 Task: Search for Airbnb cabins in Montana with a fireplace.
Action: Mouse pressed left at (449, 65)
Screenshot: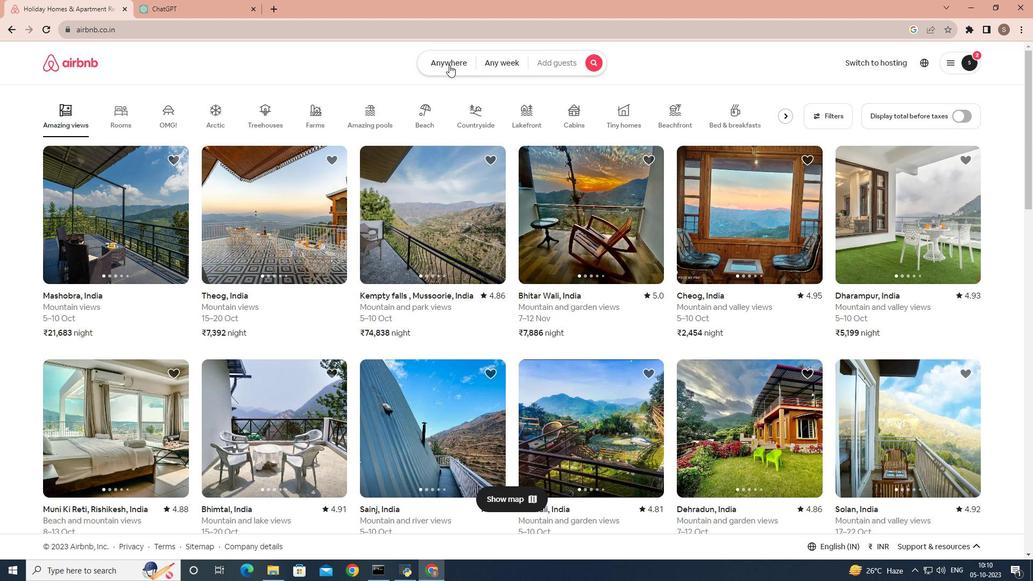 
Action: Key pressed m
Screenshot: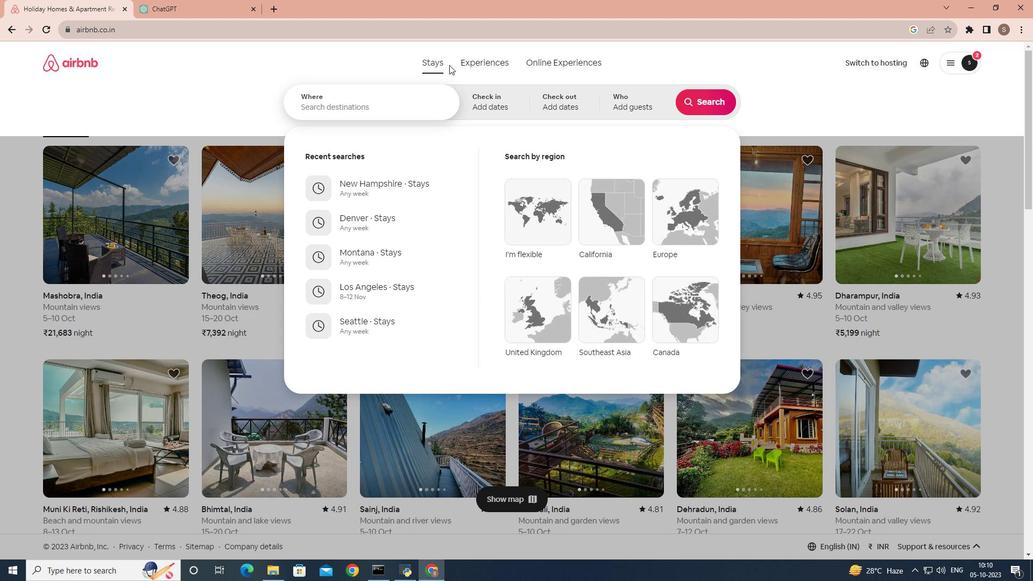 
Action: Mouse moved to (367, 97)
Screenshot: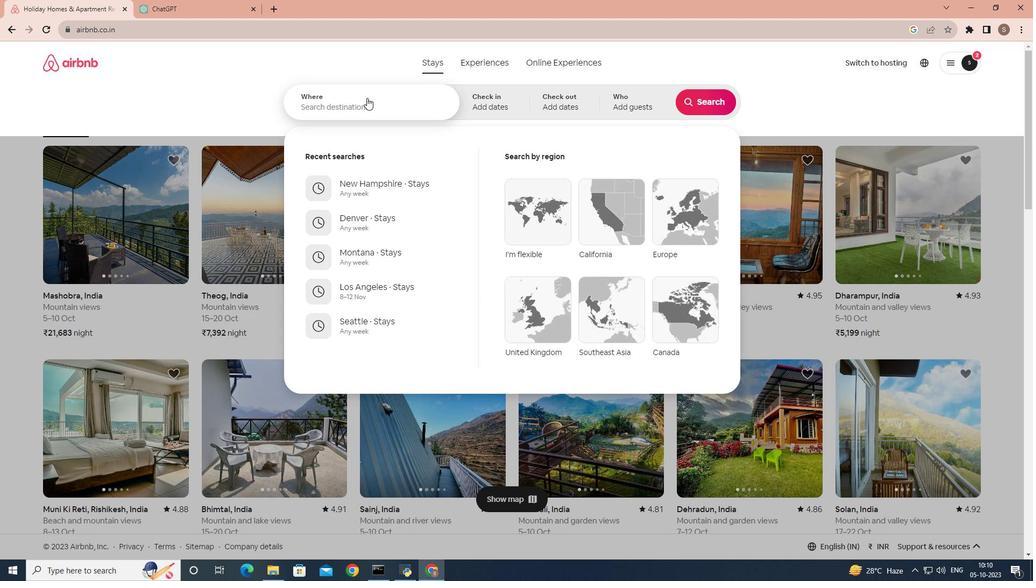 
Action: Mouse pressed left at (367, 97)
Screenshot: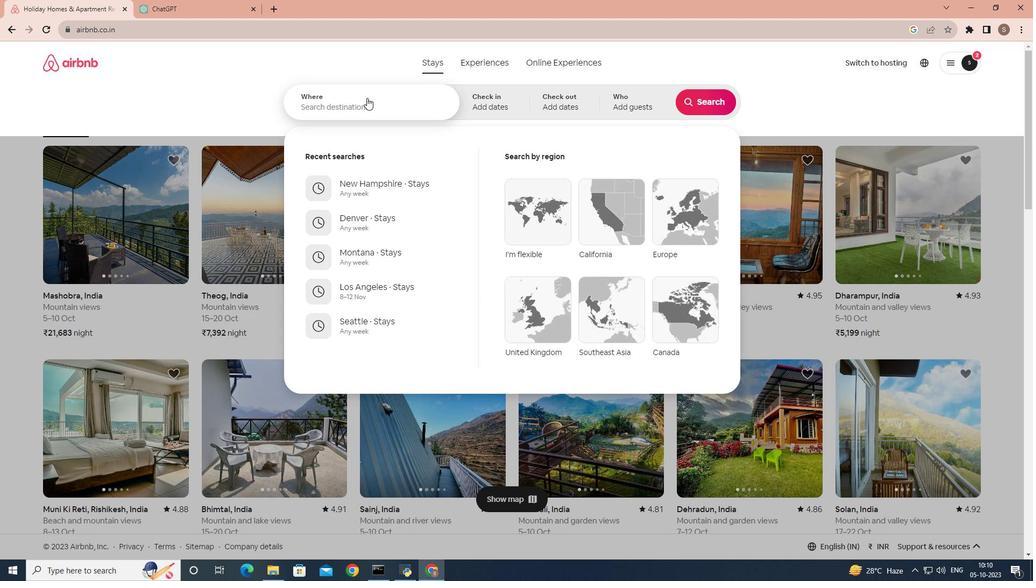 
Action: Key pressed montana
Screenshot: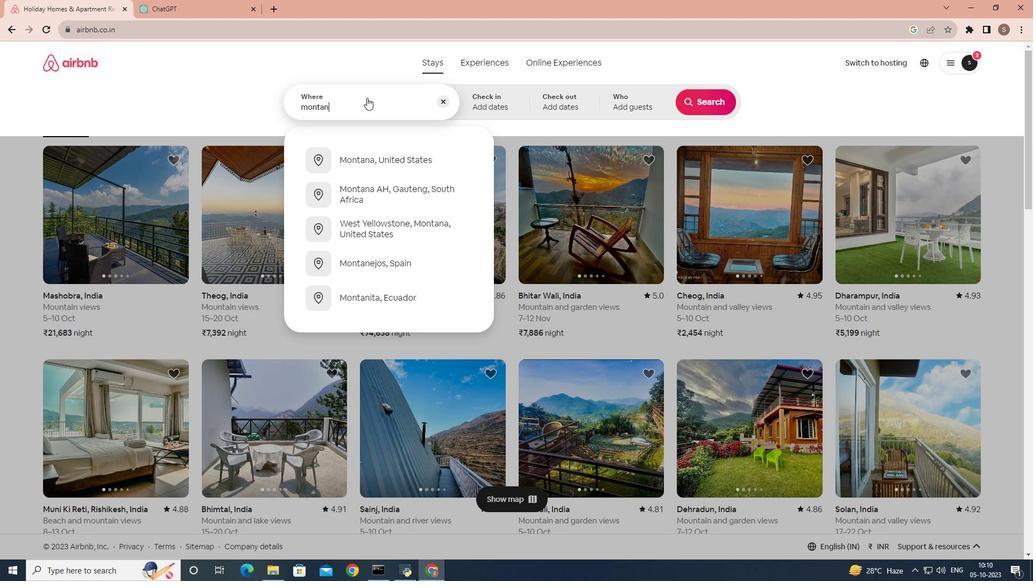 
Action: Mouse moved to (345, 165)
Screenshot: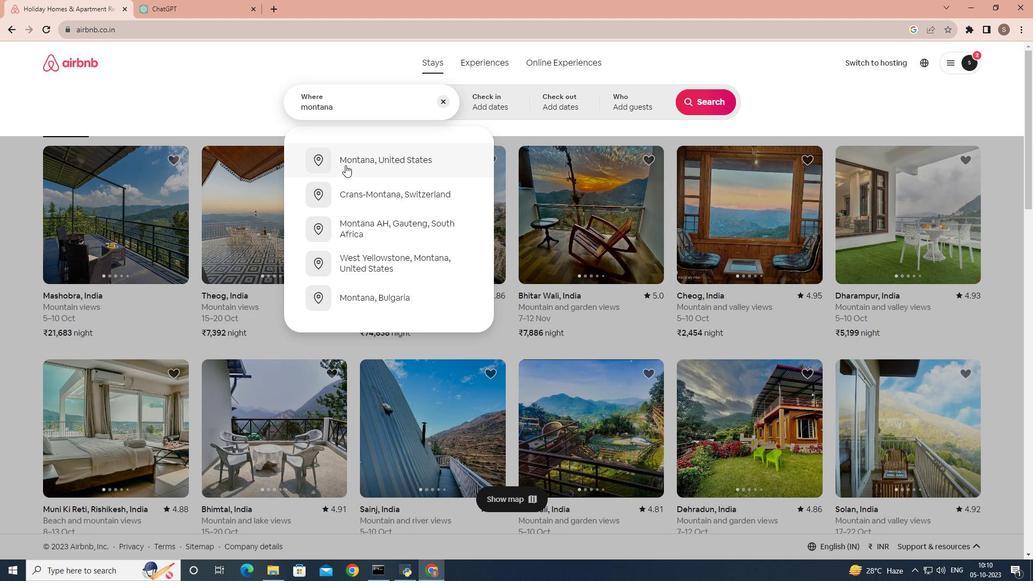 
Action: Mouse pressed left at (345, 165)
Screenshot: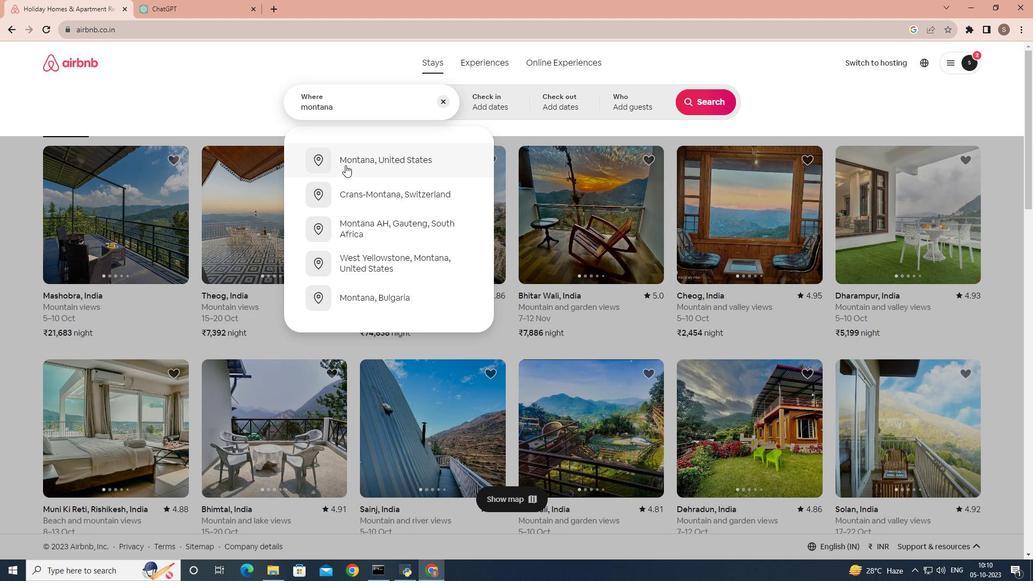 
Action: Mouse moved to (698, 108)
Screenshot: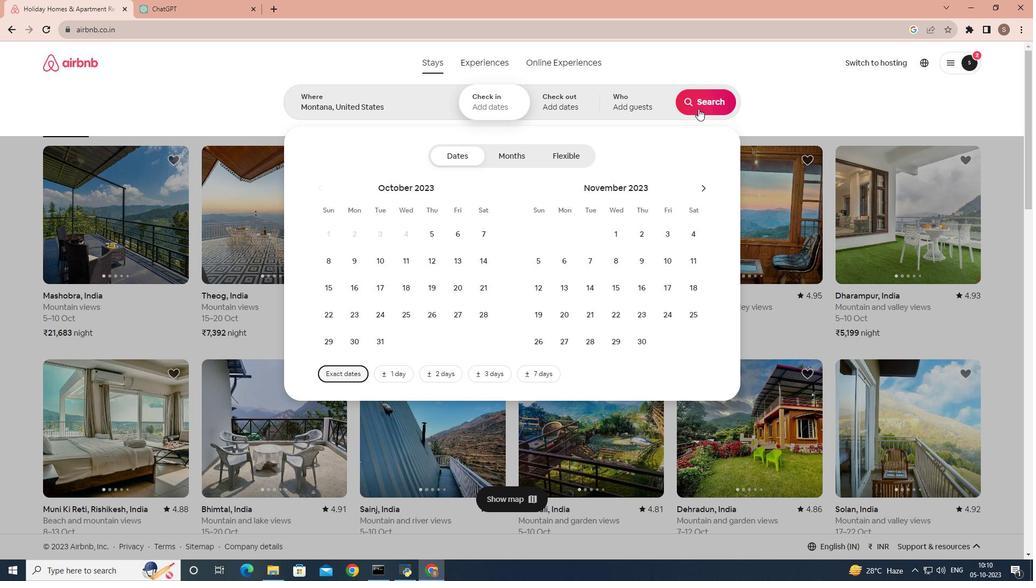 
Action: Mouse pressed left at (698, 108)
Screenshot: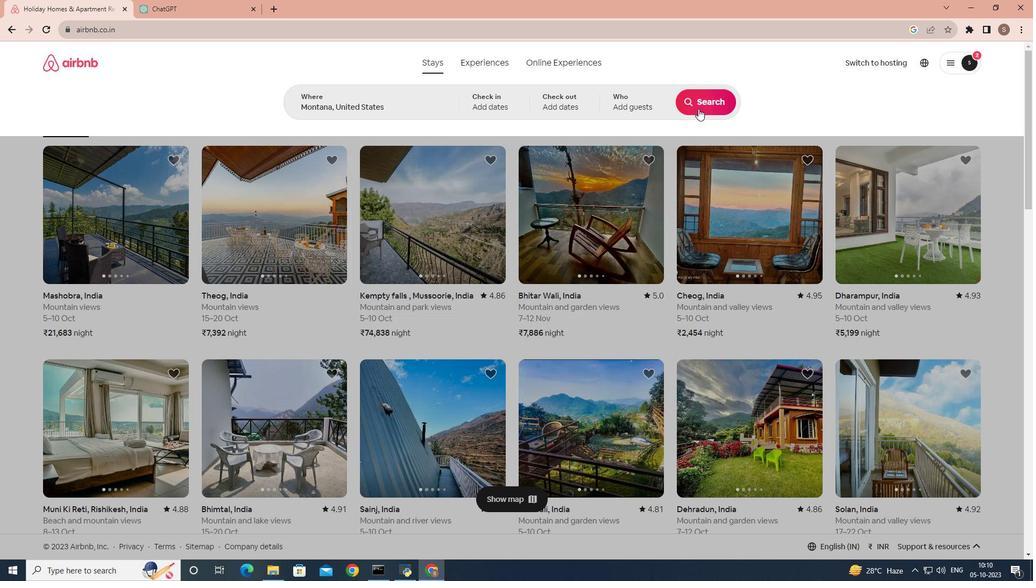 
Action: Mouse moved to (149, 112)
Screenshot: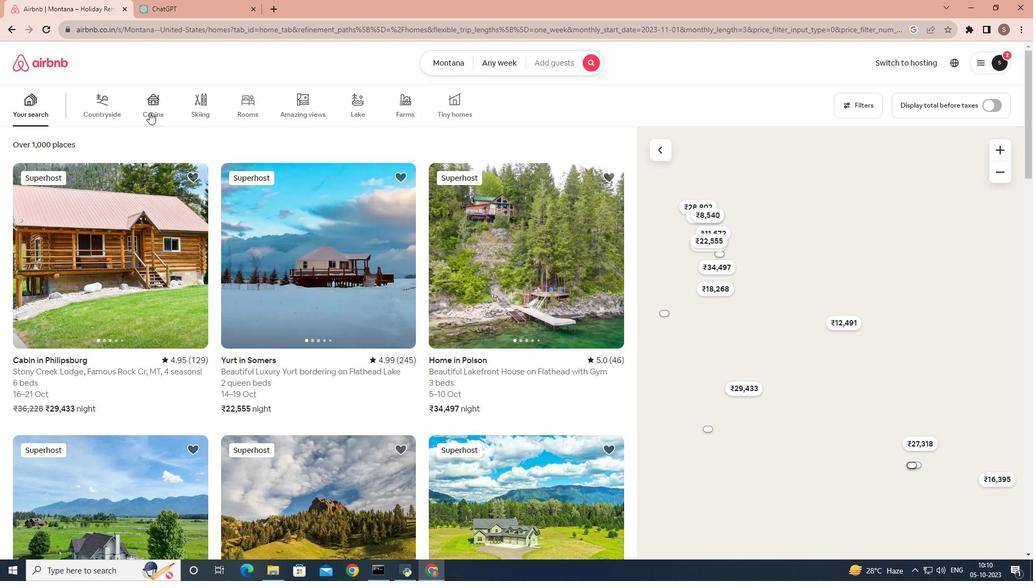 
Action: Mouse pressed left at (149, 112)
Screenshot: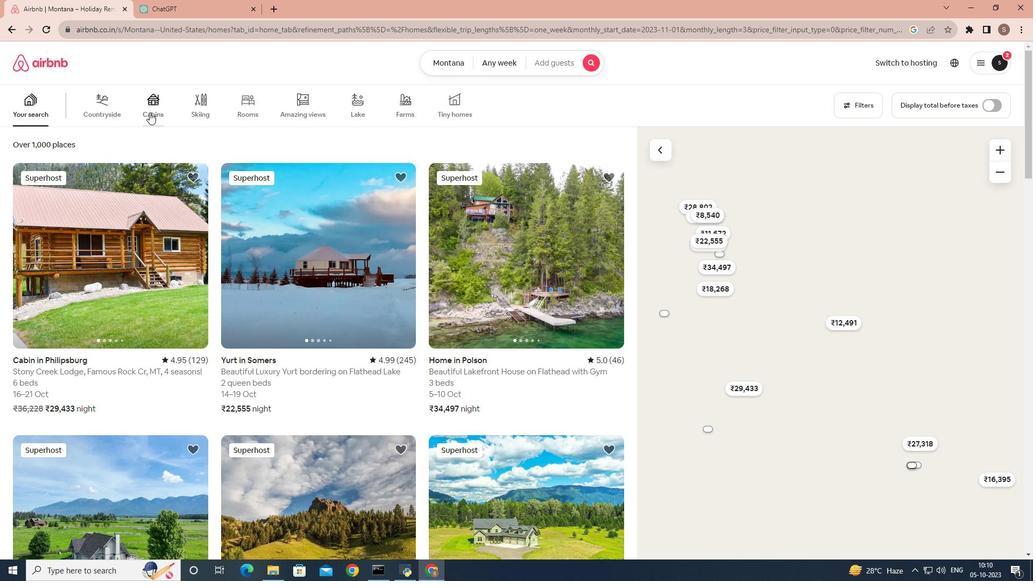 
Action: Mouse moved to (870, 111)
Screenshot: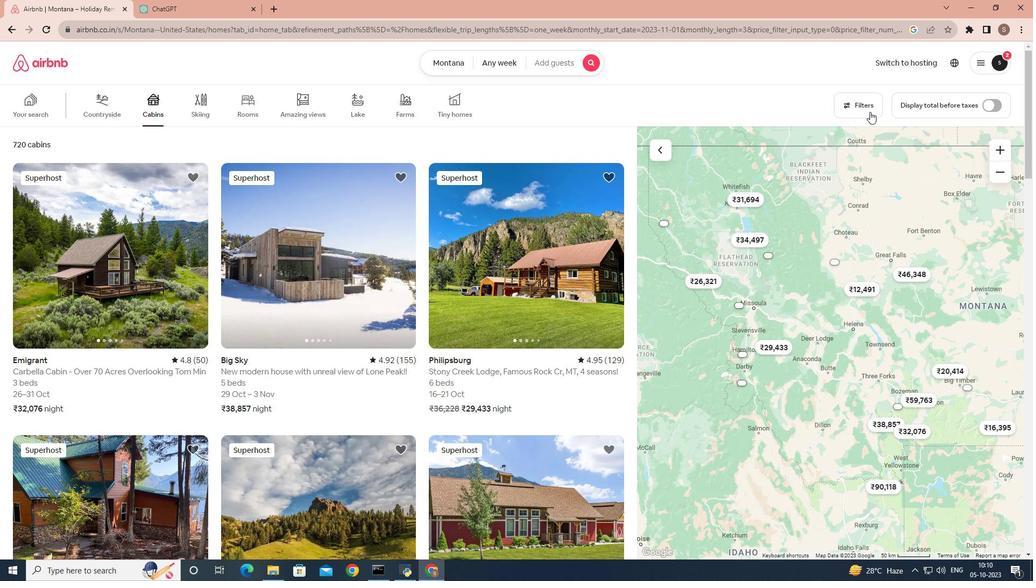 
Action: Mouse pressed left at (870, 111)
Screenshot: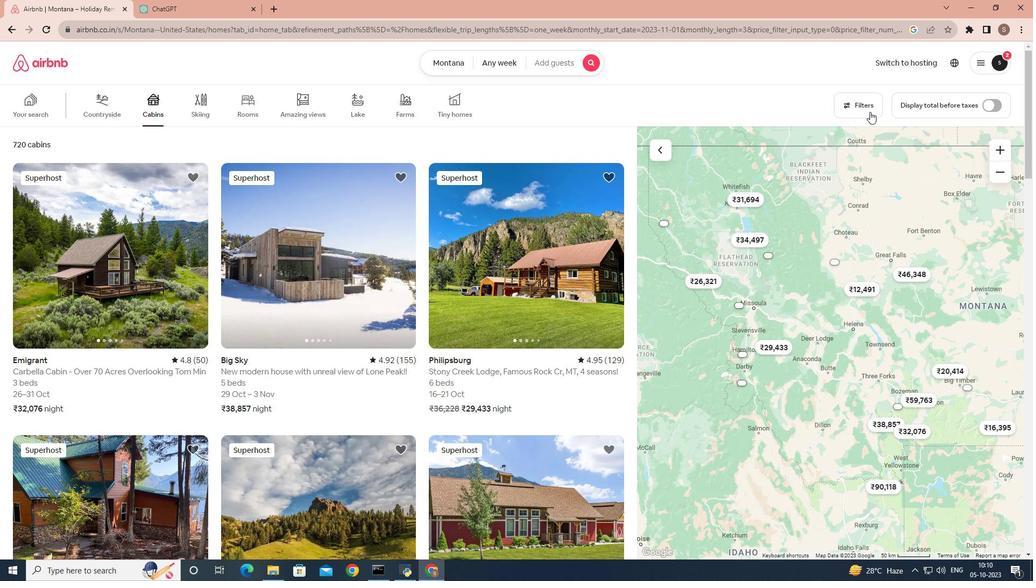 
Action: Mouse moved to (389, 315)
Screenshot: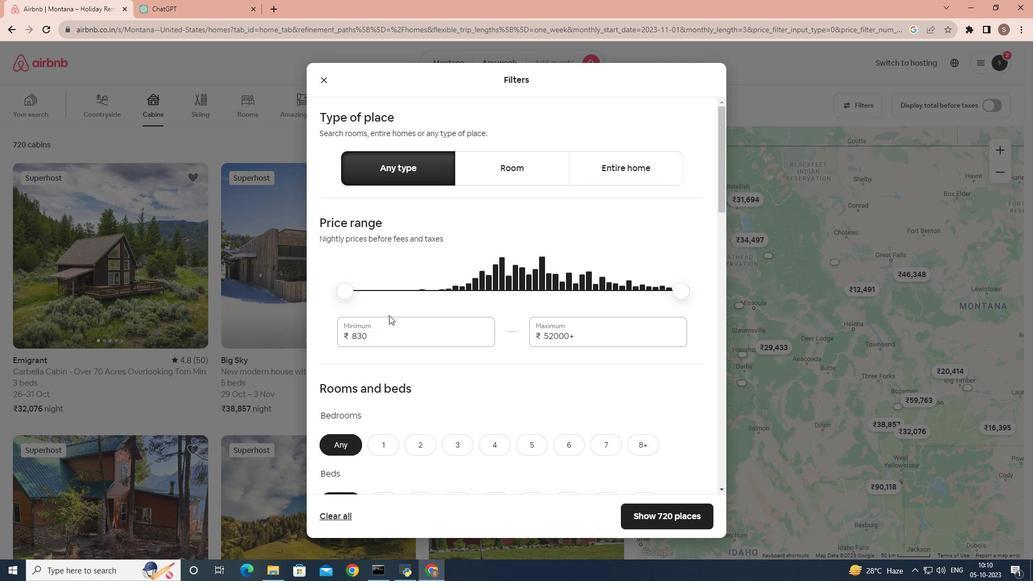 
Action: Mouse scrolled (389, 314) with delta (0, 0)
Screenshot: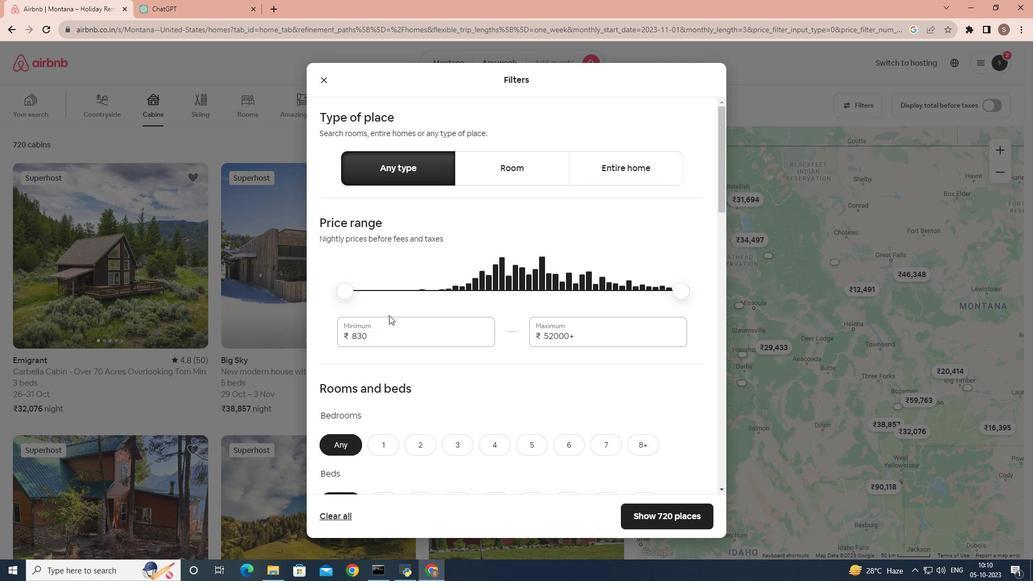 
Action: Mouse scrolled (389, 314) with delta (0, 0)
Screenshot: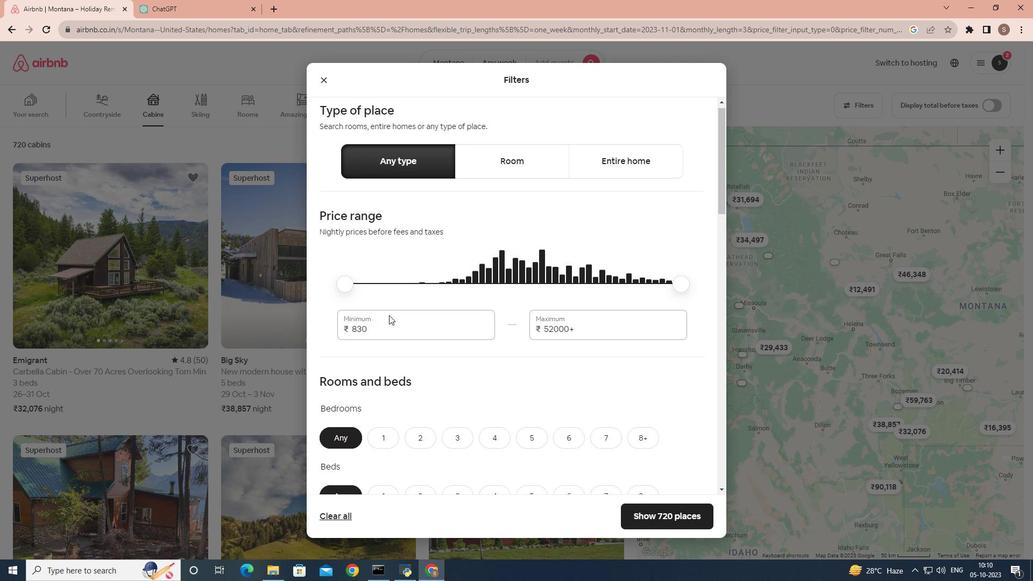 
Action: Mouse scrolled (389, 314) with delta (0, 0)
Screenshot: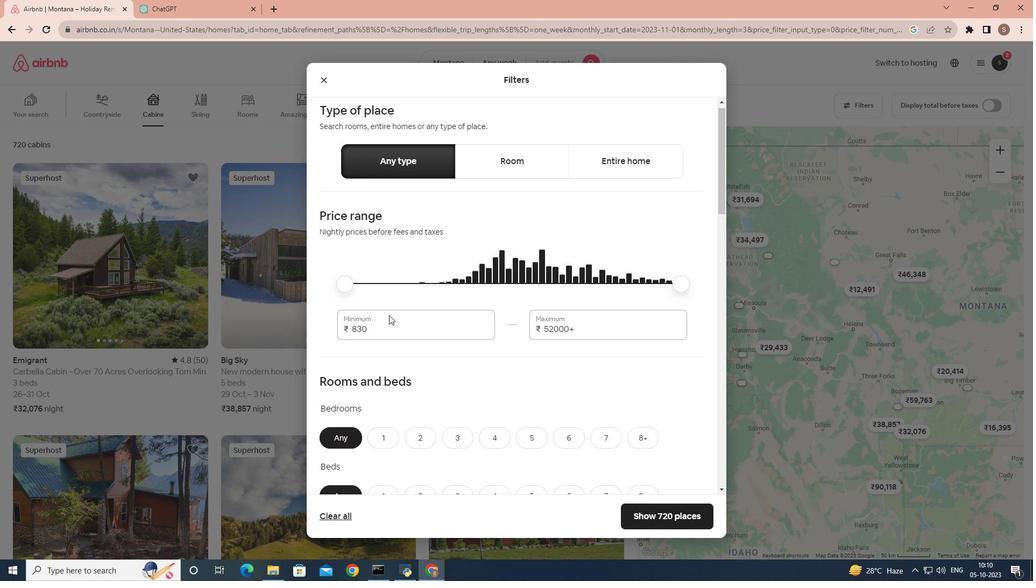 
Action: Mouse scrolled (389, 314) with delta (0, 0)
Screenshot: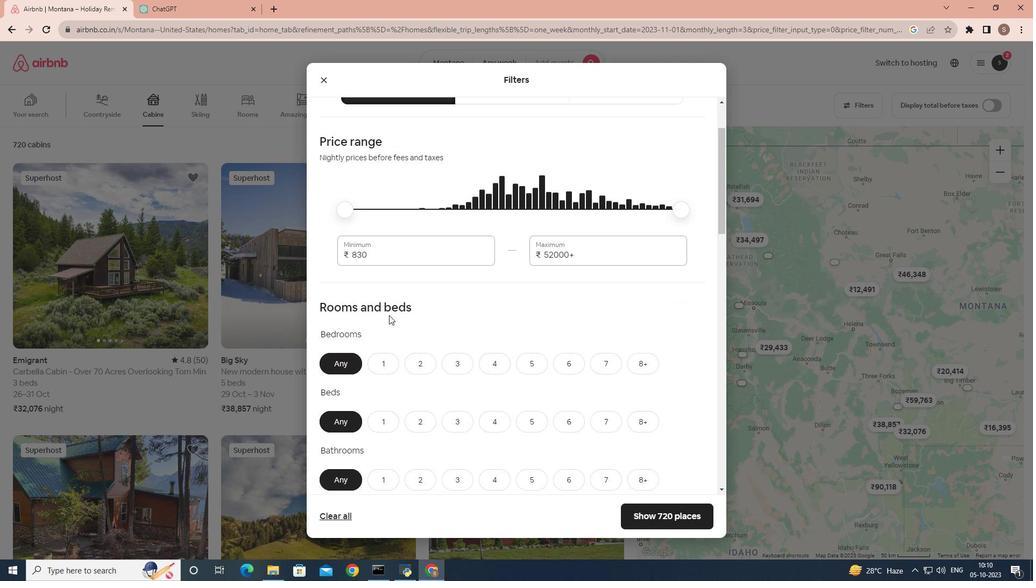 
Action: Mouse scrolled (389, 314) with delta (0, 0)
Screenshot: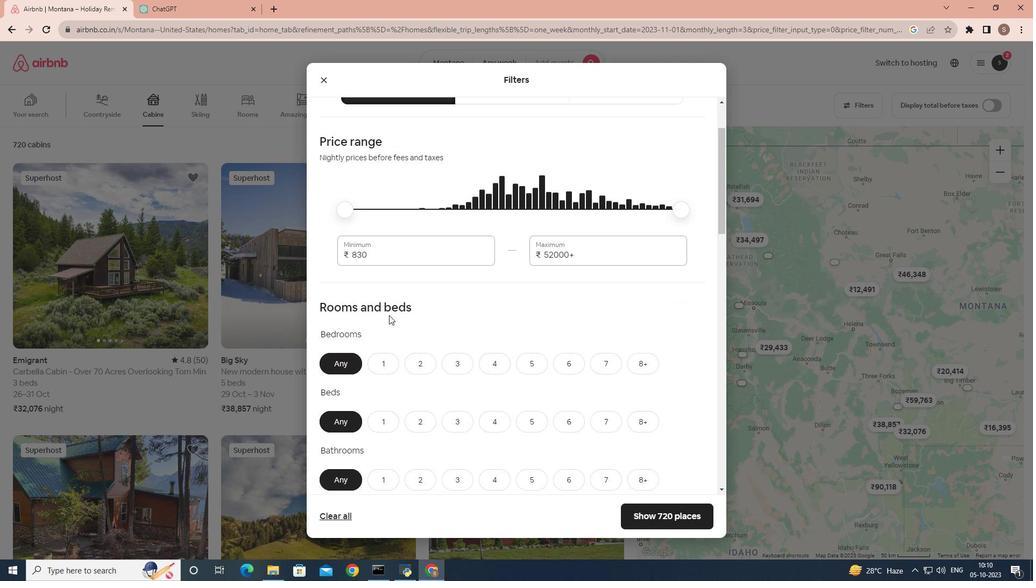 
Action: Mouse scrolled (389, 314) with delta (0, 0)
Screenshot: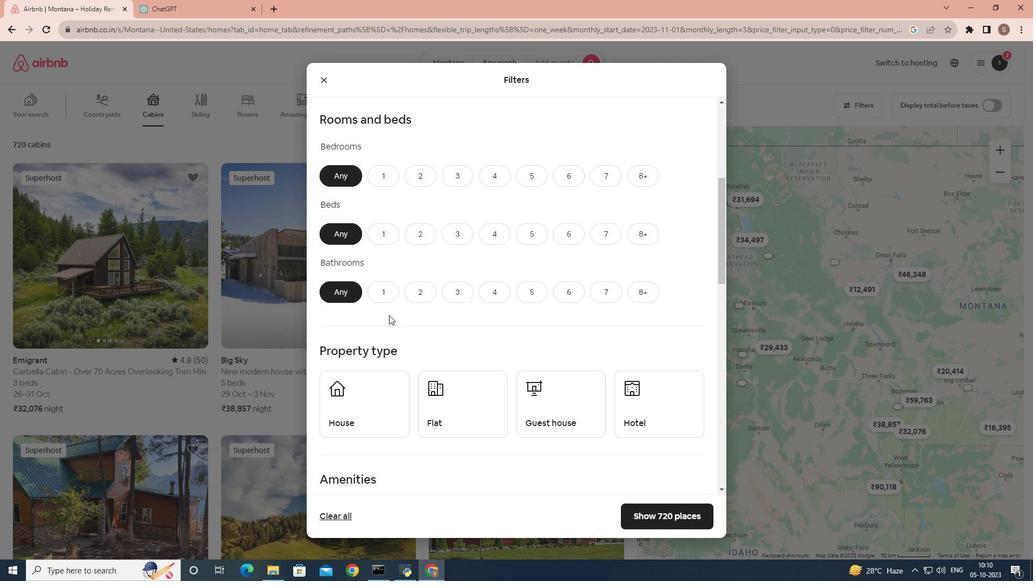 
Action: Mouse scrolled (389, 314) with delta (0, 0)
Screenshot: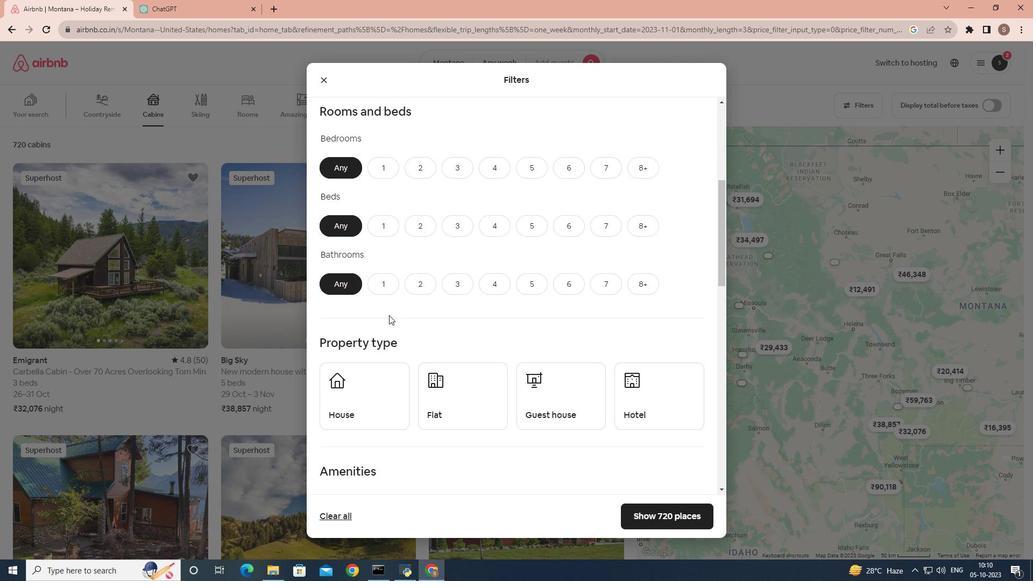 
Action: Mouse scrolled (389, 314) with delta (0, 0)
Screenshot: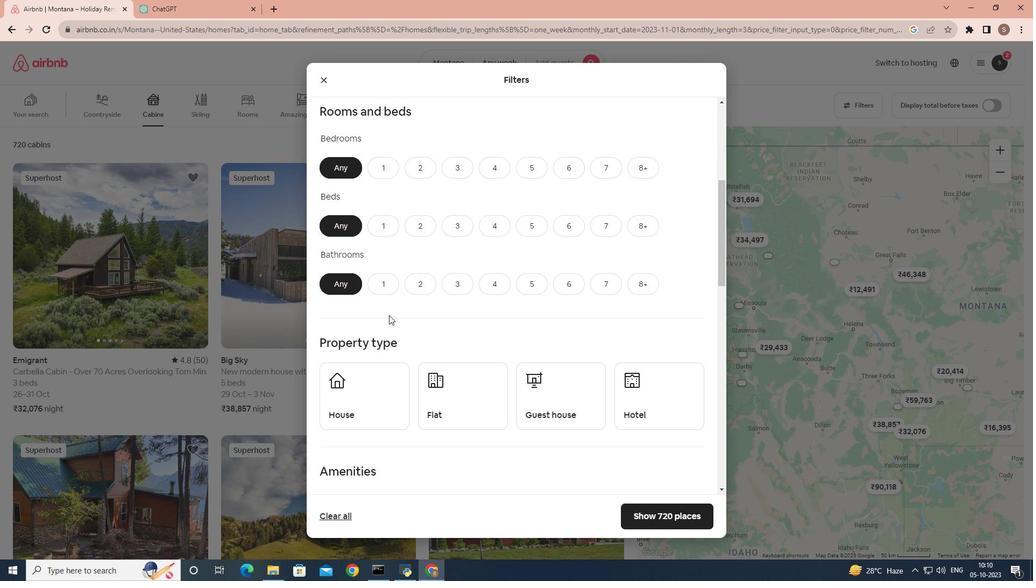 
Action: Mouse scrolled (389, 314) with delta (0, 0)
Screenshot: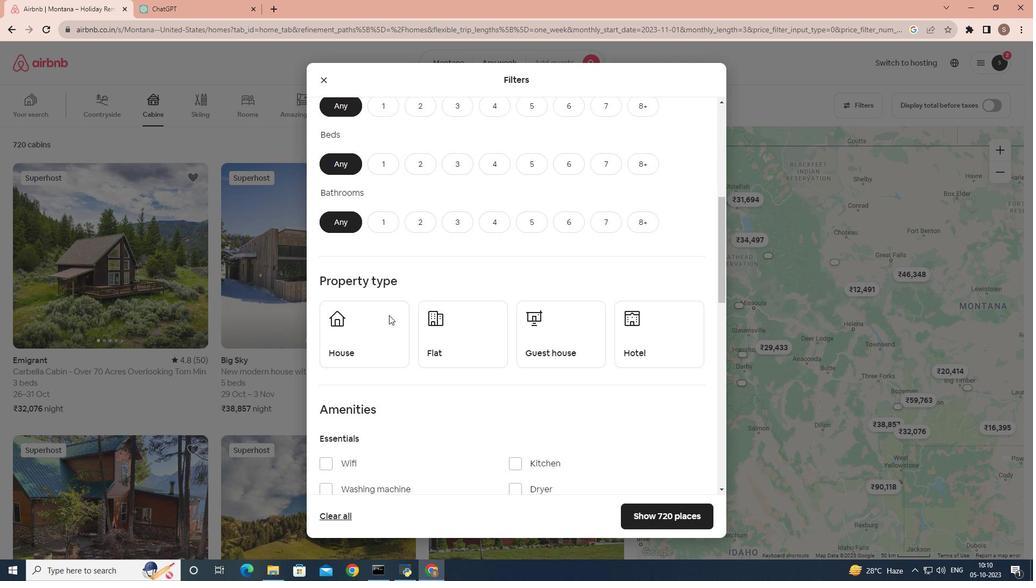 
Action: Mouse scrolled (389, 314) with delta (0, 0)
Screenshot: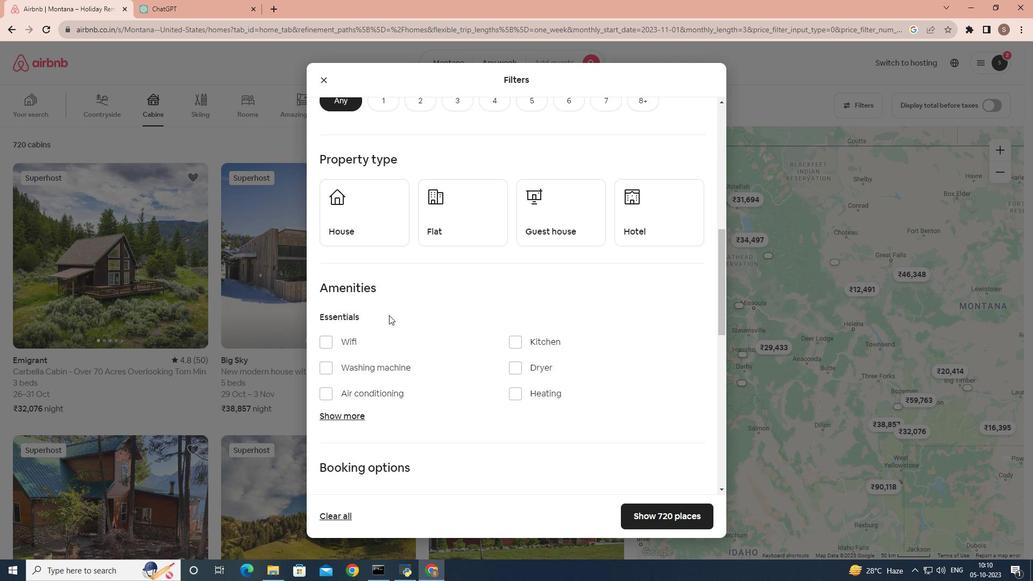 
Action: Mouse moved to (390, 310)
Screenshot: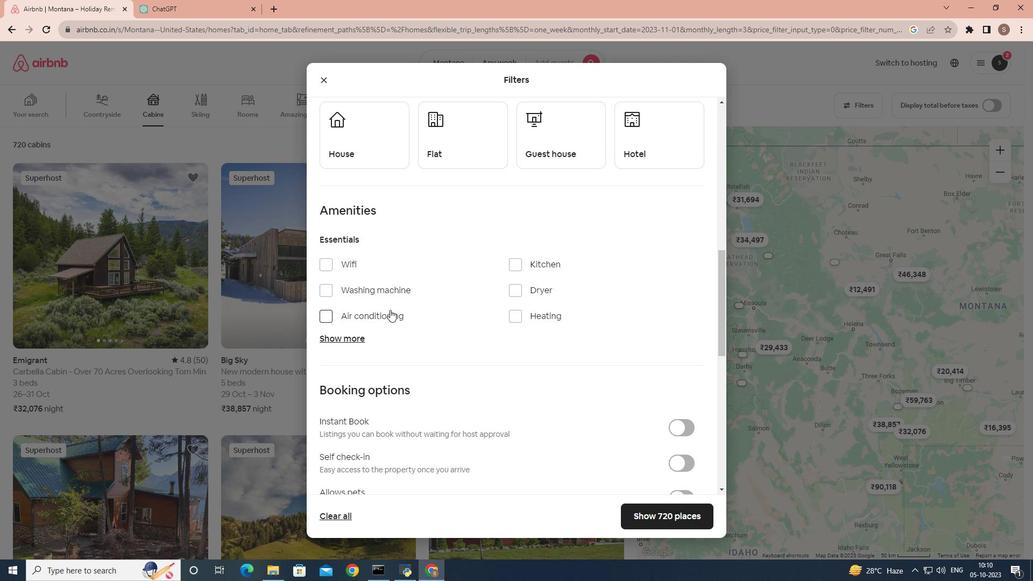 
Action: Mouse scrolled (390, 309) with delta (0, 0)
Screenshot: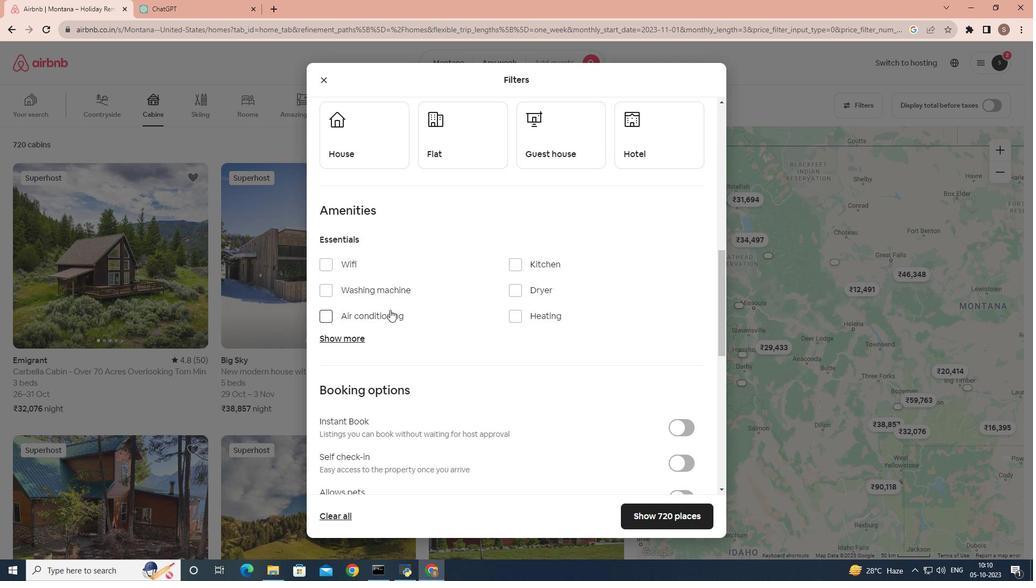 
Action: Mouse scrolled (390, 309) with delta (0, 0)
Screenshot: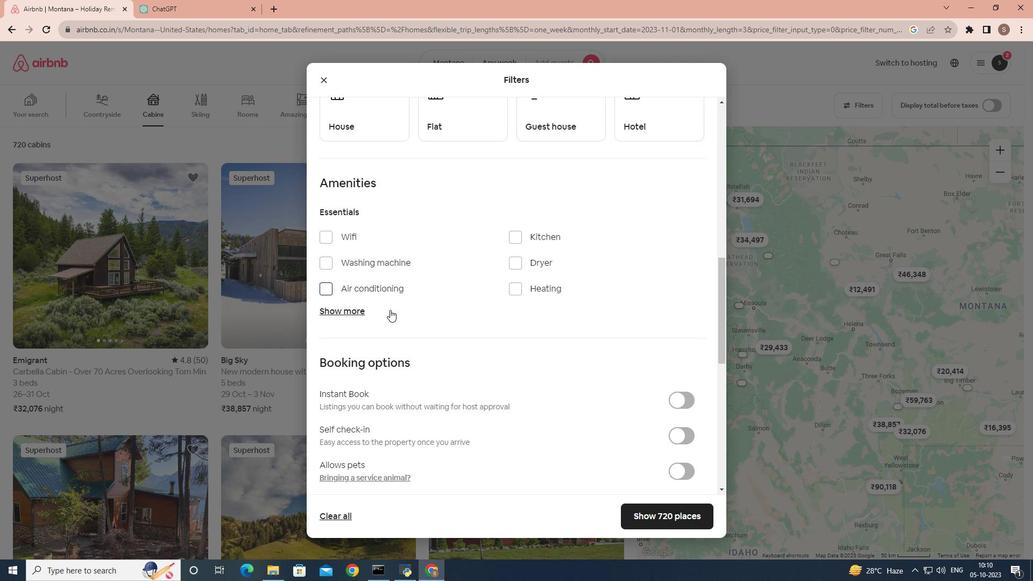 
Action: Mouse moved to (349, 234)
Screenshot: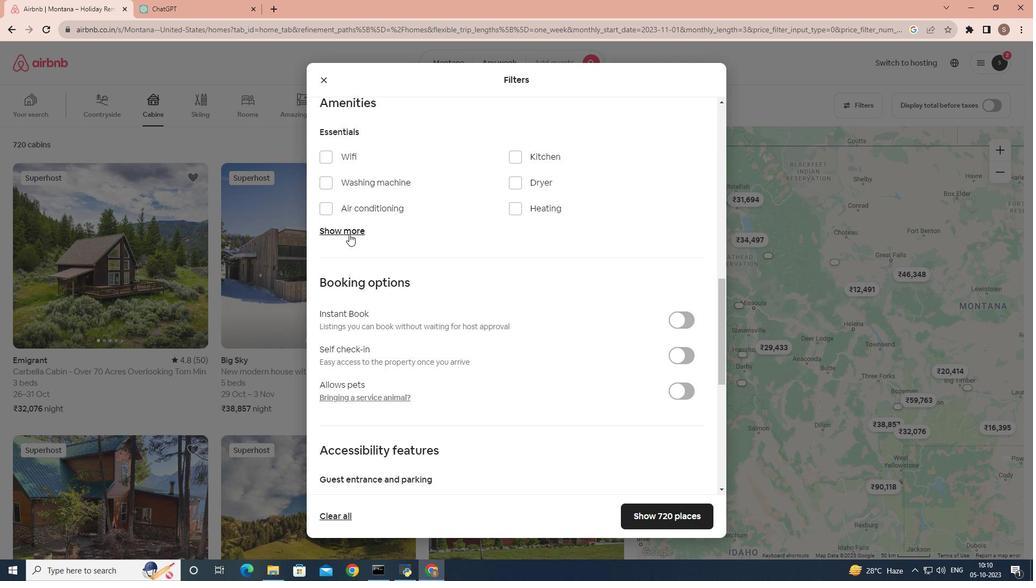 
Action: Mouse pressed left at (349, 234)
Screenshot: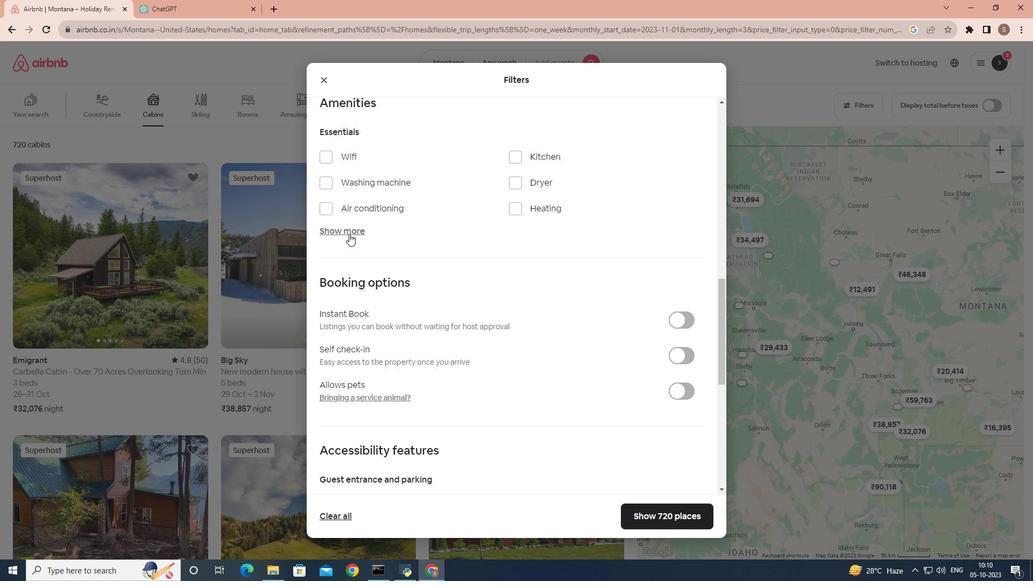 
Action: Mouse moved to (492, 351)
Screenshot: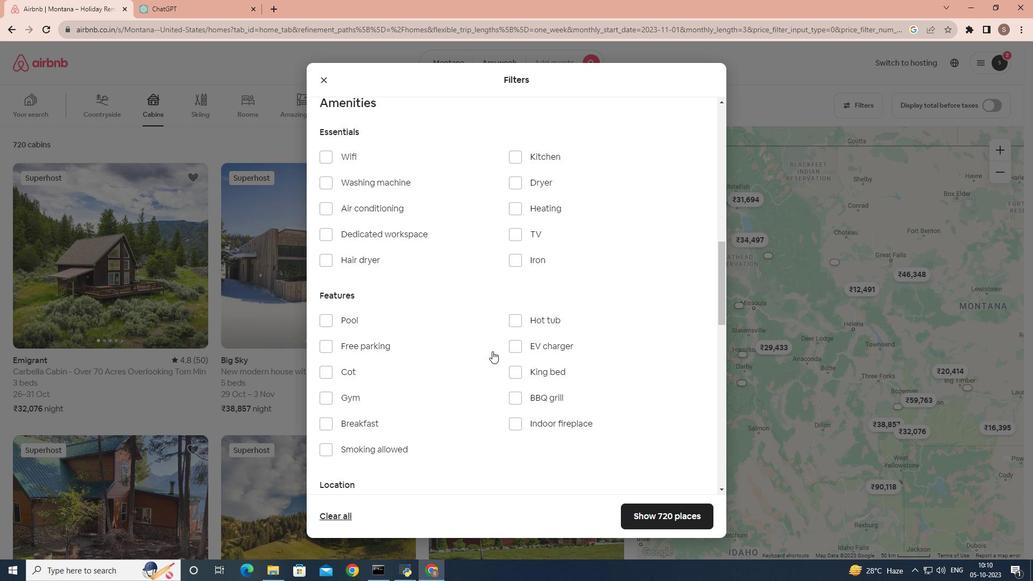 
Action: Mouse scrolled (492, 350) with delta (0, 0)
Screenshot: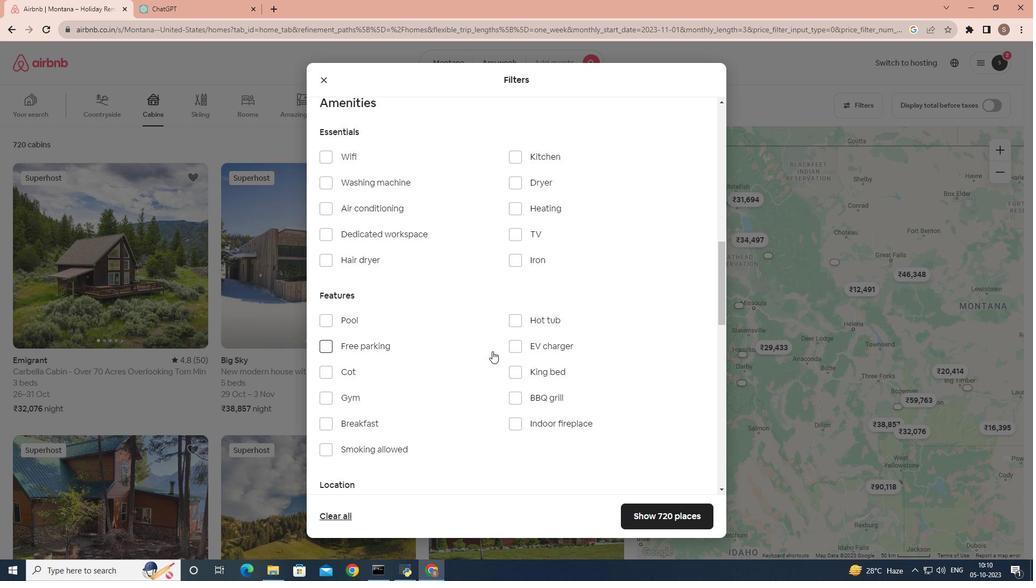 
Action: Mouse scrolled (492, 350) with delta (0, 0)
Screenshot: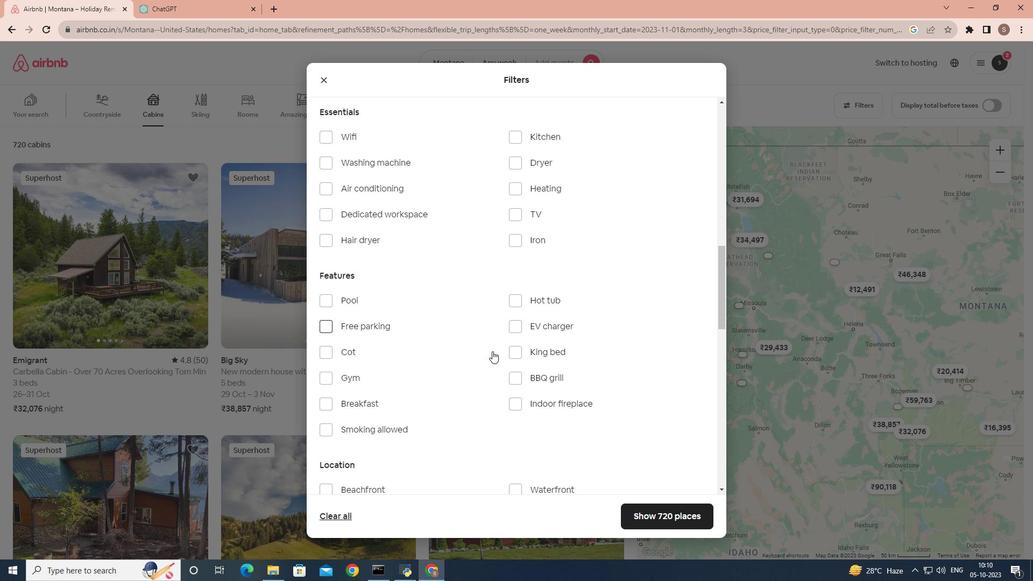
Action: Mouse scrolled (492, 350) with delta (0, 0)
Screenshot: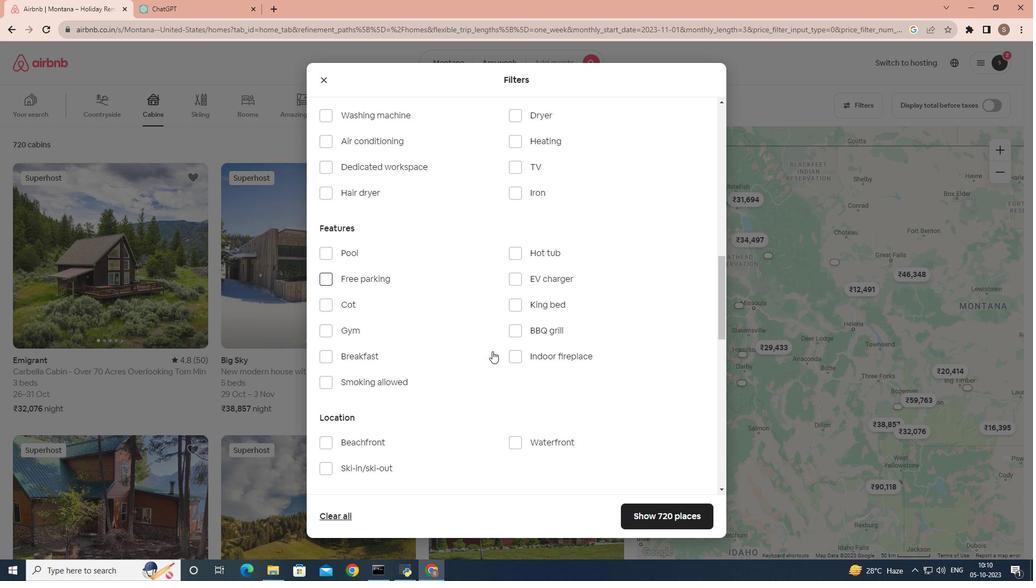 
Action: Mouse moved to (522, 258)
Screenshot: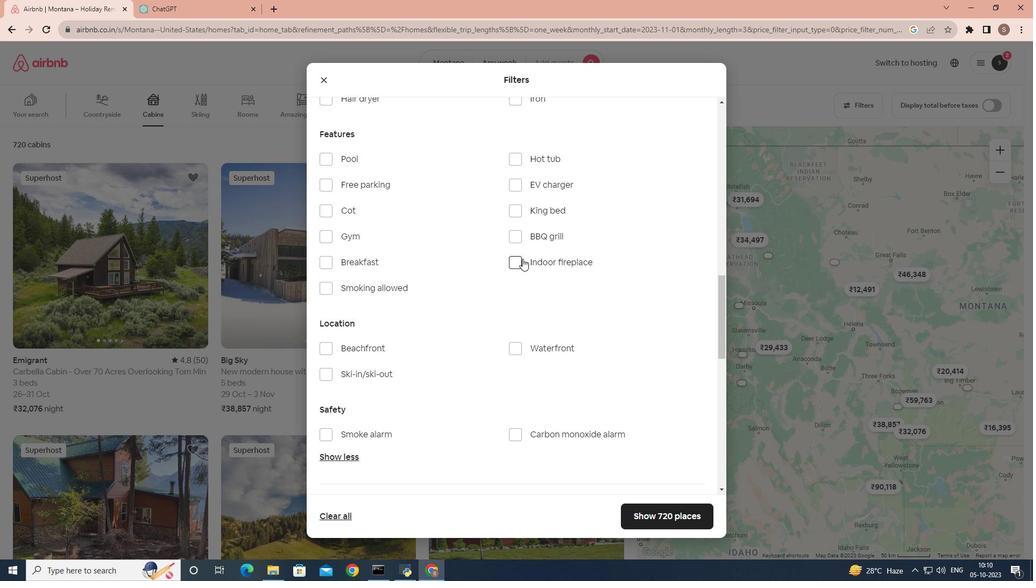 
Action: Mouse pressed left at (522, 258)
Screenshot: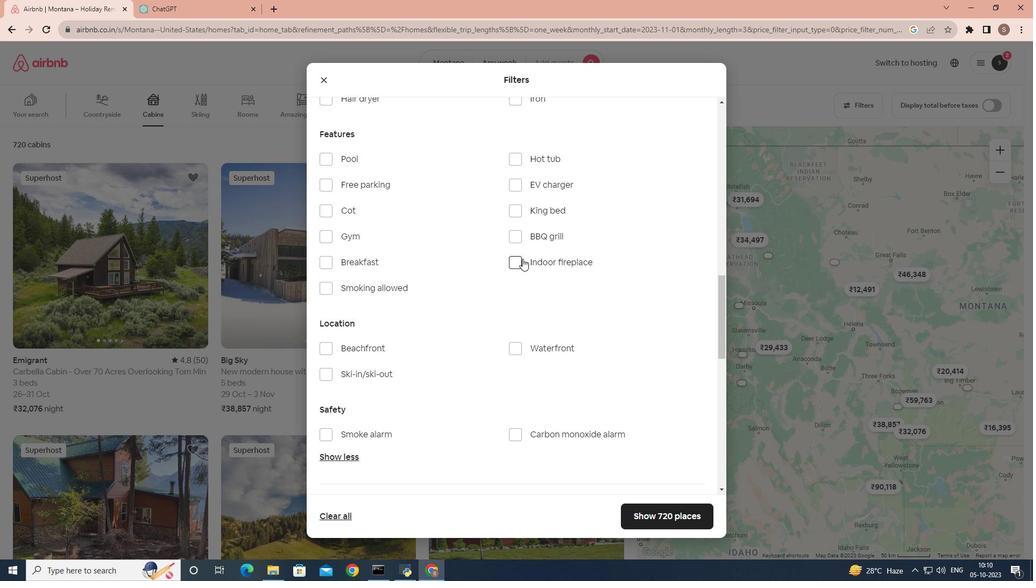 
Action: Mouse moved to (677, 515)
Screenshot: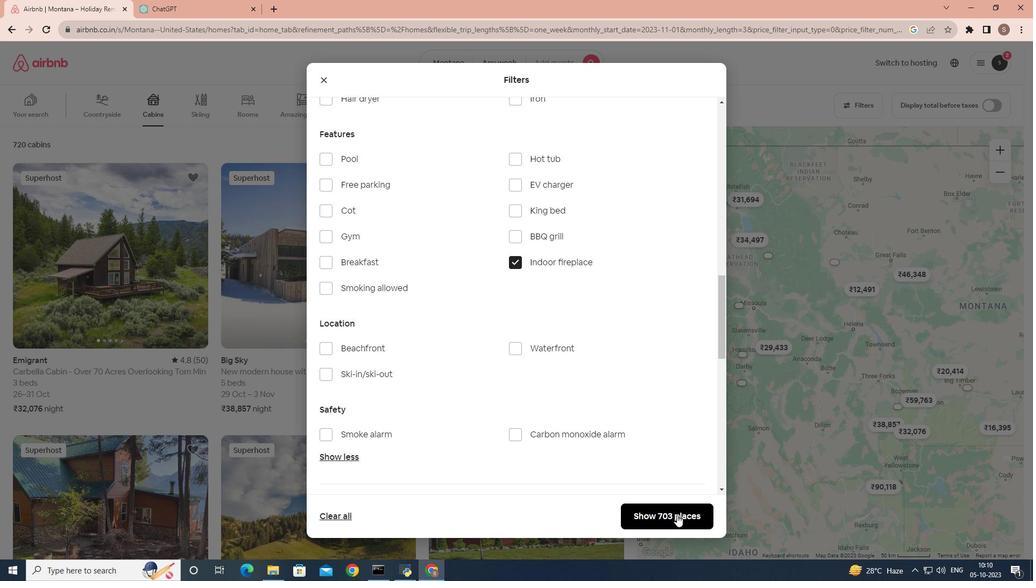 
Action: Mouse pressed left at (677, 515)
Screenshot: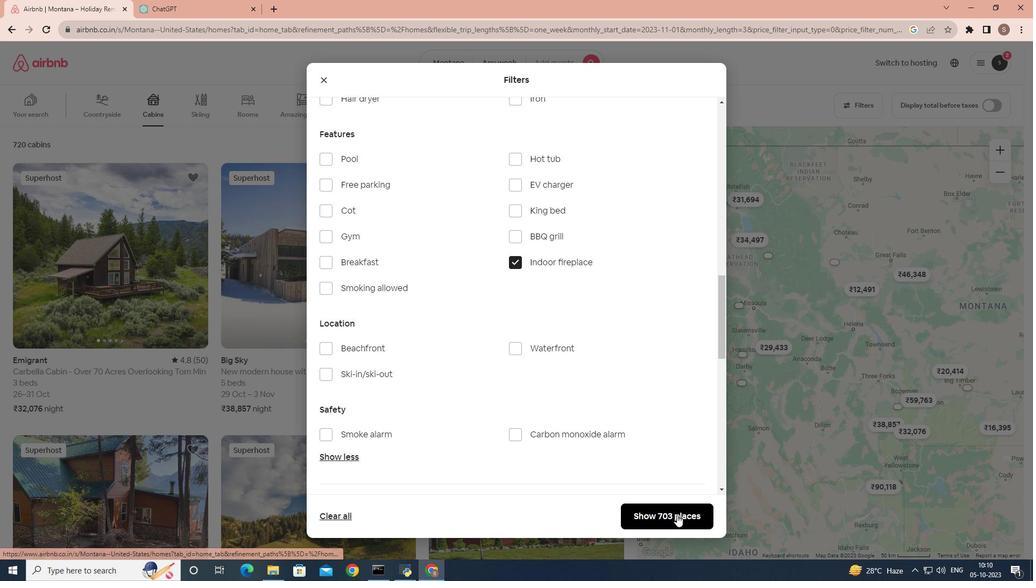 
Action: Mouse moved to (377, 385)
Screenshot: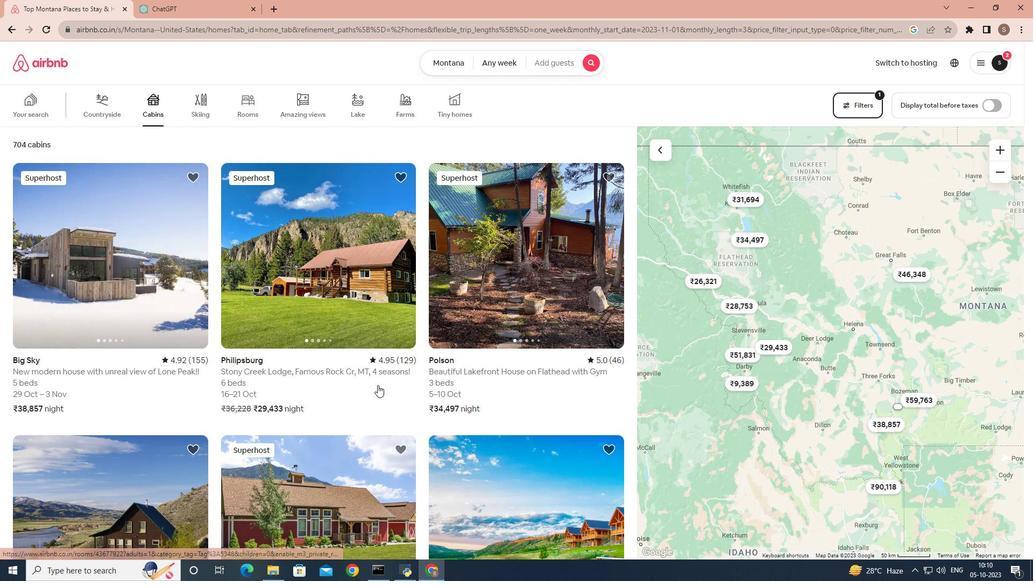 
Action: Mouse scrolled (377, 384) with delta (0, 0)
Screenshot: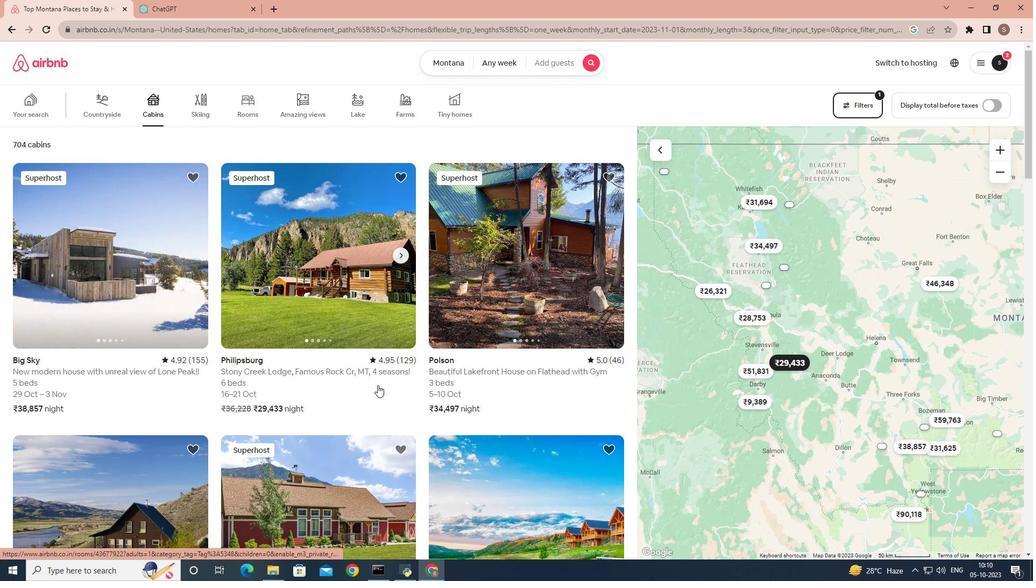 
Action: Mouse scrolled (377, 384) with delta (0, 0)
Screenshot: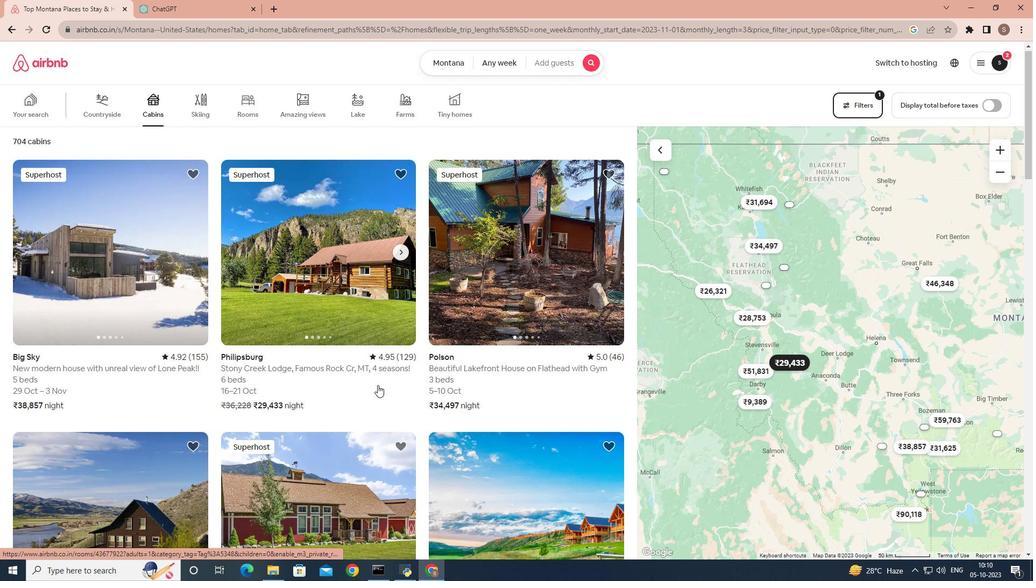 
Action: Mouse scrolled (377, 384) with delta (0, 0)
Screenshot: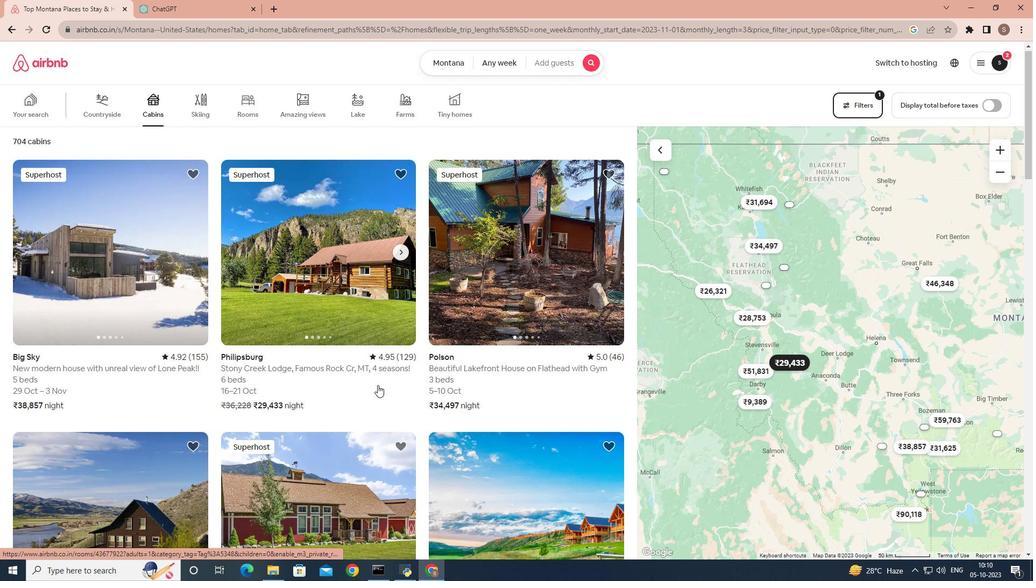 
Action: Mouse scrolled (377, 384) with delta (0, 0)
Screenshot: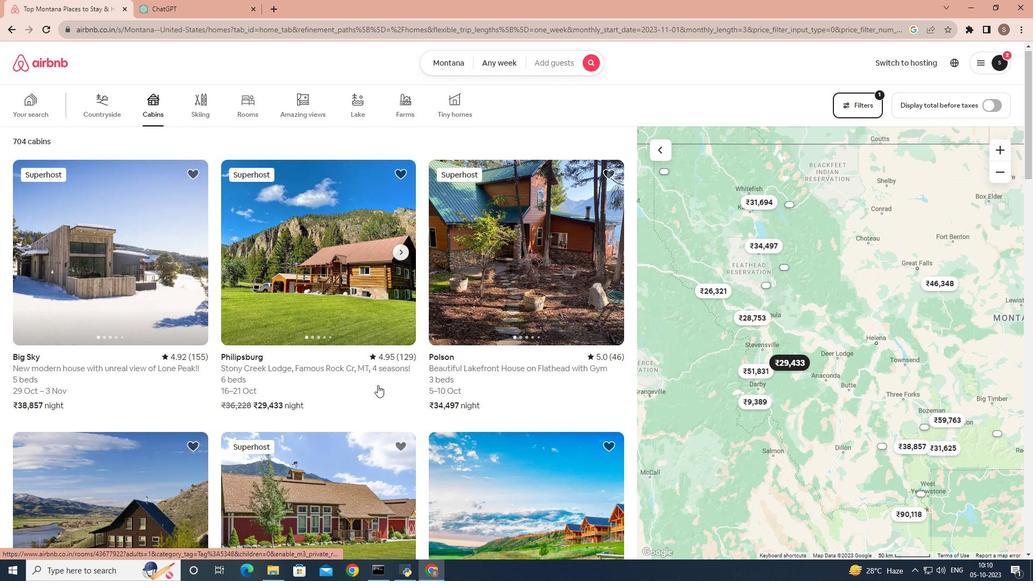 
Action: Mouse moved to (468, 362)
Screenshot: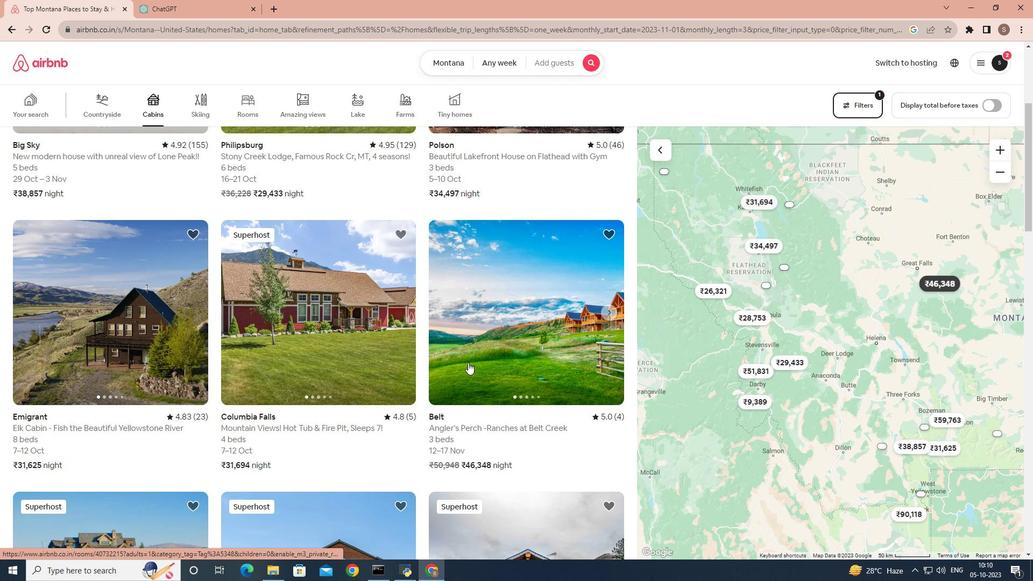 
Action: Mouse pressed left at (468, 362)
Screenshot: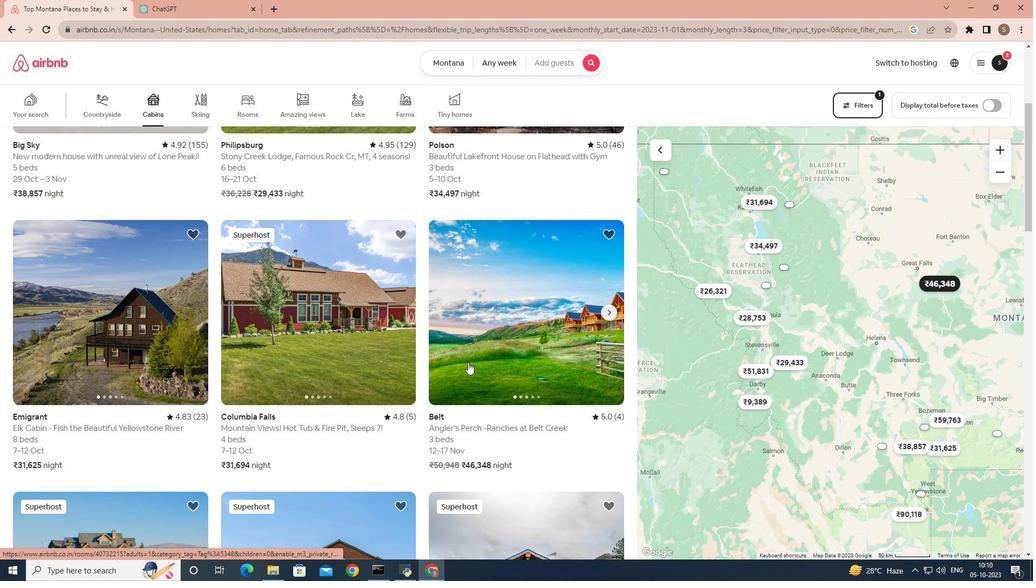 
Action: Mouse scrolled (468, 362) with delta (0, 0)
Screenshot: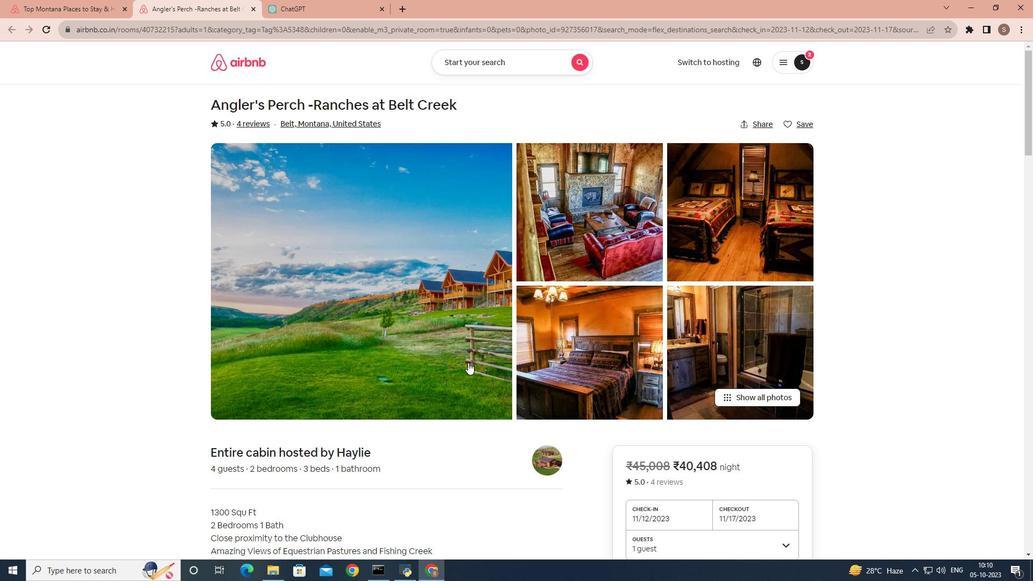 
Action: Mouse scrolled (468, 362) with delta (0, 0)
Screenshot: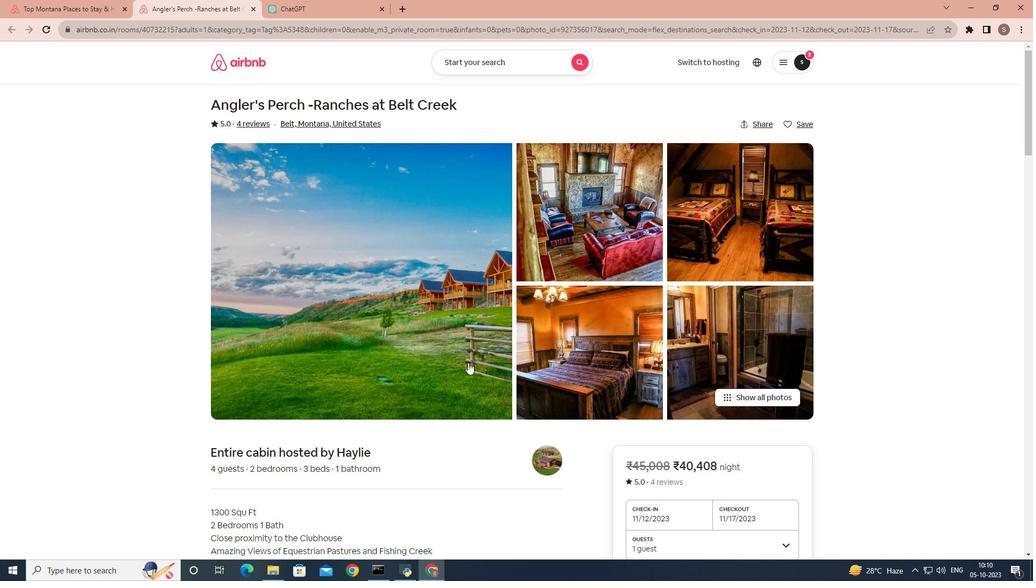 
Action: Mouse scrolled (468, 362) with delta (0, 0)
Screenshot: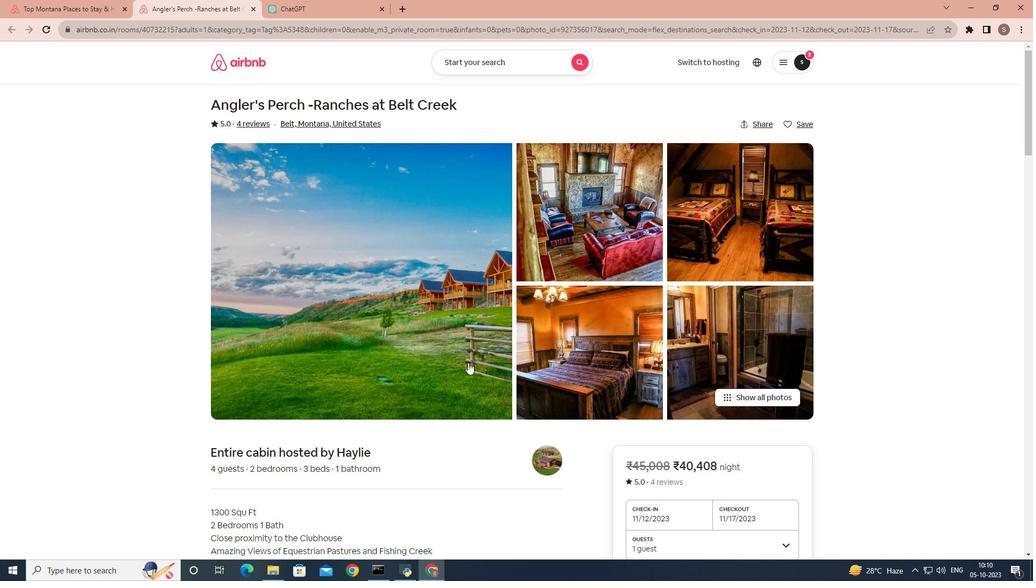 
Action: Mouse scrolled (468, 362) with delta (0, 0)
Screenshot: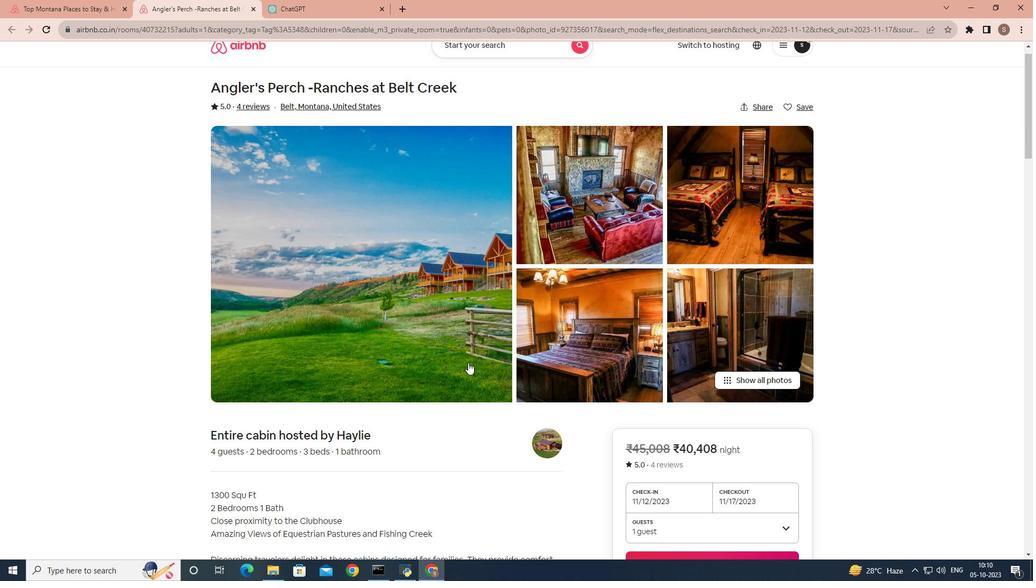 
Action: Mouse scrolled (468, 362) with delta (0, 0)
Screenshot: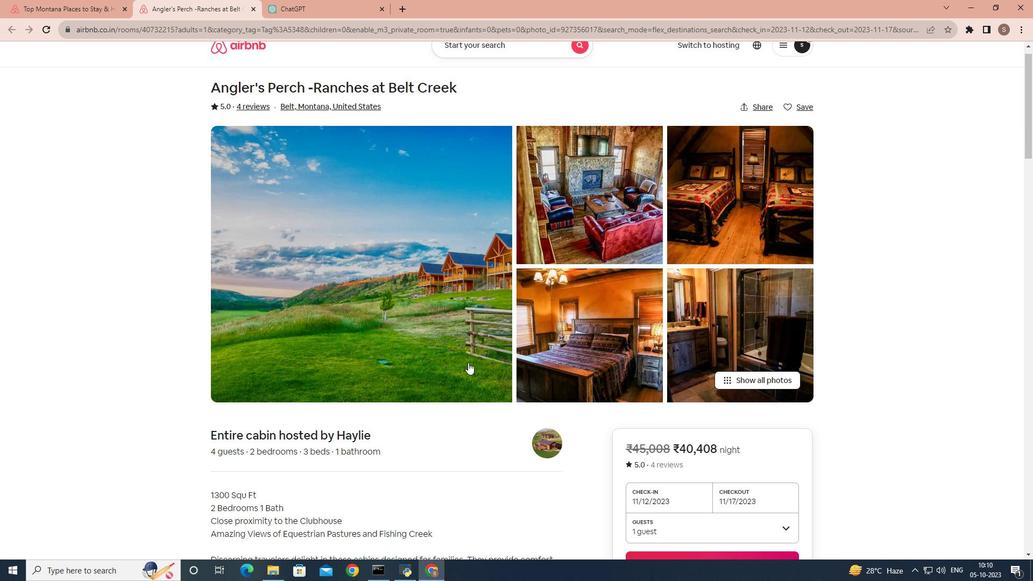 
Action: Mouse moved to (245, 332)
Screenshot: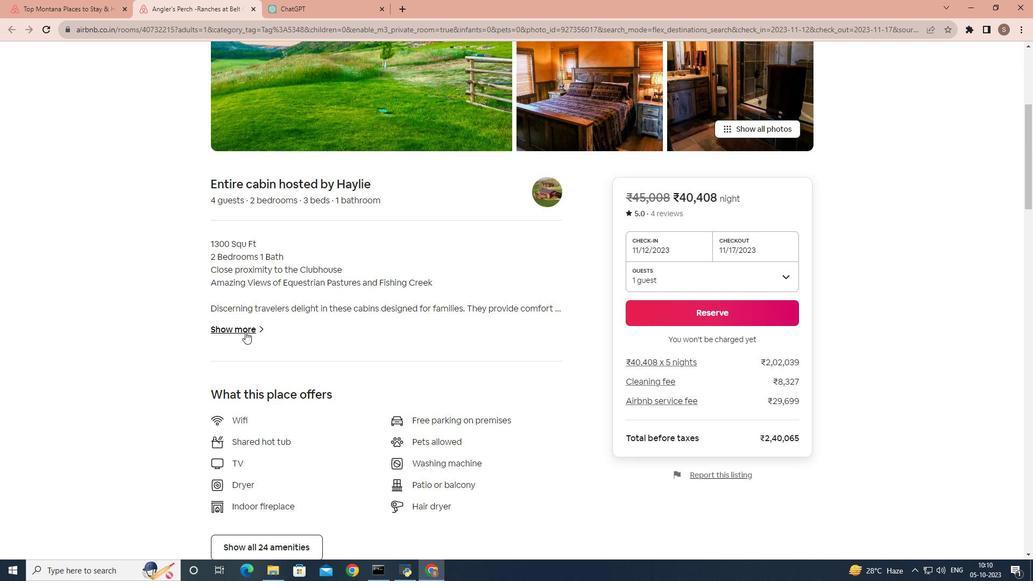 
Action: Mouse pressed left at (245, 332)
Screenshot: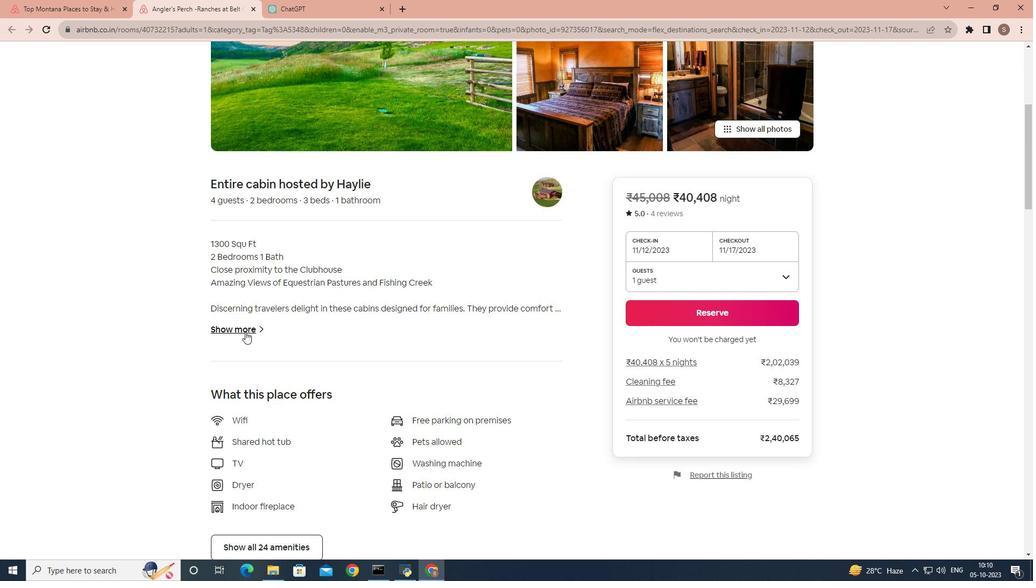 
Action: Mouse moved to (326, 159)
Screenshot: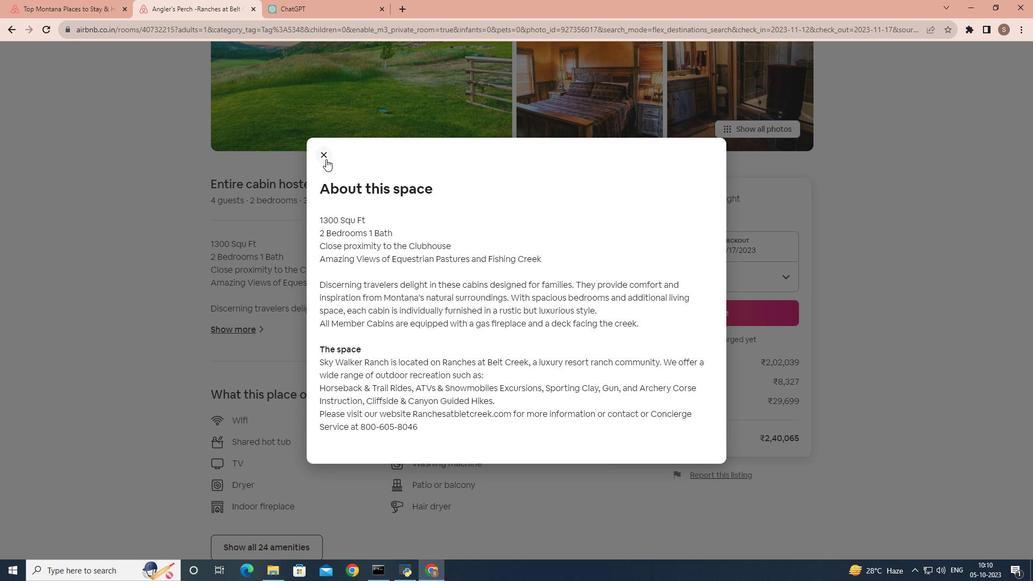 
Action: Mouse pressed left at (326, 159)
Screenshot: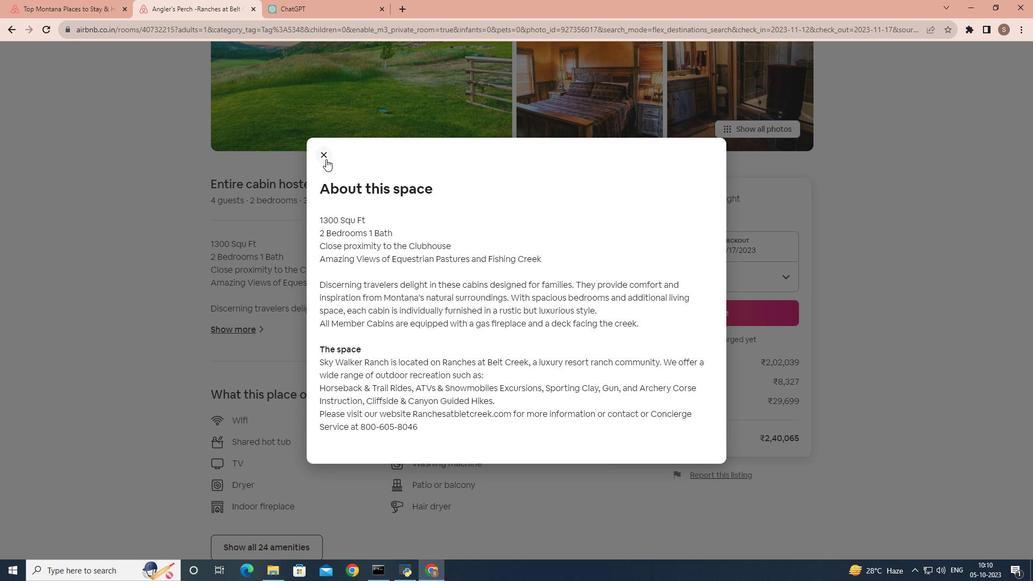 
Action: Mouse moved to (350, 333)
Screenshot: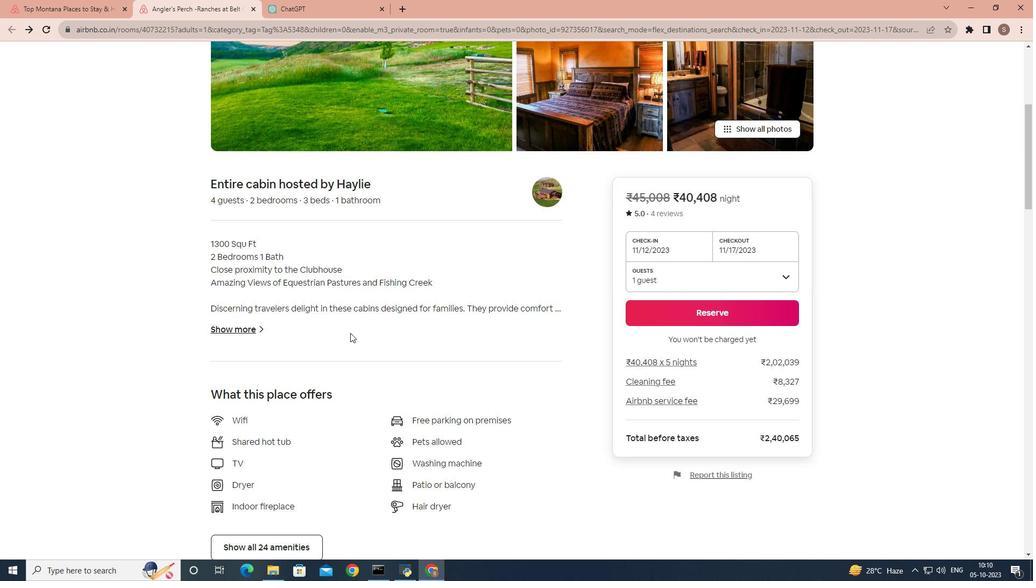 
Action: Mouse scrolled (350, 332) with delta (0, 0)
Screenshot: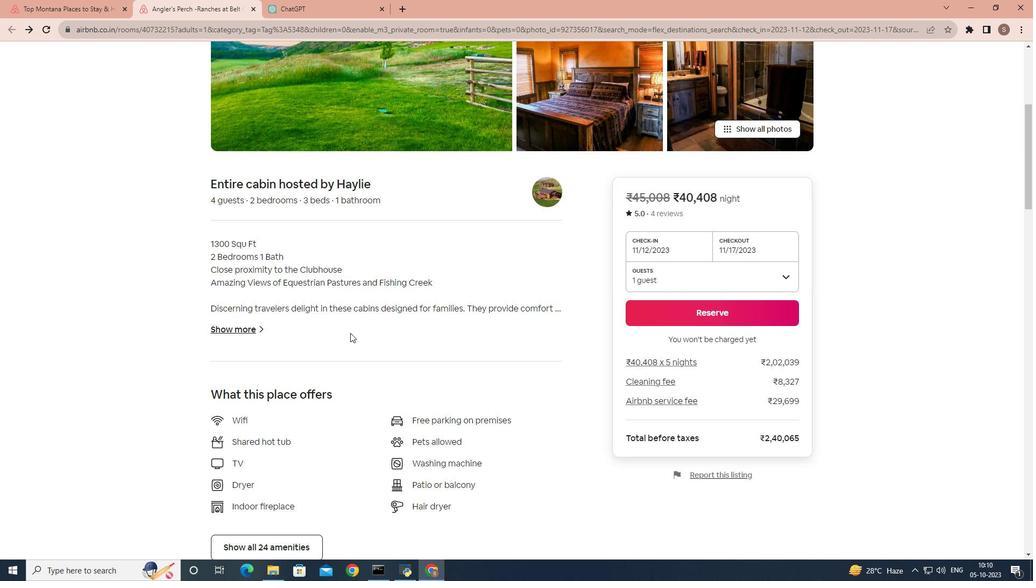 
Action: Mouse scrolled (350, 332) with delta (0, 0)
Screenshot: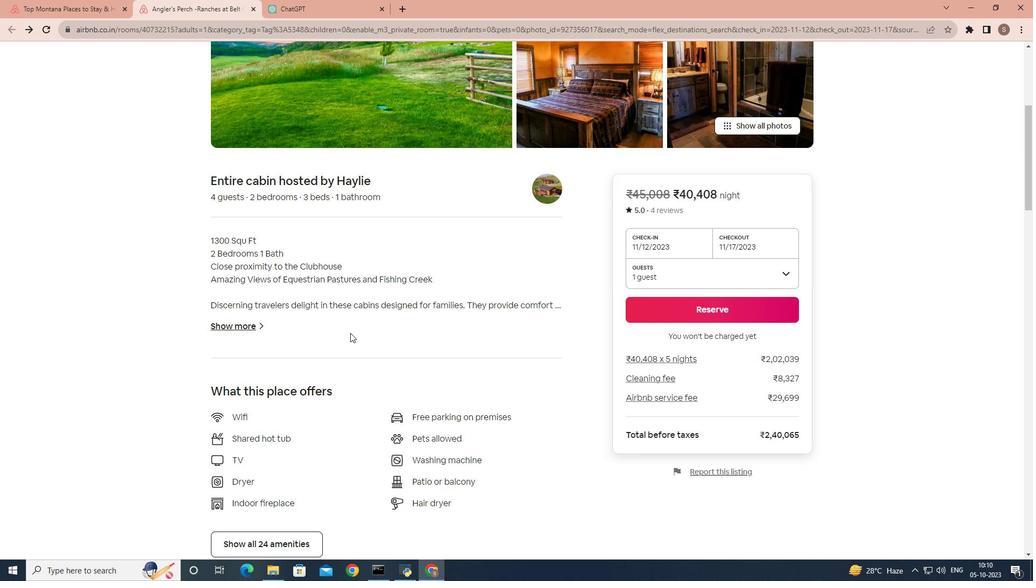 
Action: Mouse scrolled (350, 332) with delta (0, 0)
Screenshot: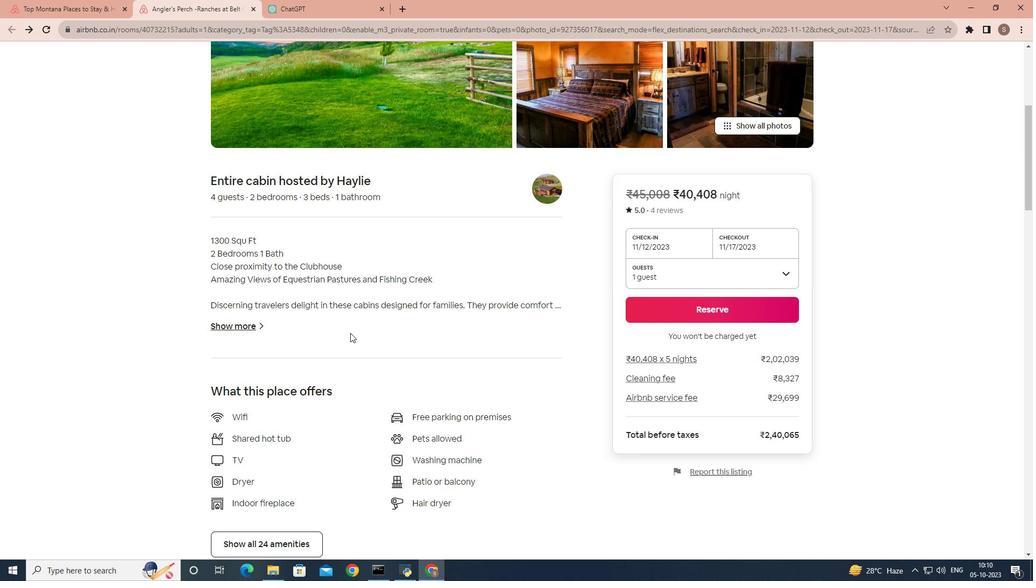 
Action: Mouse moved to (350, 333)
Screenshot: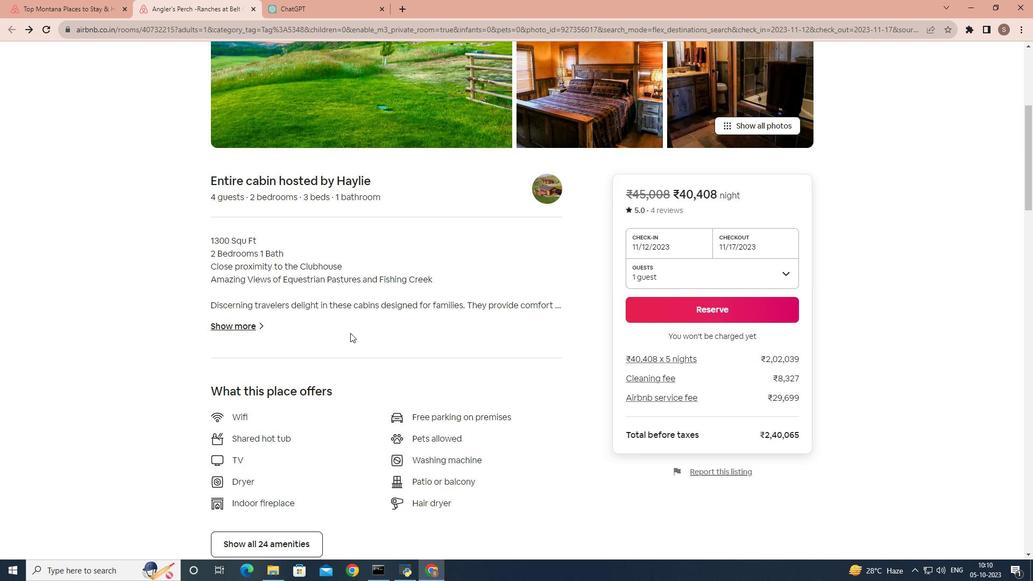 
Action: Mouse scrolled (350, 332) with delta (0, 0)
Screenshot: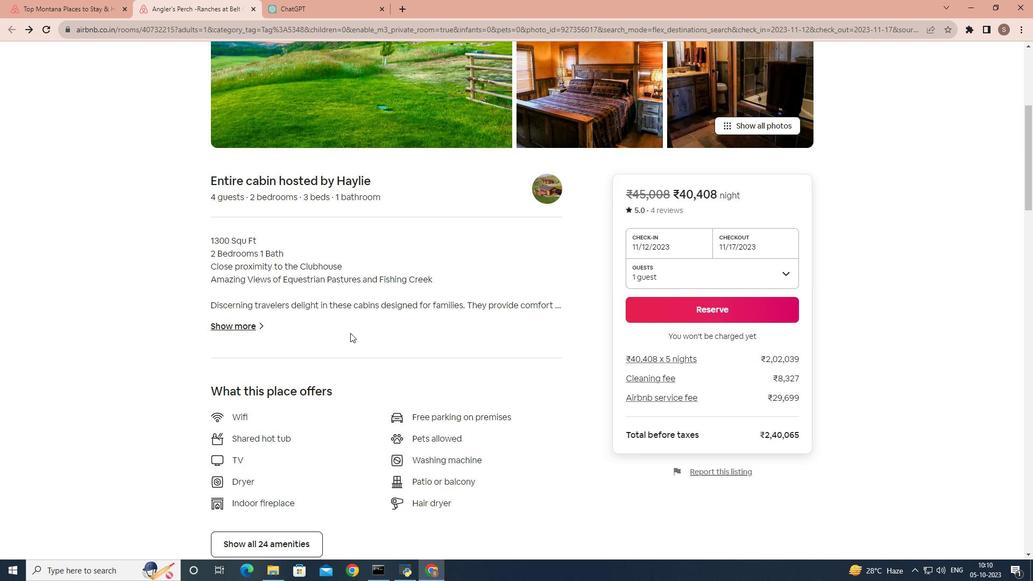 
Action: Mouse scrolled (350, 332) with delta (0, 0)
Screenshot: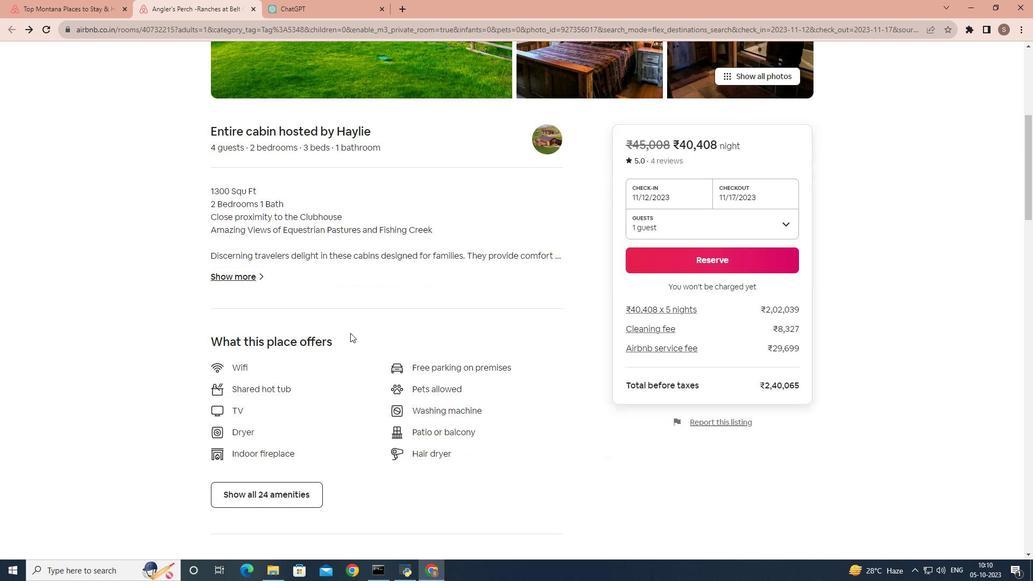 
Action: Mouse scrolled (350, 332) with delta (0, 0)
Screenshot: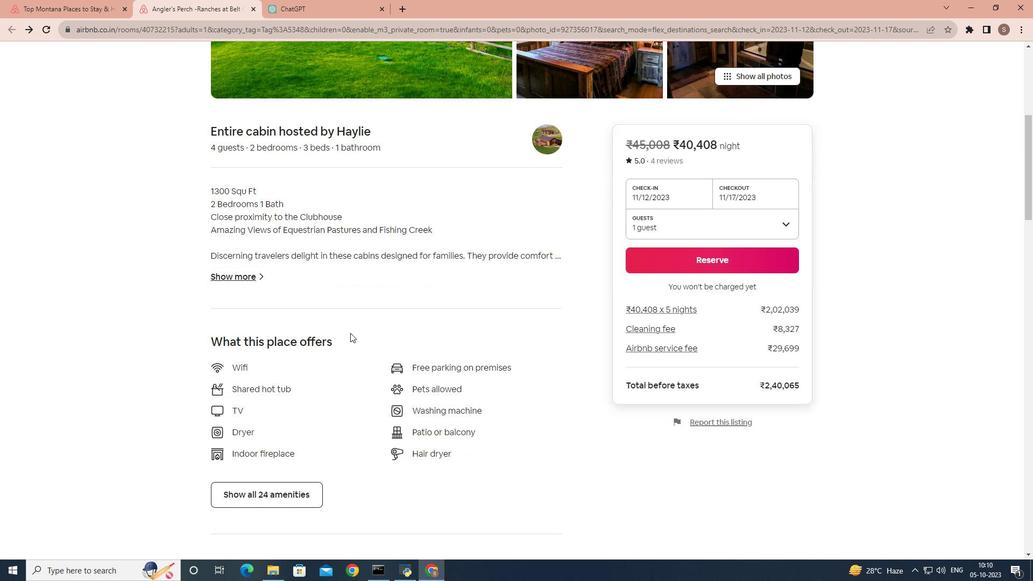 
Action: Mouse moved to (305, 230)
Screenshot: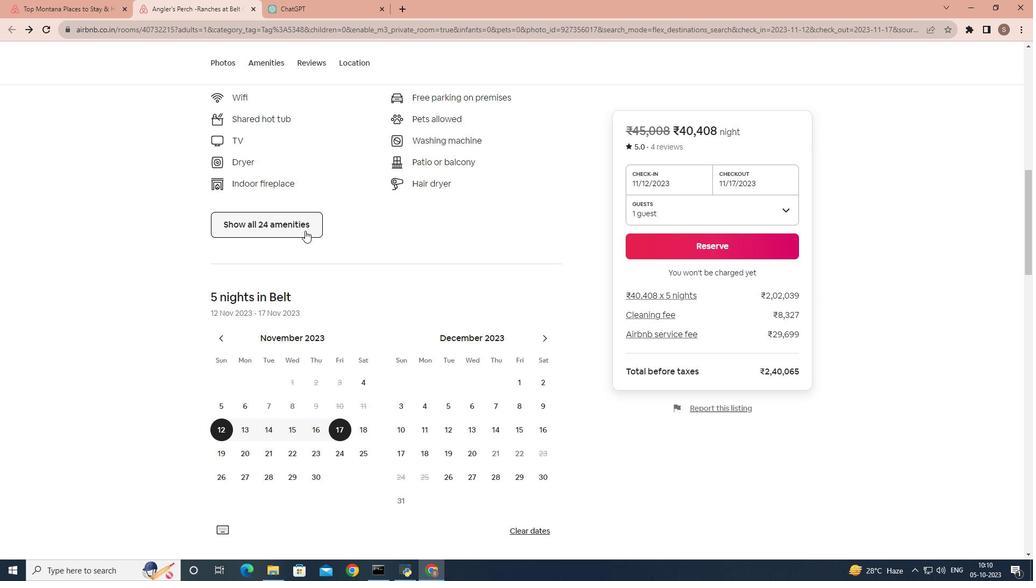 
Action: Mouse pressed left at (305, 230)
Screenshot: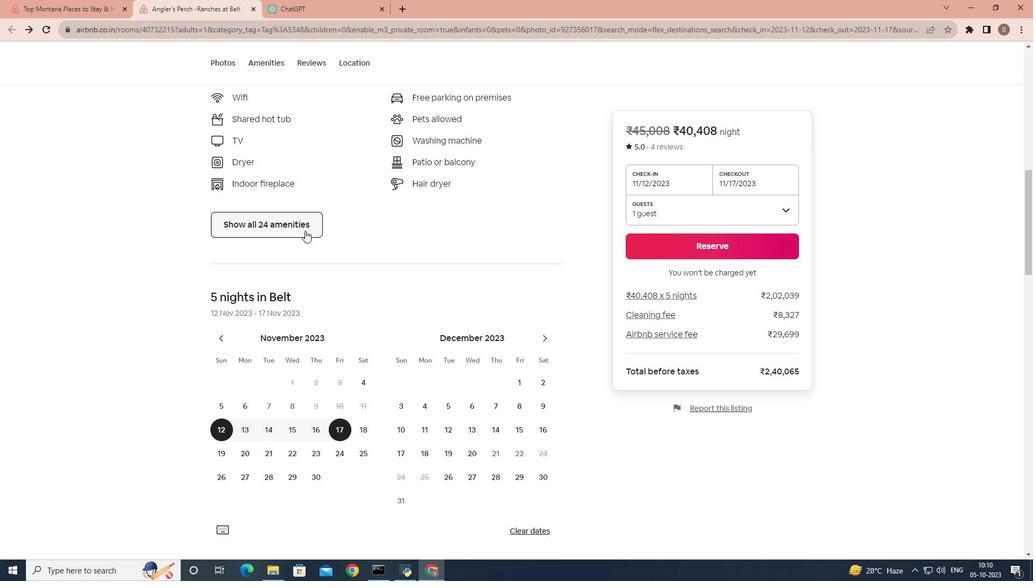 
Action: Mouse moved to (482, 285)
Screenshot: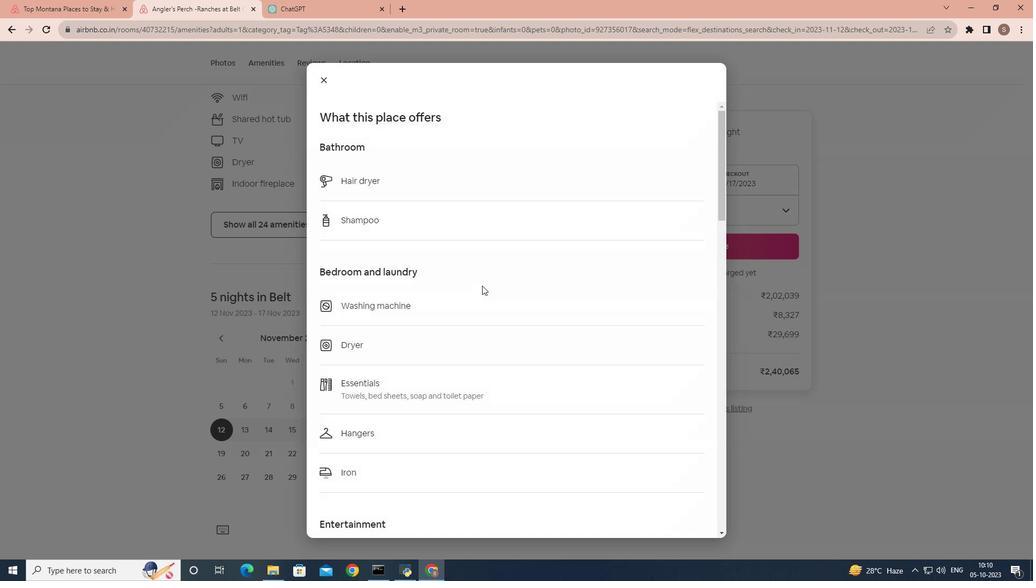 
Action: Mouse scrolled (482, 285) with delta (0, 0)
Screenshot: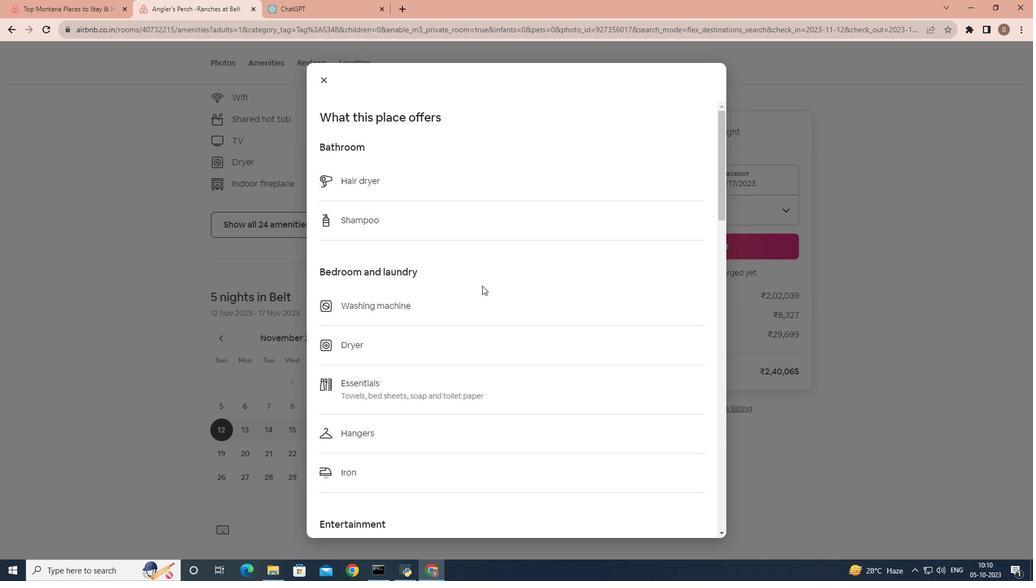 
Action: Mouse scrolled (482, 285) with delta (0, 0)
Screenshot: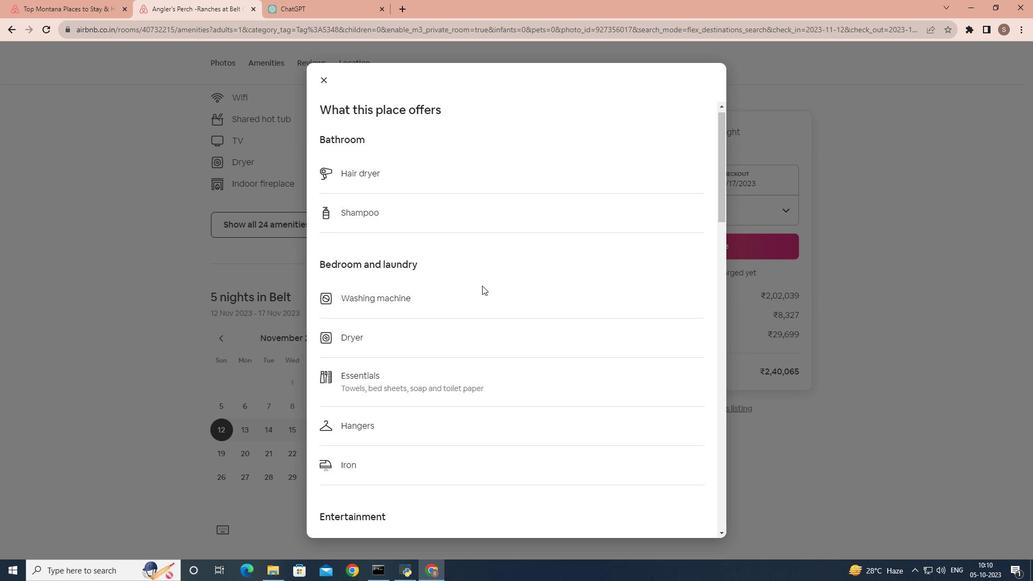
Action: Mouse scrolled (482, 285) with delta (0, 0)
Screenshot: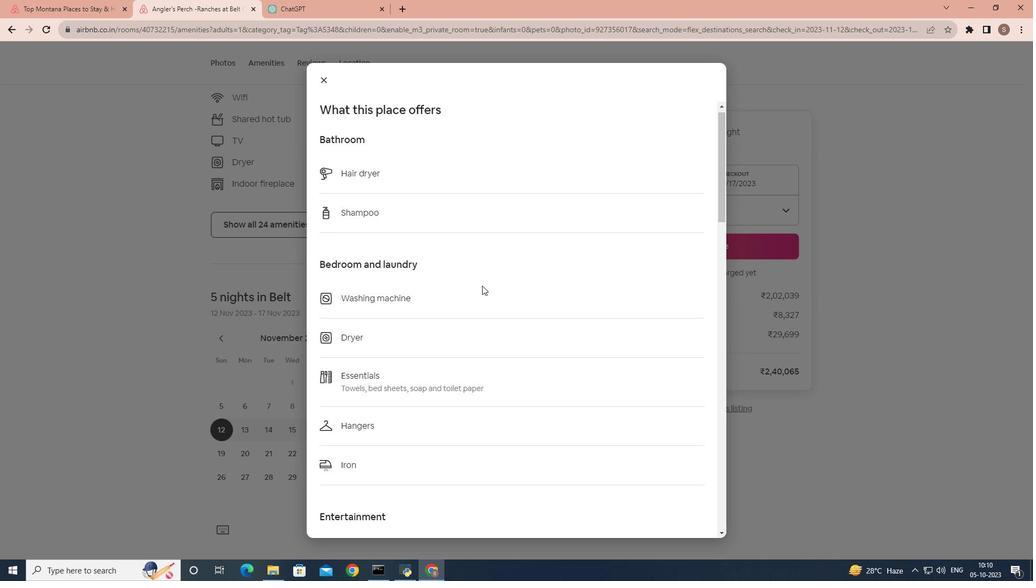 
Action: Mouse scrolled (482, 285) with delta (0, 0)
Screenshot: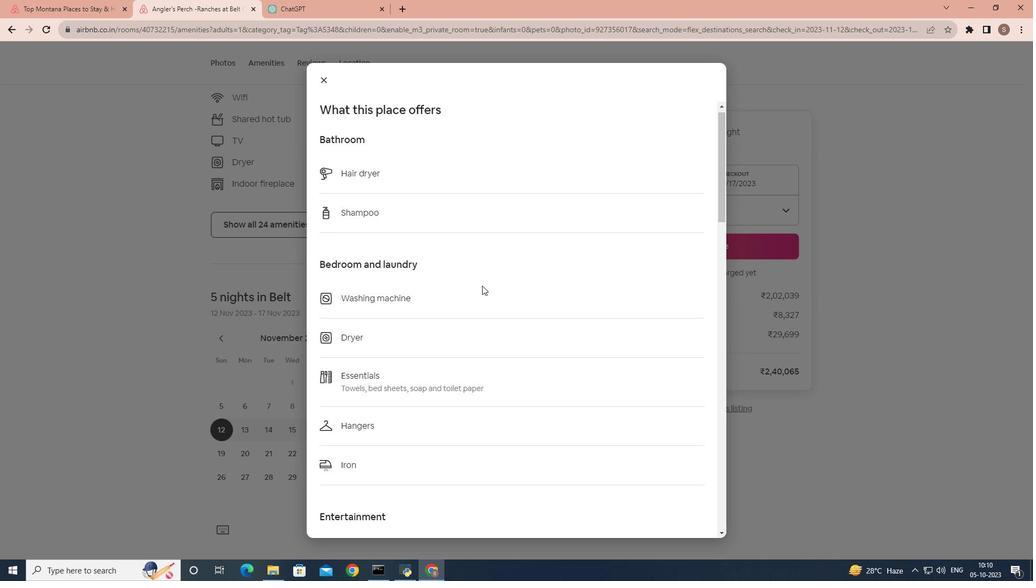 
Action: Mouse scrolled (482, 285) with delta (0, 0)
Screenshot: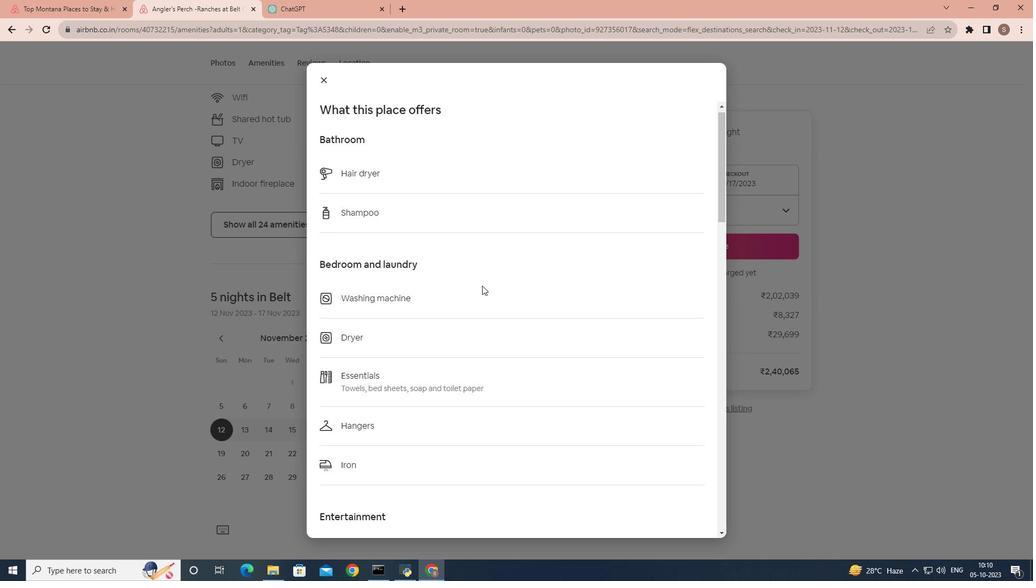 
Action: Mouse scrolled (482, 285) with delta (0, 0)
Screenshot: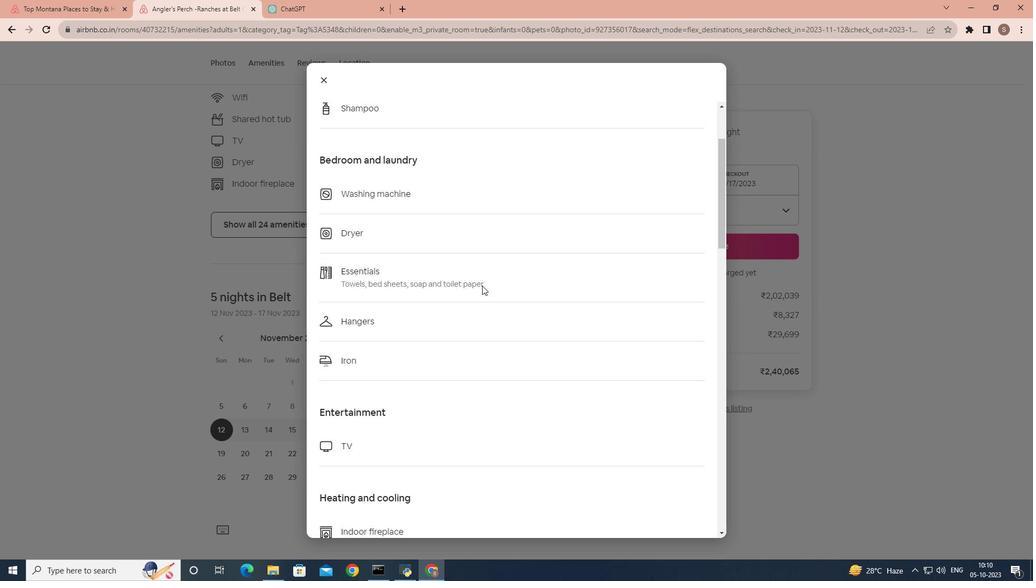 
Action: Mouse scrolled (482, 285) with delta (0, 0)
Screenshot: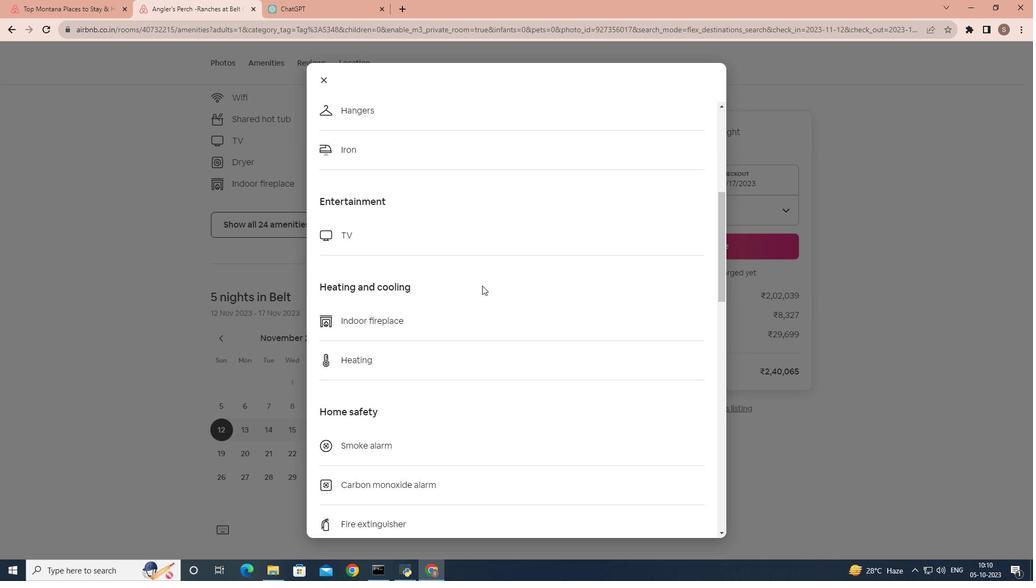 
Action: Mouse scrolled (482, 285) with delta (0, 0)
Screenshot: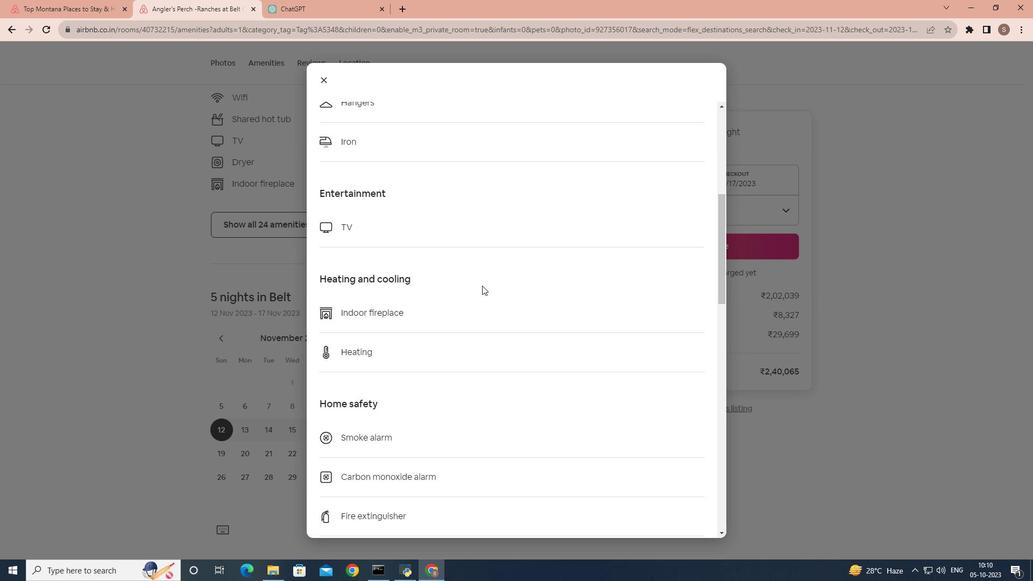 
Action: Mouse scrolled (482, 285) with delta (0, 0)
Screenshot: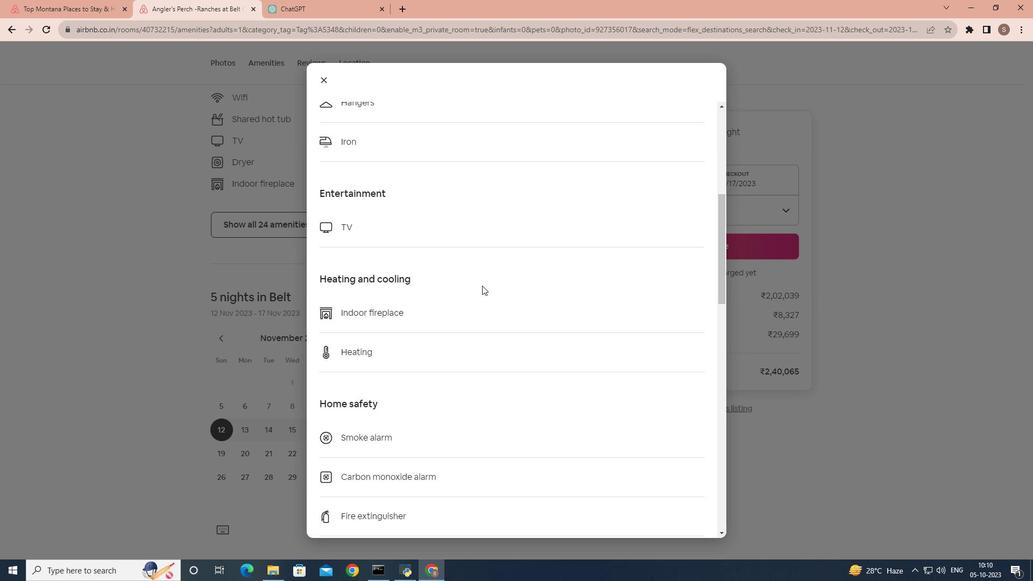 
Action: Mouse scrolled (482, 285) with delta (0, 0)
Screenshot: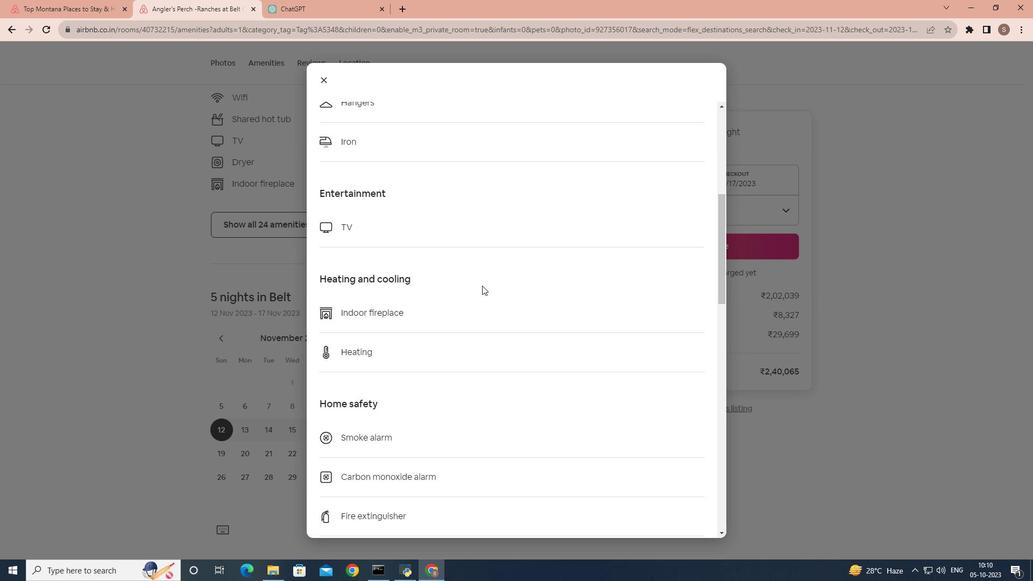 
Action: Mouse scrolled (482, 285) with delta (0, 0)
Screenshot: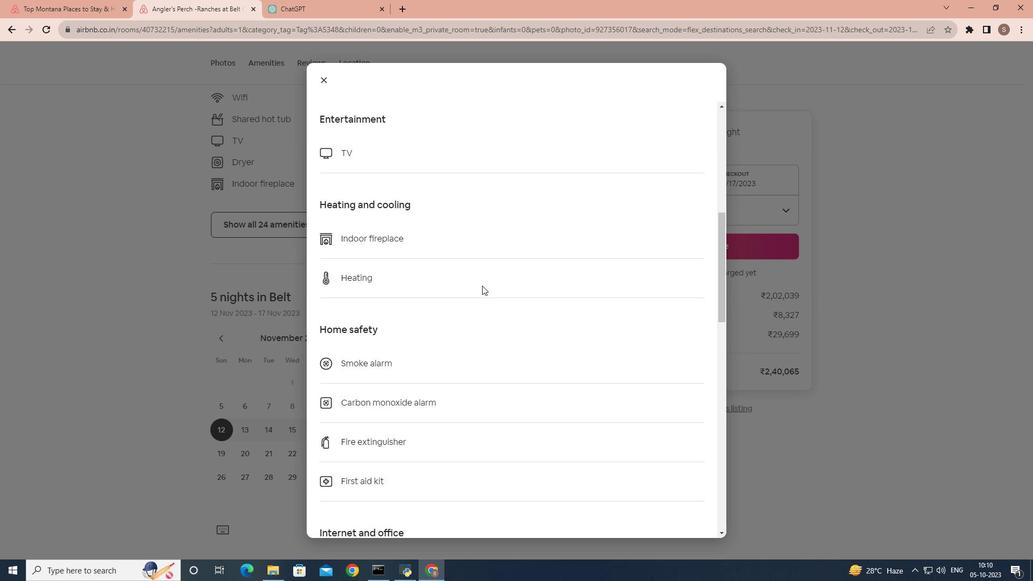 
Action: Mouse scrolled (482, 285) with delta (0, 0)
Screenshot: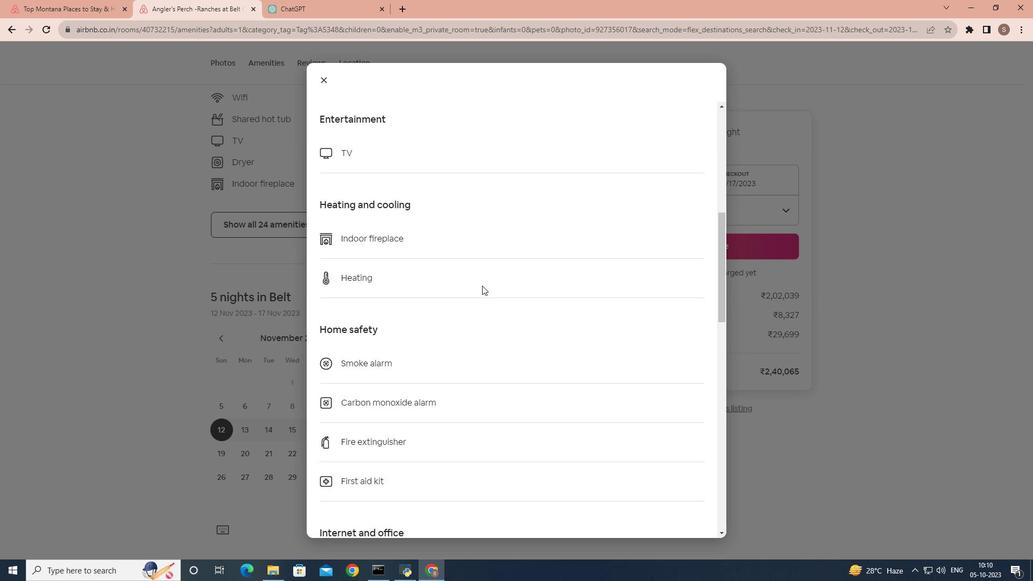 
Action: Mouse scrolled (482, 285) with delta (0, 0)
Screenshot: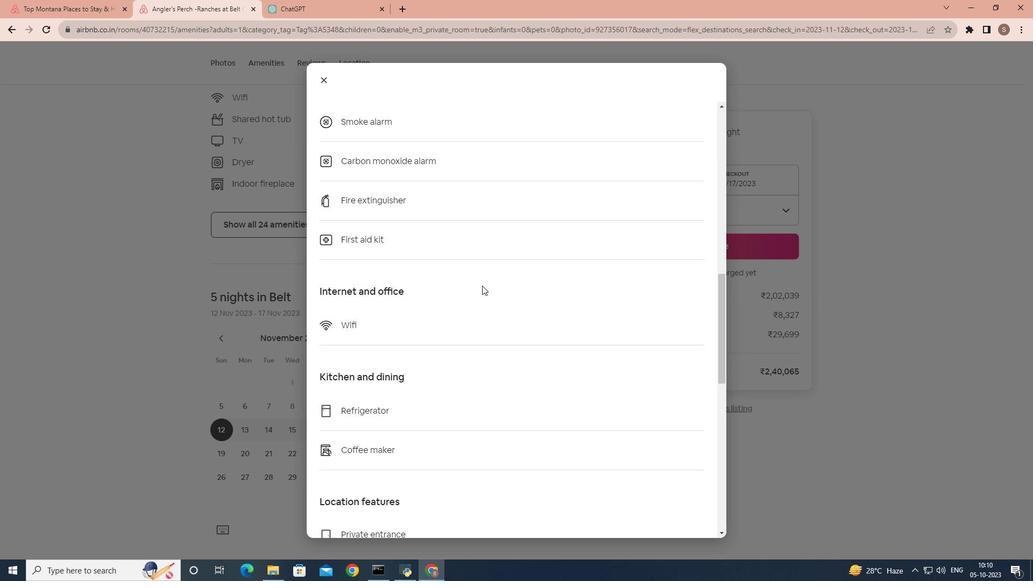 
Action: Mouse scrolled (482, 285) with delta (0, 0)
Screenshot: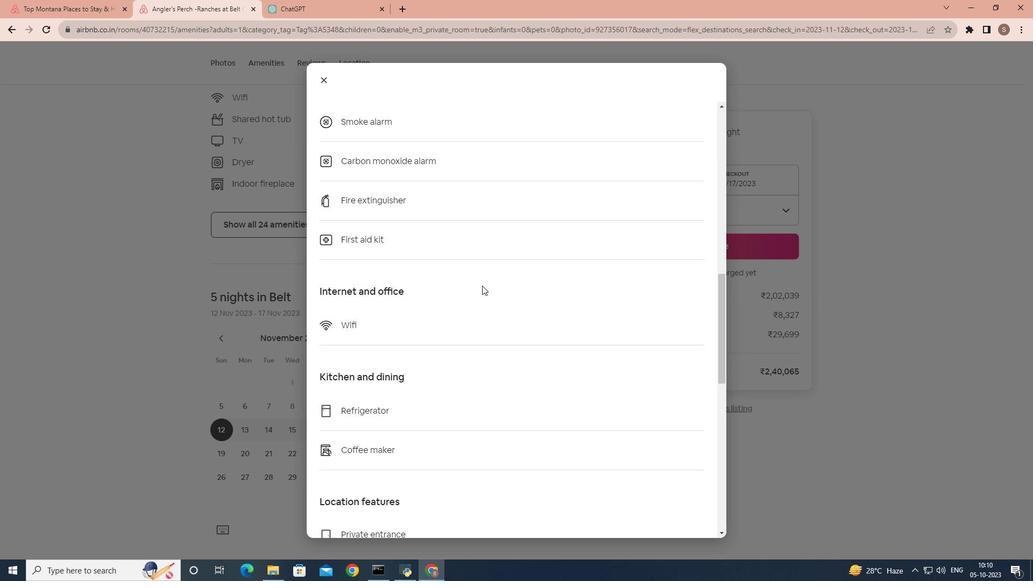 
Action: Mouse scrolled (482, 285) with delta (0, 0)
Screenshot: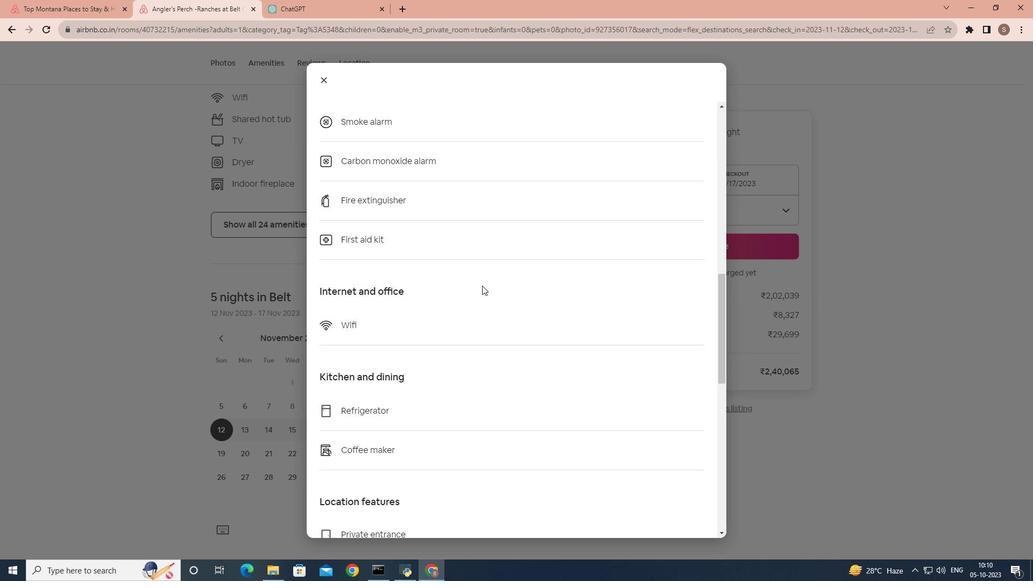 
Action: Mouse scrolled (482, 285) with delta (0, 0)
Screenshot: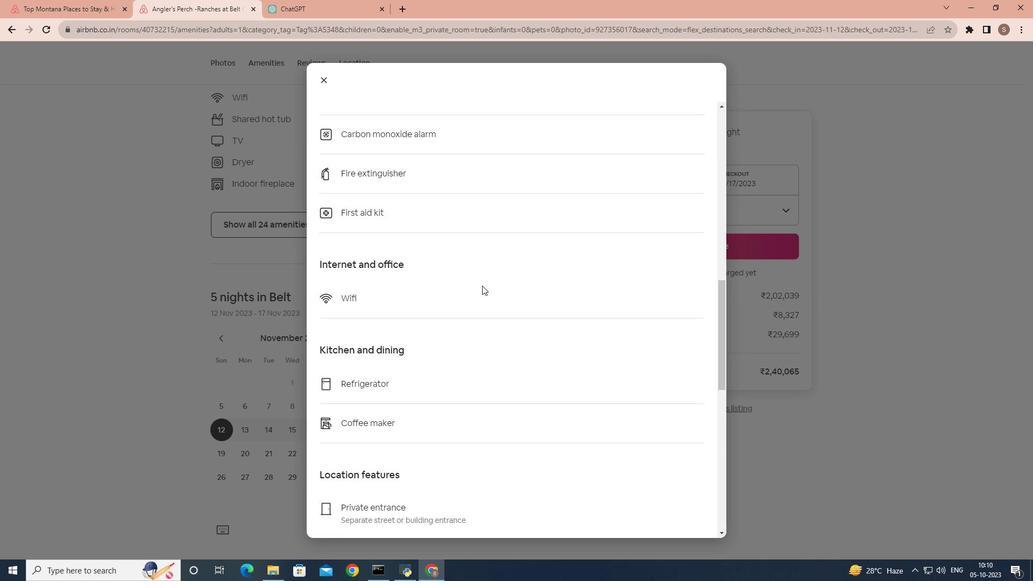 
Action: Mouse scrolled (482, 285) with delta (0, 0)
Screenshot: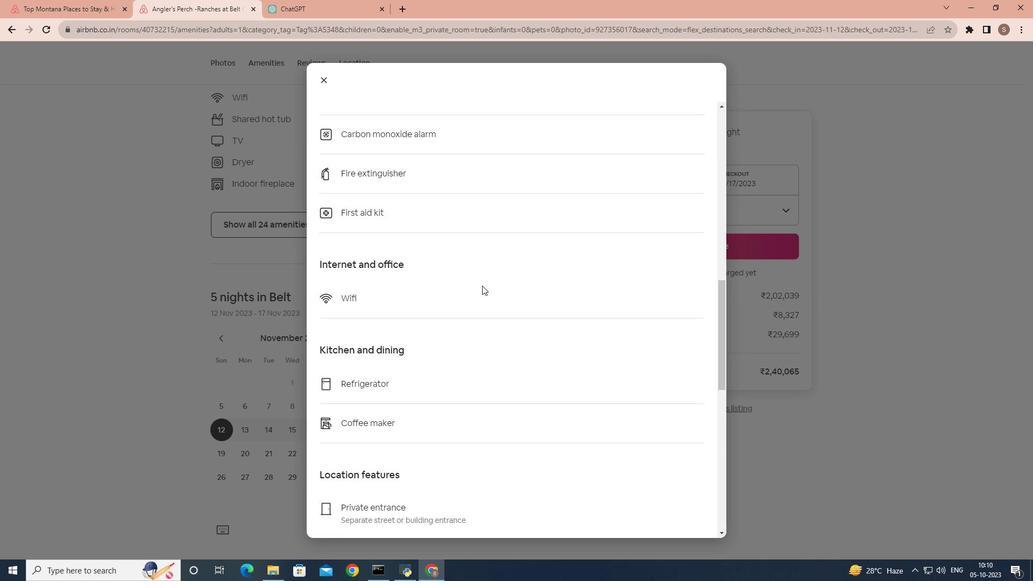 
Action: Mouse scrolled (482, 285) with delta (0, 0)
Screenshot: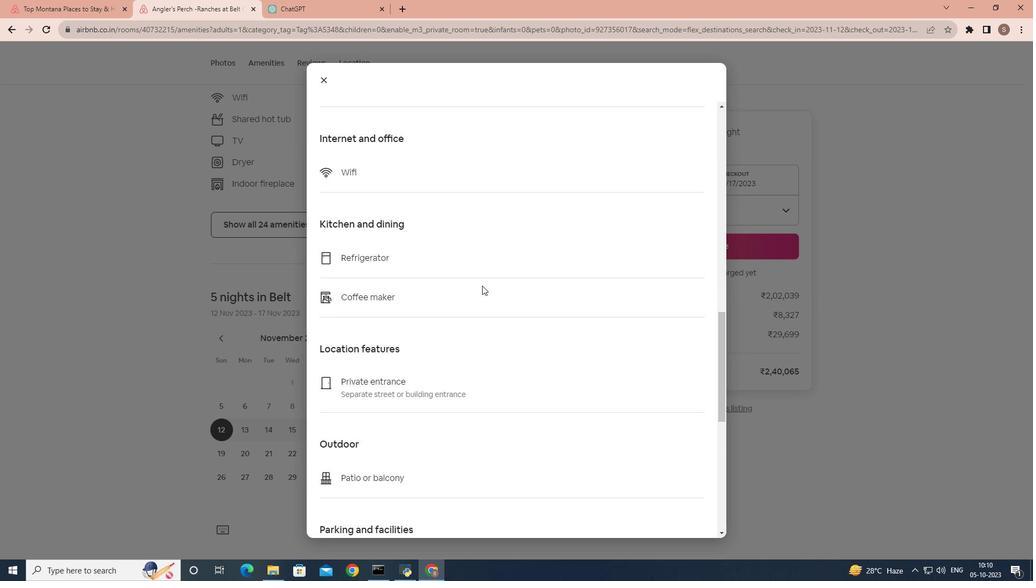 
Action: Mouse scrolled (482, 285) with delta (0, 0)
Screenshot: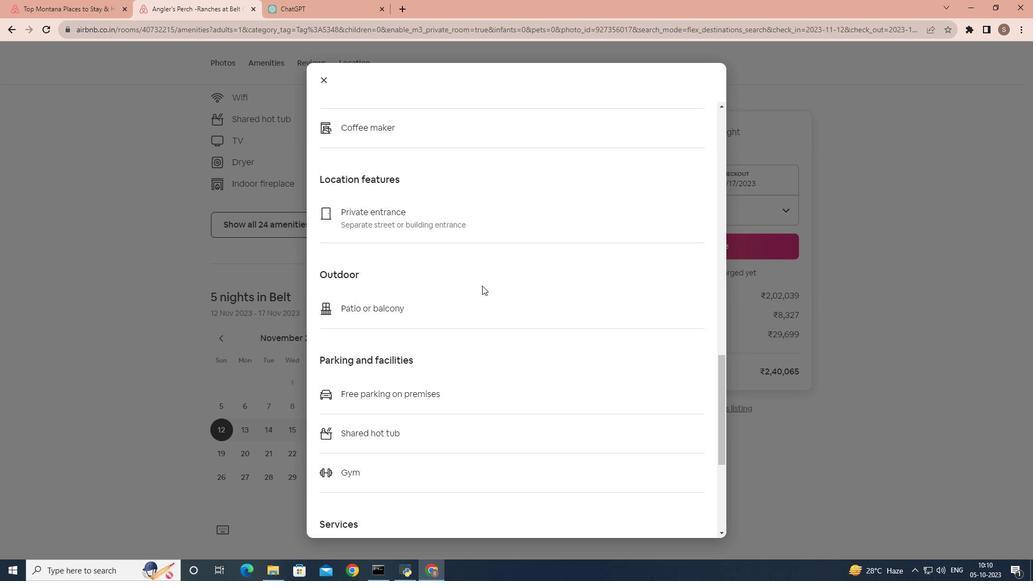 
Action: Mouse scrolled (482, 285) with delta (0, 0)
Screenshot: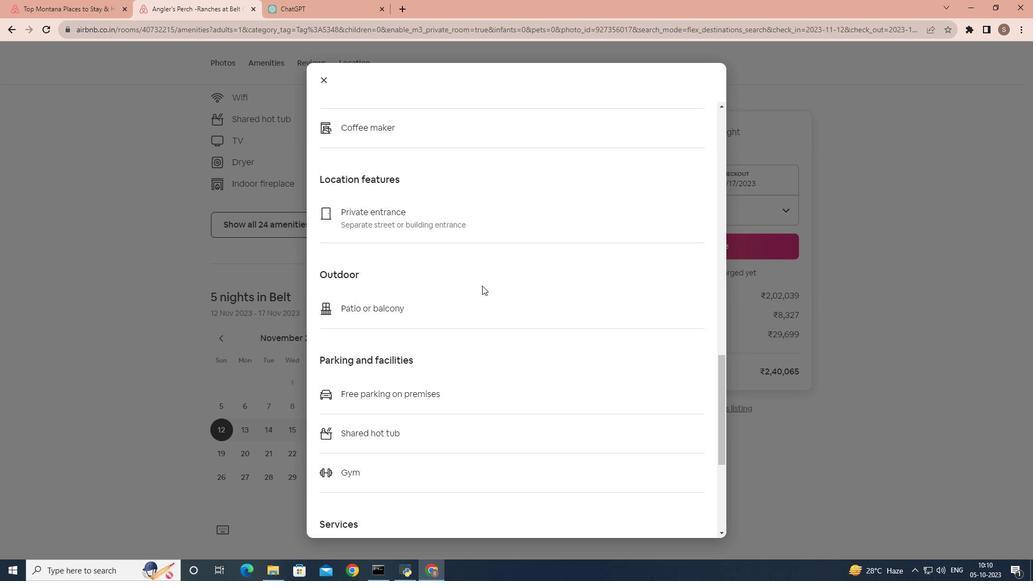
Action: Mouse scrolled (482, 285) with delta (0, 0)
Screenshot: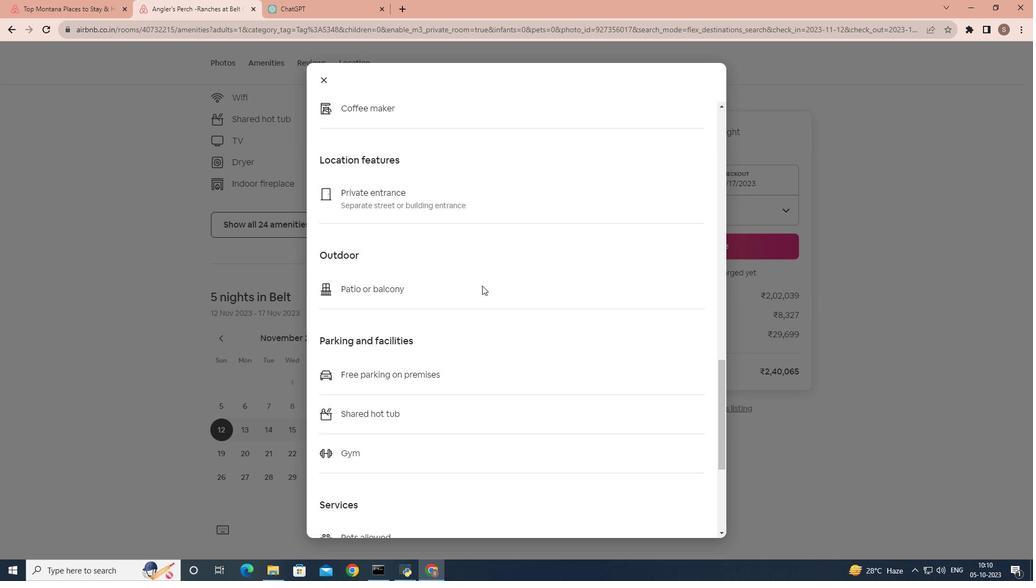 
Action: Mouse scrolled (482, 285) with delta (0, 0)
Screenshot: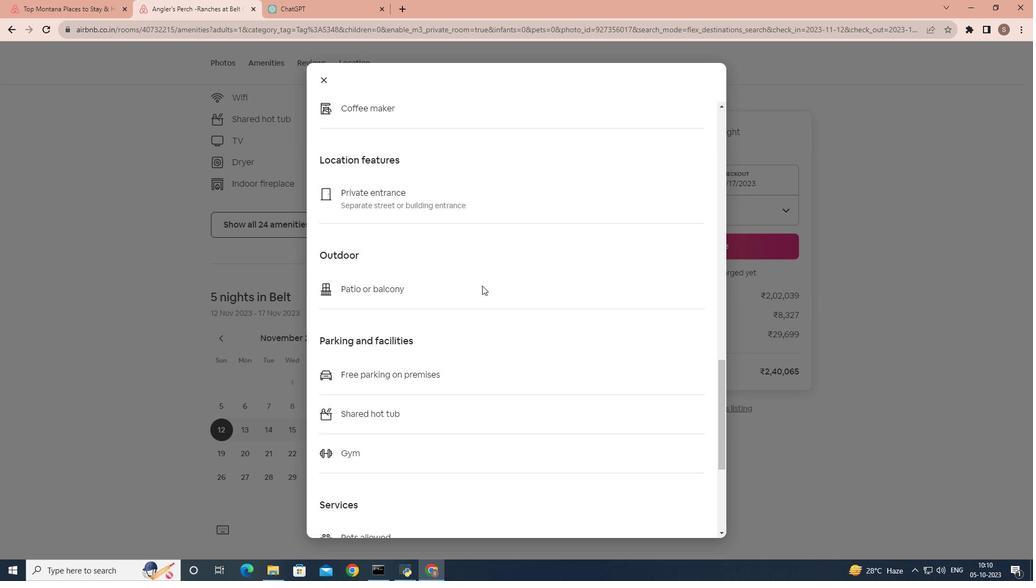 
Action: Mouse scrolled (482, 285) with delta (0, 0)
Screenshot: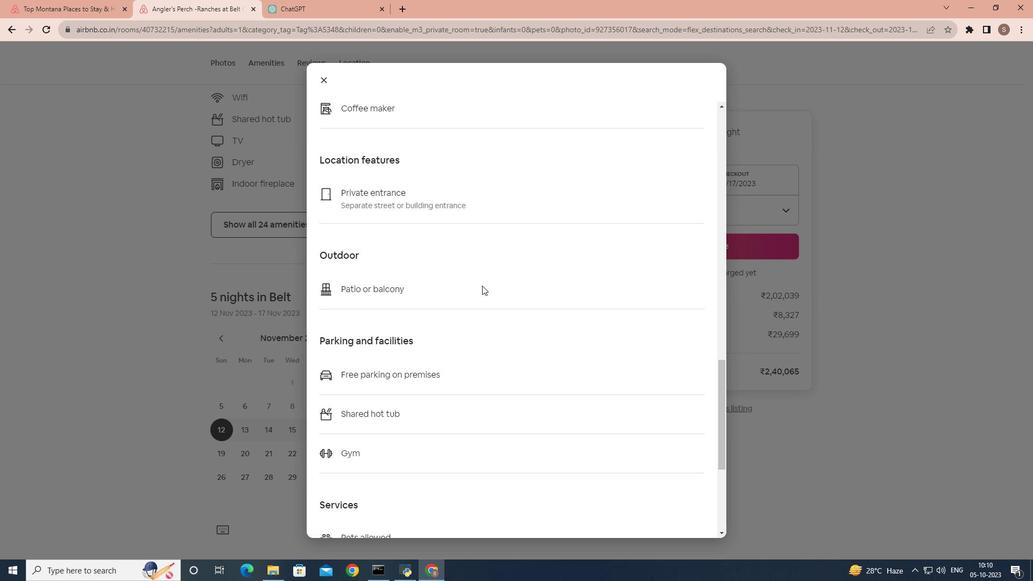 
Action: Mouse moved to (321, 82)
Screenshot: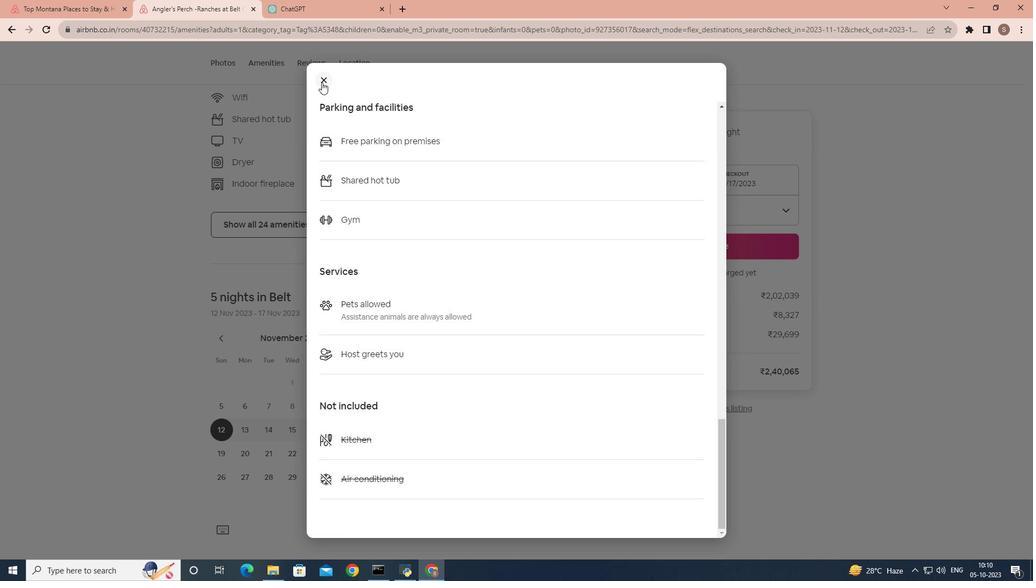 
Action: Mouse pressed left at (321, 82)
Screenshot: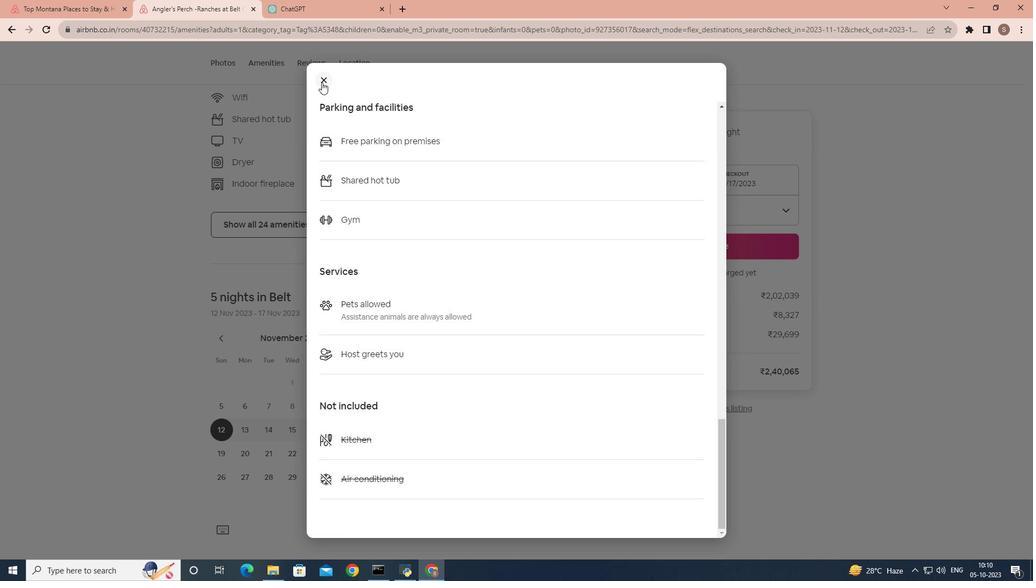 
Action: Mouse moved to (348, 325)
Screenshot: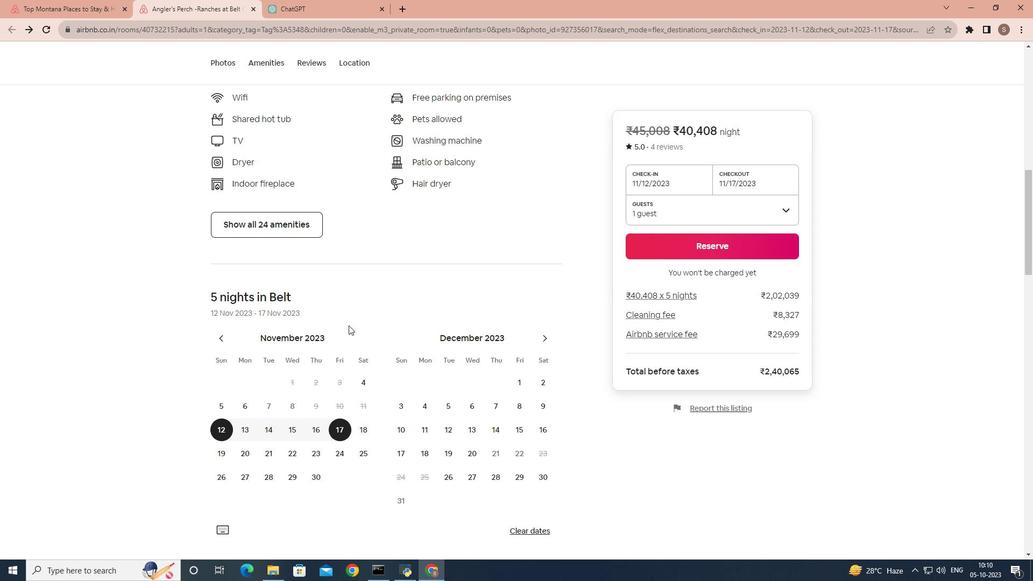 
Action: Mouse scrolled (348, 325) with delta (0, 0)
Screenshot: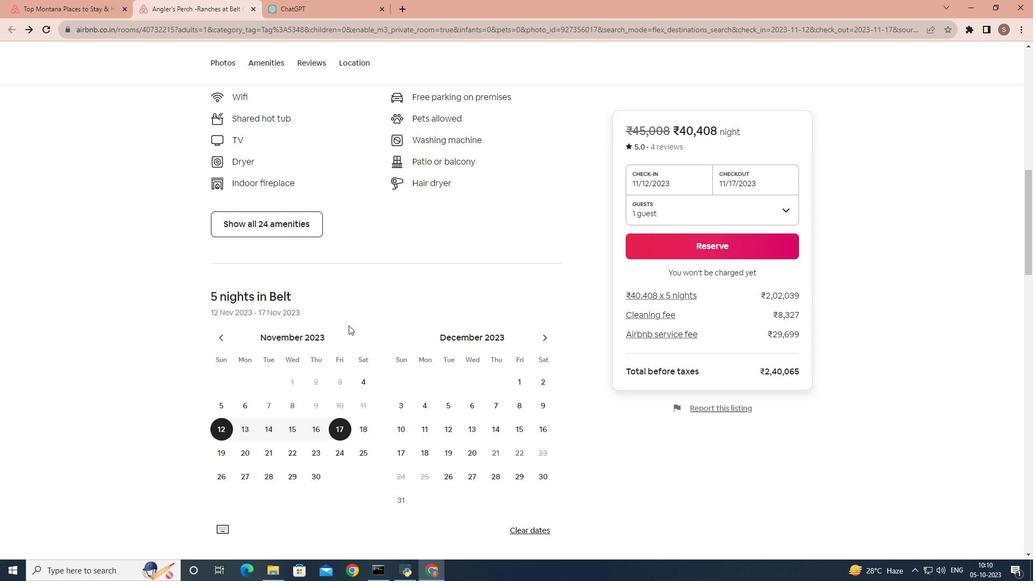 
Action: Mouse scrolled (348, 325) with delta (0, 0)
Screenshot: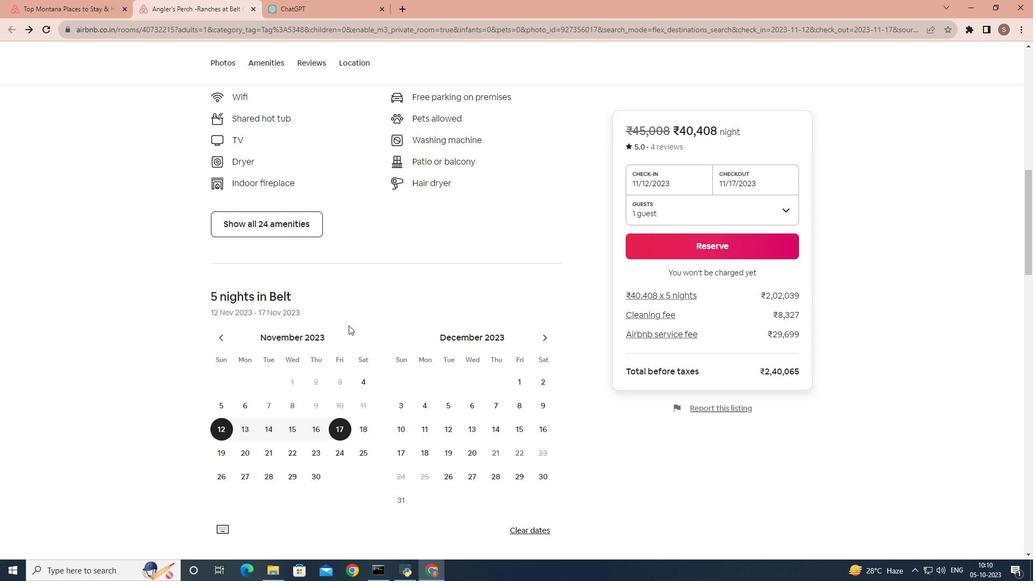
Action: Mouse scrolled (348, 325) with delta (0, 0)
Screenshot: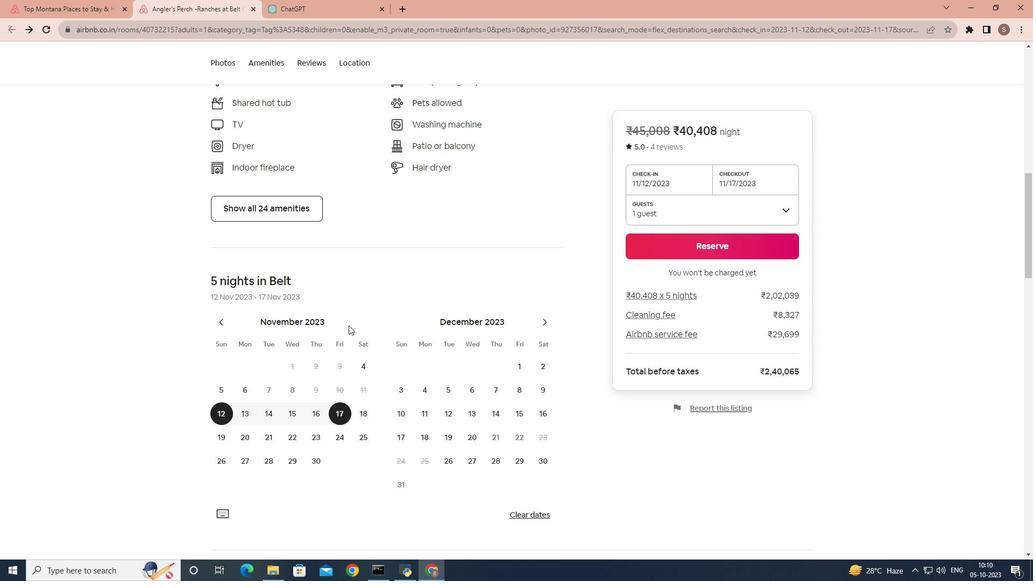 
Action: Mouse scrolled (348, 325) with delta (0, 0)
Screenshot: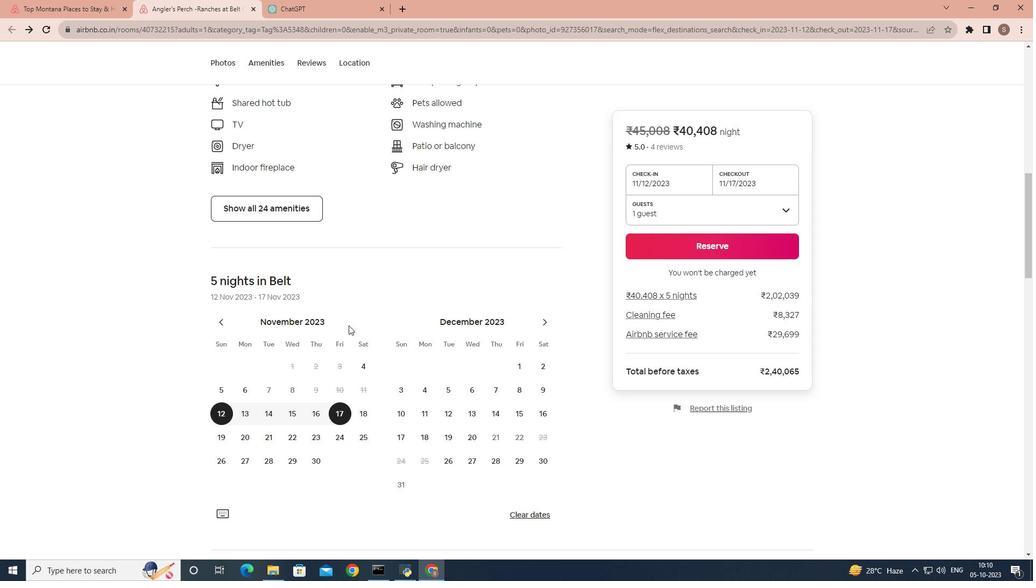 
Action: Mouse scrolled (348, 325) with delta (0, 0)
Screenshot: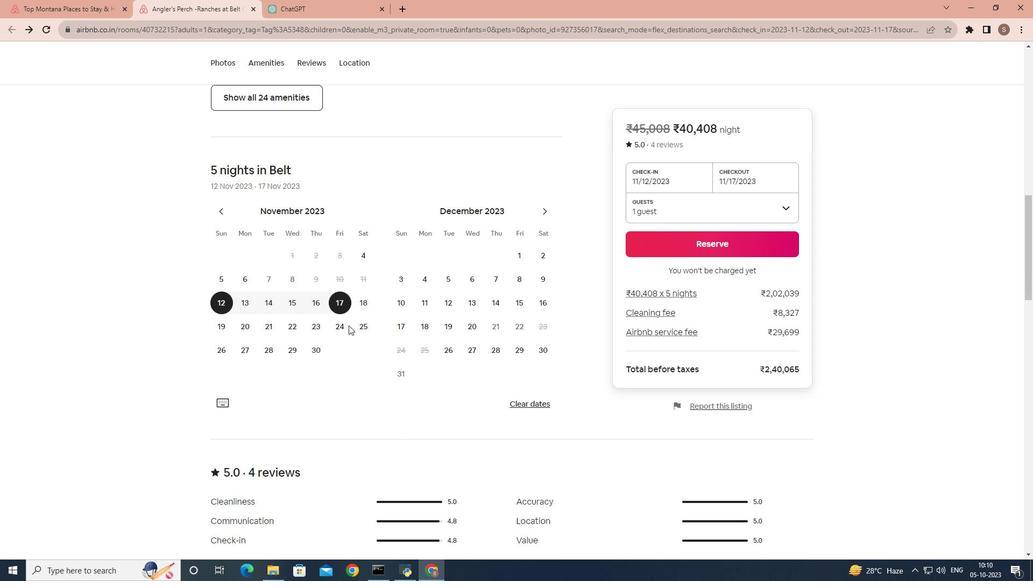 
Action: Mouse scrolled (348, 325) with delta (0, 0)
Screenshot: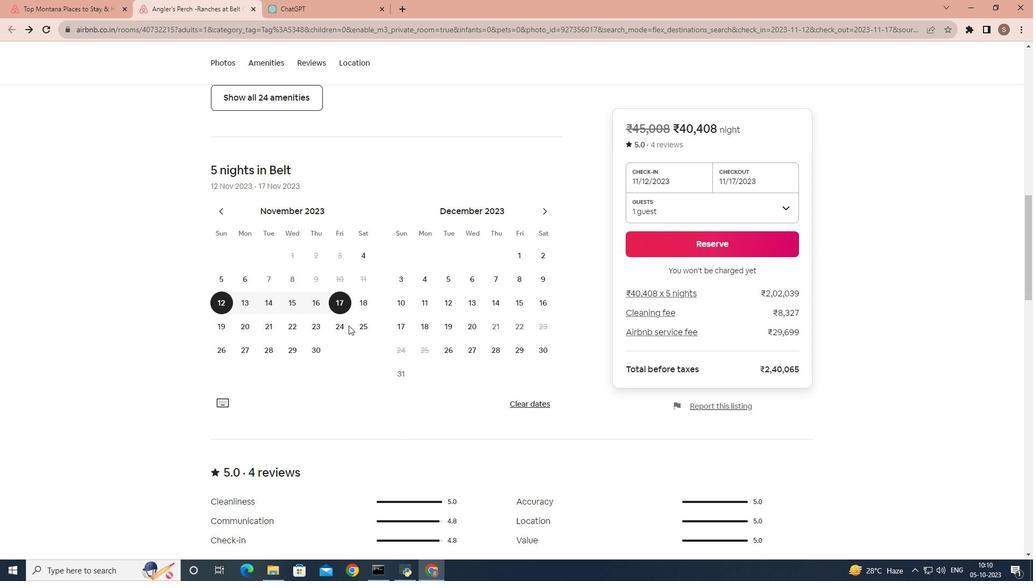 
Action: Mouse scrolled (348, 325) with delta (0, 0)
Screenshot: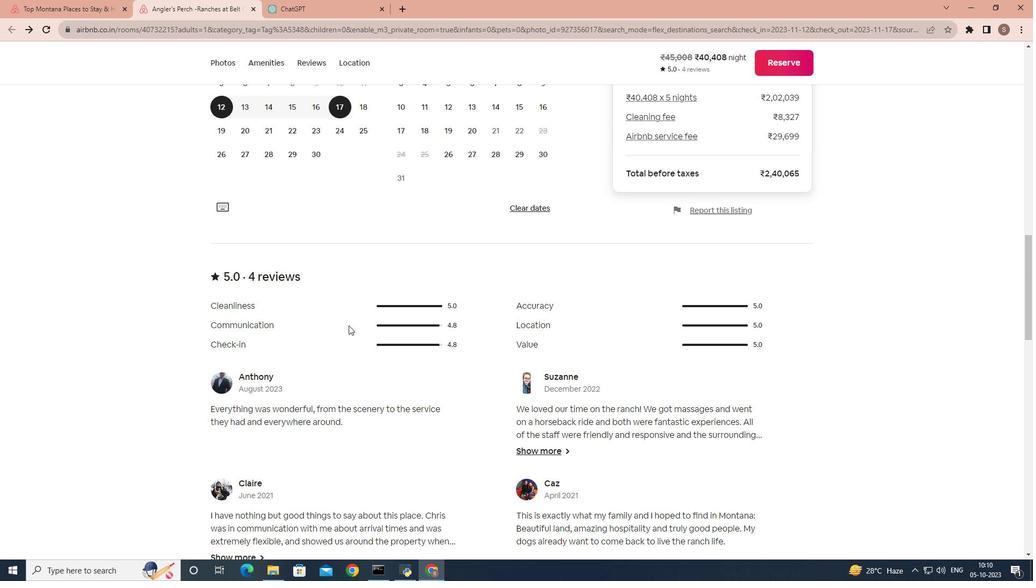 
Action: Mouse scrolled (348, 325) with delta (0, 0)
Screenshot: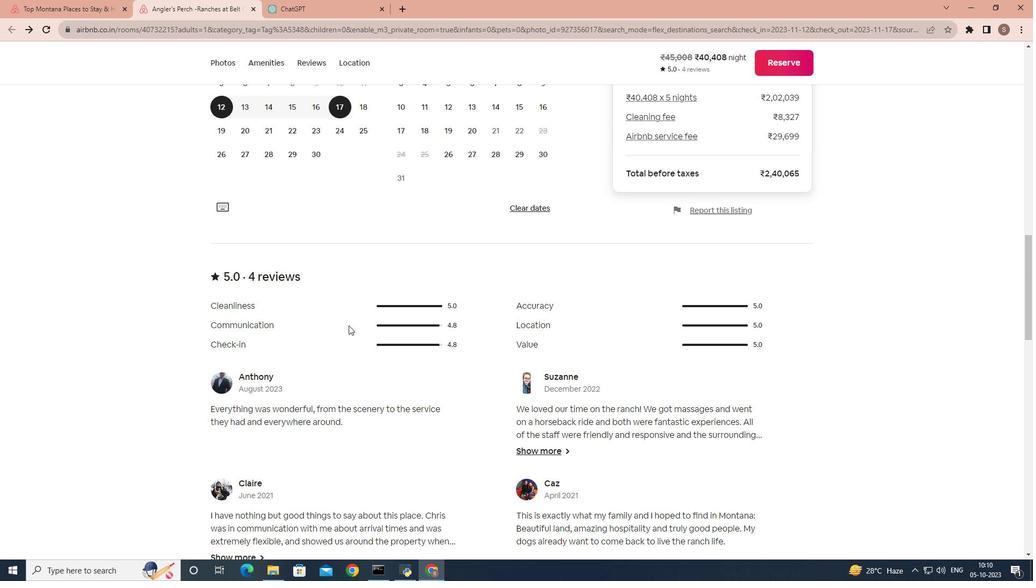 
Action: Mouse scrolled (348, 325) with delta (0, 0)
Screenshot: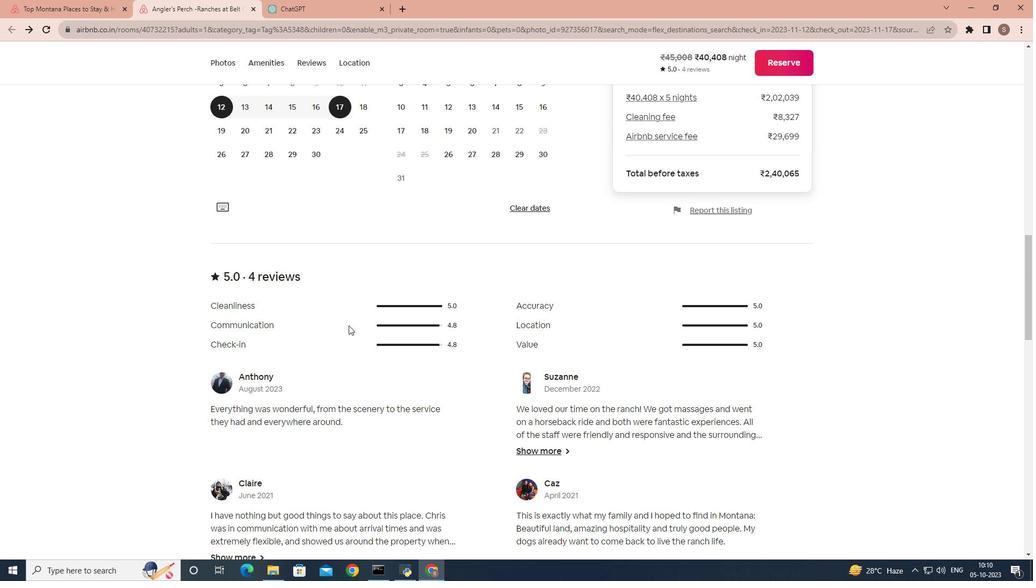 
Action: Mouse scrolled (348, 325) with delta (0, 0)
Screenshot: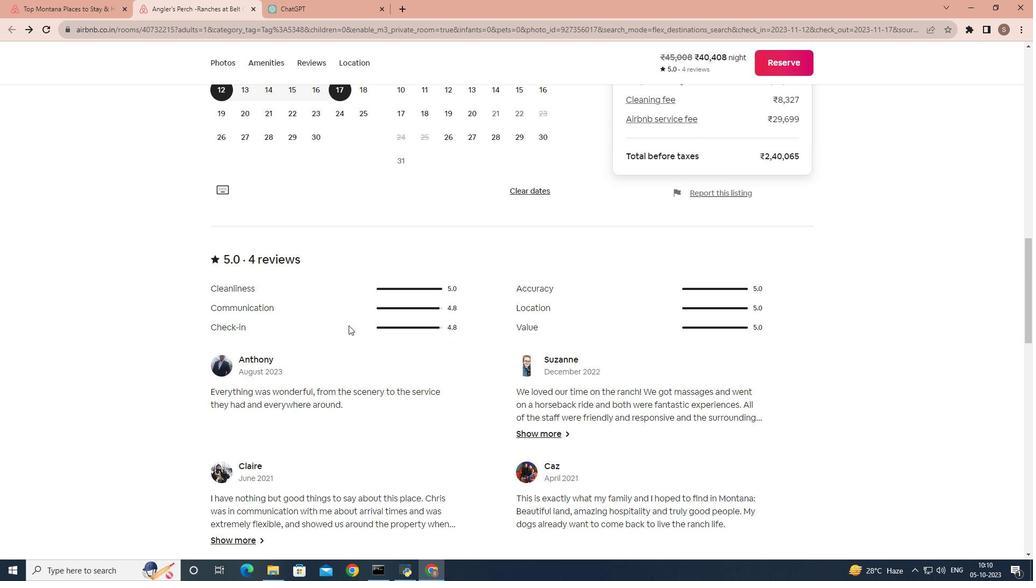 
Action: Mouse scrolled (348, 325) with delta (0, 0)
Screenshot: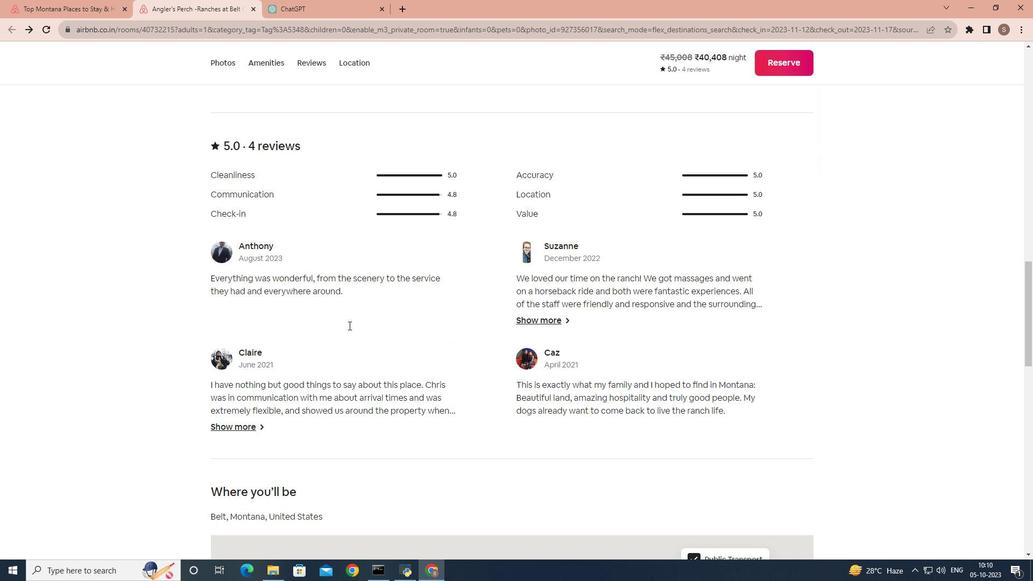
Action: Mouse moved to (261, 289)
Screenshot: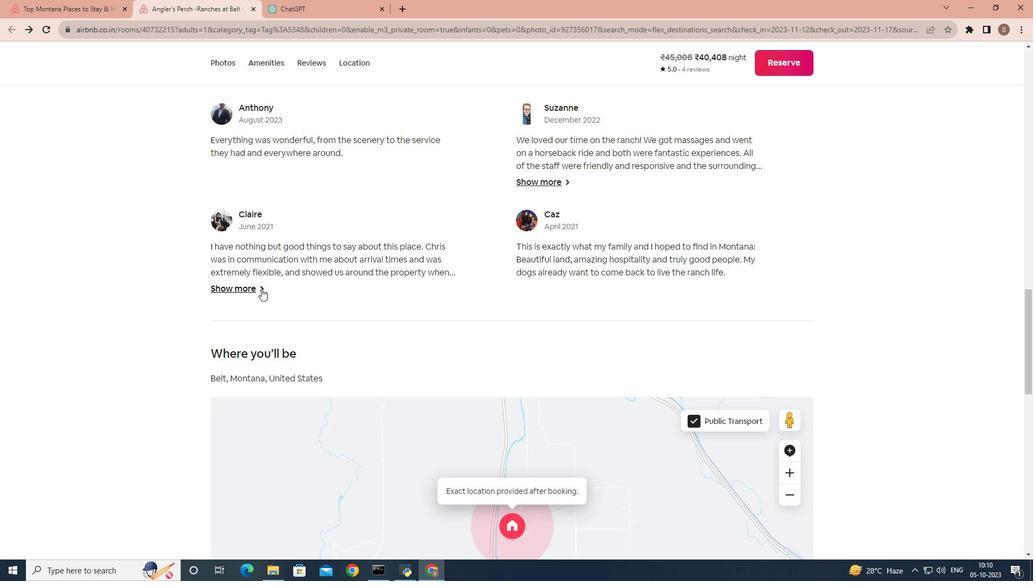 
Action: Mouse scrolled (261, 289) with delta (0, 0)
Screenshot: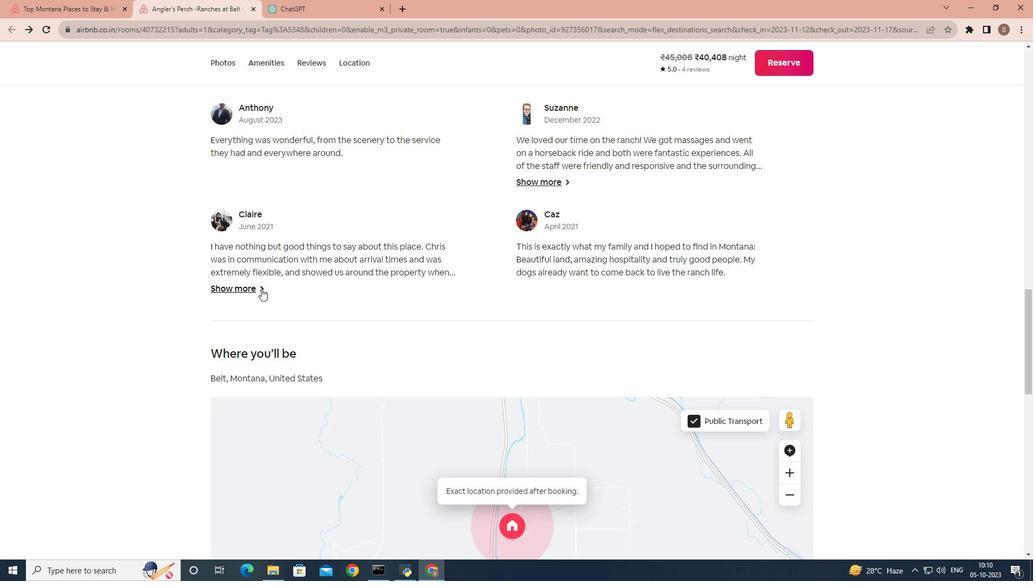 
Action: Mouse scrolled (261, 289) with delta (0, 0)
Screenshot: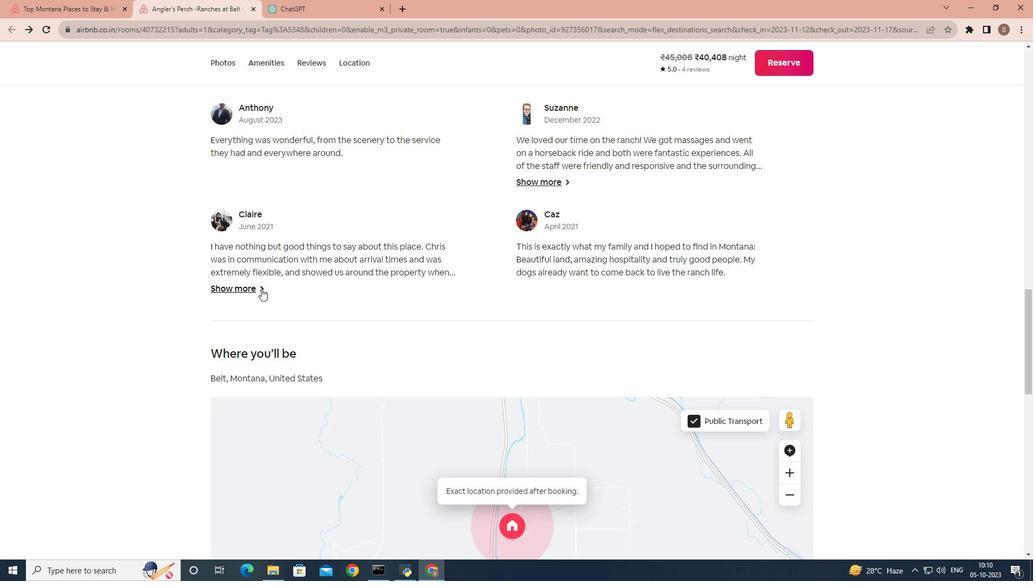 
Action: Mouse scrolled (261, 289) with delta (0, 0)
Screenshot: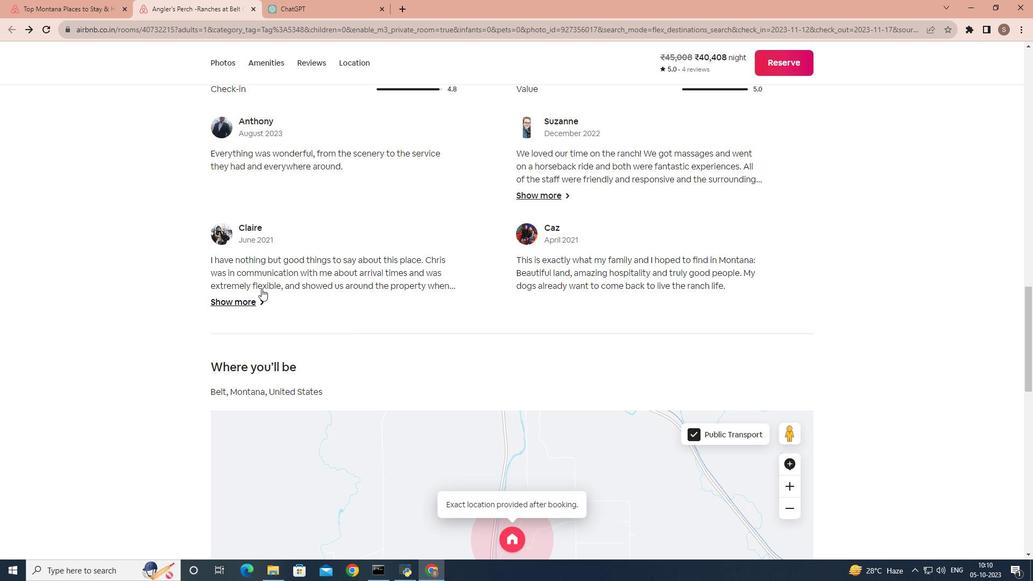 
Action: Mouse scrolled (261, 289) with delta (0, 0)
Screenshot: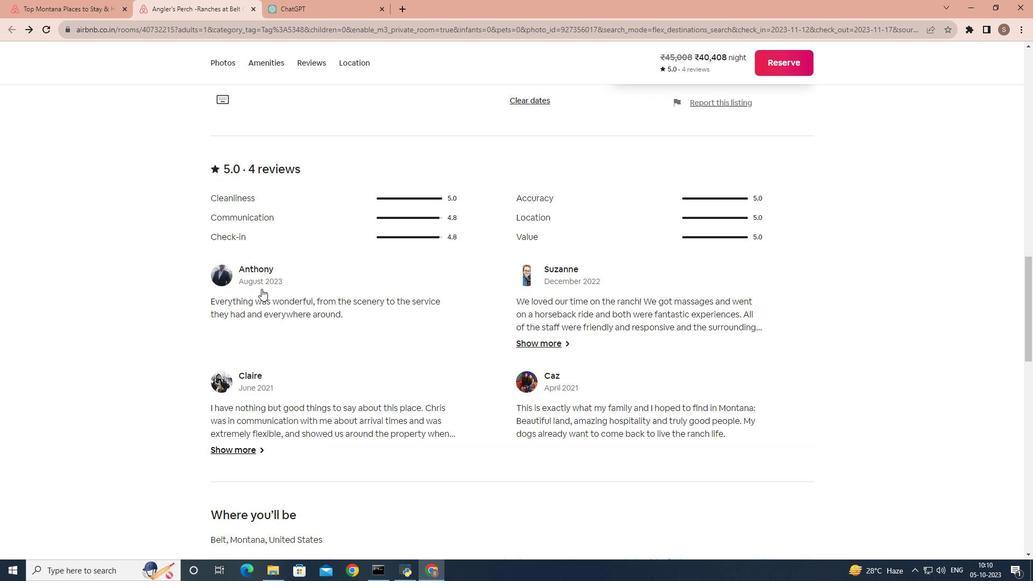 
Action: Mouse scrolled (261, 288) with delta (0, 0)
Screenshot: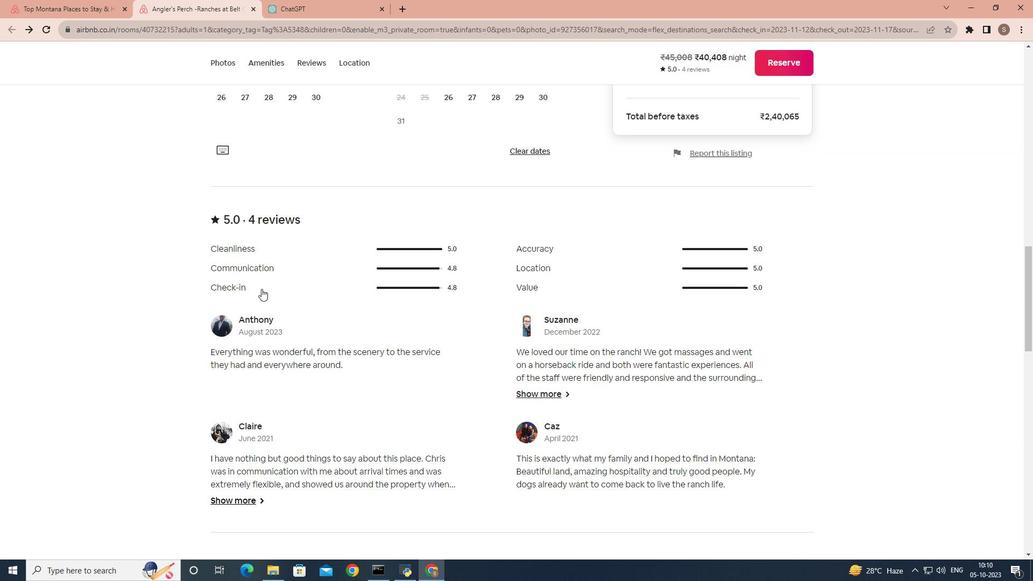 
Action: Mouse scrolled (261, 288) with delta (0, 0)
Screenshot: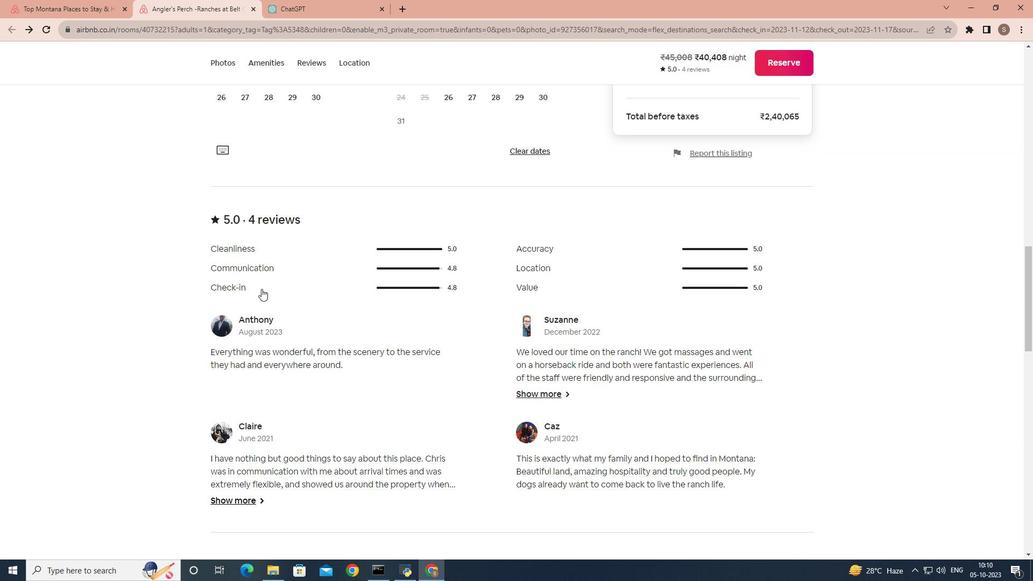 
Action: Mouse scrolled (261, 288) with delta (0, 0)
Screenshot: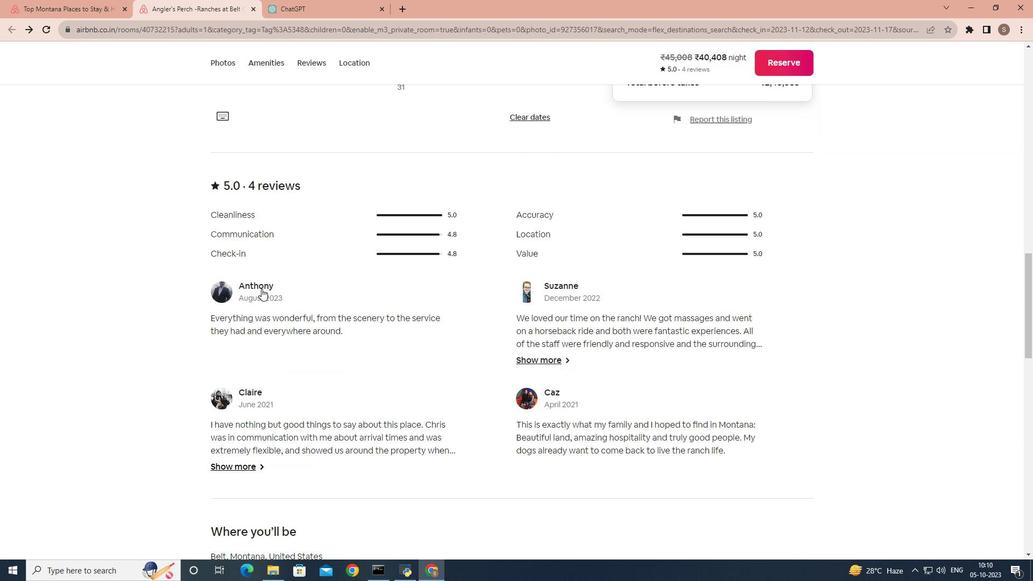 
Action: Mouse scrolled (261, 288) with delta (0, 0)
Screenshot: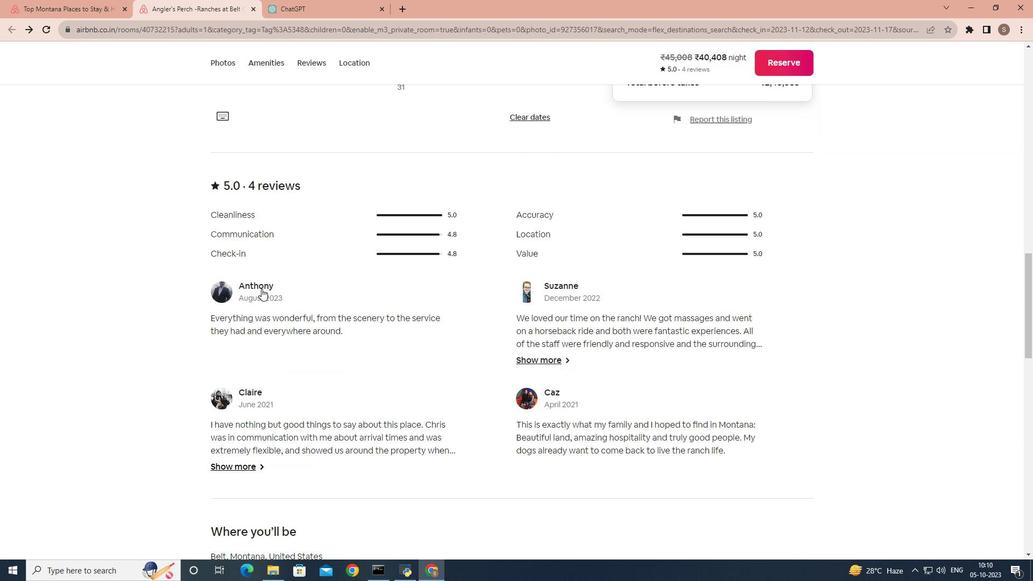 
Action: Mouse scrolled (261, 288) with delta (0, 0)
Screenshot: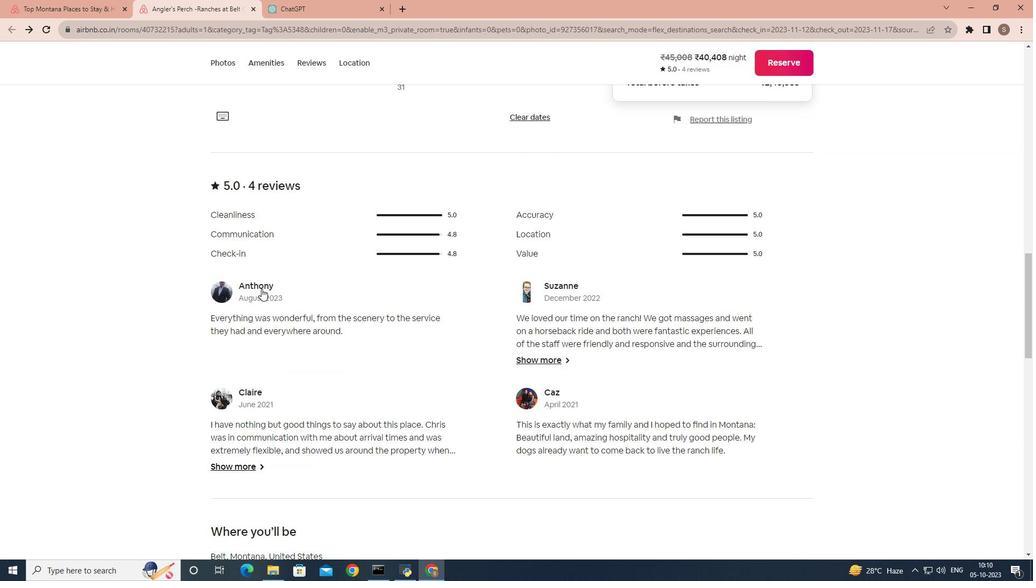 
Action: Mouse scrolled (261, 288) with delta (0, 0)
Screenshot: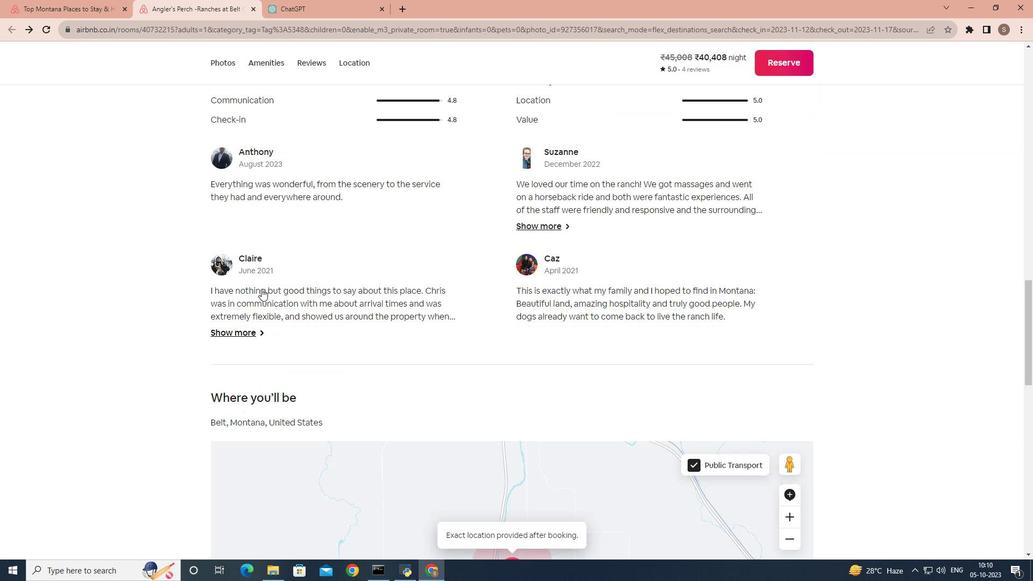 
Action: Mouse scrolled (261, 288) with delta (0, 0)
Screenshot: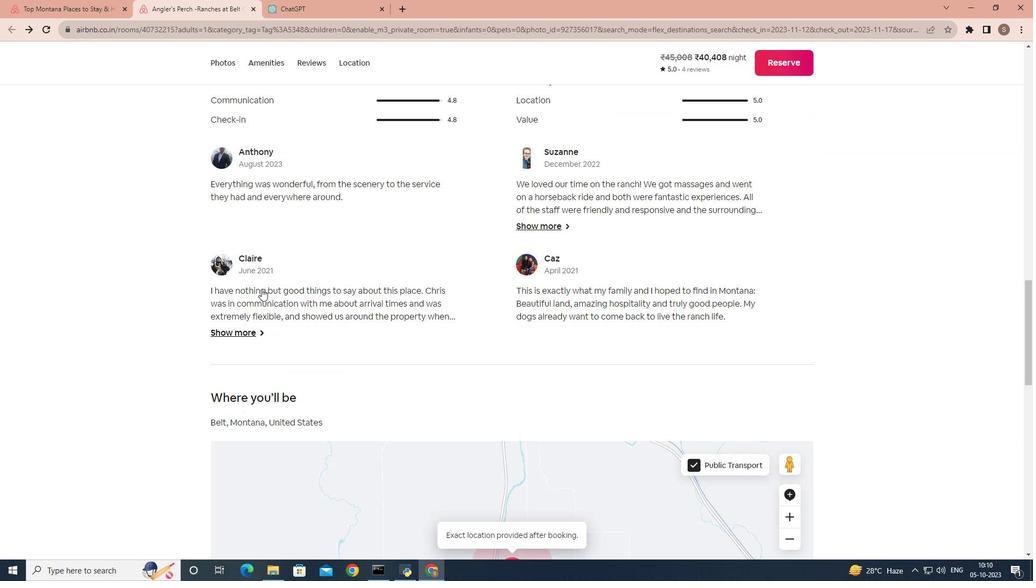 
Action: Mouse scrolled (261, 288) with delta (0, 0)
Screenshot: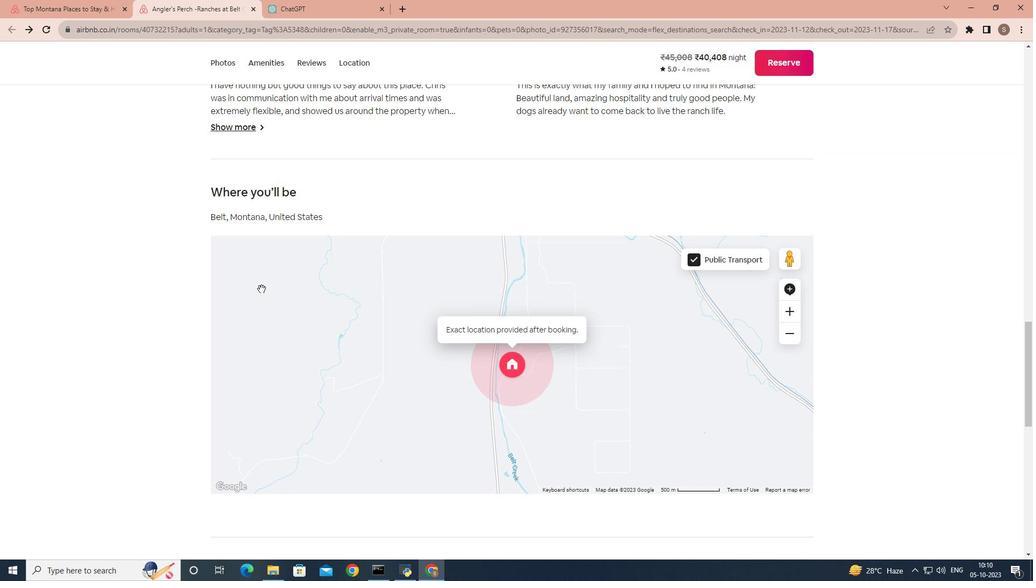 
Action: Mouse scrolled (261, 288) with delta (0, 0)
Screenshot: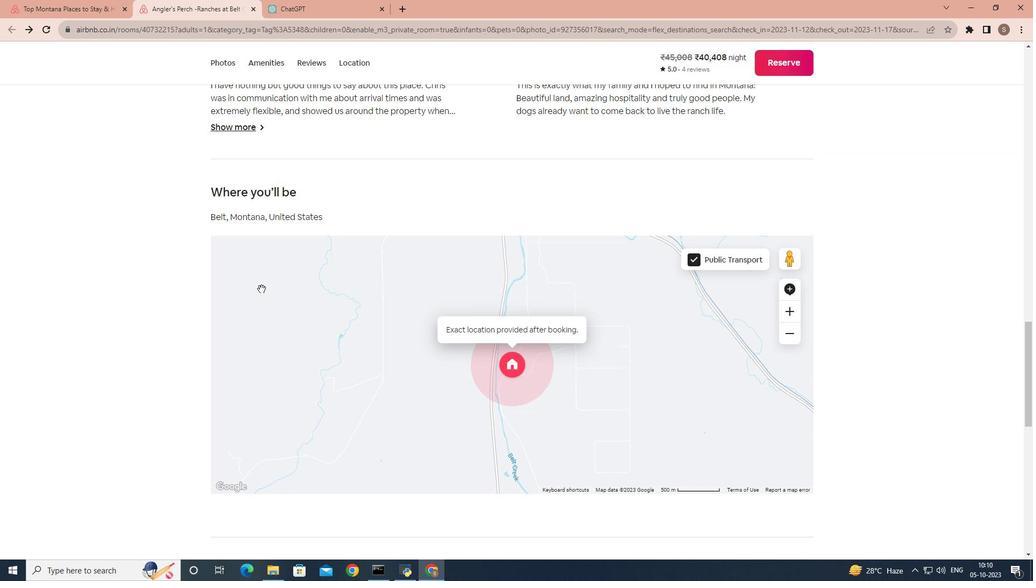 
Action: Mouse scrolled (261, 288) with delta (0, 0)
Screenshot: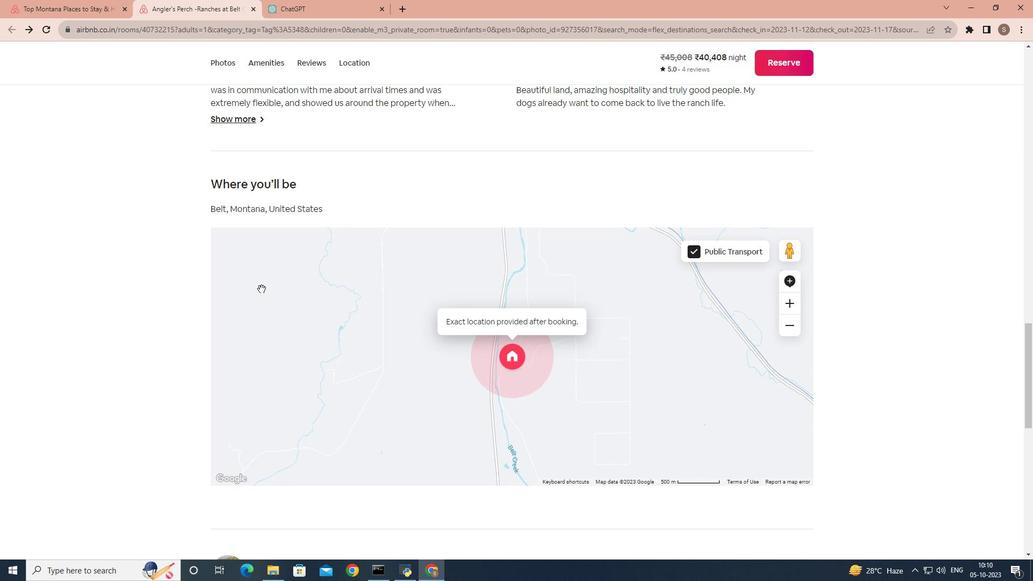 
Action: Mouse scrolled (261, 288) with delta (0, 0)
Screenshot: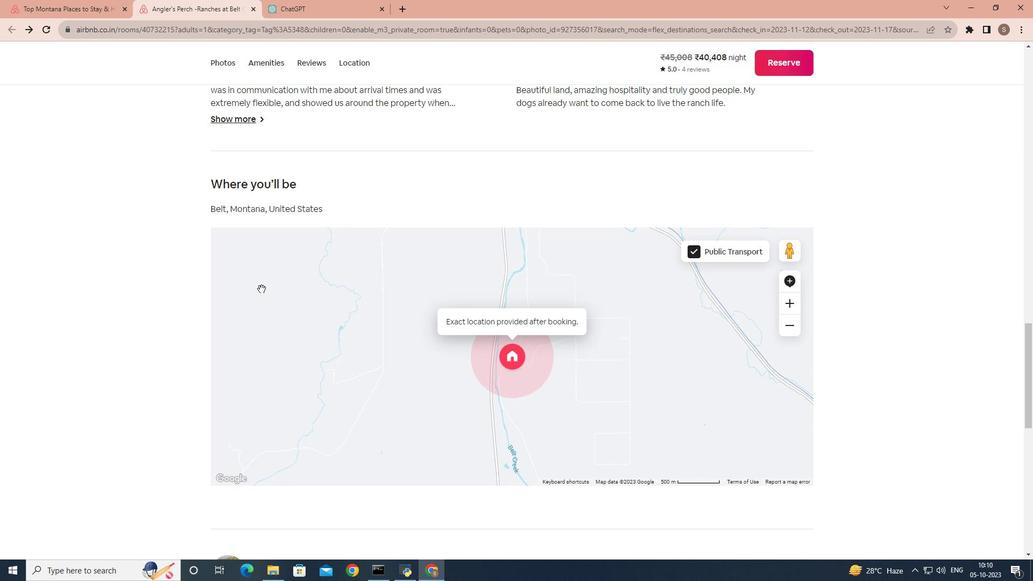 
Action: Mouse scrolled (261, 288) with delta (0, 0)
Screenshot: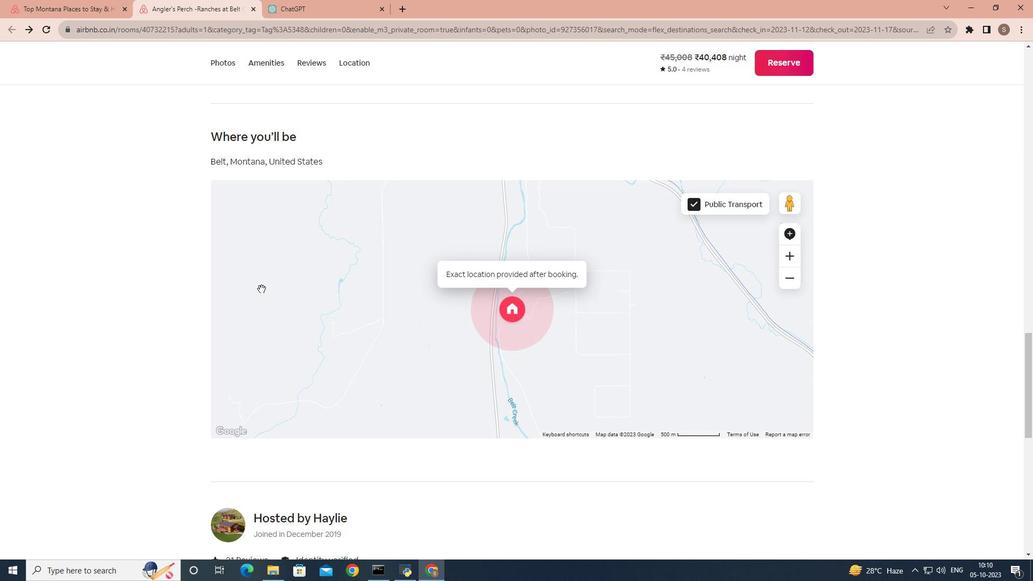 
Action: Mouse scrolled (261, 288) with delta (0, 0)
Screenshot: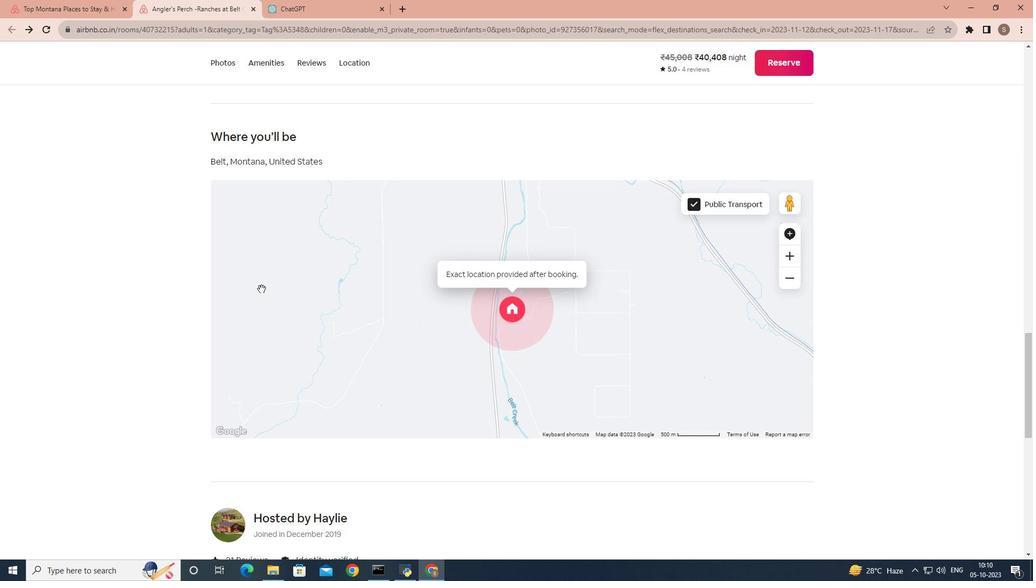 
Action: Mouse moved to (259, 278)
Screenshot: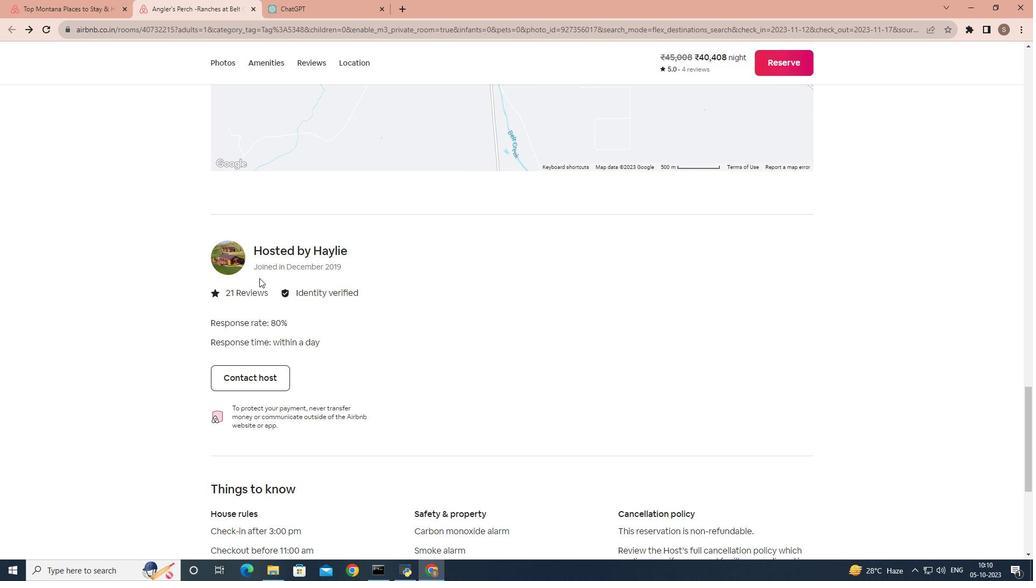
Action: Mouse scrolled (259, 278) with delta (0, 0)
Screenshot: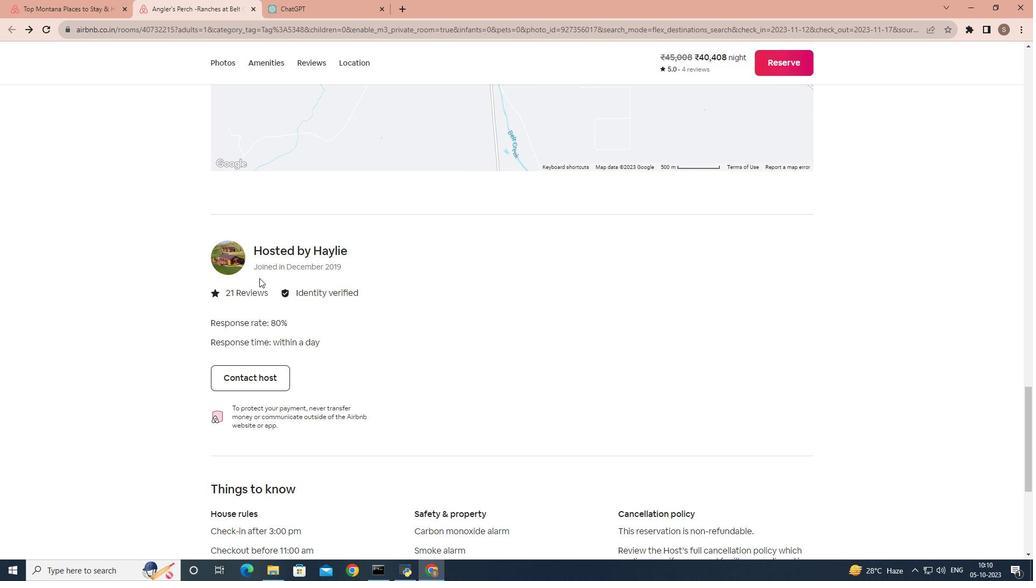
Action: Mouse scrolled (259, 278) with delta (0, 0)
Screenshot: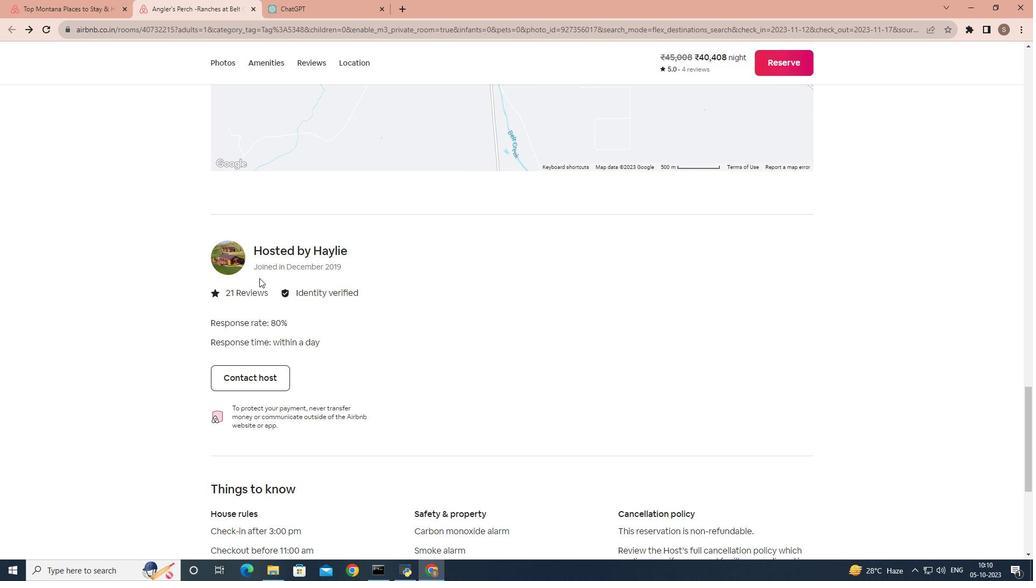 
Action: Mouse scrolled (259, 278) with delta (0, 0)
Screenshot: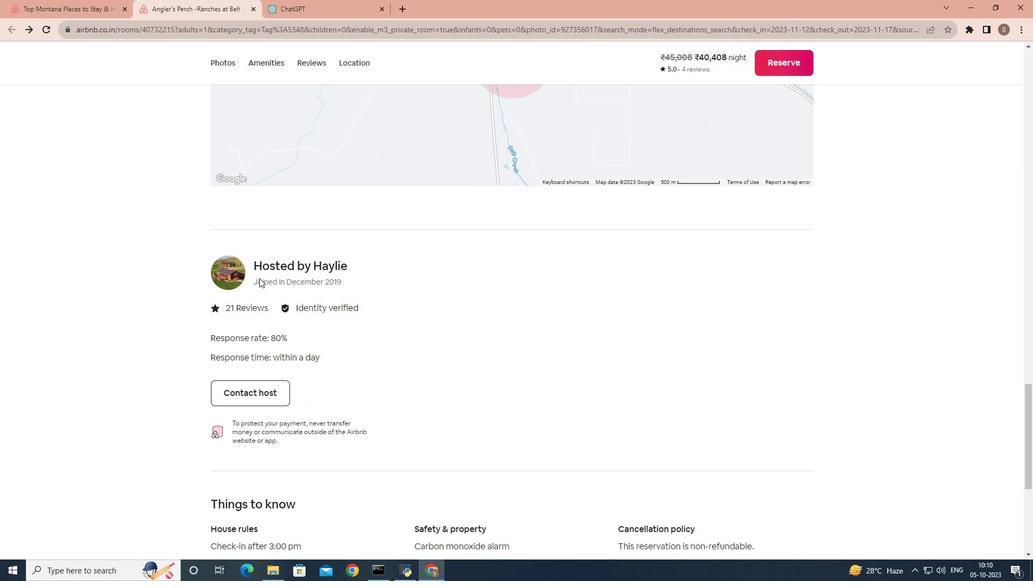 
Action: Mouse scrolled (259, 278) with delta (0, 0)
Screenshot: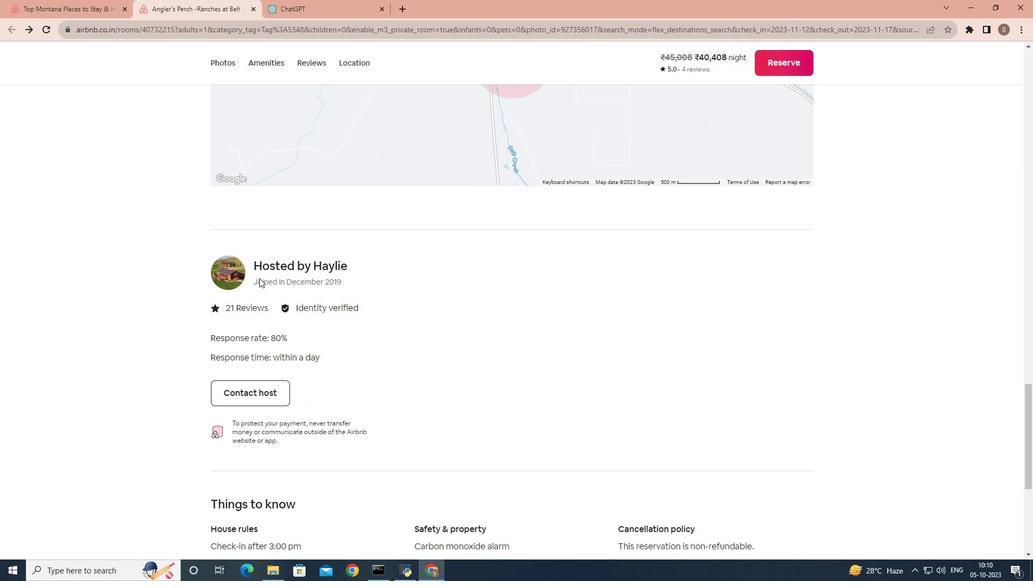 
Action: Mouse scrolled (259, 278) with delta (0, 0)
Screenshot: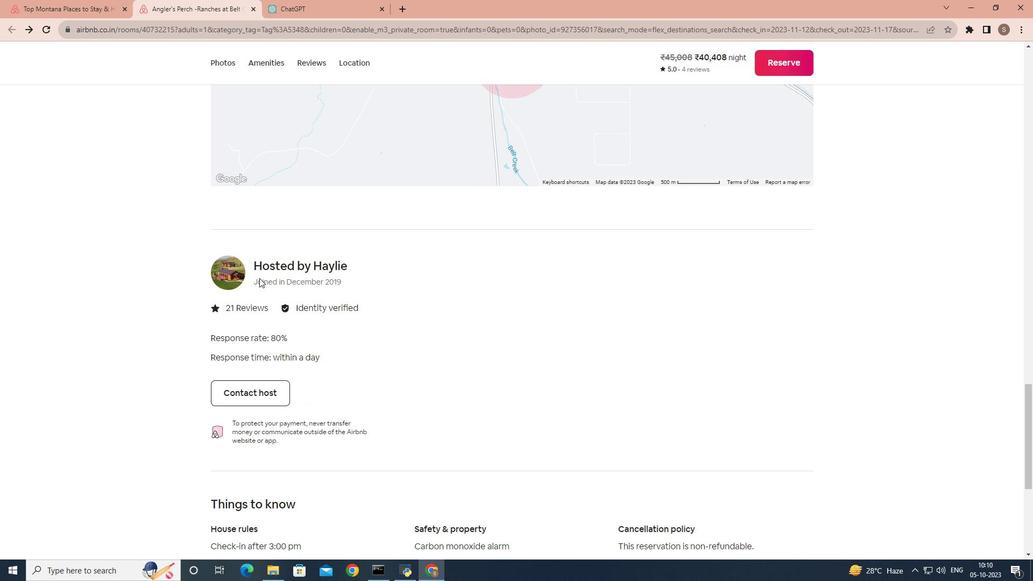 
Action: Mouse scrolled (259, 278) with delta (0, 0)
Screenshot: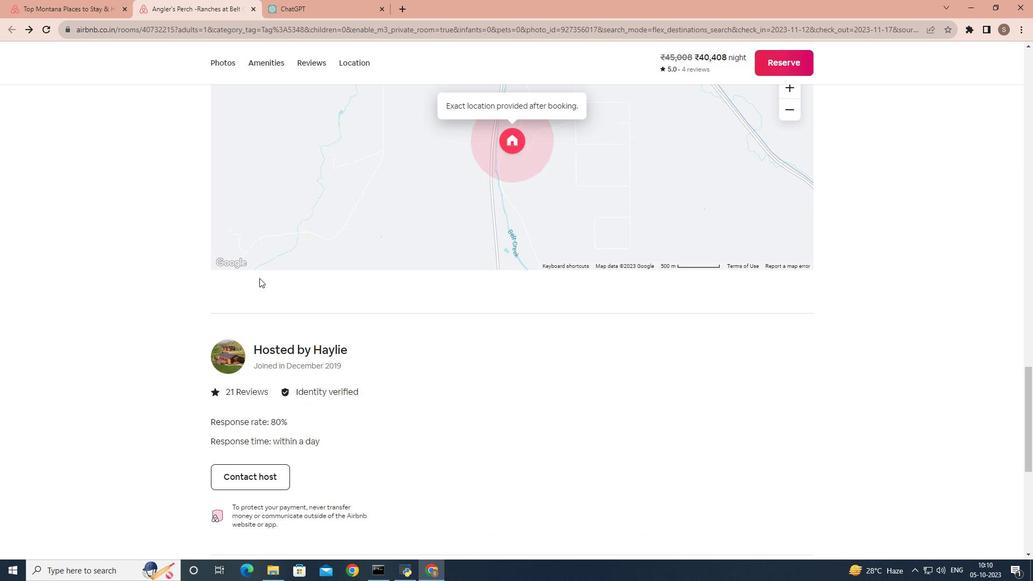 
Action: Mouse scrolled (259, 278) with delta (0, 0)
Screenshot: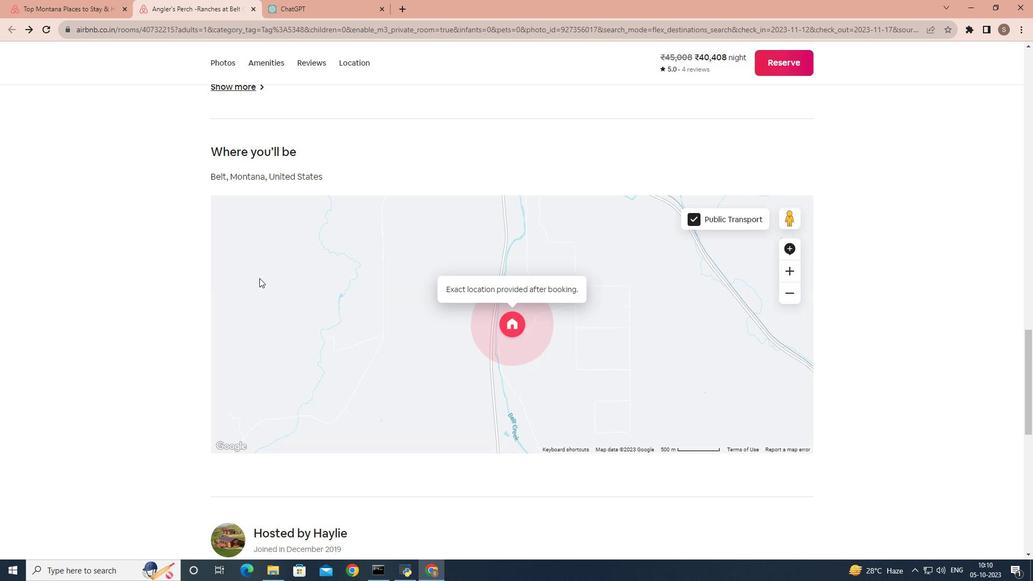
Action: Mouse moved to (258, 275)
Screenshot: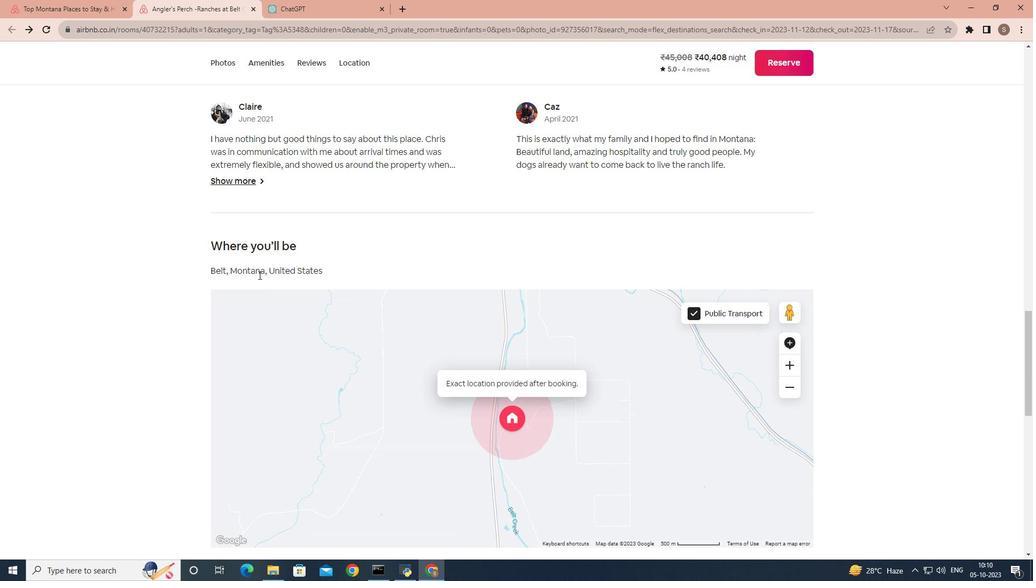 
Action: Mouse scrolled (258, 275) with delta (0, 0)
Screenshot: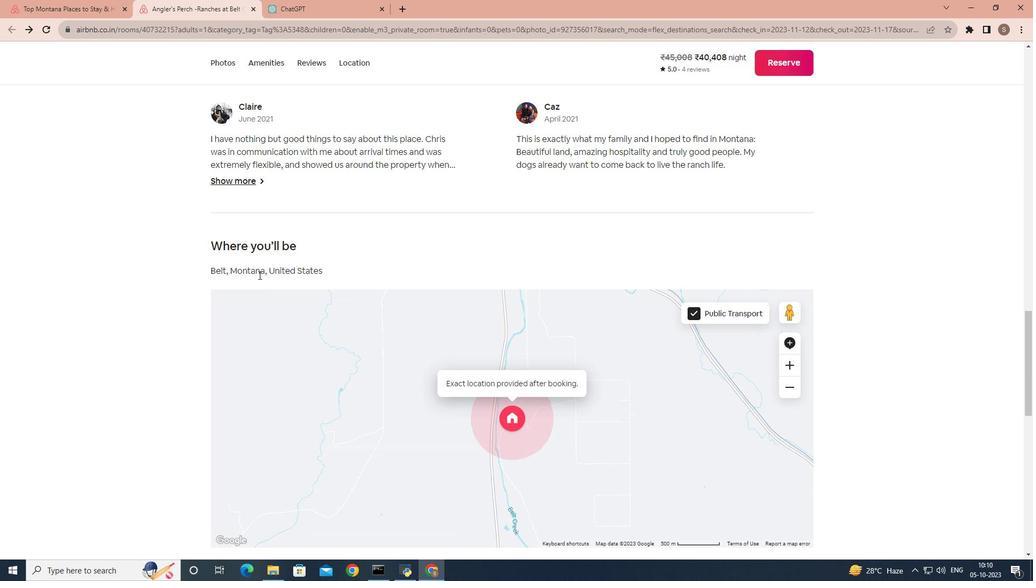 
Action: Mouse scrolled (258, 275) with delta (0, 0)
Screenshot: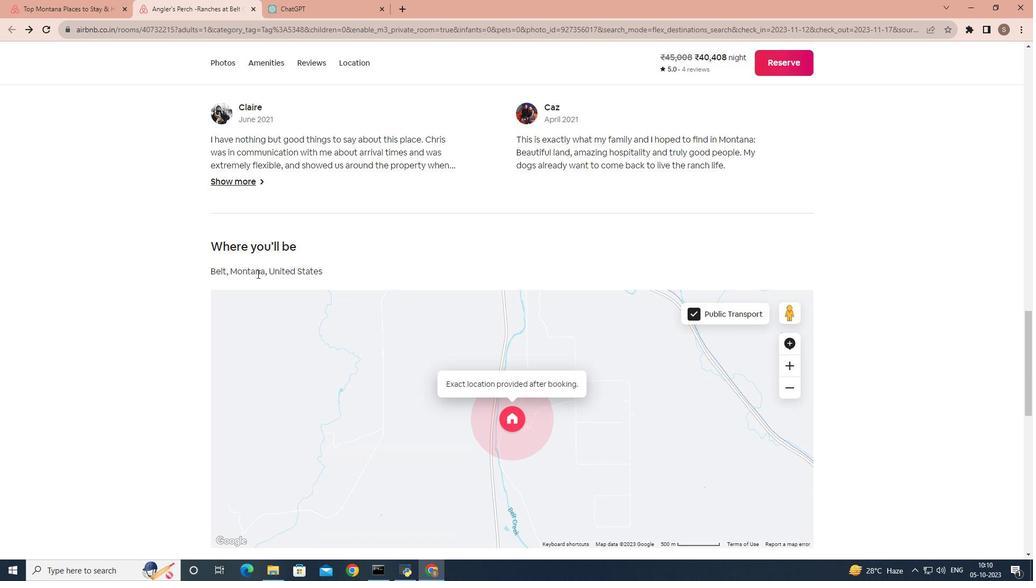 
Action: Mouse moved to (257, 274)
Screenshot: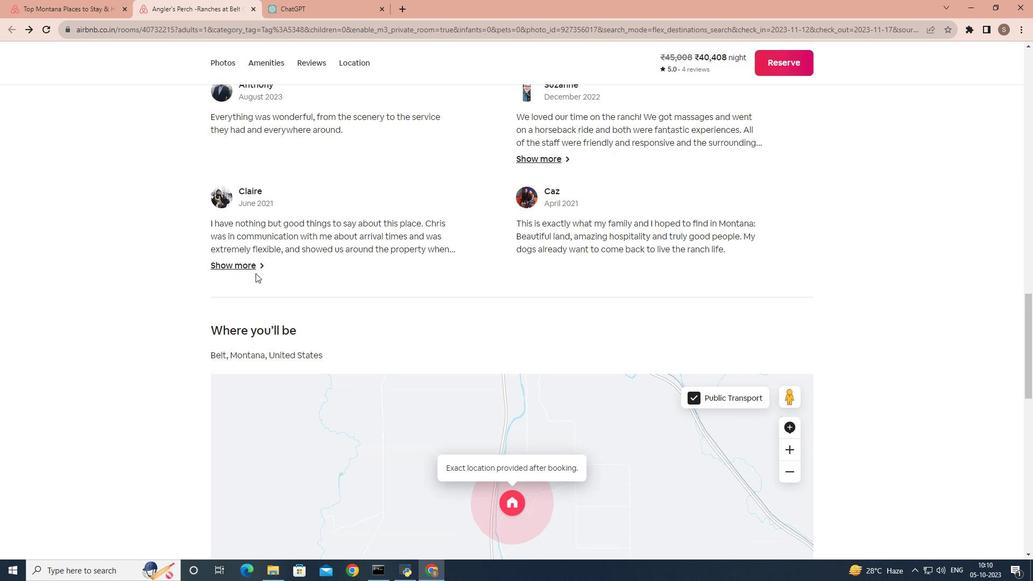 
Action: Mouse scrolled (257, 275) with delta (0, 0)
Screenshot: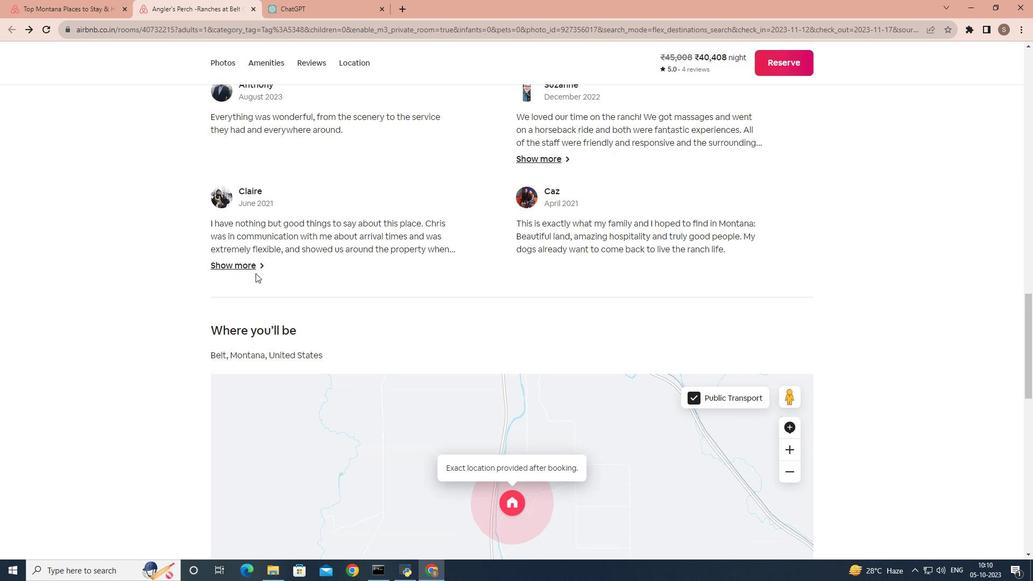
Action: Mouse moved to (256, 274)
Screenshot: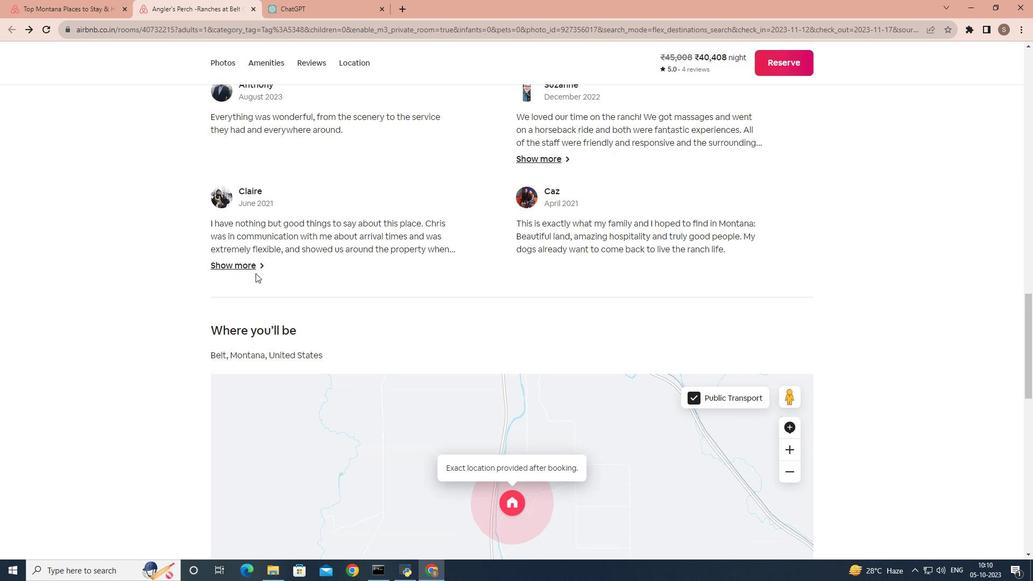 
Action: Mouse scrolled (256, 274) with delta (0, 0)
Screenshot: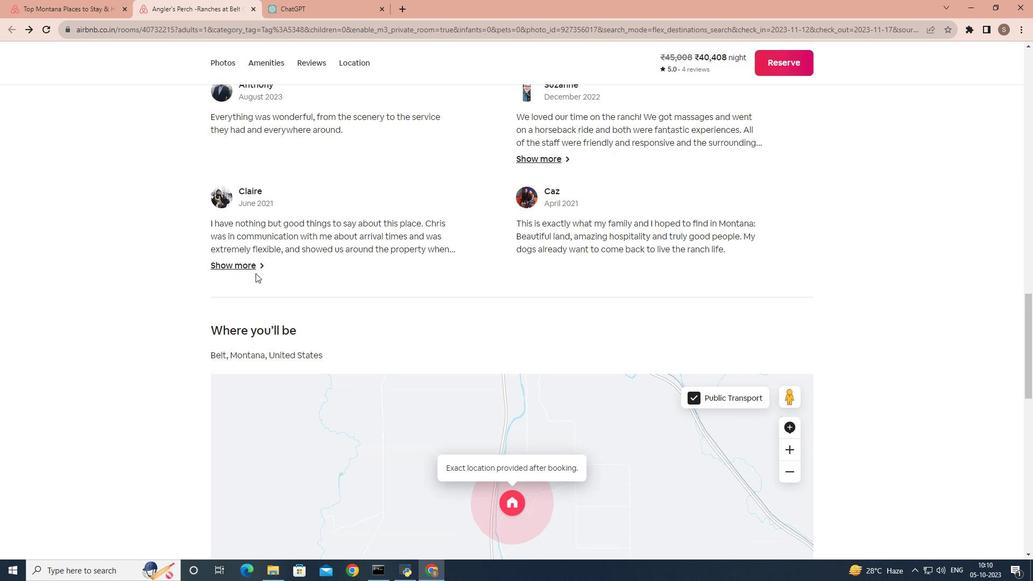 
Action: Mouse moved to (255, 273)
Screenshot: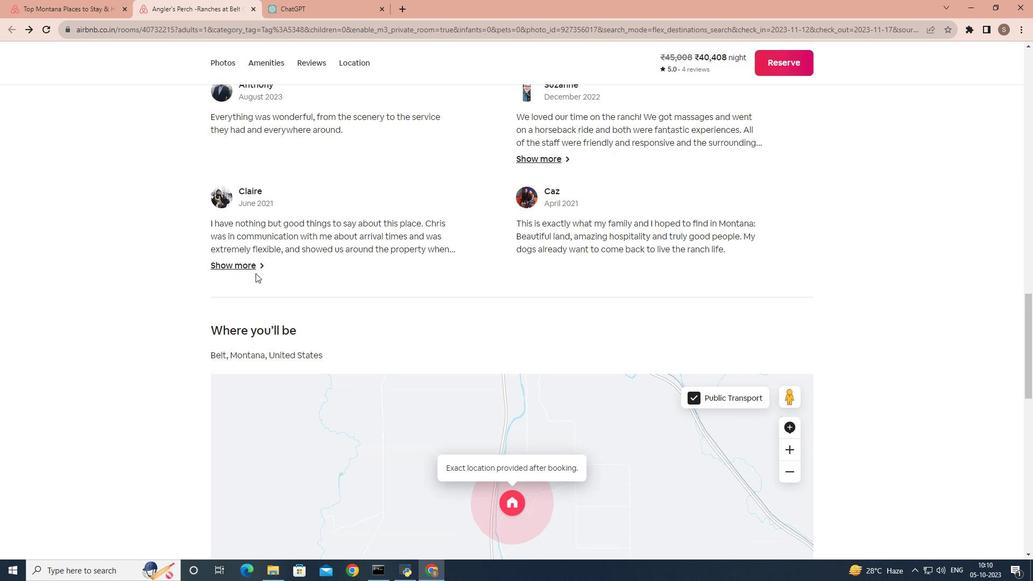 
Action: Mouse scrolled (255, 274) with delta (0, 0)
Screenshot: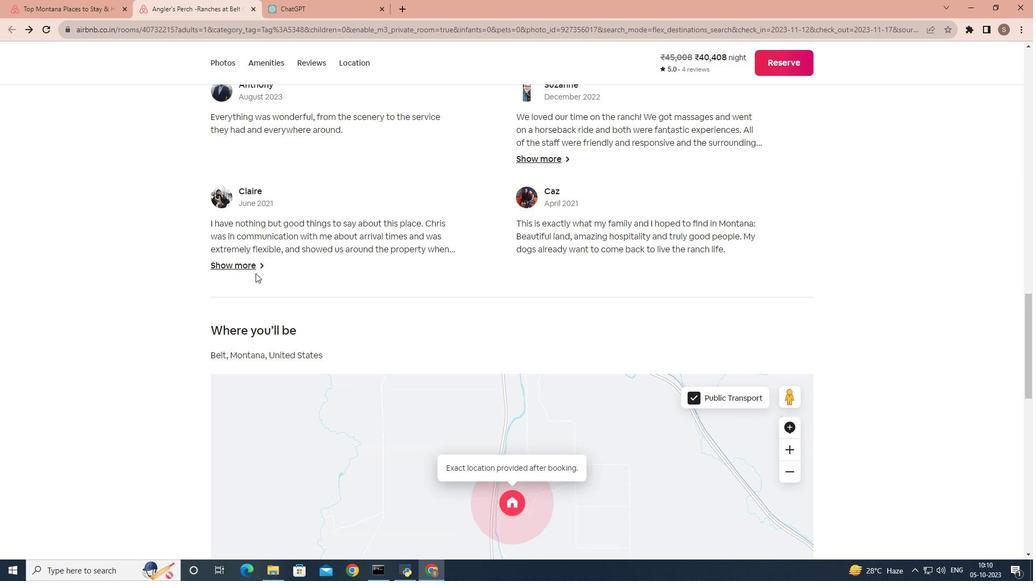 
Action: Mouse scrolled (255, 274) with delta (0, 0)
Screenshot: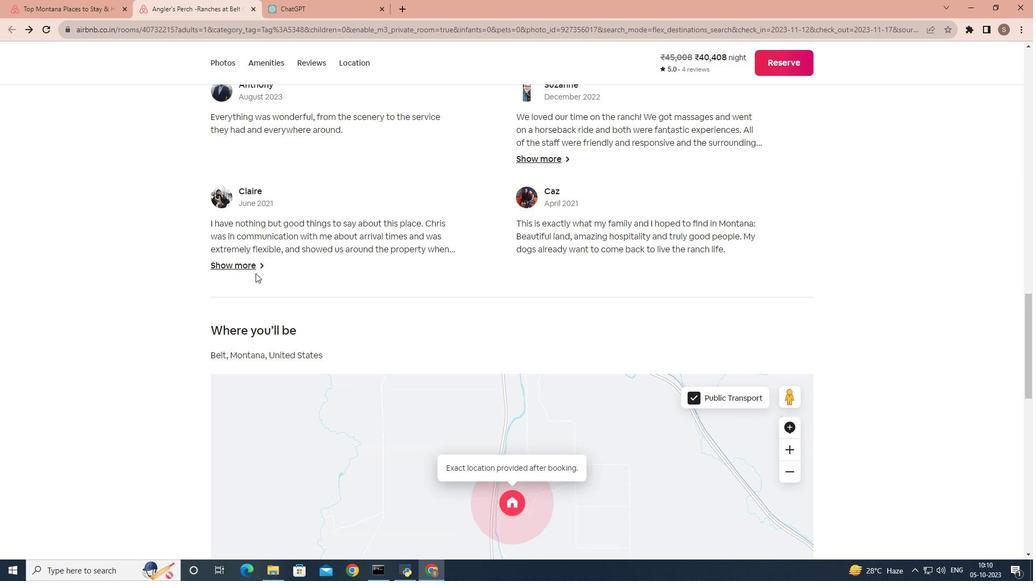 
Action: Mouse scrolled (255, 274) with delta (0, 0)
Screenshot: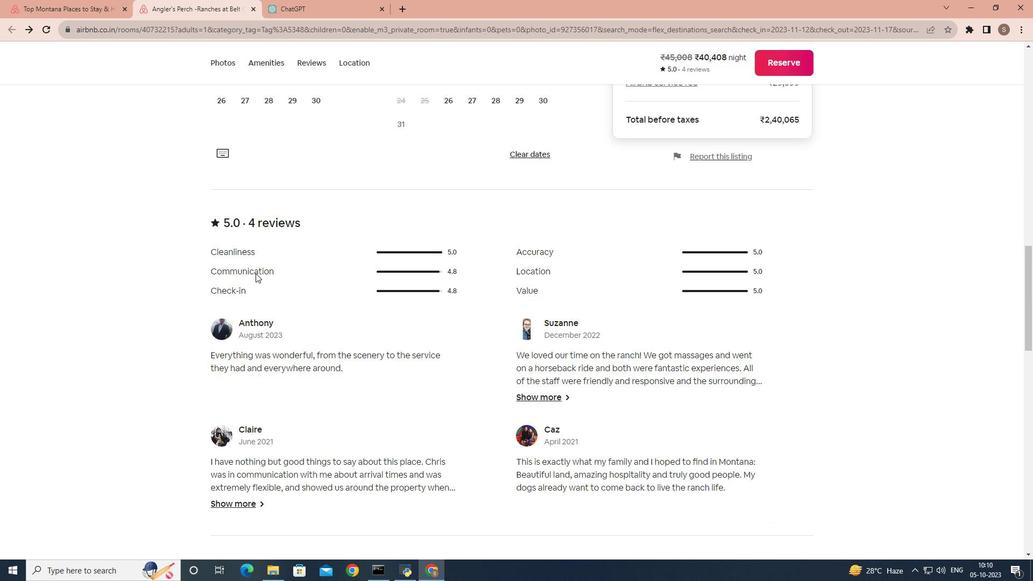
Action: Mouse scrolled (255, 274) with delta (0, 0)
Screenshot: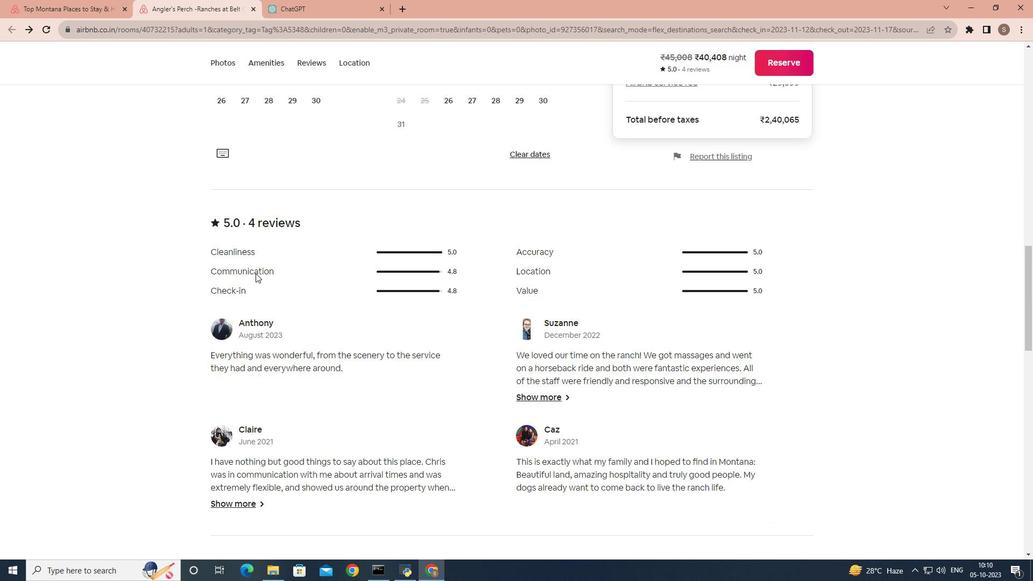 
Action: Mouse scrolled (255, 274) with delta (0, 0)
Screenshot: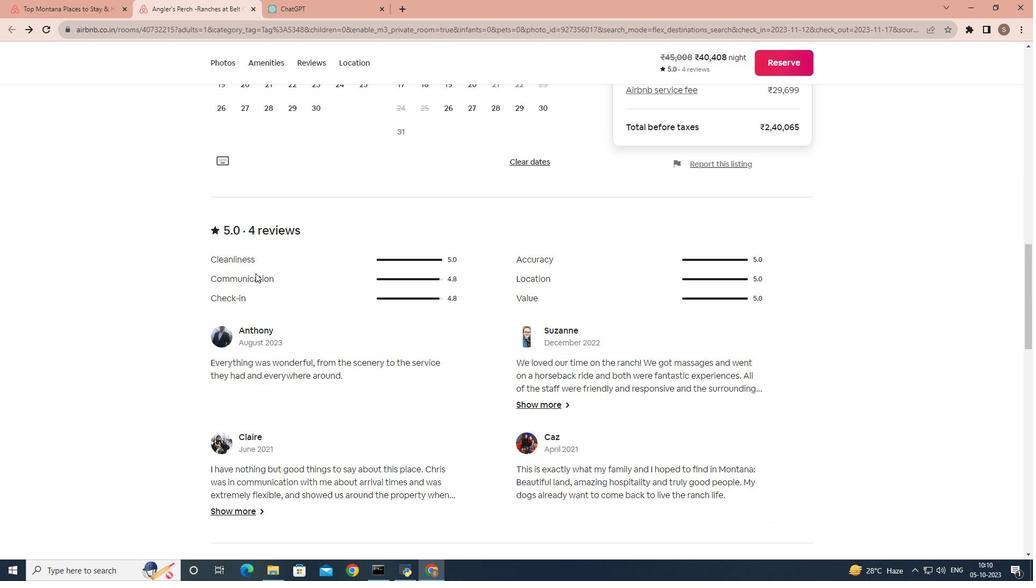
Action: Mouse scrolled (255, 274) with delta (0, 0)
Screenshot: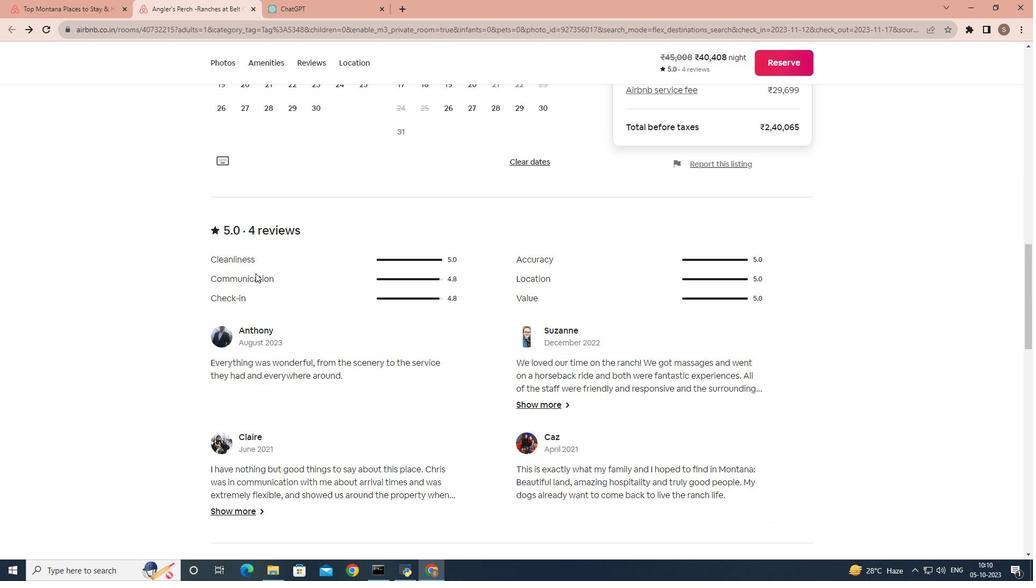 
Action: Mouse scrolled (255, 274) with delta (0, 0)
Screenshot: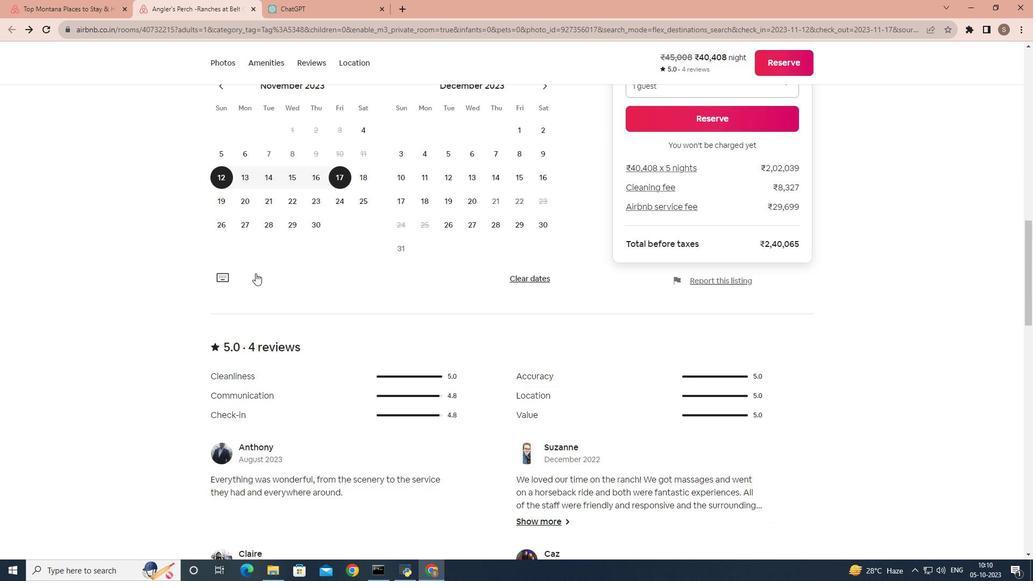 
Action: Mouse moved to (255, 273)
Screenshot: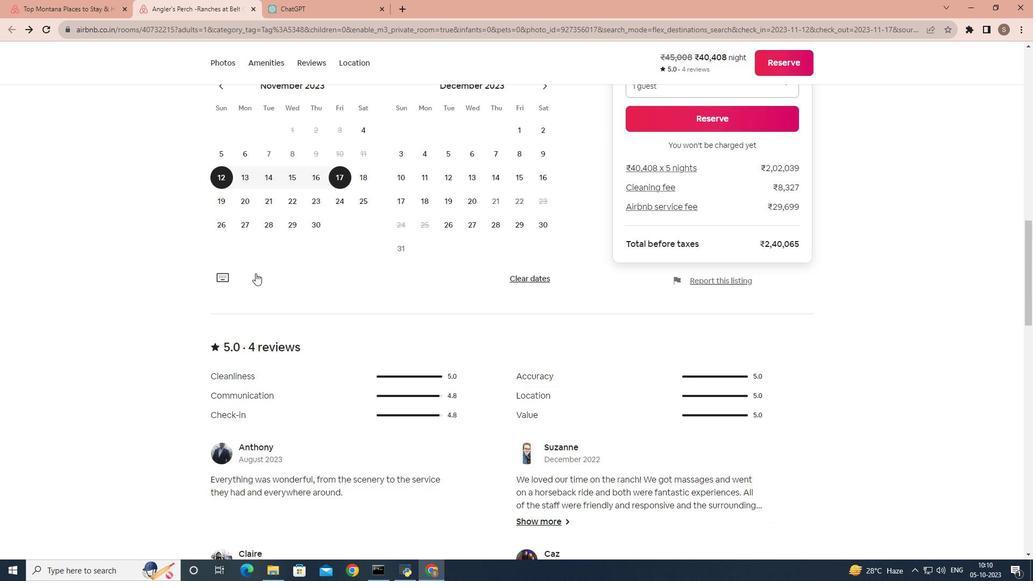 
Action: Mouse scrolled (255, 274) with delta (0, 0)
Screenshot: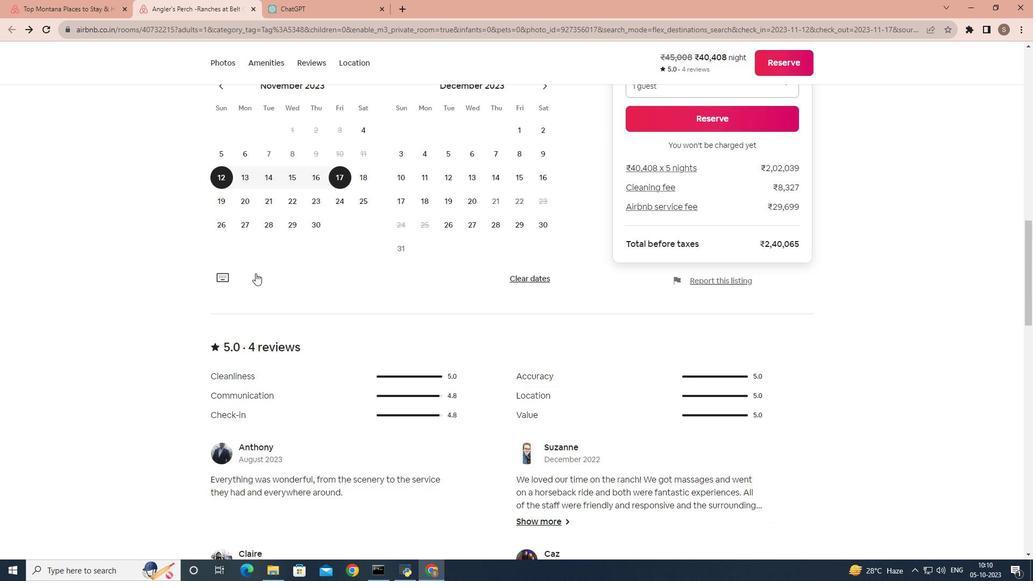 
Action: Mouse scrolled (255, 274) with delta (0, 0)
Screenshot: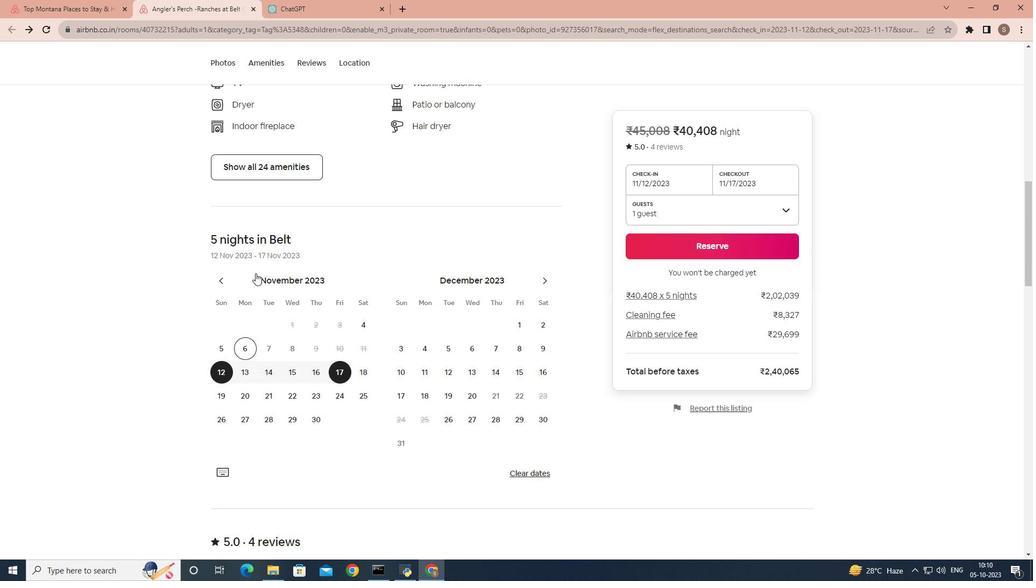 
Action: Mouse scrolled (255, 274) with delta (0, 0)
Screenshot: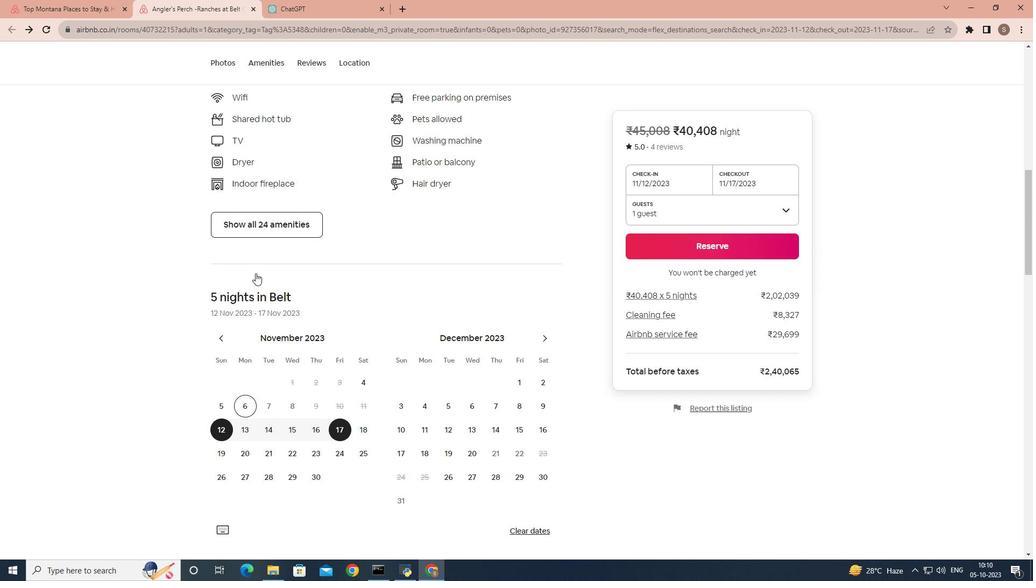 
Action: Mouse scrolled (255, 274) with delta (0, 0)
Screenshot: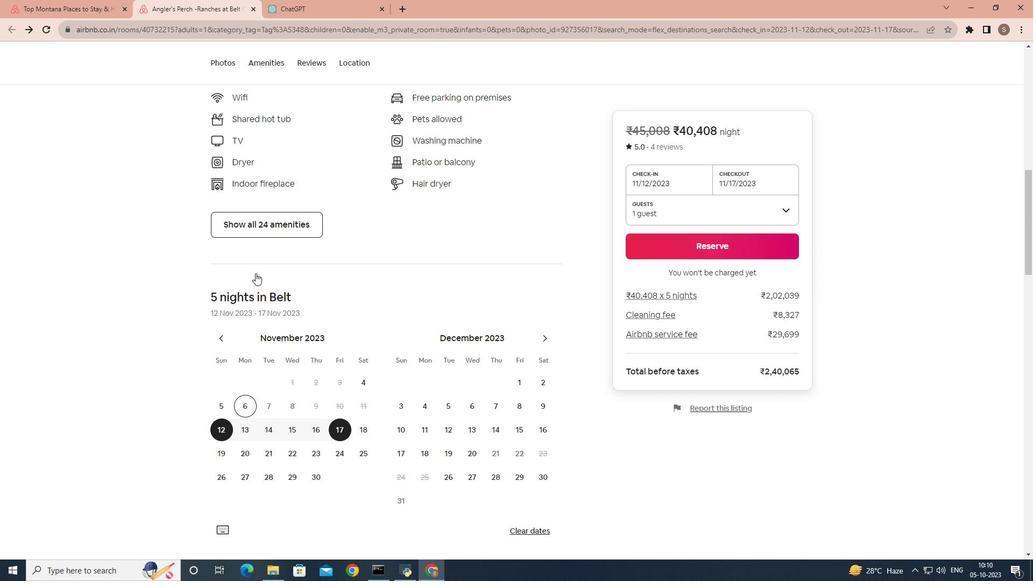 
Action: Mouse scrolled (255, 274) with delta (0, 0)
Screenshot: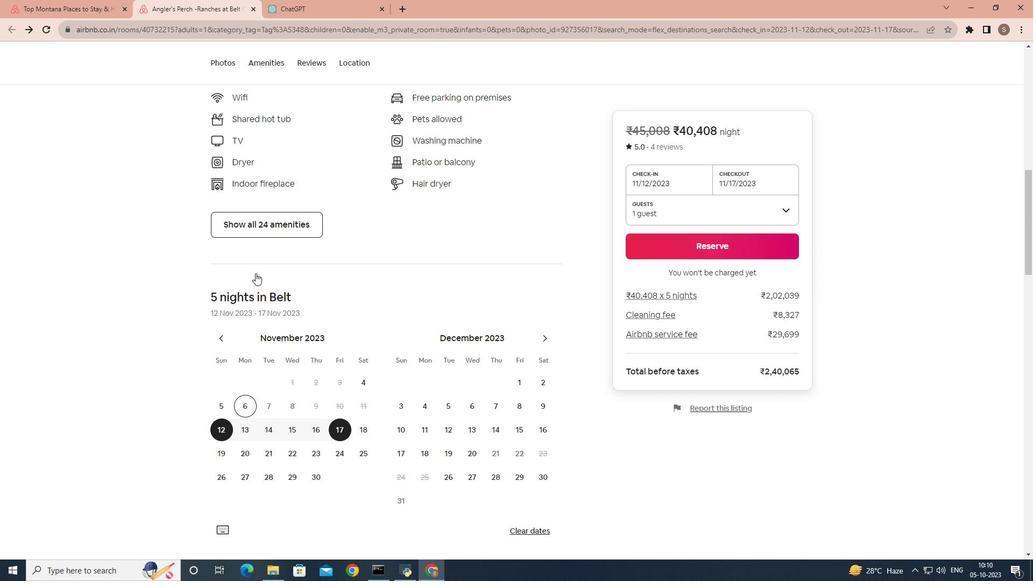 
Action: Mouse scrolled (255, 274) with delta (0, 0)
Screenshot: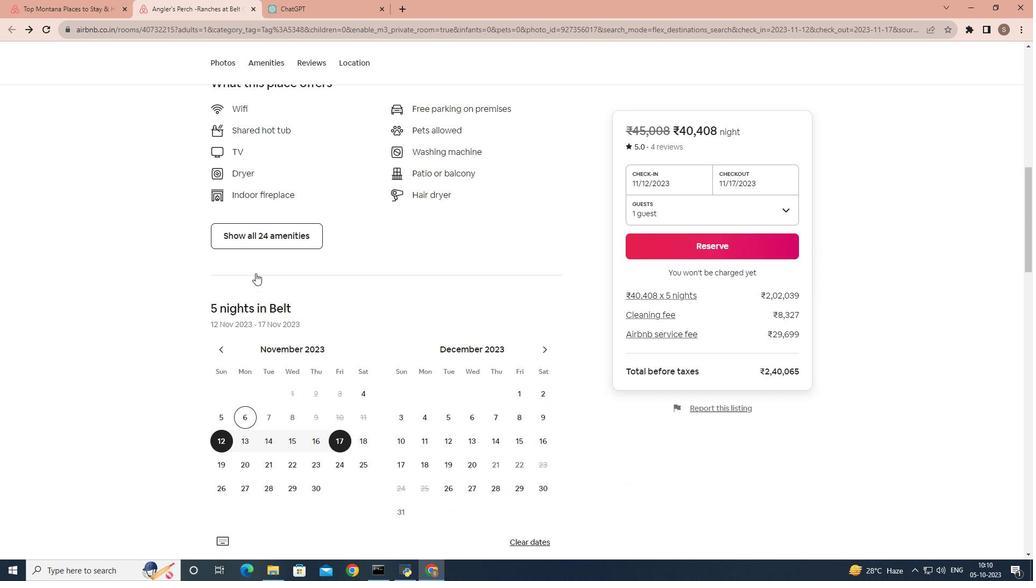 
Action: Mouse scrolled (255, 274) with delta (0, 0)
Screenshot: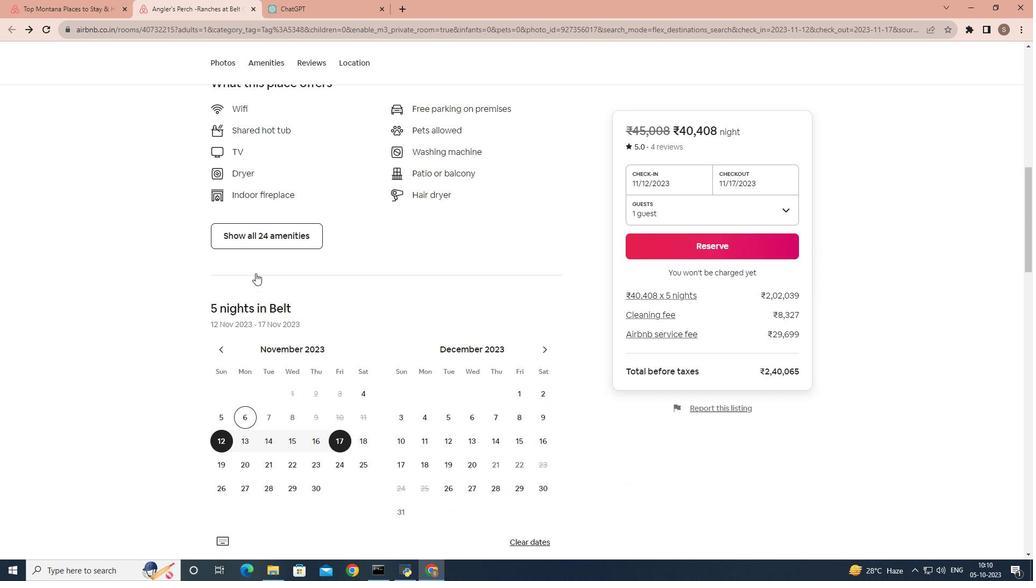 
Action: Mouse scrolled (255, 274) with delta (0, 0)
Screenshot: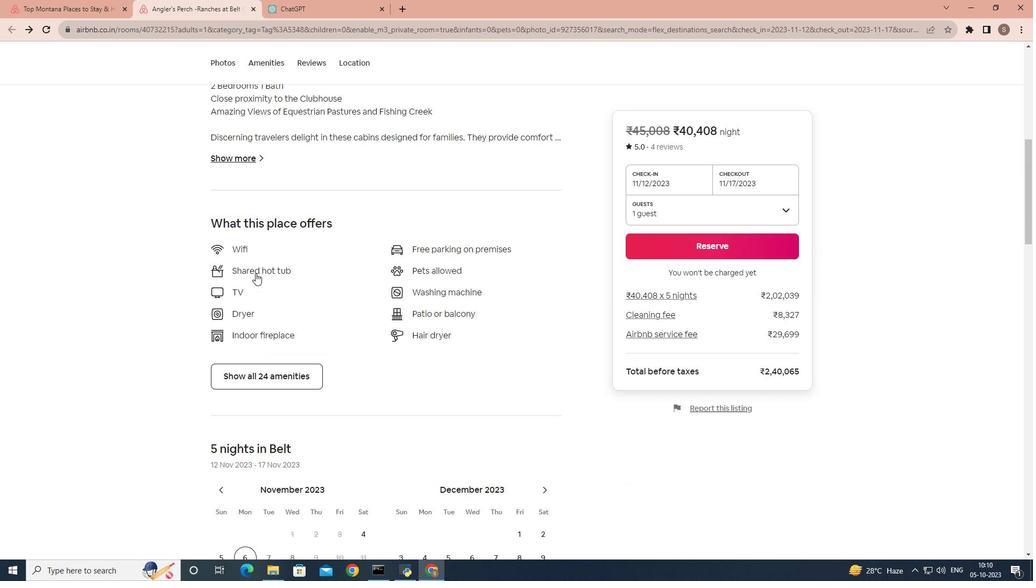 
Action: Mouse scrolled (255, 274) with delta (0, 0)
Screenshot: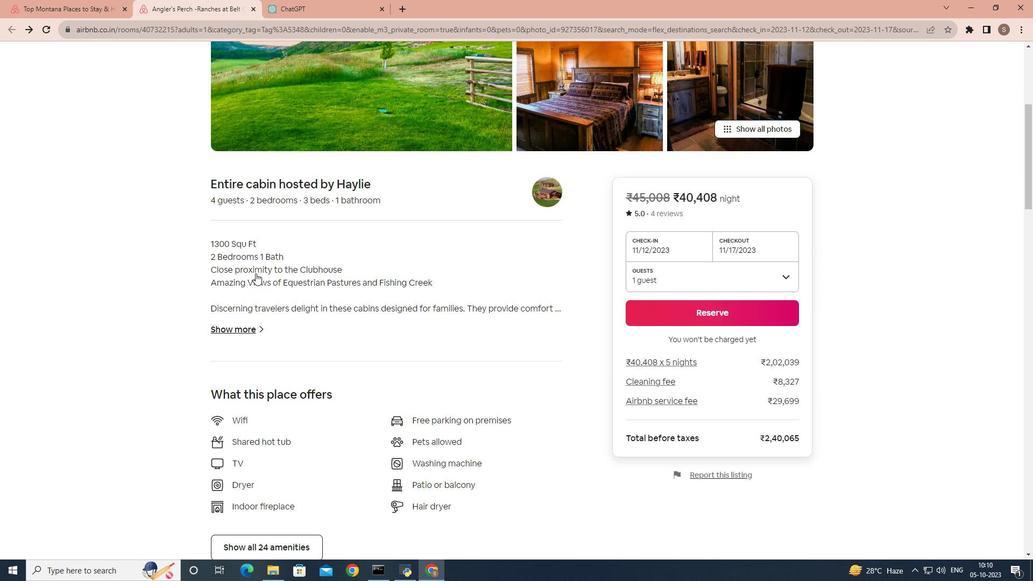 
Action: Mouse scrolled (255, 274) with delta (0, 0)
Screenshot: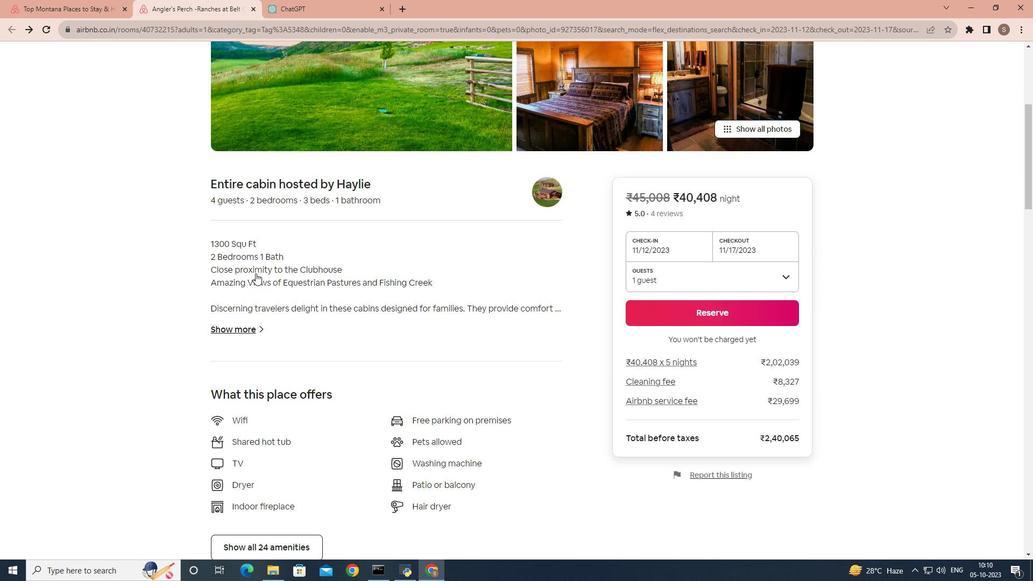 
Action: Mouse scrolled (255, 274) with delta (0, 0)
Screenshot: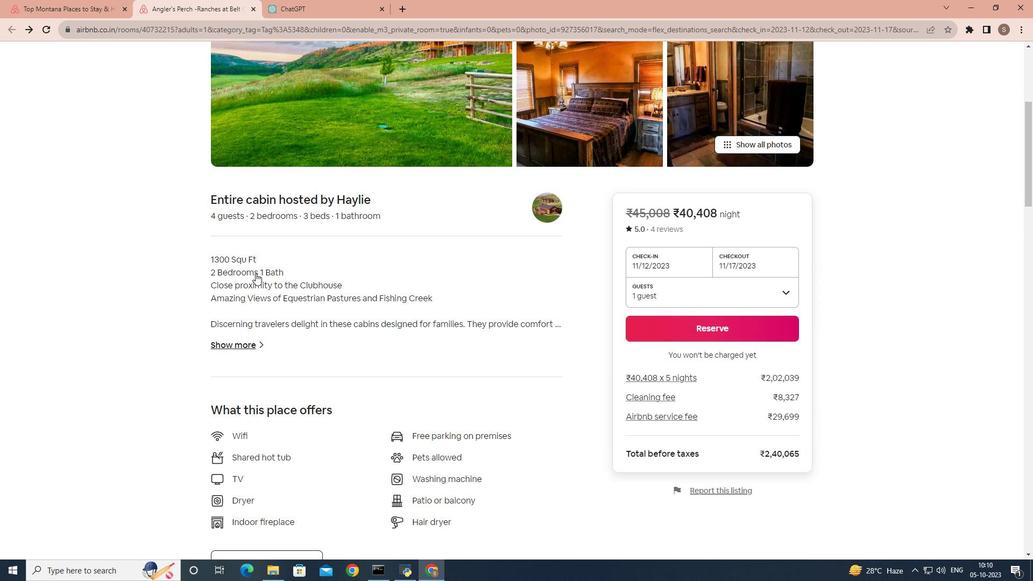 
Action: Mouse scrolled (255, 274) with delta (0, 0)
Screenshot: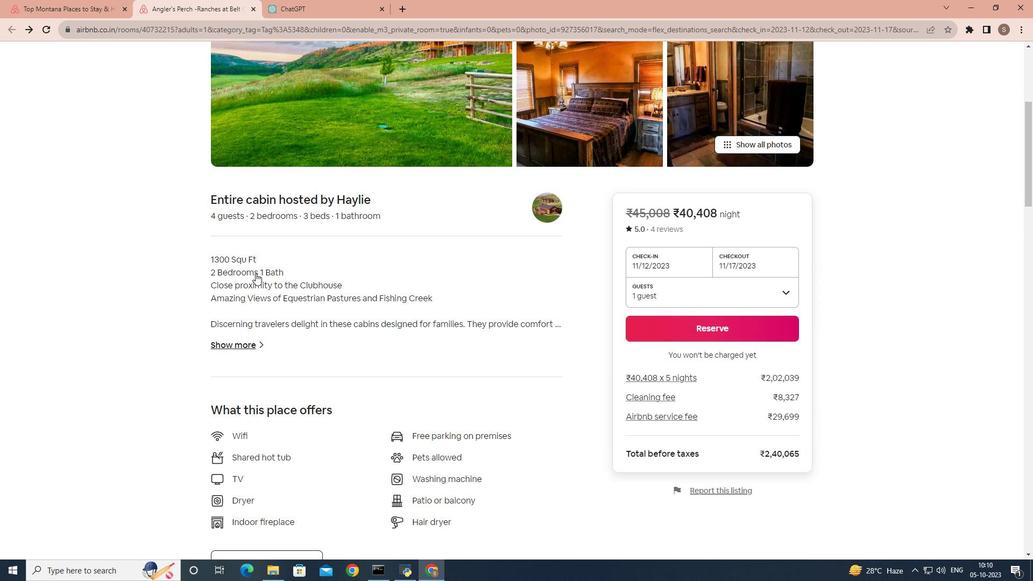 
Action: Mouse scrolled (255, 274) with delta (0, 0)
Screenshot: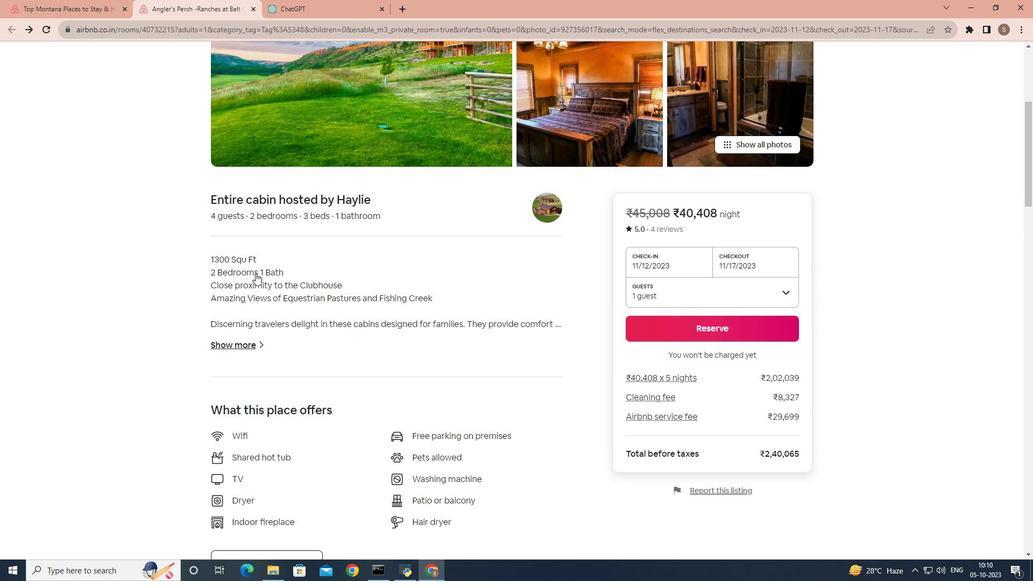 
Action: Mouse scrolled (255, 274) with delta (0, 0)
Screenshot: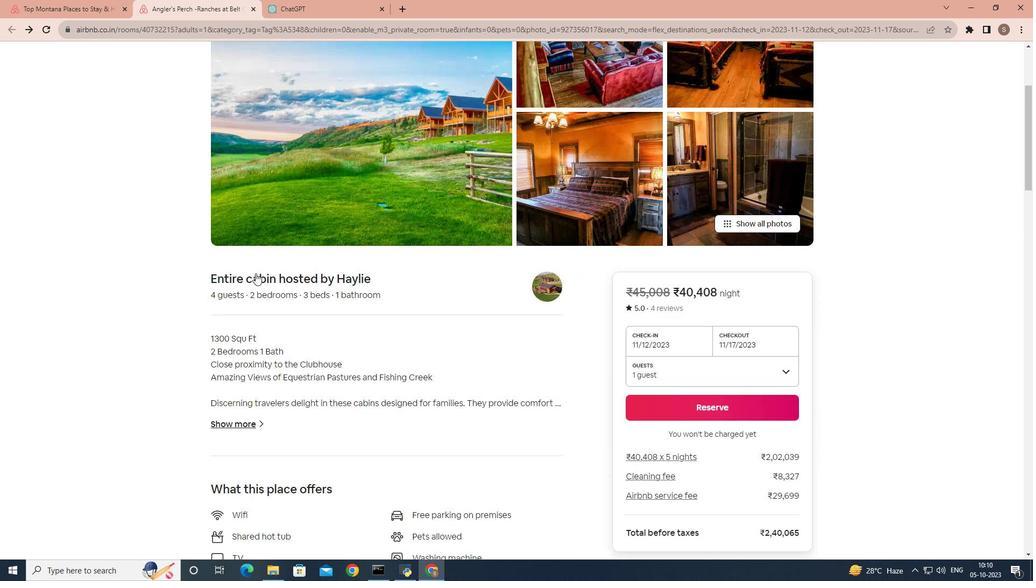 
Action: Mouse scrolled (255, 274) with delta (0, 0)
Screenshot: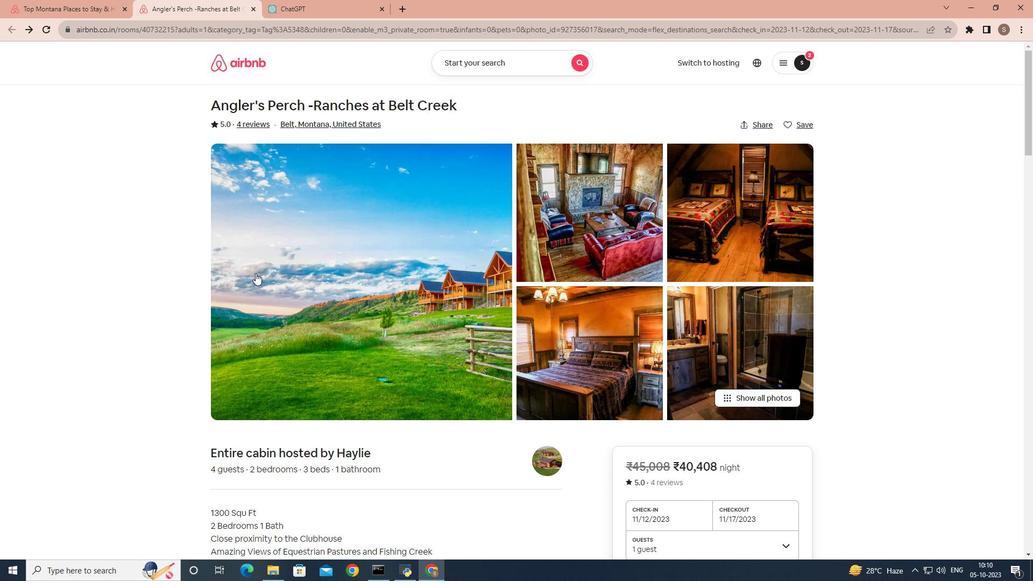 
Action: Mouse scrolled (255, 274) with delta (0, 0)
Screenshot: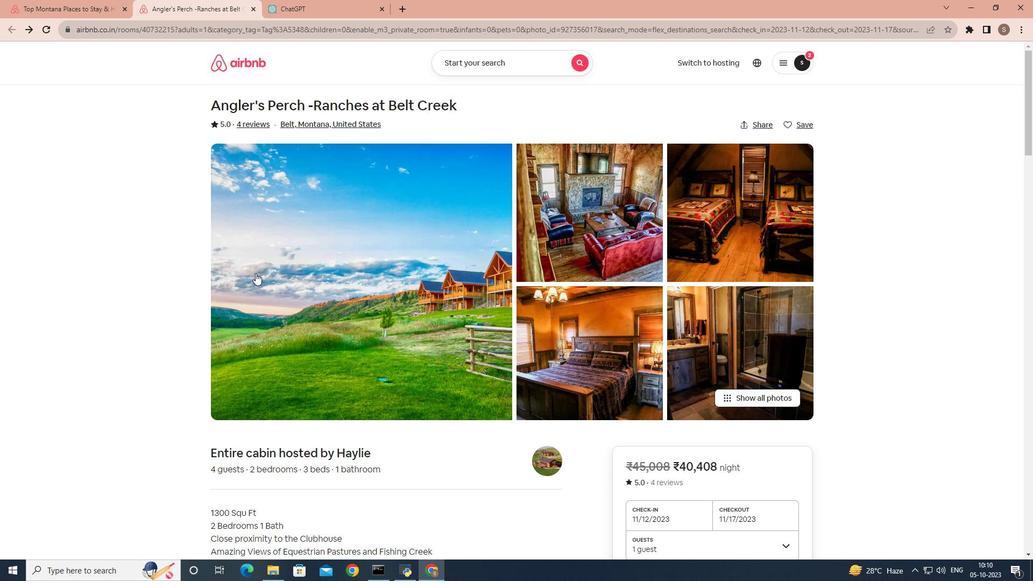 
Action: Mouse scrolled (255, 274) with delta (0, 0)
Screenshot: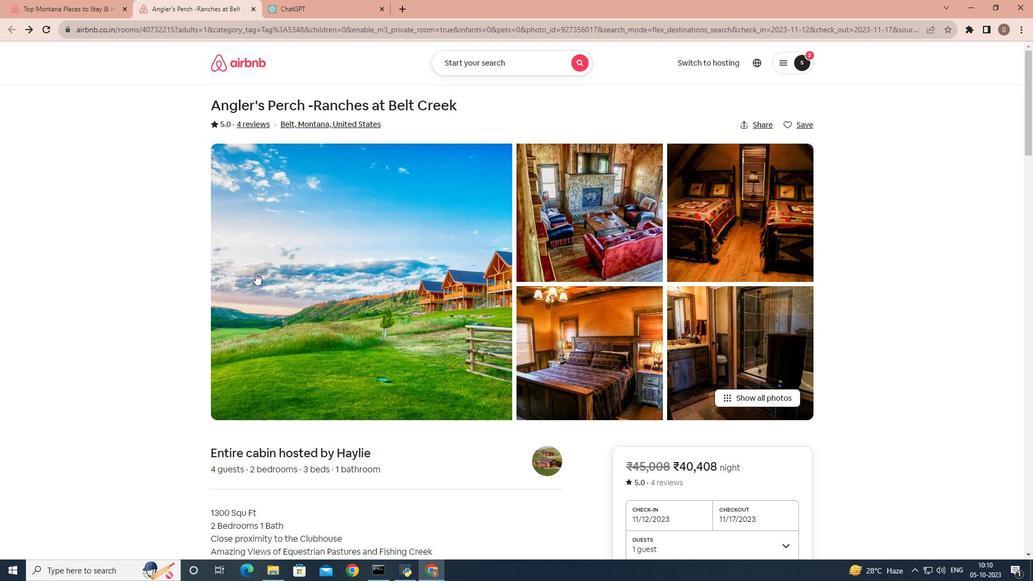 
Action: Mouse scrolled (255, 274) with delta (0, 0)
Screenshot: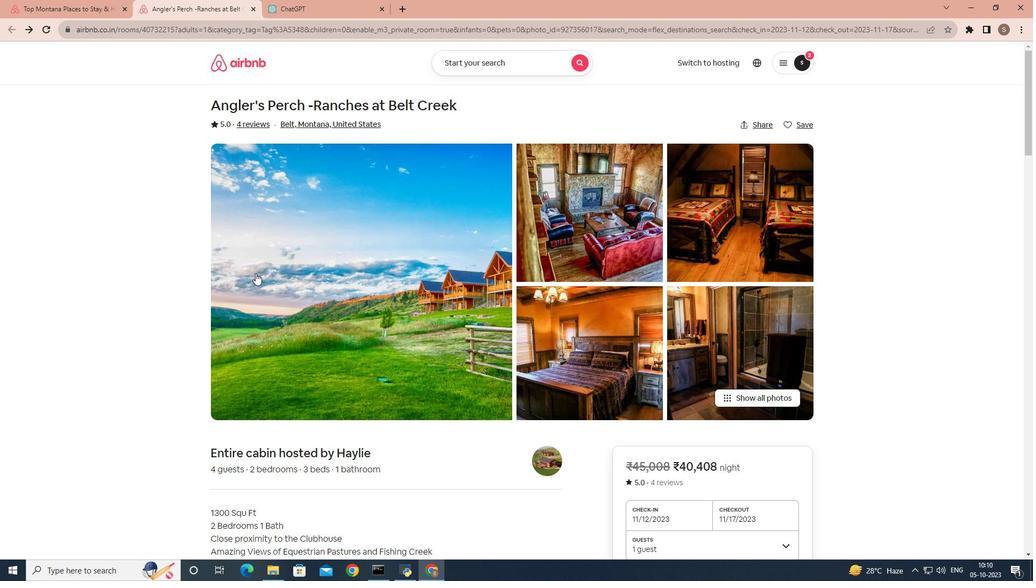 
Action: Mouse moved to (287, 215)
Screenshot: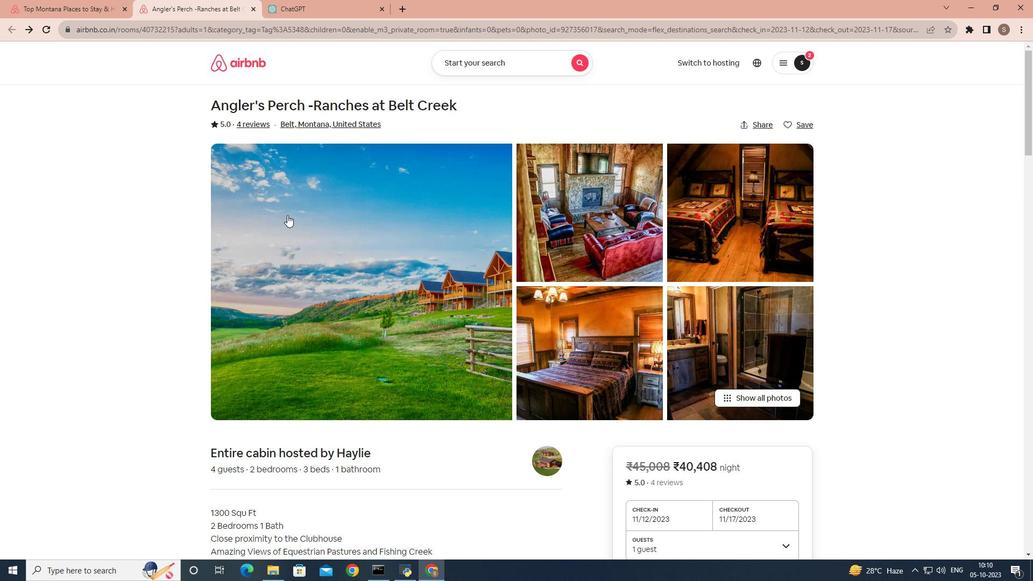 
Action: Mouse pressed left at (287, 215)
Screenshot: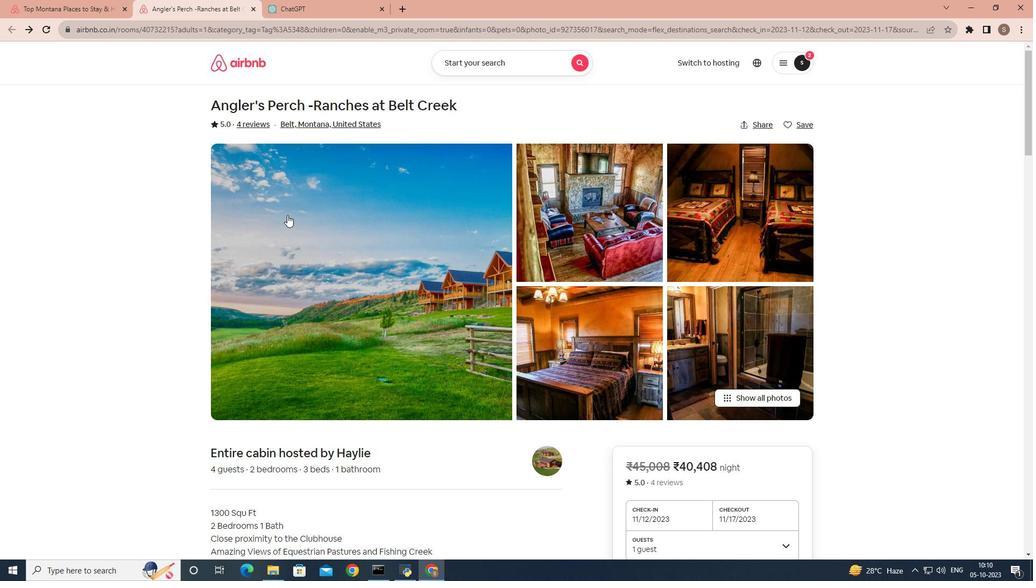 
Action: Mouse moved to (419, 279)
Screenshot: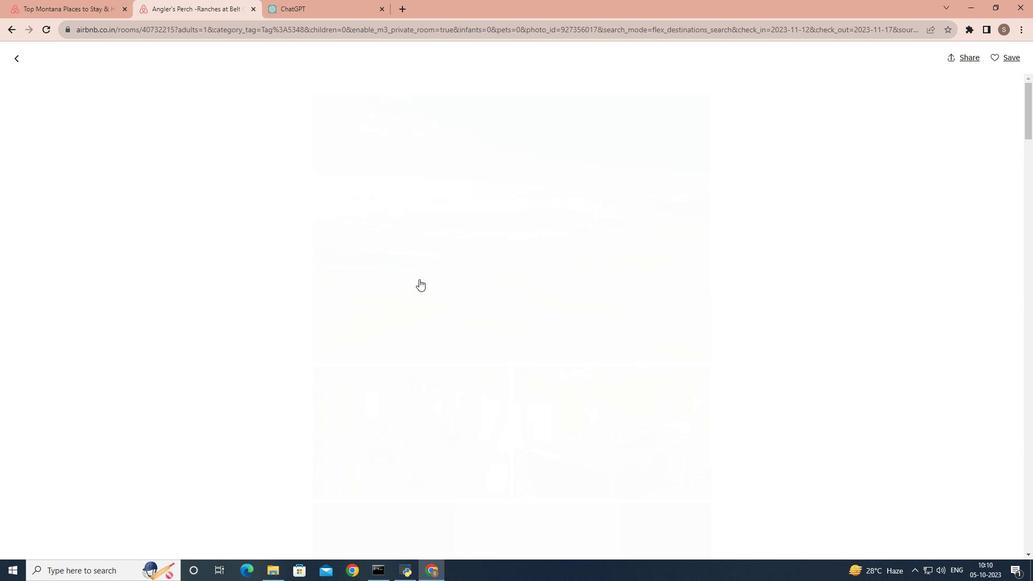 
Action: Mouse scrolled (419, 278) with delta (0, 0)
Screenshot: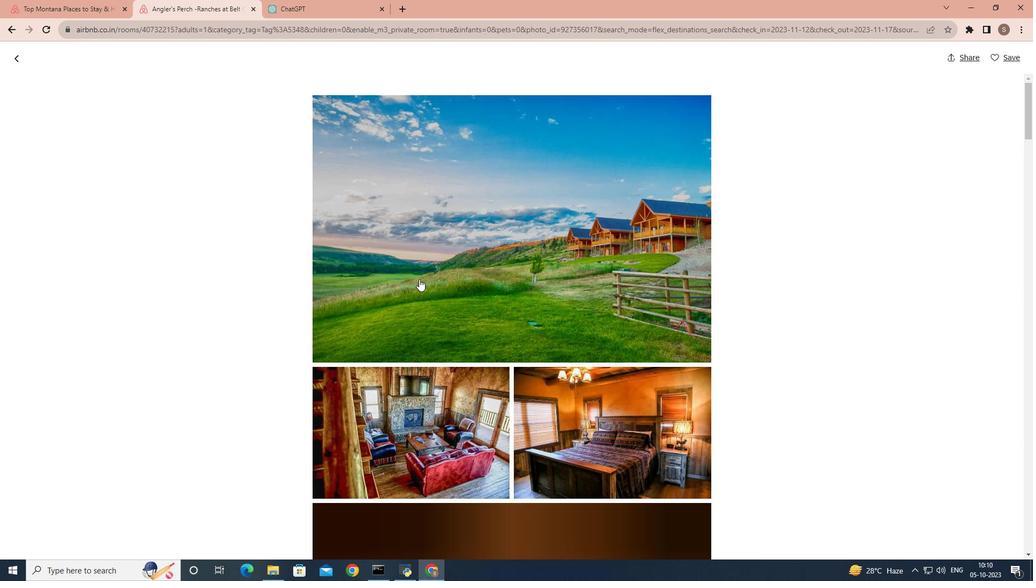 
Action: Mouse scrolled (419, 278) with delta (0, 0)
Screenshot: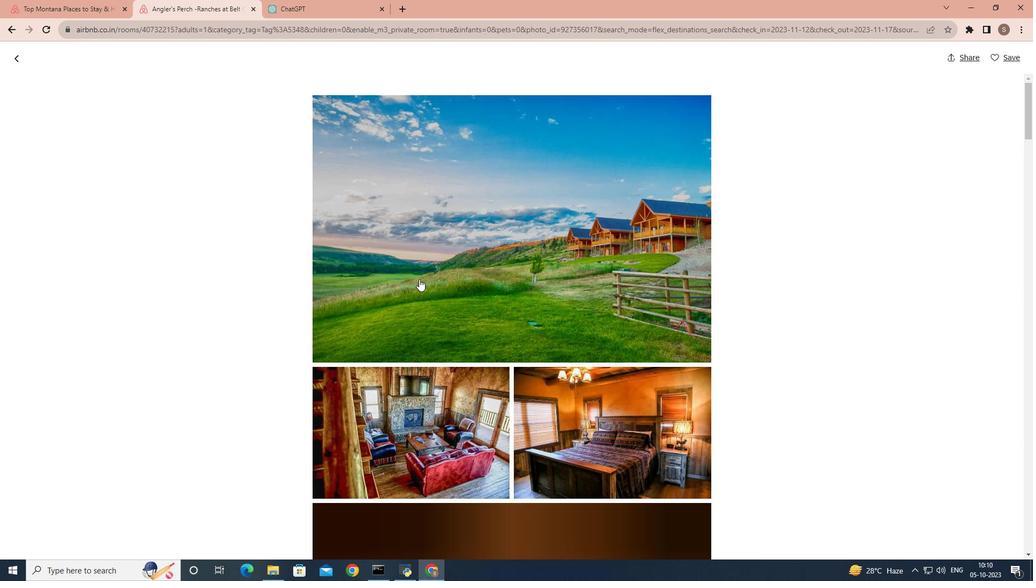 
Action: Mouse scrolled (419, 278) with delta (0, 0)
Screenshot: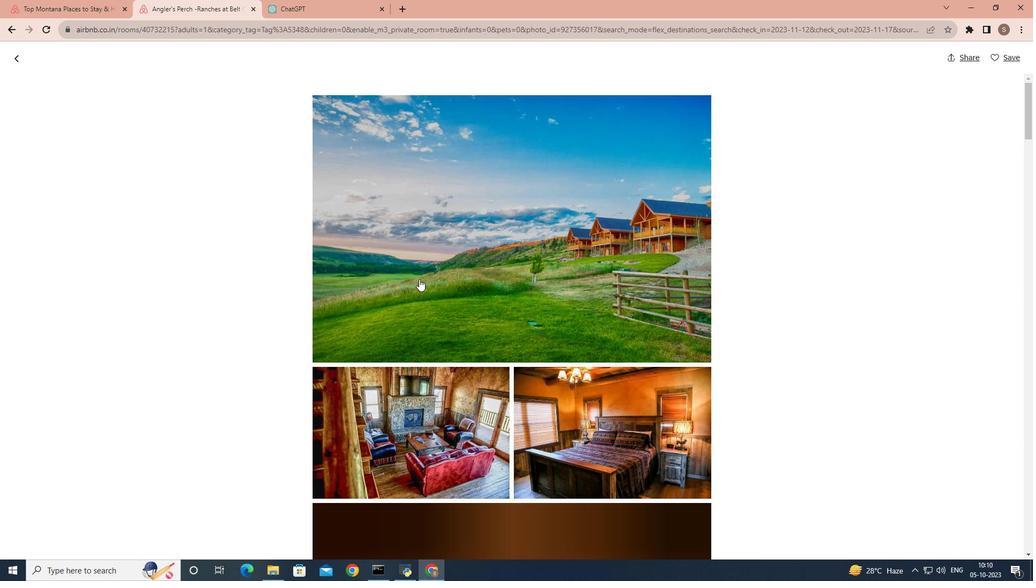 
Action: Mouse scrolled (419, 278) with delta (0, 0)
Screenshot: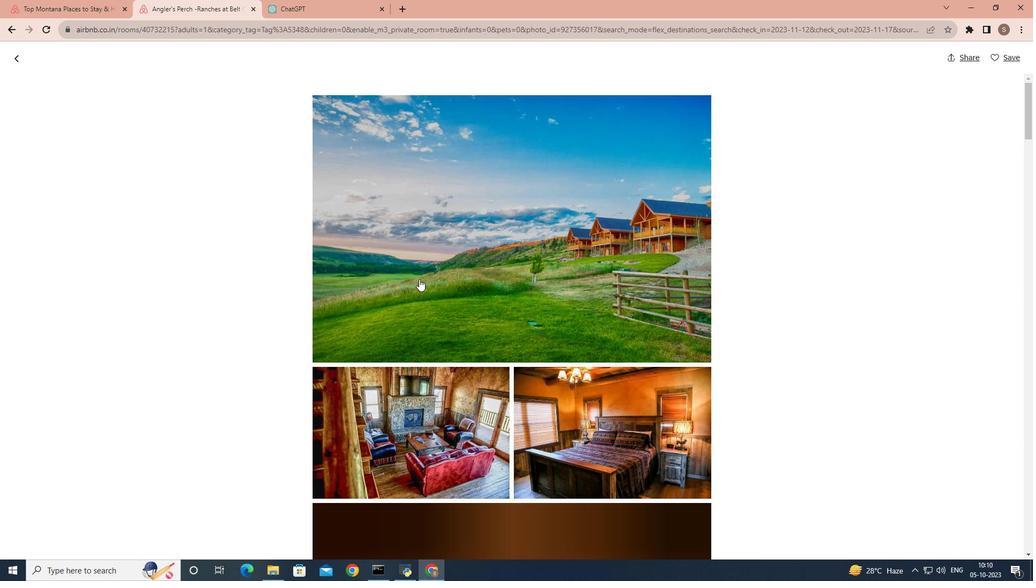 
Action: Mouse scrolled (419, 278) with delta (0, 0)
Screenshot: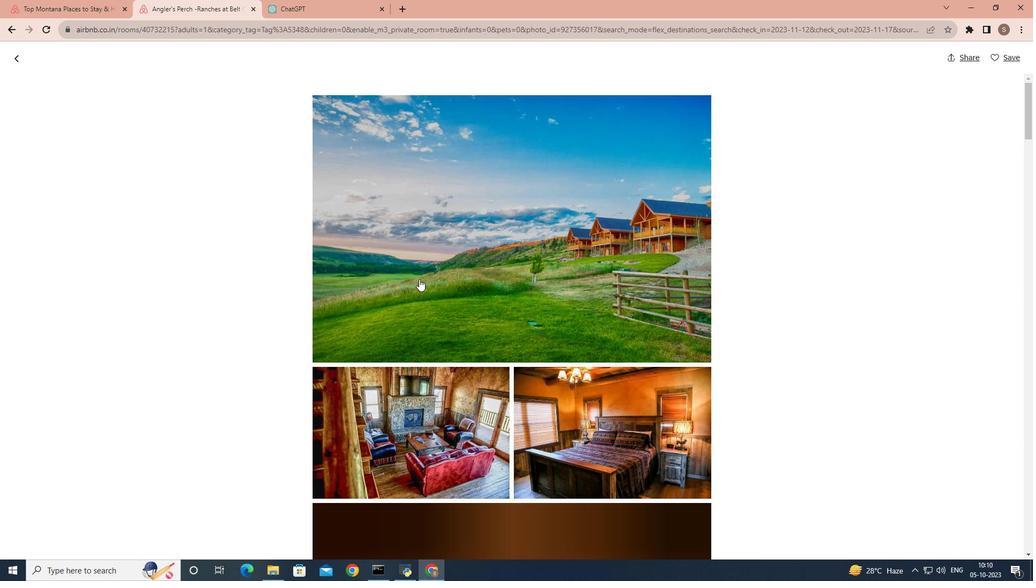 
Action: Mouse scrolled (419, 278) with delta (0, 0)
Screenshot: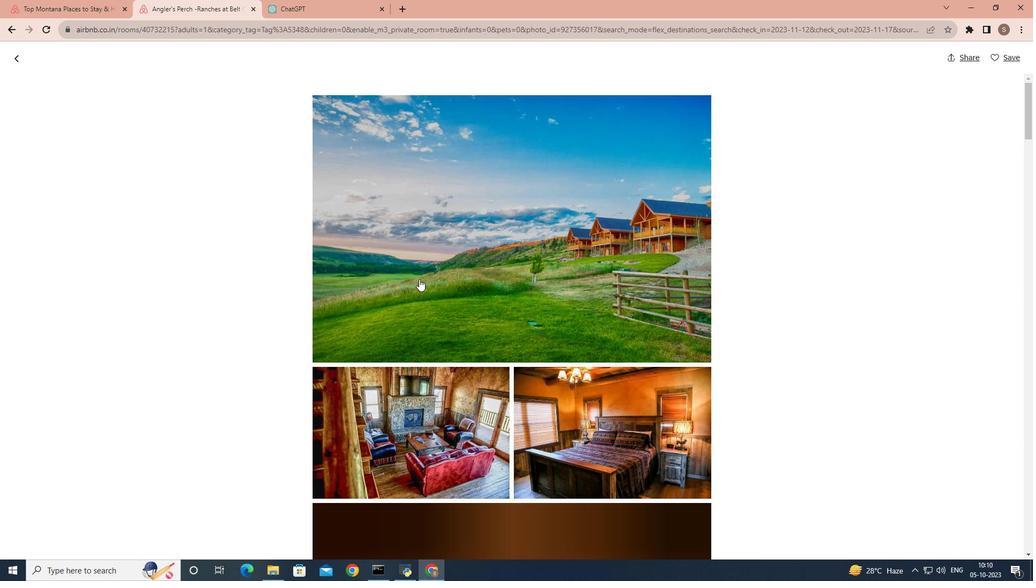 
Action: Mouse scrolled (419, 278) with delta (0, 0)
Screenshot: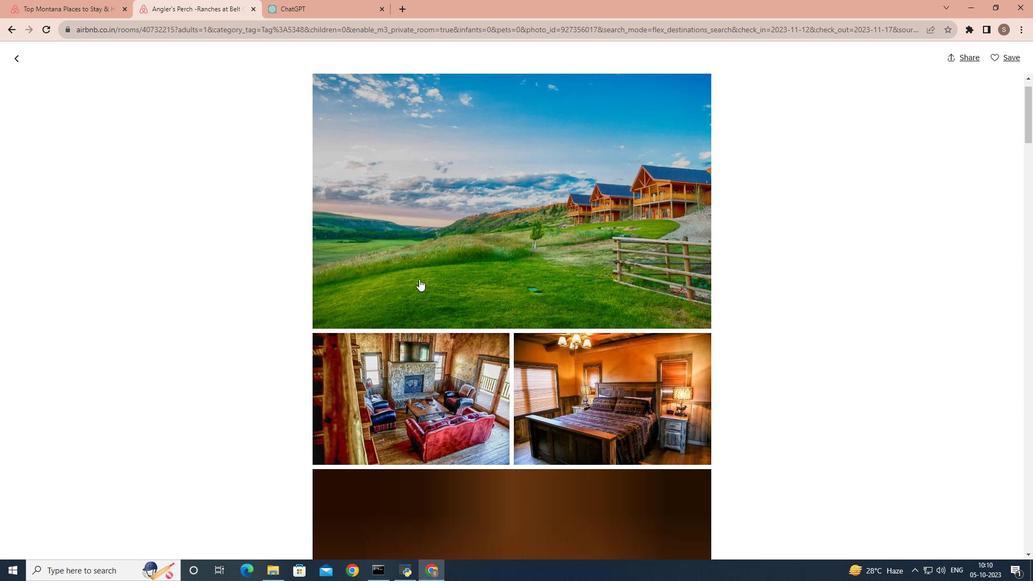 
Action: Mouse scrolled (419, 278) with delta (0, 0)
Screenshot: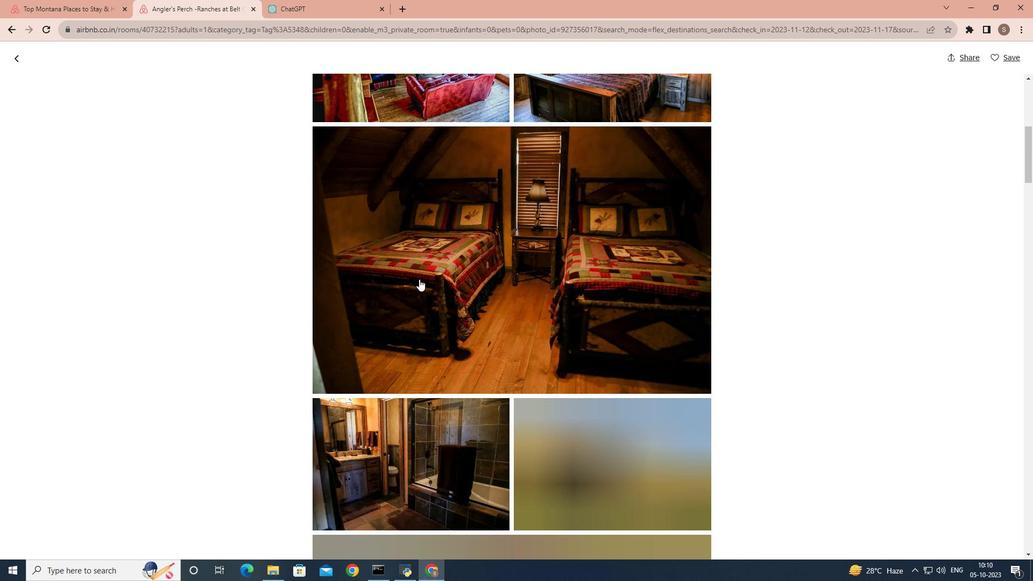 
Action: Mouse scrolled (419, 278) with delta (0, 0)
Screenshot: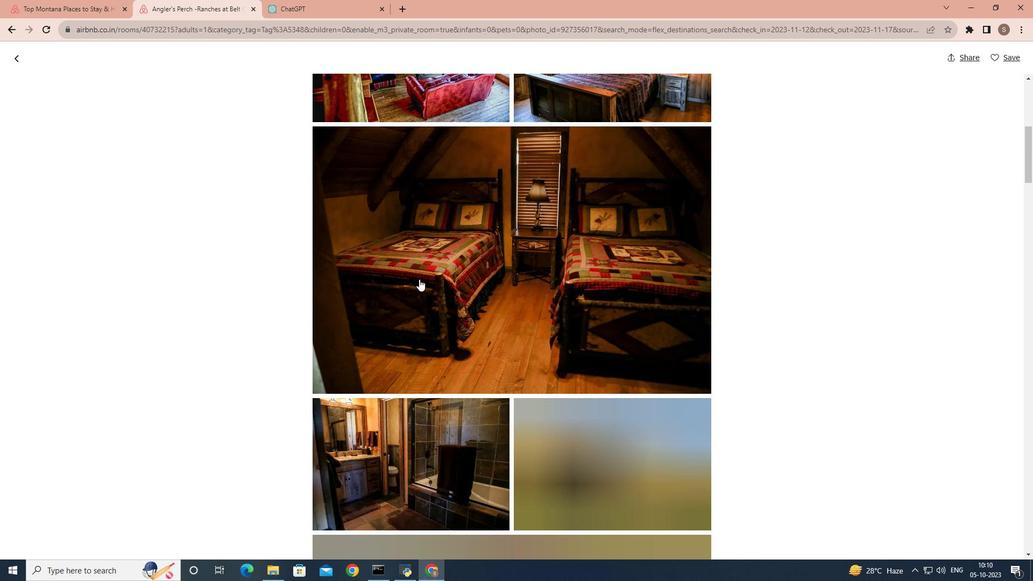 
Action: Mouse scrolled (419, 278) with delta (0, 0)
Screenshot: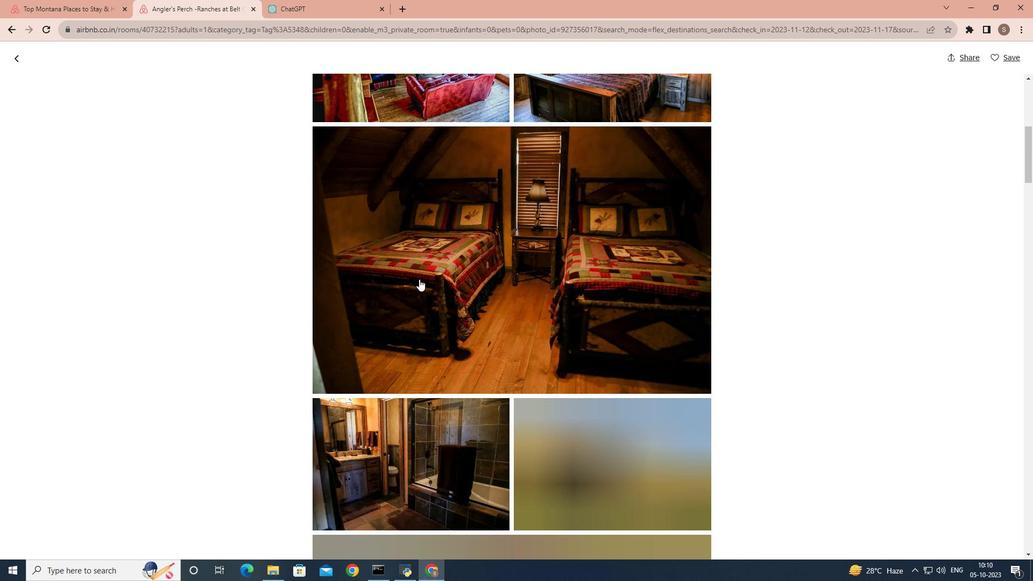 
Action: Mouse scrolled (419, 278) with delta (0, 0)
Screenshot: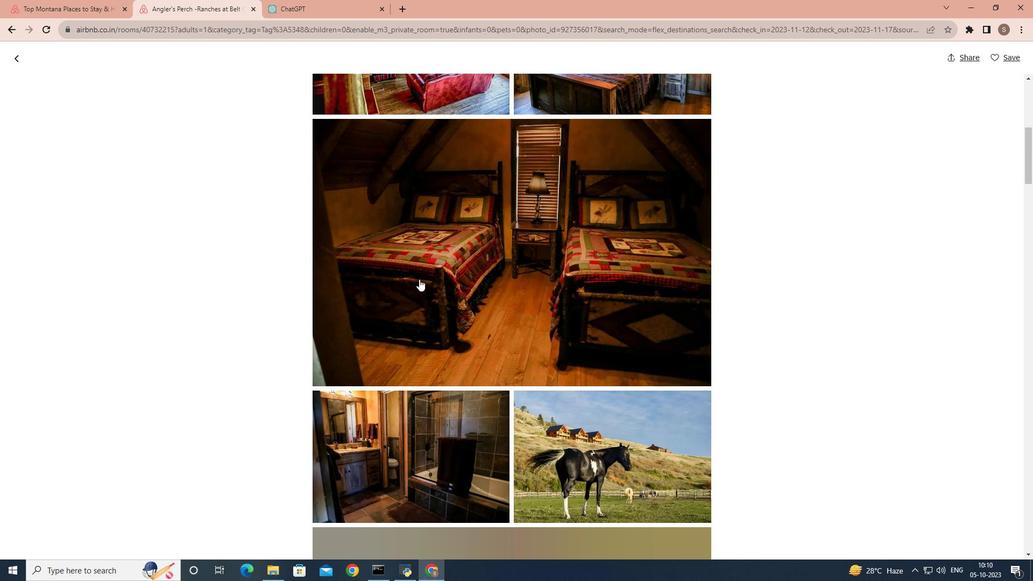 
Action: Mouse scrolled (419, 278) with delta (0, 0)
Screenshot: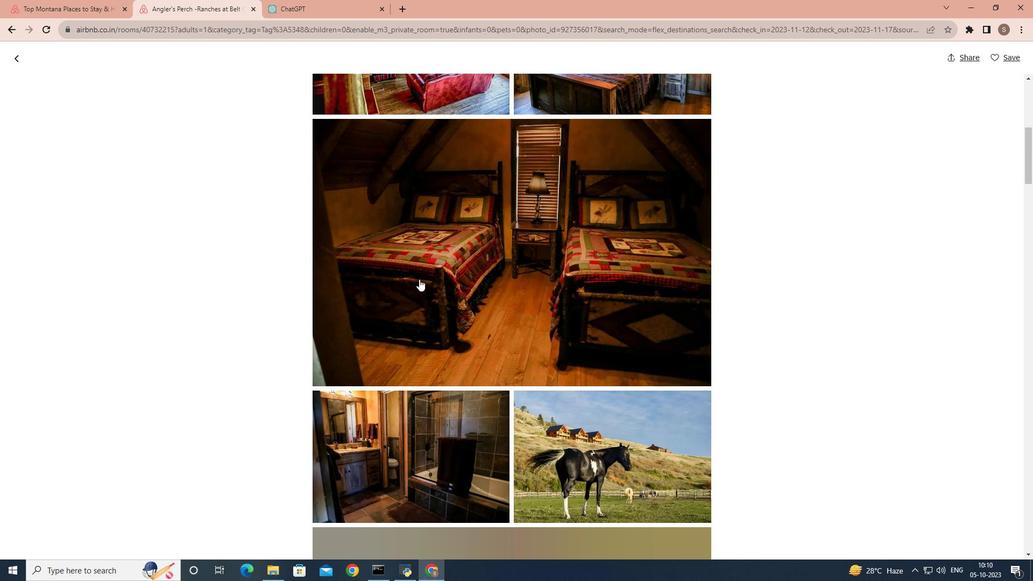 
Action: Mouse scrolled (419, 278) with delta (0, 0)
Screenshot: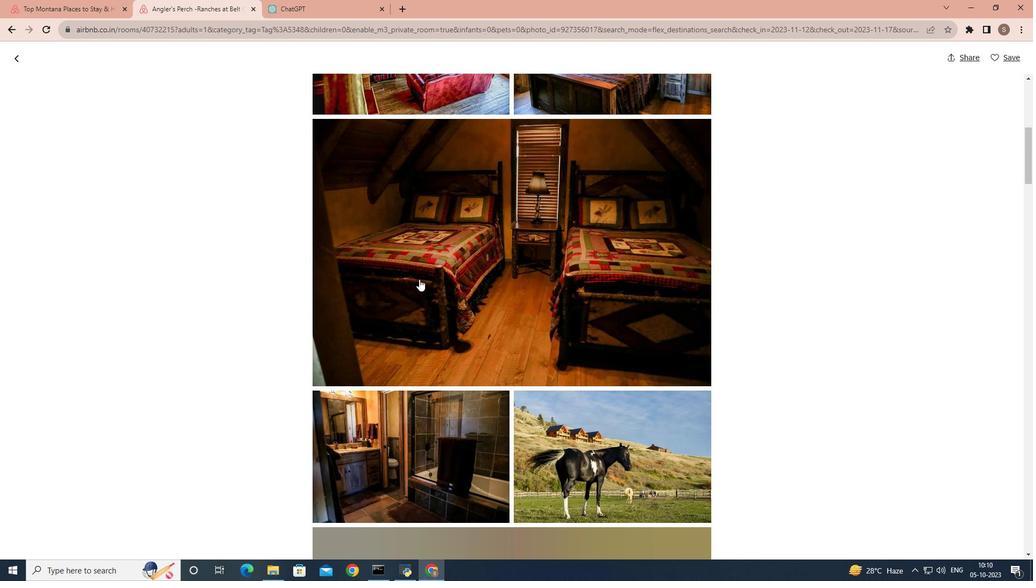 
Action: Mouse scrolled (419, 278) with delta (0, 0)
Screenshot: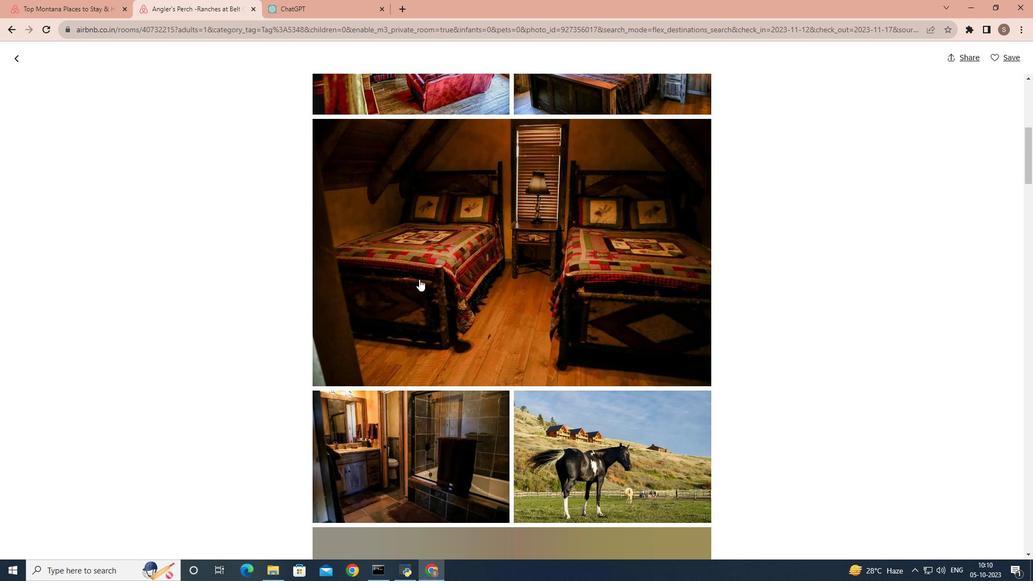 
Action: Mouse scrolled (419, 278) with delta (0, 0)
Screenshot: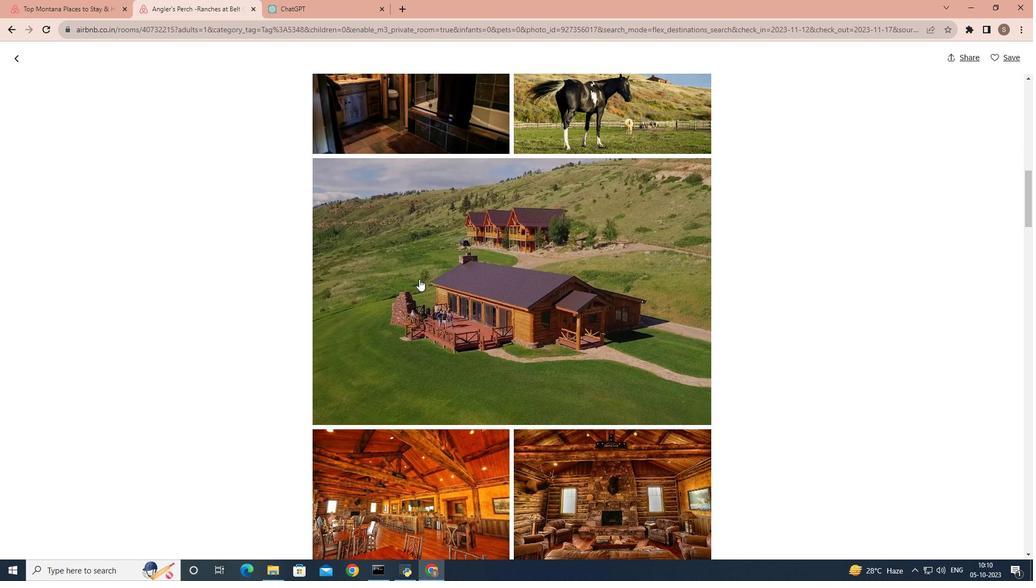 
Action: Mouse scrolled (419, 278) with delta (0, 0)
Screenshot: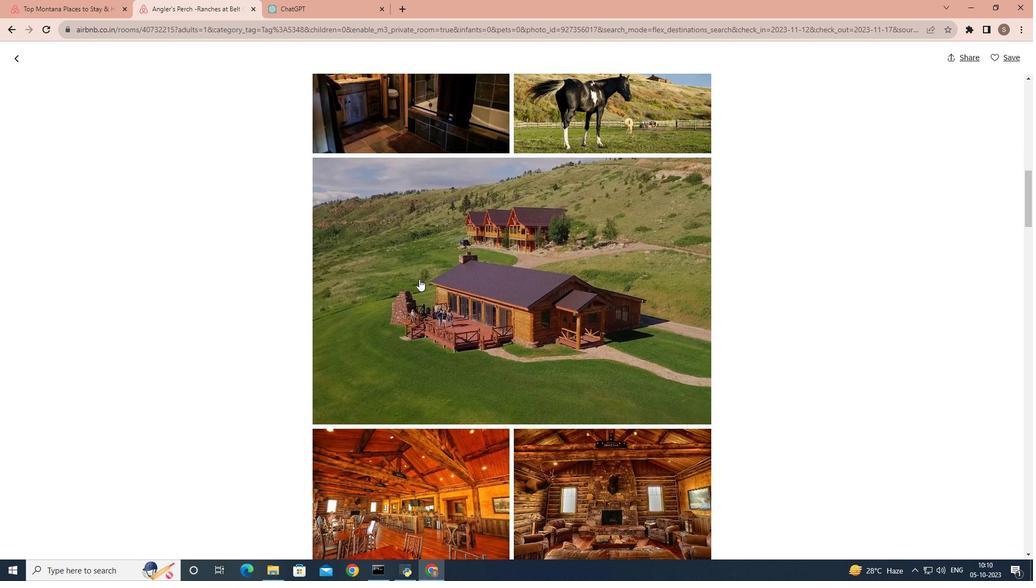 
Action: Mouse scrolled (419, 278) with delta (0, 0)
Screenshot: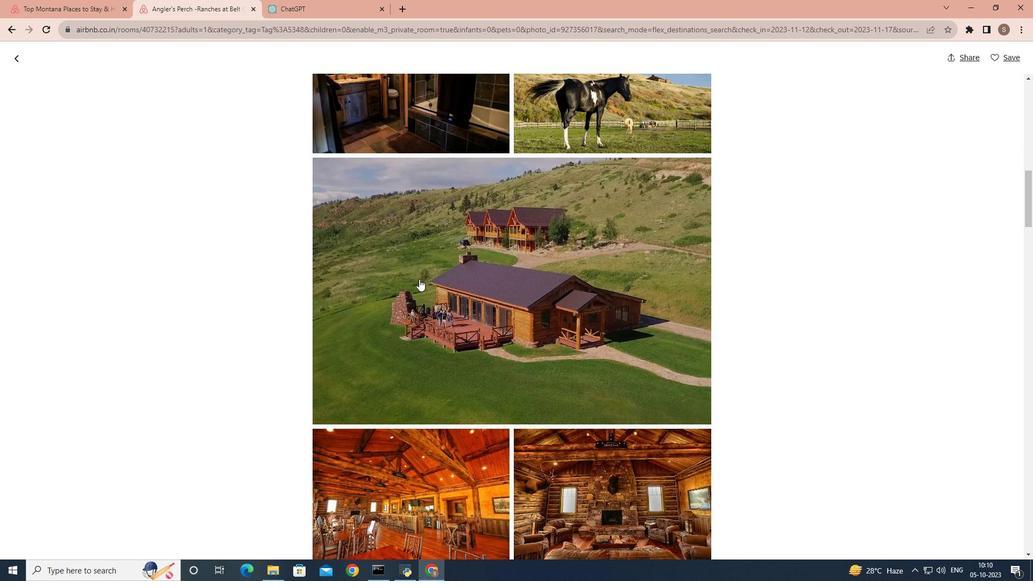 
Action: Mouse scrolled (419, 278) with delta (0, 0)
Screenshot: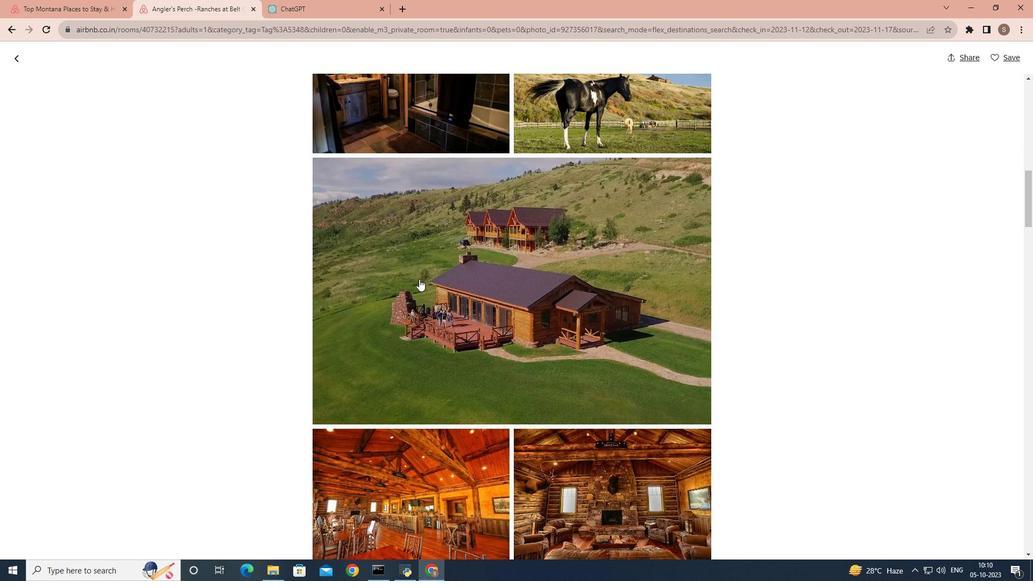 
Action: Mouse scrolled (419, 278) with delta (0, 0)
Screenshot: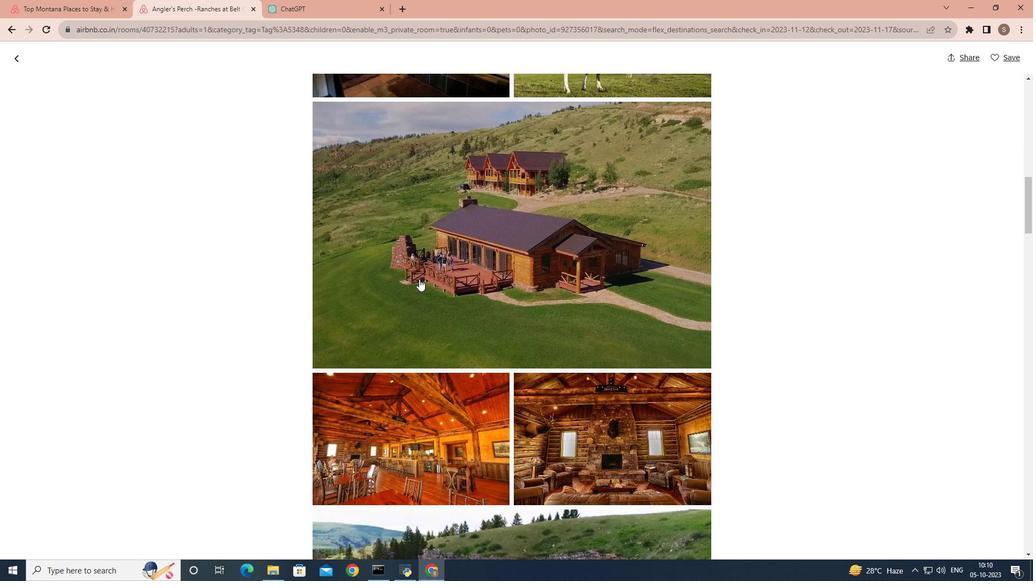 
Action: Mouse scrolled (419, 278) with delta (0, 0)
Screenshot: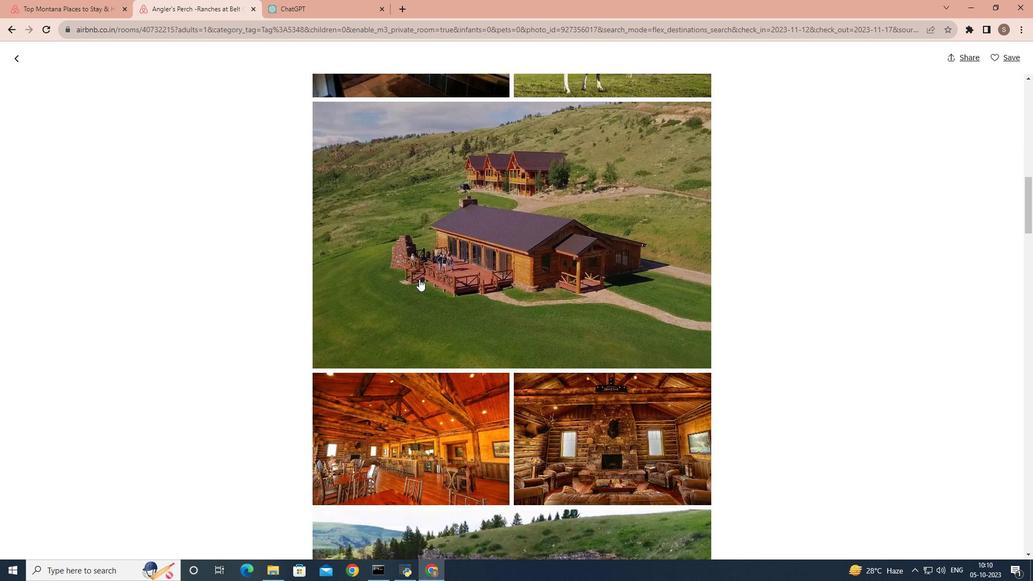 
Action: Mouse scrolled (419, 278) with delta (0, 0)
Screenshot: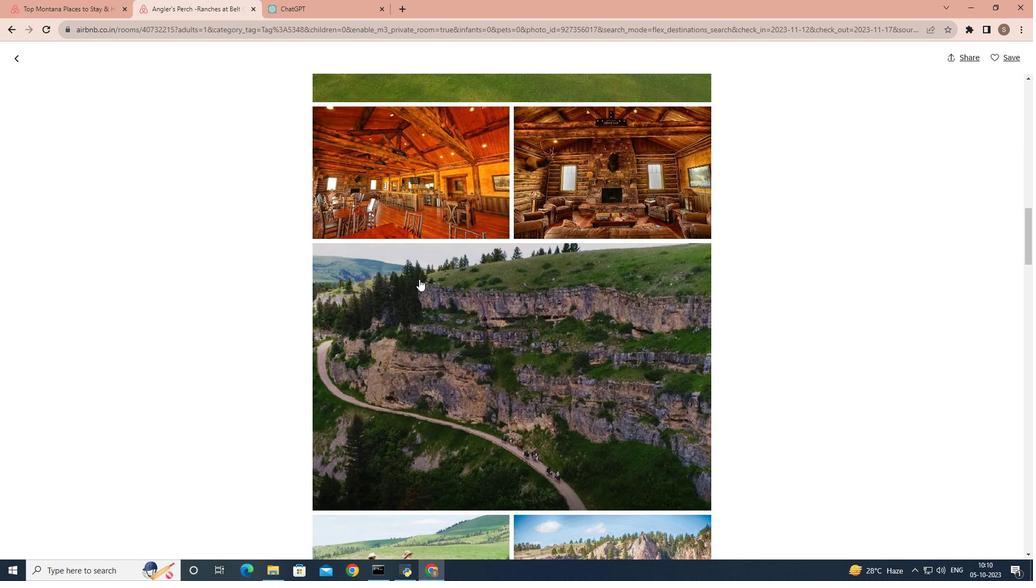 
Action: Mouse scrolled (419, 278) with delta (0, 0)
Screenshot: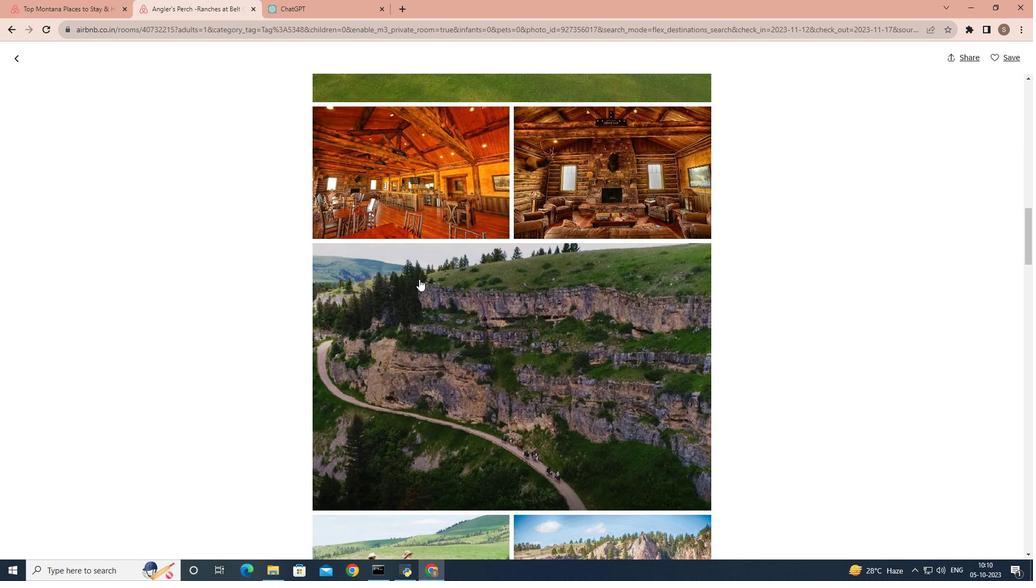 
Action: Mouse scrolled (419, 278) with delta (0, 0)
Screenshot: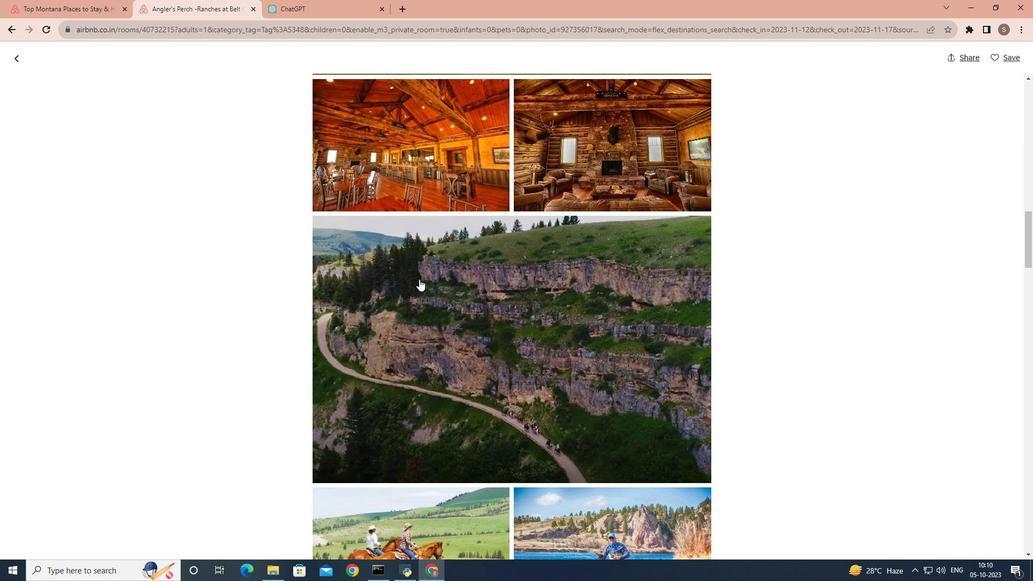 
Action: Mouse scrolled (419, 278) with delta (0, 0)
Screenshot: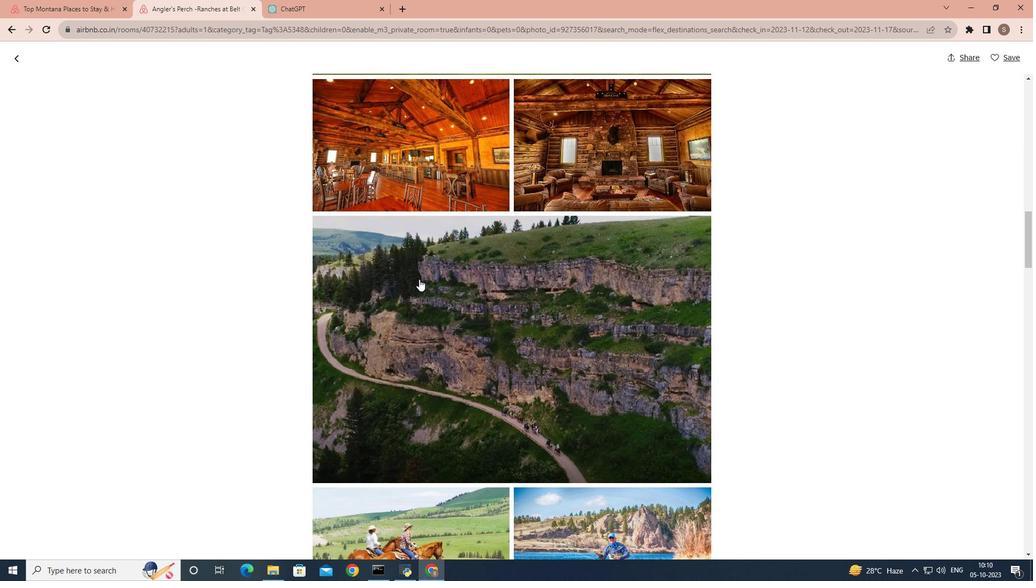 
Action: Mouse scrolled (419, 278) with delta (0, 0)
Screenshot: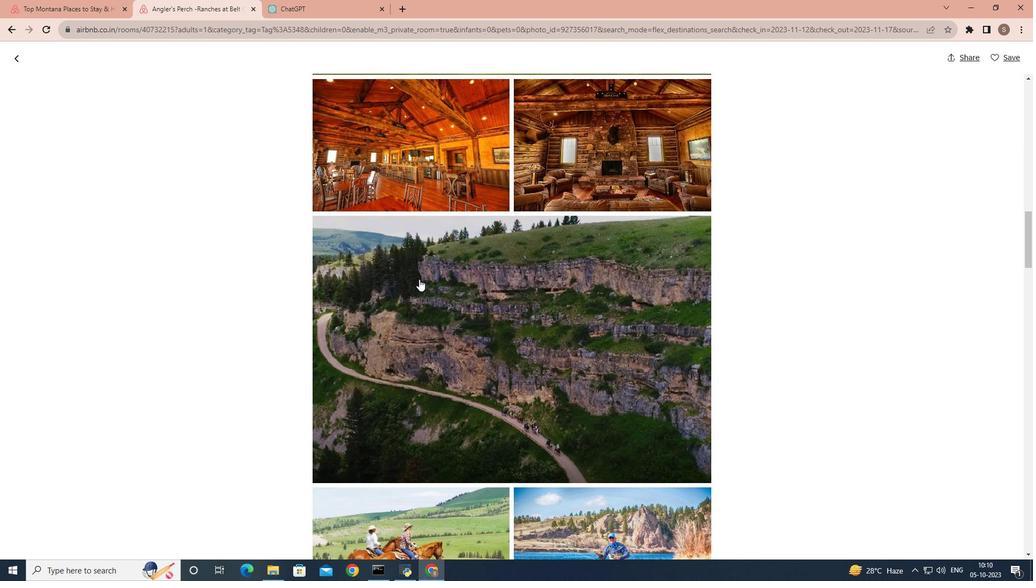 
Action: Mouse scrolled (419, 278) with delta (0, 0)
Screenshot: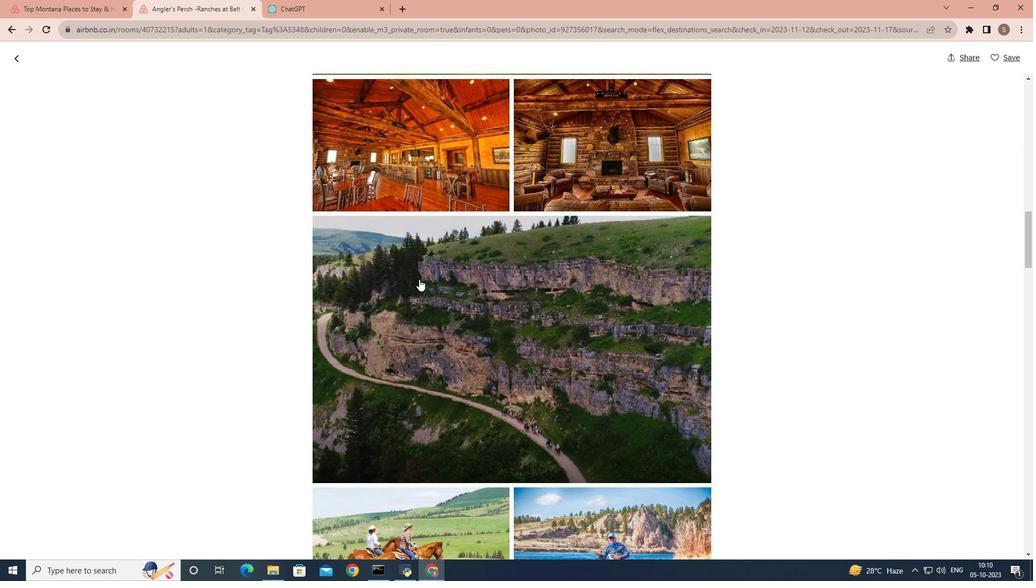 
Action: Mouse scrolled (419, 278) with delta (0, 0)
Screenshot: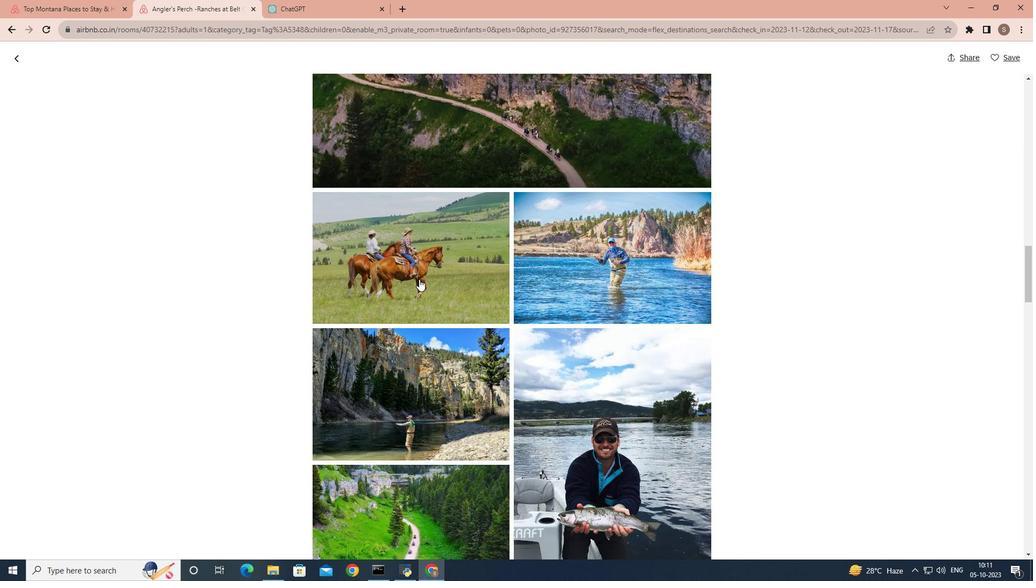 
Action: Mouse scrolled (419, 278) with delta (0, 0)
Screenshot: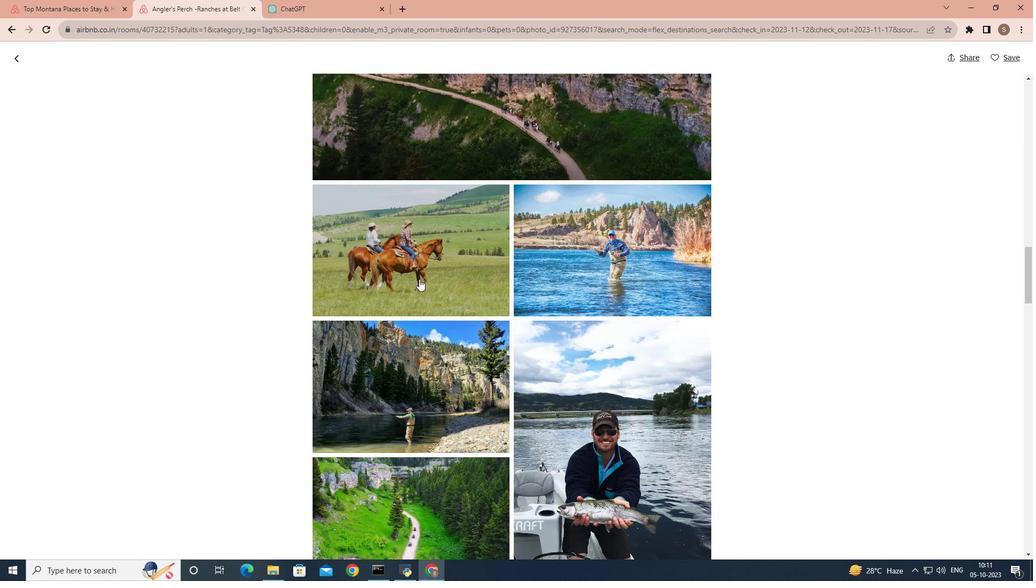 
Action: Mouse scrolled (419, 278) with delta (0, 0)
Screenshot: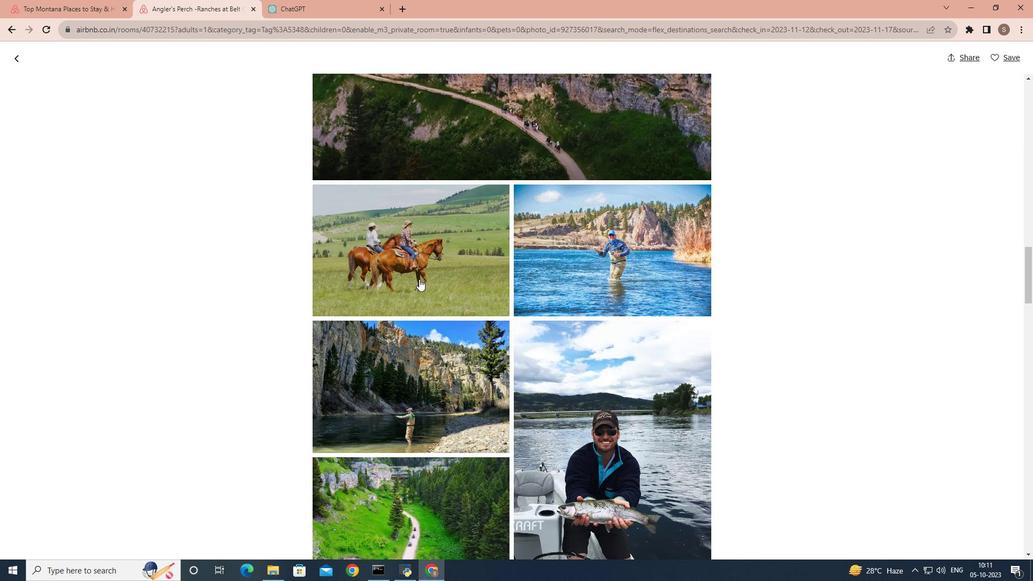 
Action: Mouse scrolled (419, 278) with delta (0, 0)
Screenshot: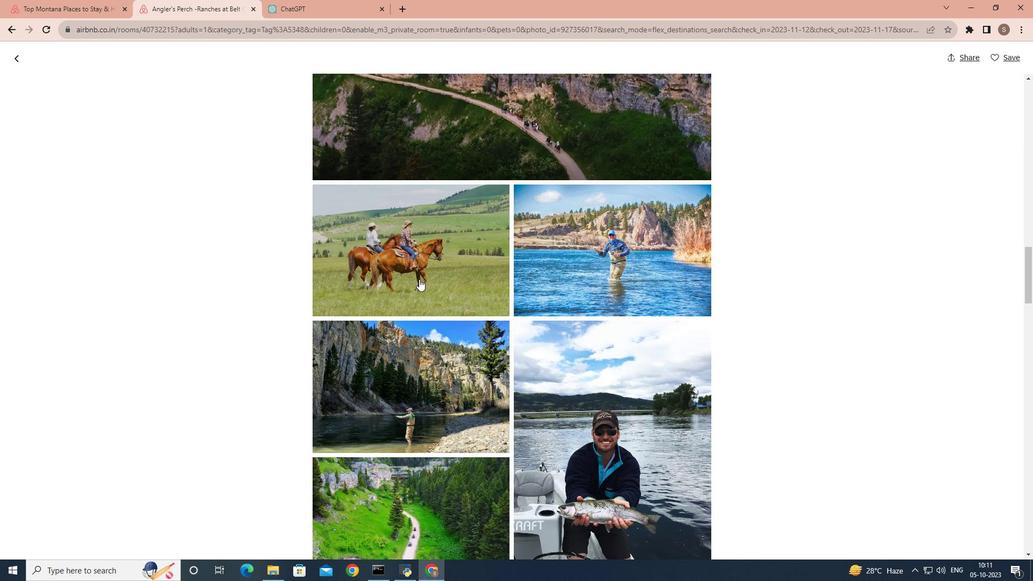 
Action: Mouse scrolled (419, 278) with delta (0, 0)
Screenshot: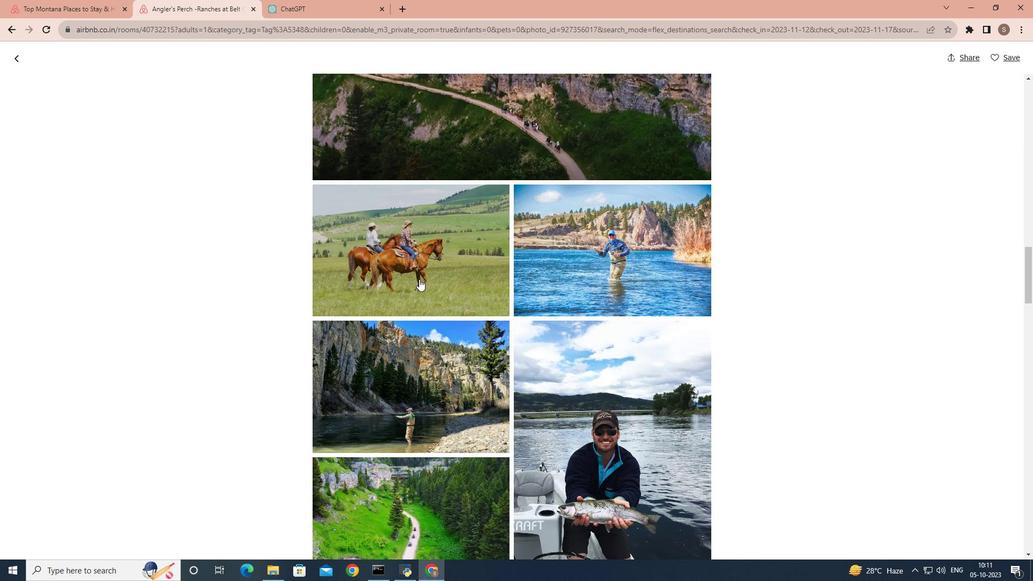 
Action: Mouse scrolled (419, 278) with delta (0, 0)
Screenshot: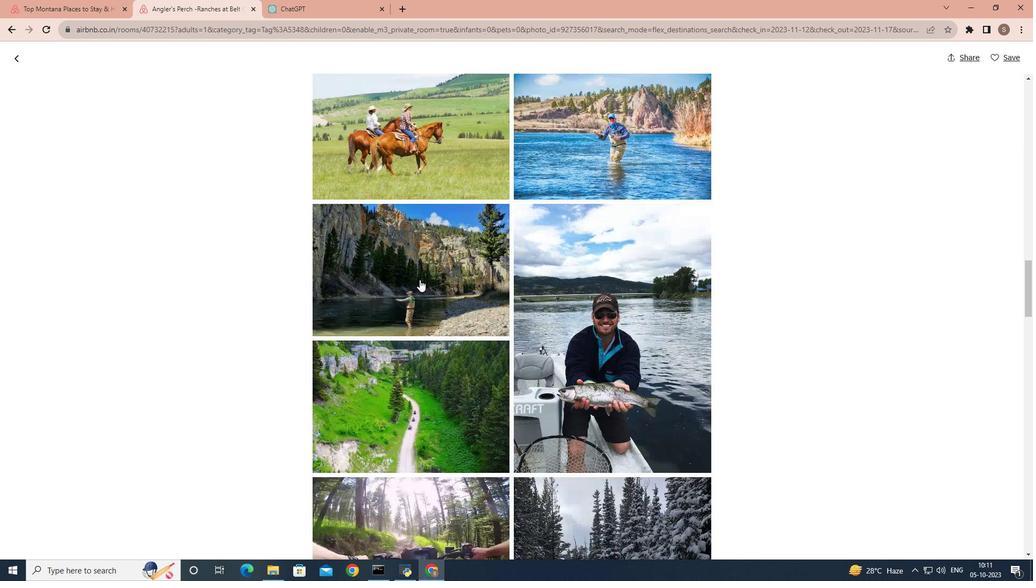 
Action: Mouse moved to (419, 279)
Screenshot: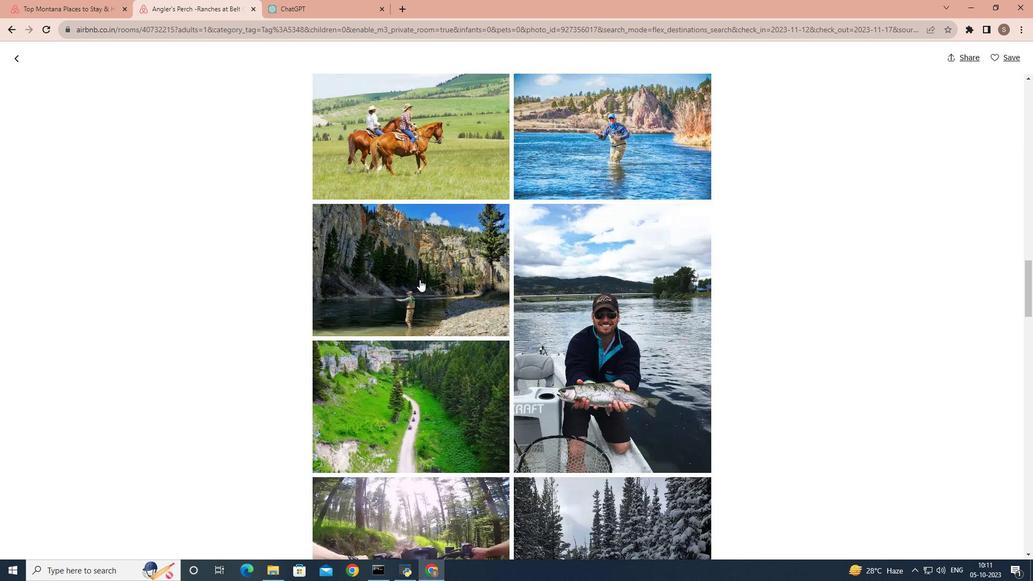 
Action: Mouse scrolled (419, 279) with delta (0, 0)
Screenshot: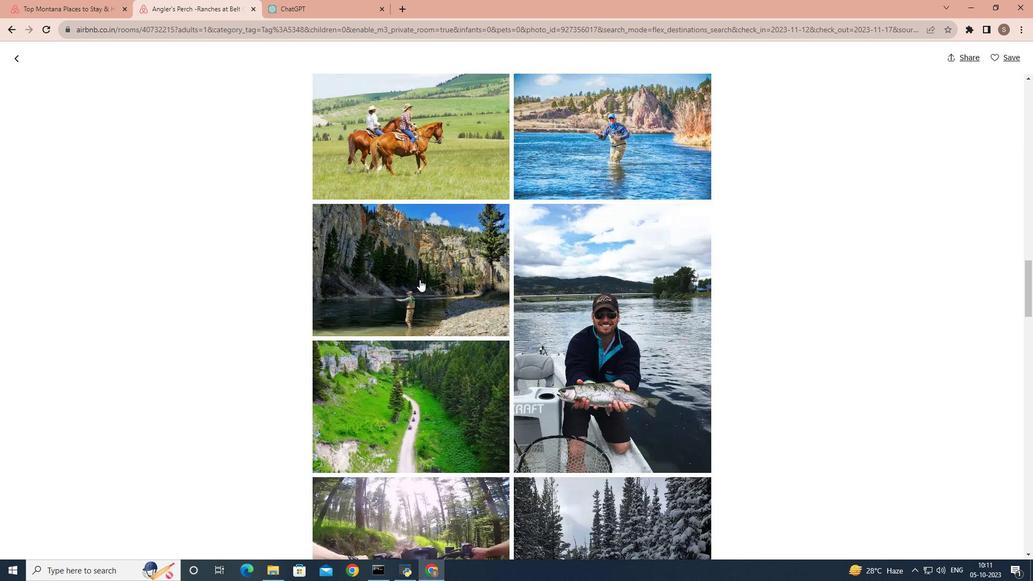 
Action: Mouse scrolled (419, 279) with delta (0, 0)
Screenshot: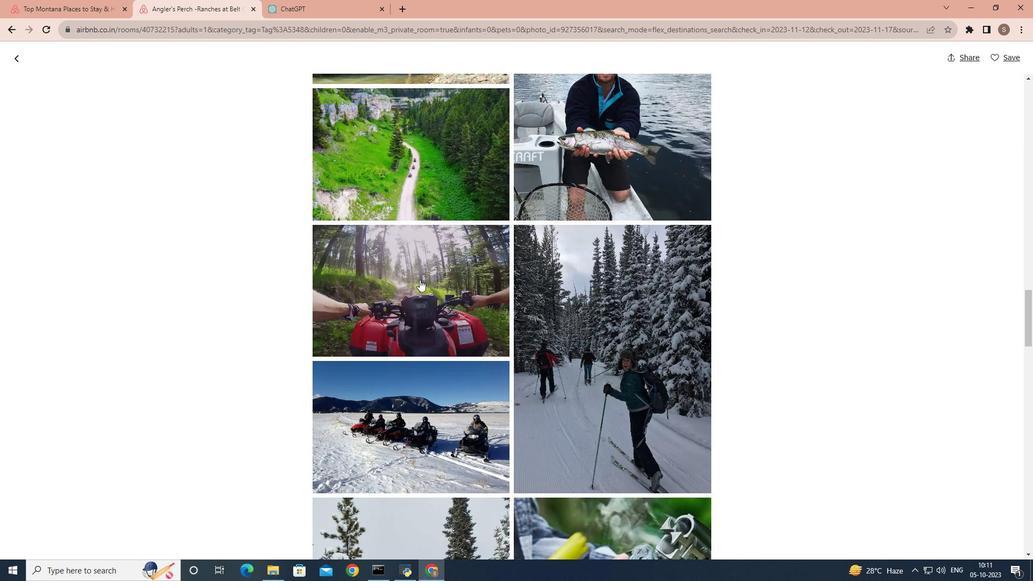 
Action: Mouse scrolled (419, 279) with delta (0, 0)
Screenshot: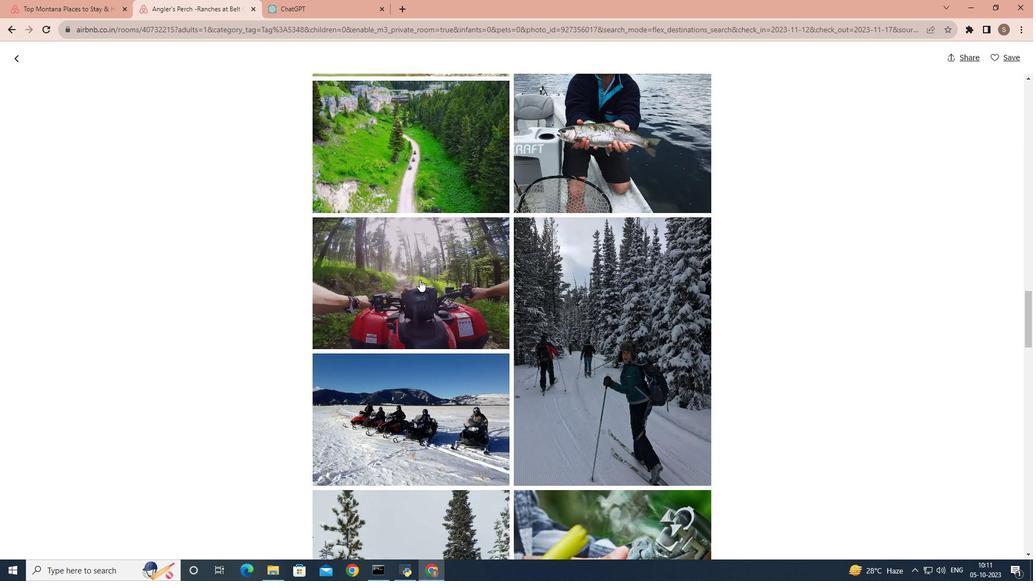 
Action: Mouse scrolled (419, 279) with delta (0, 0)
Screenshot: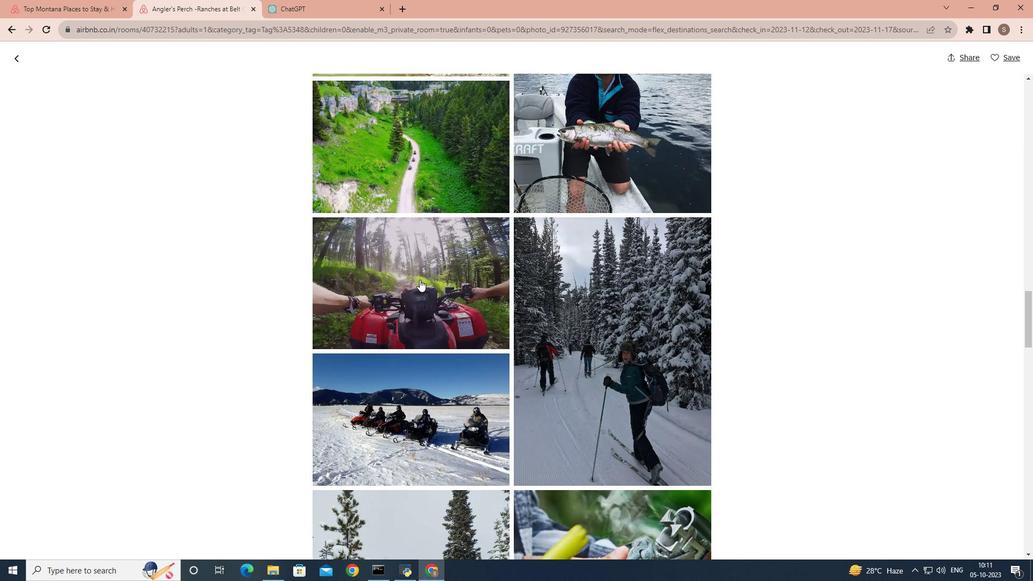 
Action: Mouse scrolled (419, 279) with delta (0, 0)
Screenshot: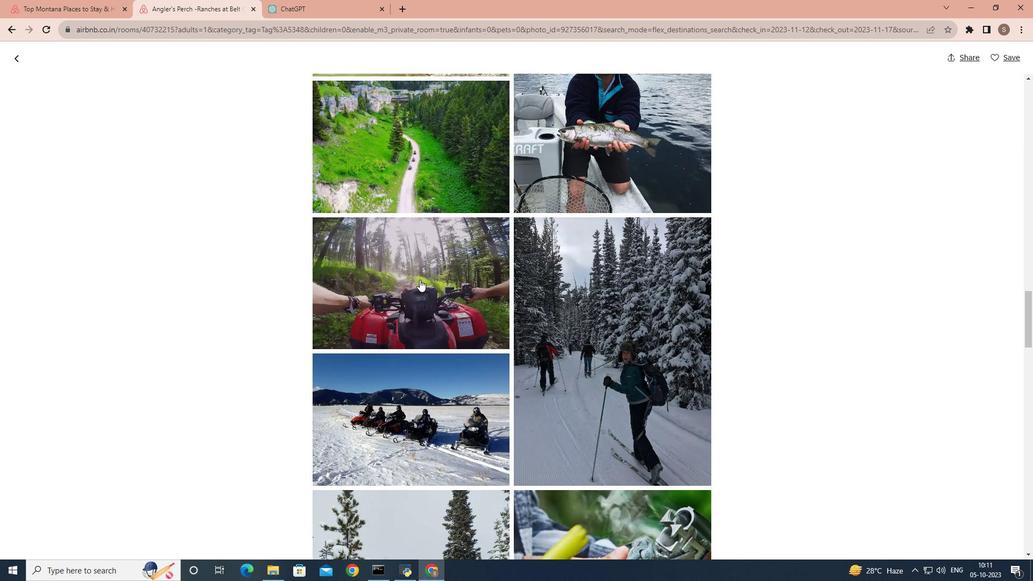 
Action: Mouse scrolled (419, 279) with delta (0, 0)
Screenshot: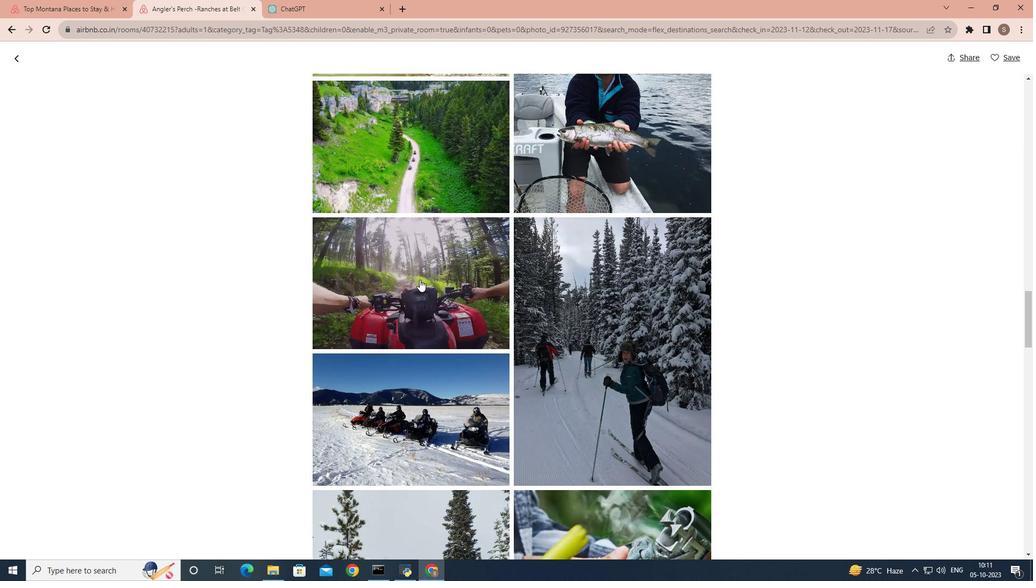 
Action: Mouse scrolled (419, 279) with delta (0, 0)
Screenshot: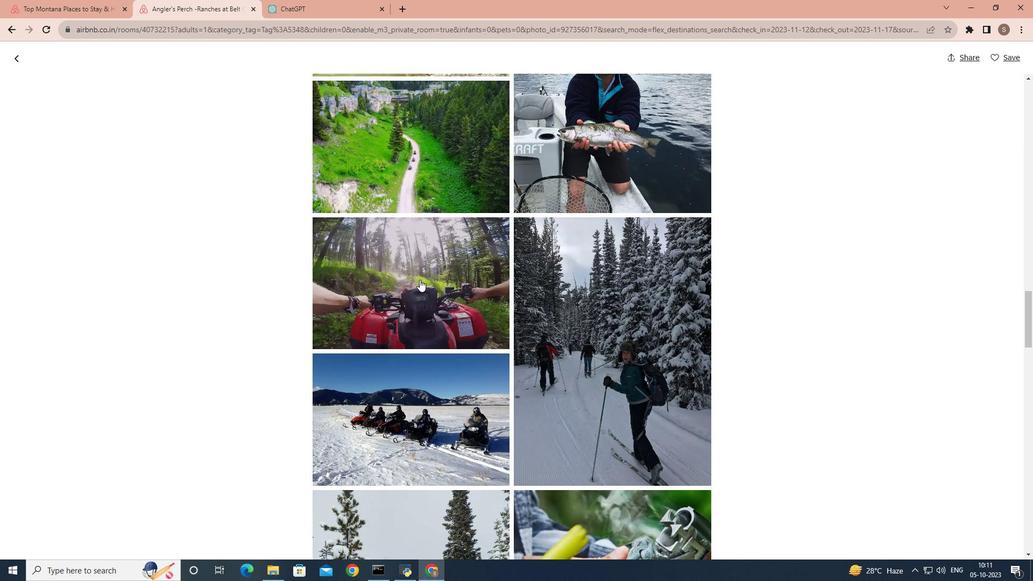 
Action: Mouse scrolled (419, 279) with delta (0, 0)
Screenshot: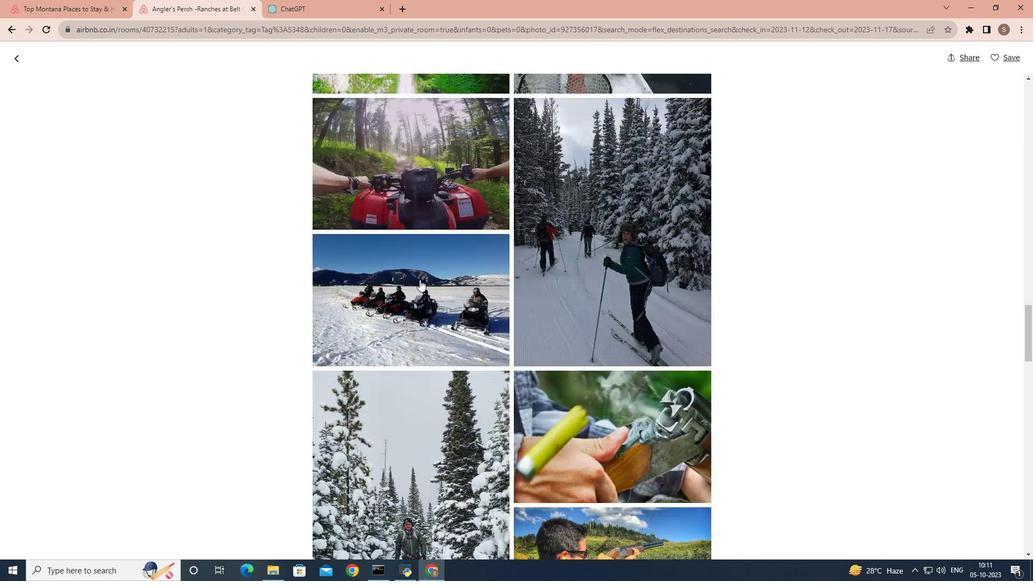 
Action: Mouse scrolled (419, 279) with delta (0, 0)
Screenshot: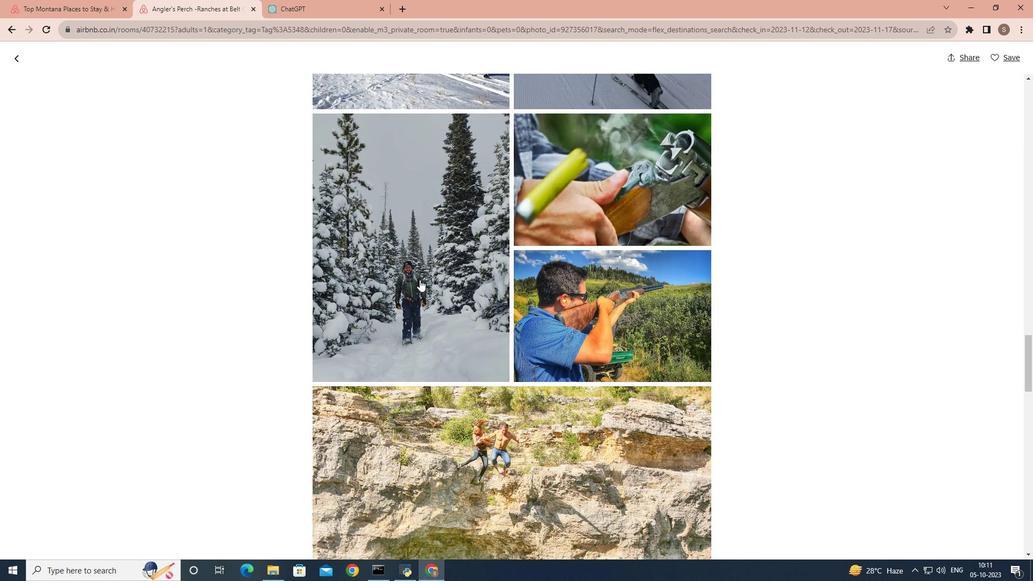 
Action: Mouse scrolled (419, 279) with delta (0, 0)
Screenshot: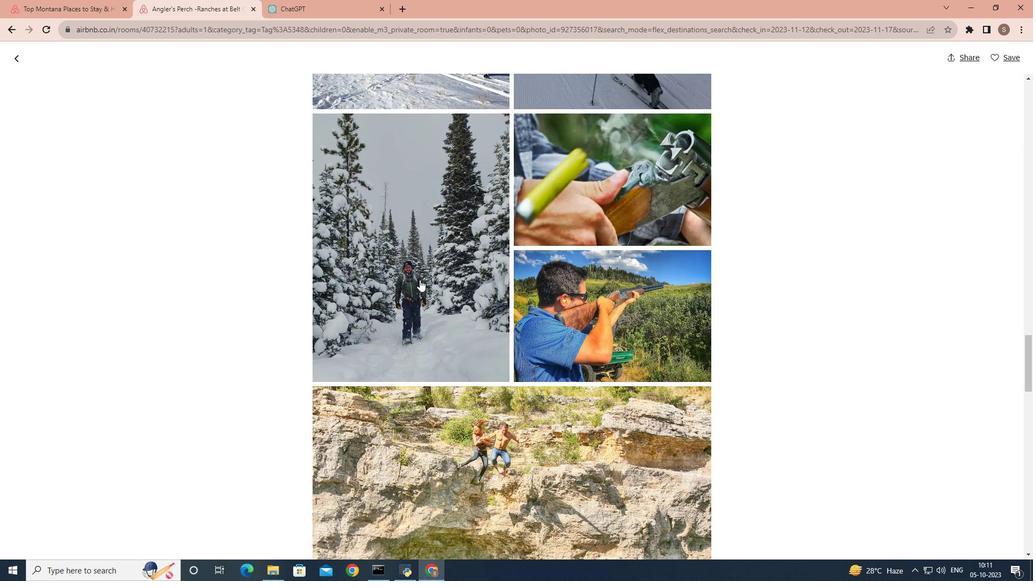 
Action: Mouse scrolled (419, 279) with delta (0, 0)
Screenshot: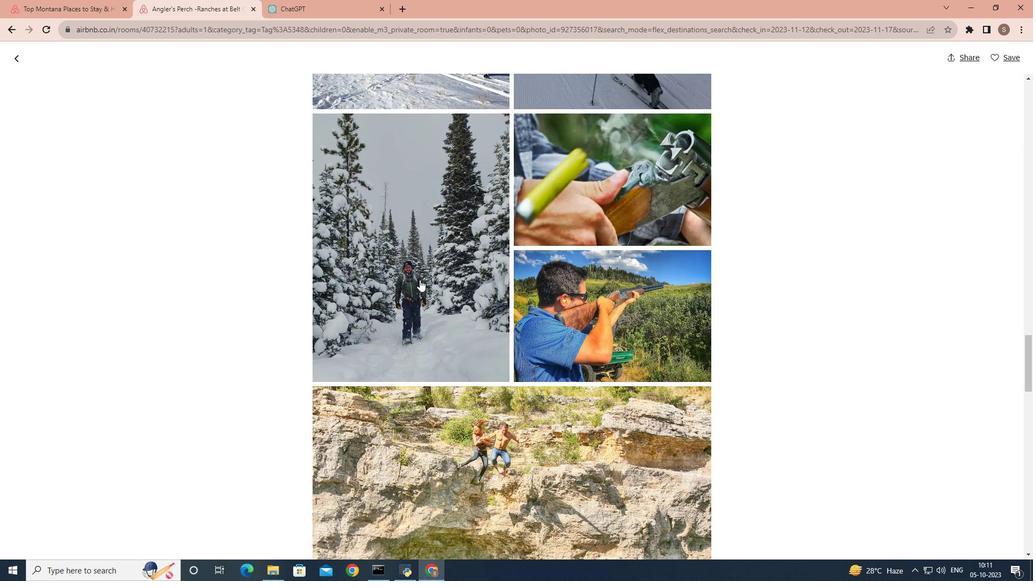 
Action: Mouse scrolled (419, 279) with delta (0, 0)
Screenshot: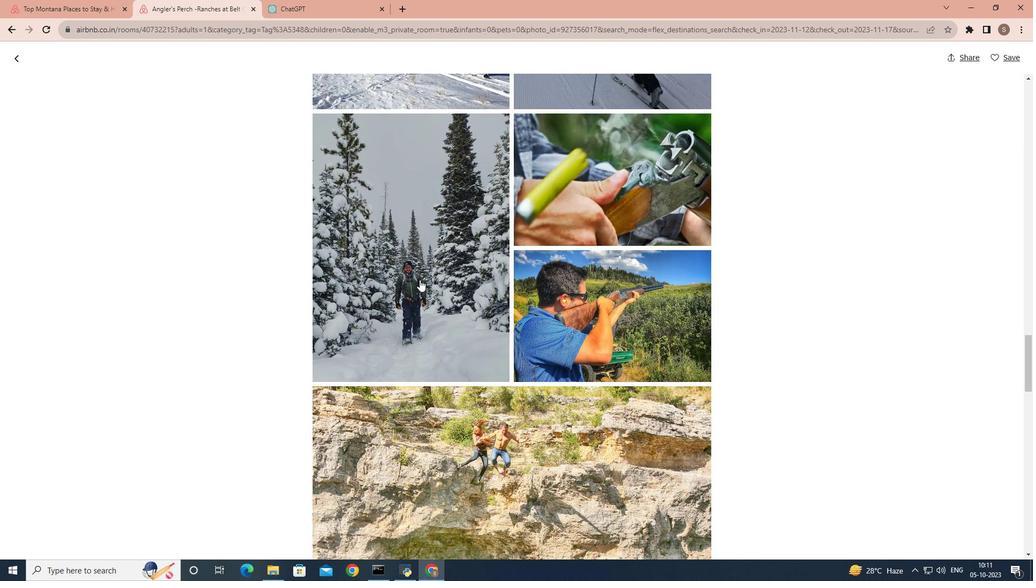 
Action: Mouse scrolled (419, 279) with delta (0, 0)
Screenshot: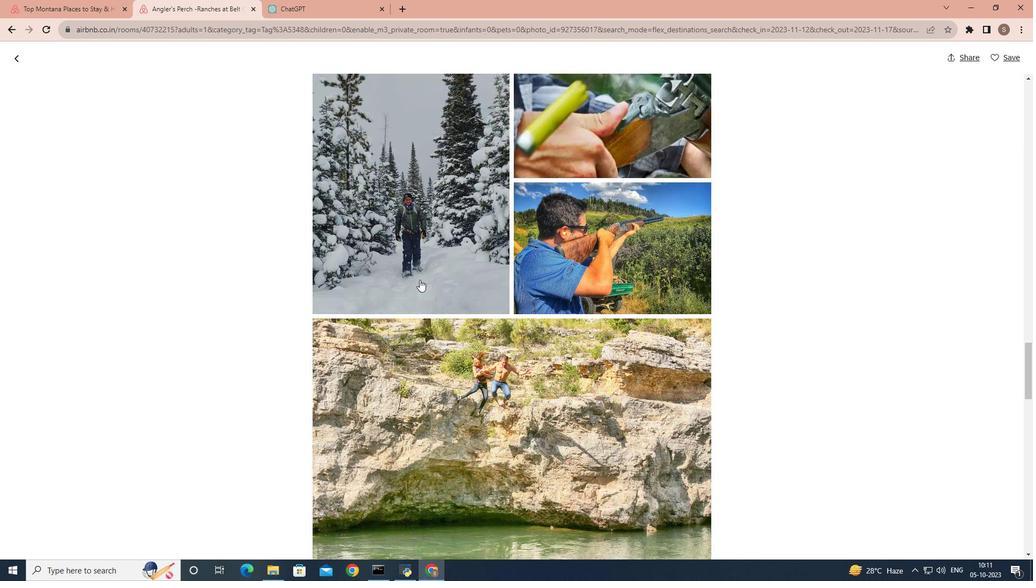 
Action: Mouse scrolled (419, 279) with delta (0, 0)
Screenshot: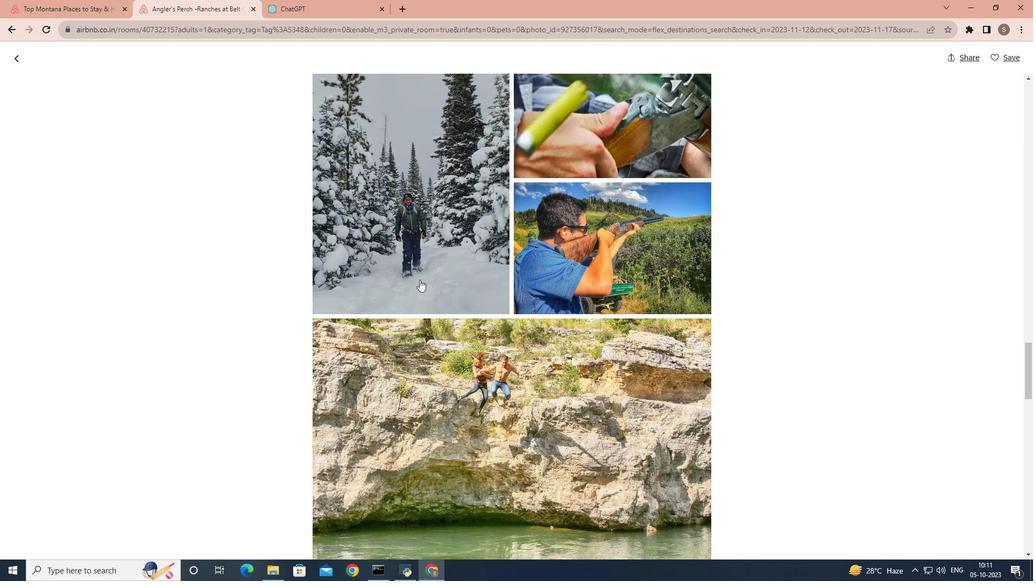 
Action: Mouse scrolled (419, 279) with delta (0, 0)
Screenshot: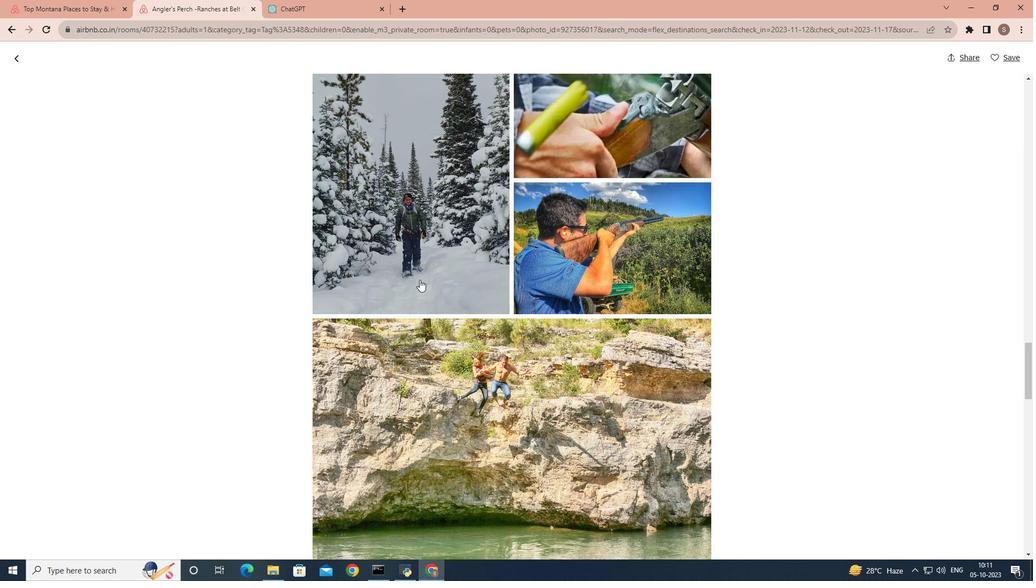 
Action: Mouse scrolled (419, 279) with delta (0, 0)
Screenshot: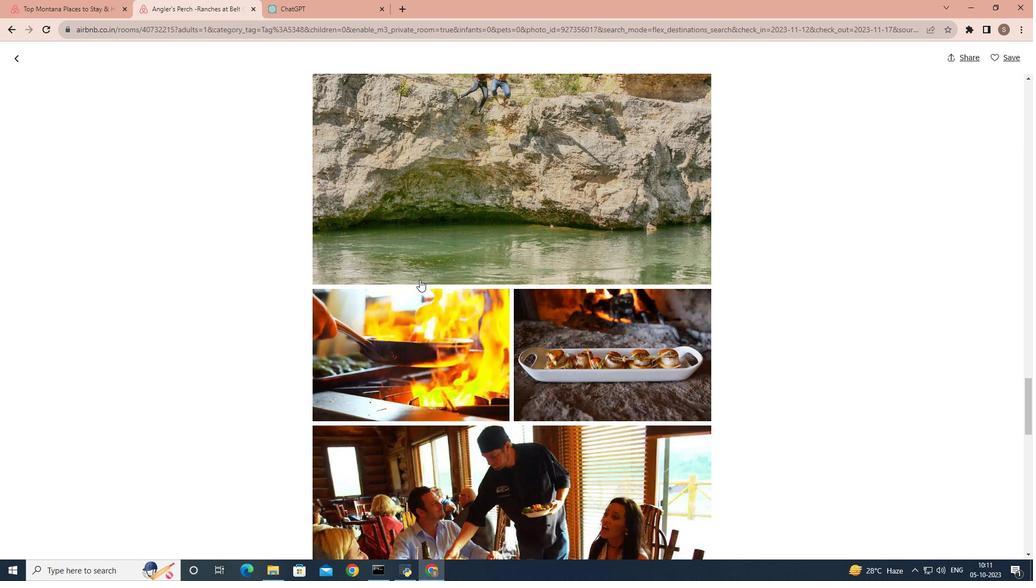 
Action: Mouse scrolled (419, 279) with delta (0, 0)
Screenshot: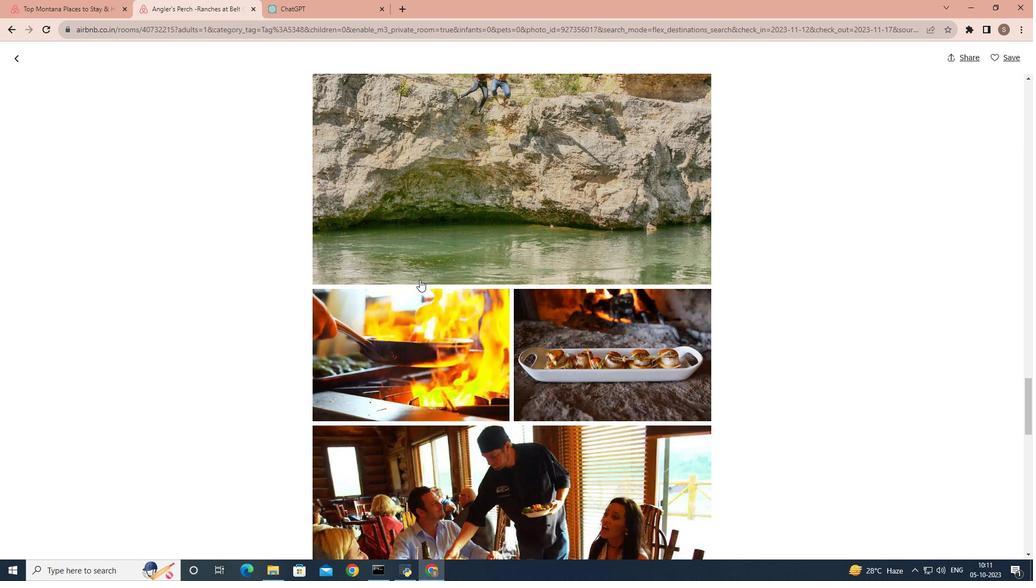 
Action: Mouse scrolled (419, 279) with delta (0, 0)
Screenshot: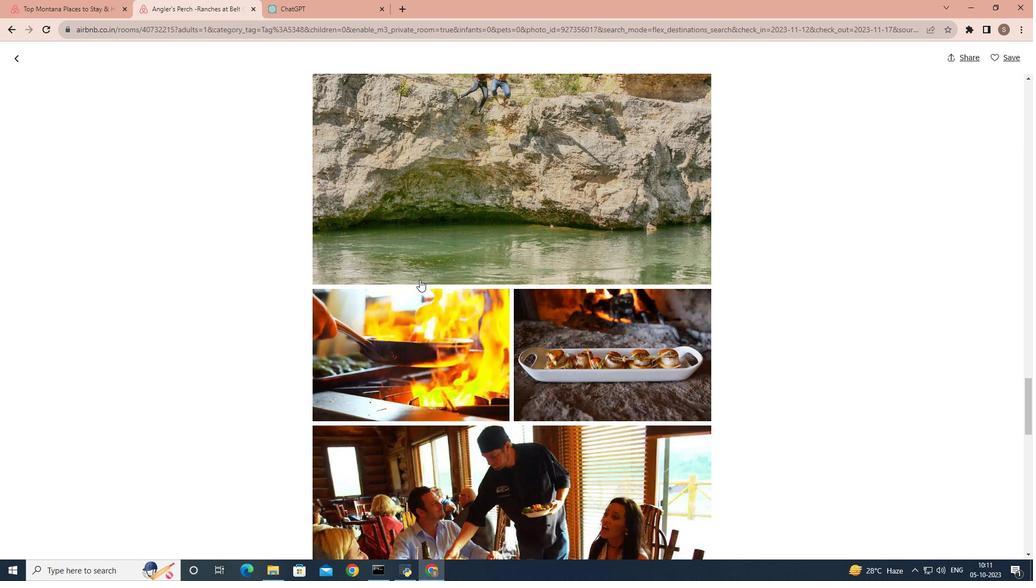 
Action: Mouse scrolled (419, 279) with delta (0, 0)
Screenshot: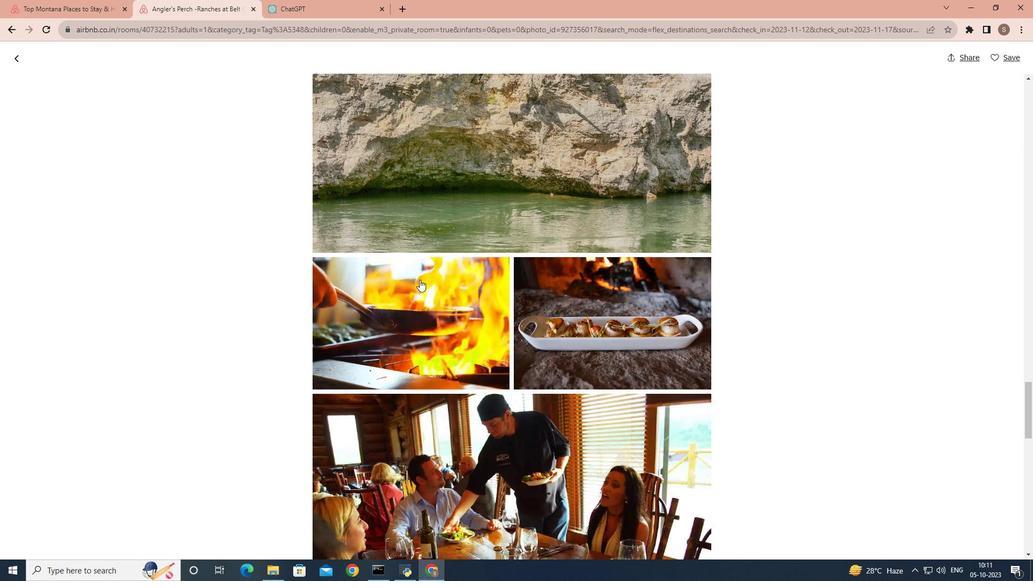 
Action: Mouse scrolled (419, 279) with delta (0, 0)
Screenshot: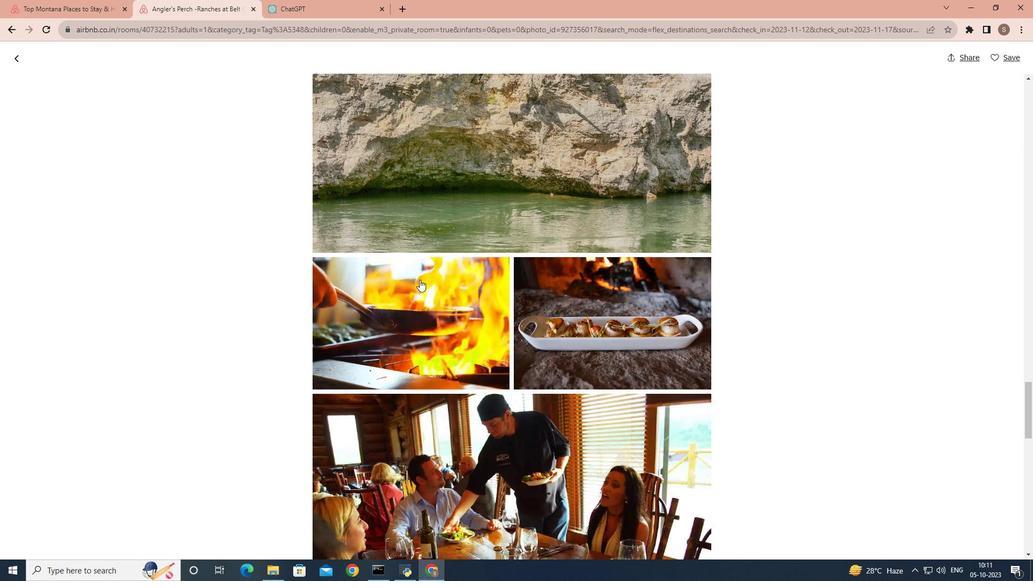 
Action: Mouse scrolled (419, 279) with delta (0, 0)
Screenshot: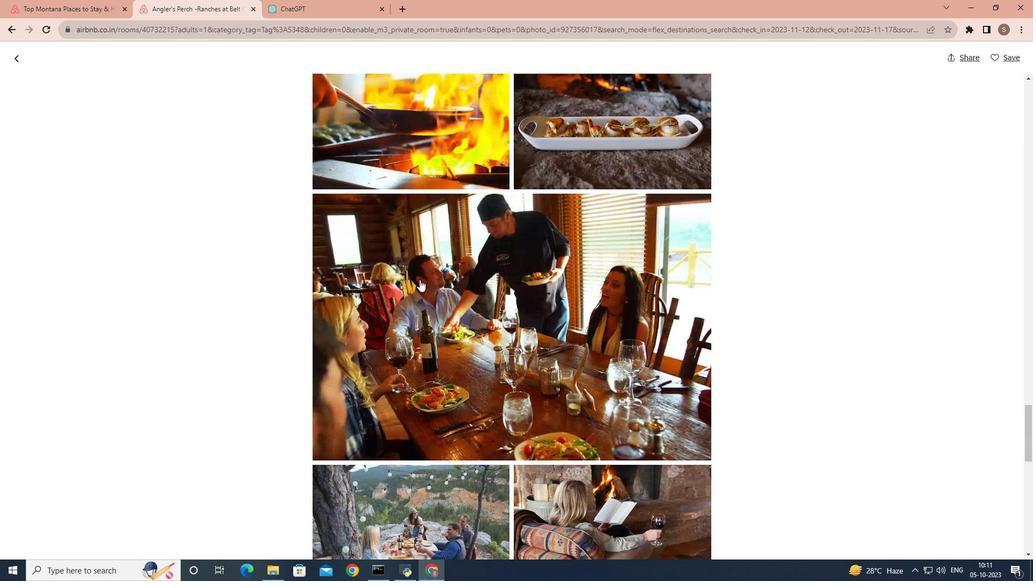 
Action: Mouse scrolled (419, 279) with delta (0, 0)
Screenshot: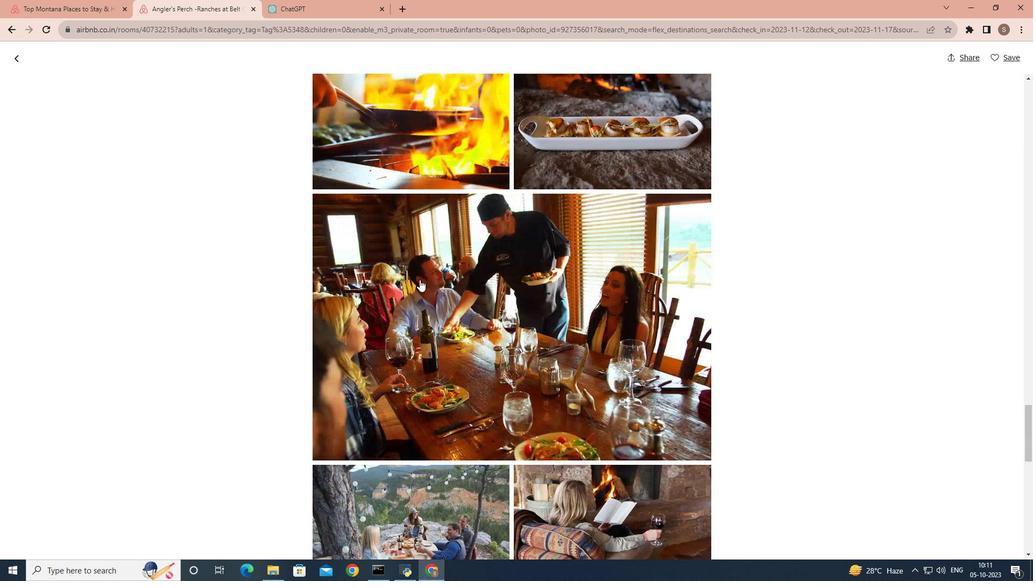 
Action: Mouse scrolled (419, 279) with delta (0, 0)
Screenshot: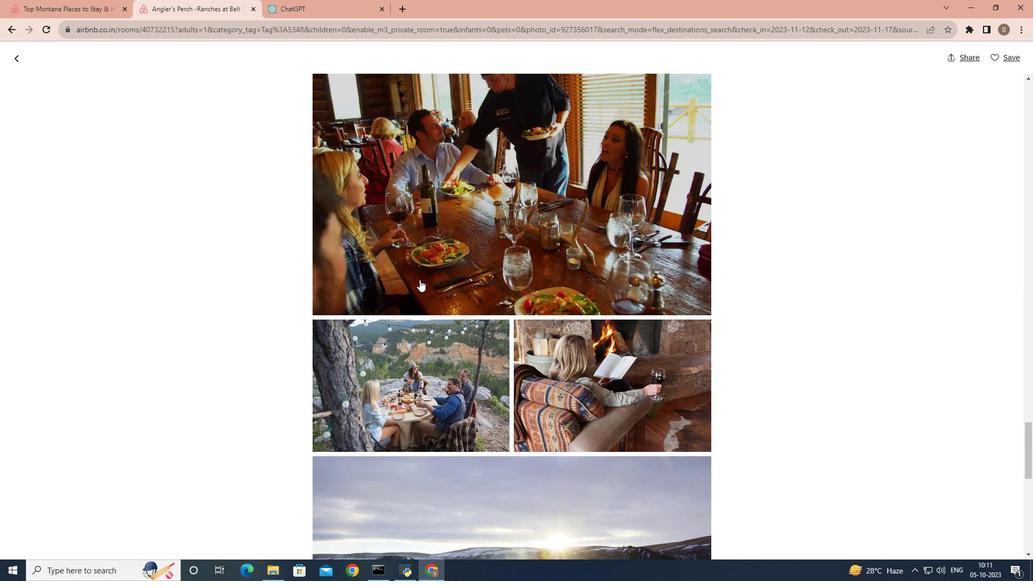 
Action: Mouse scrolled (419, 279) with delta (0, 0)
Screenshot: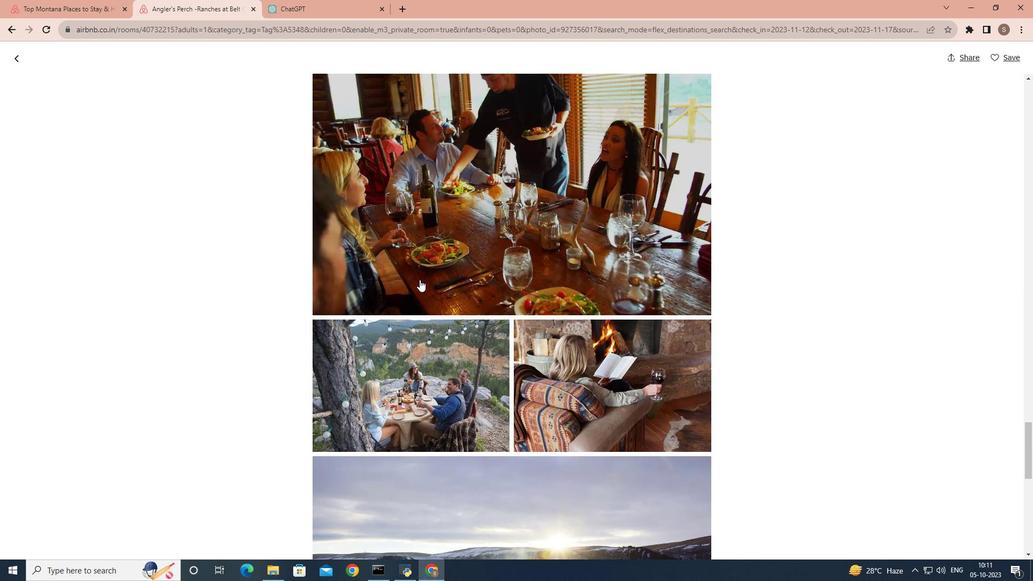 
Action: Mouse scrolled (419, 279) with delta (0, 0)
Screenshot: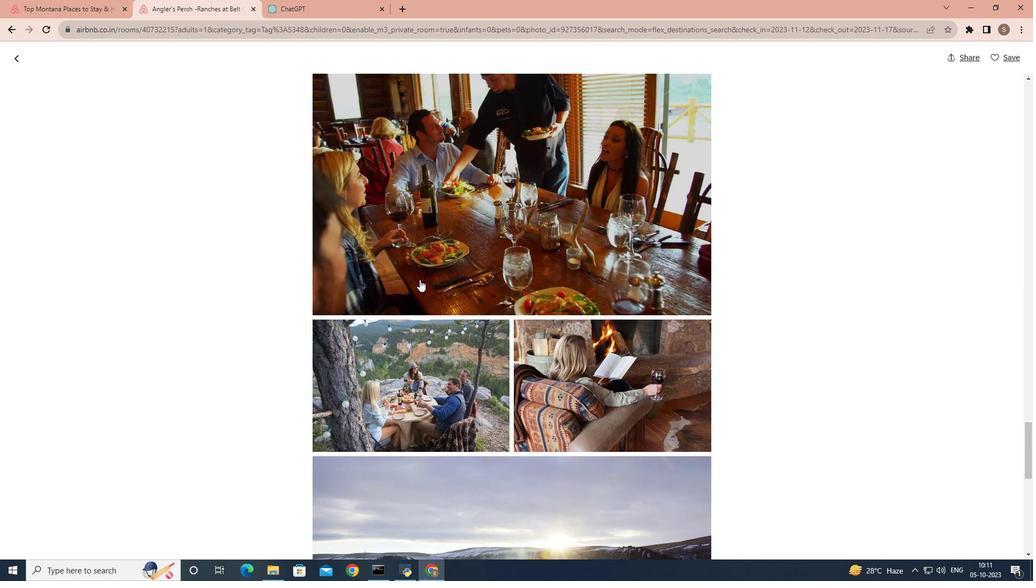
Action: Mouse scrolled (419, 279) with delta (0, 0)
Screenshot: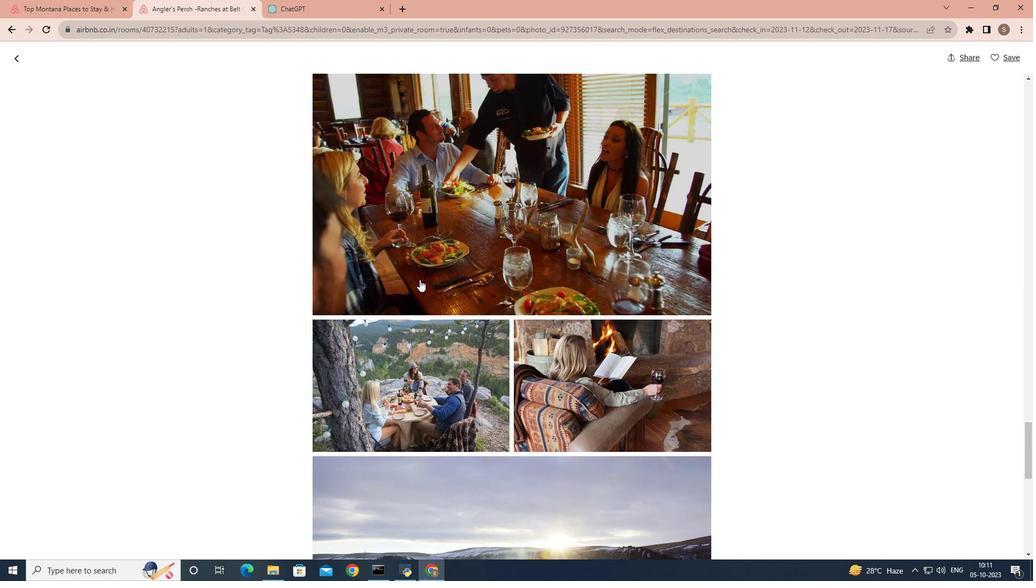 
Action: Mouse scrolled (419, 279) with delta (0, 0)
Screenshot: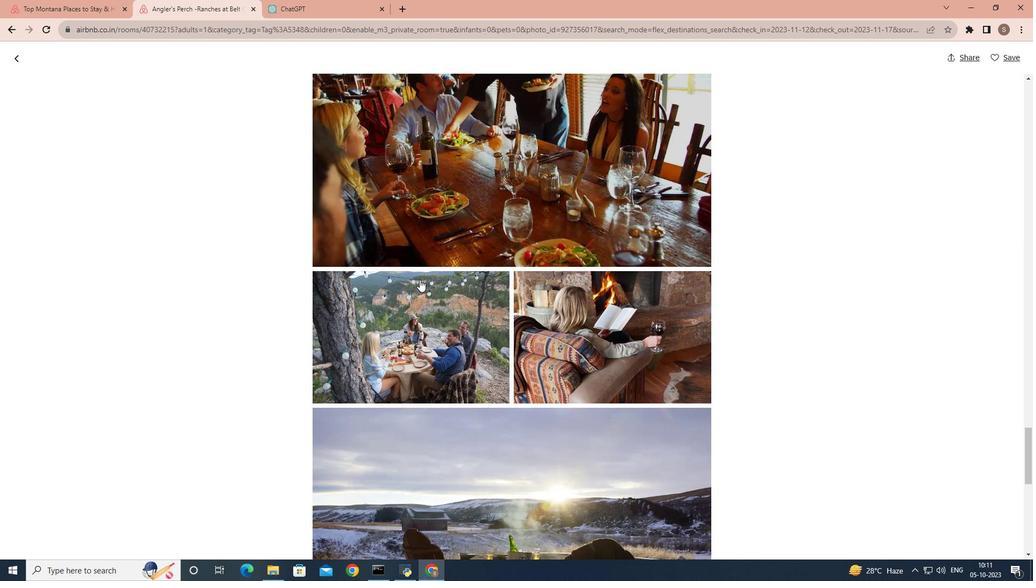 
Action: Mouse scrolled (419, 279) with delta (0, 0)
Screenshot: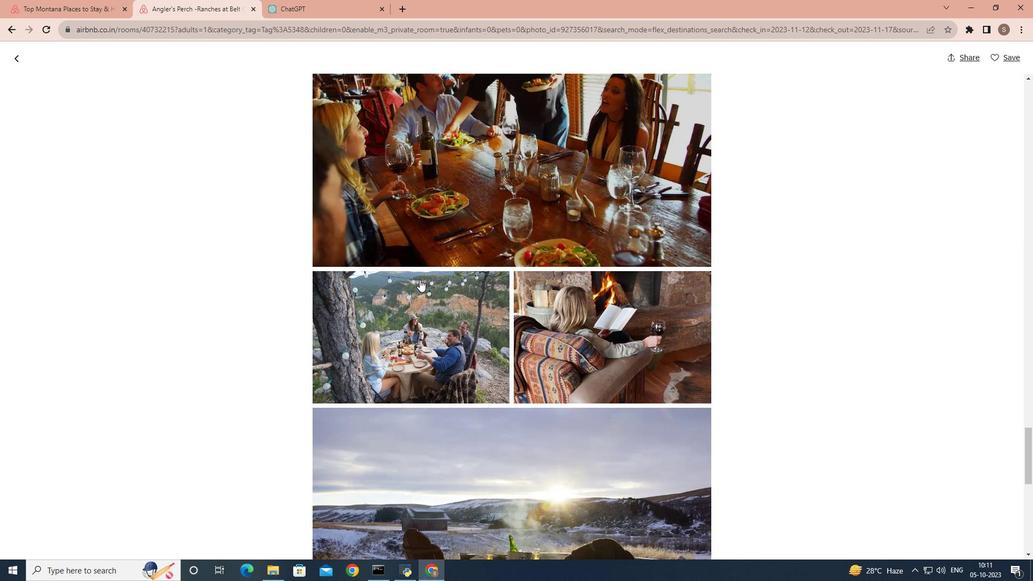 
Action: Mouse scrolled (419, 279) with delta (0, 0)
Screenshot: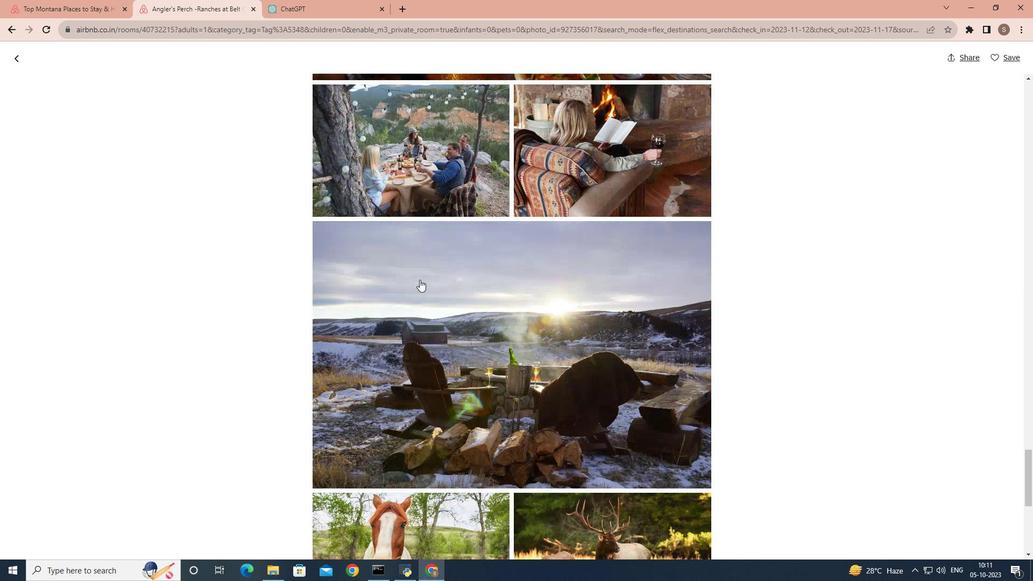 
Action: Mouse scrolled (419, 279) with delta (0, 0)
Screenshot: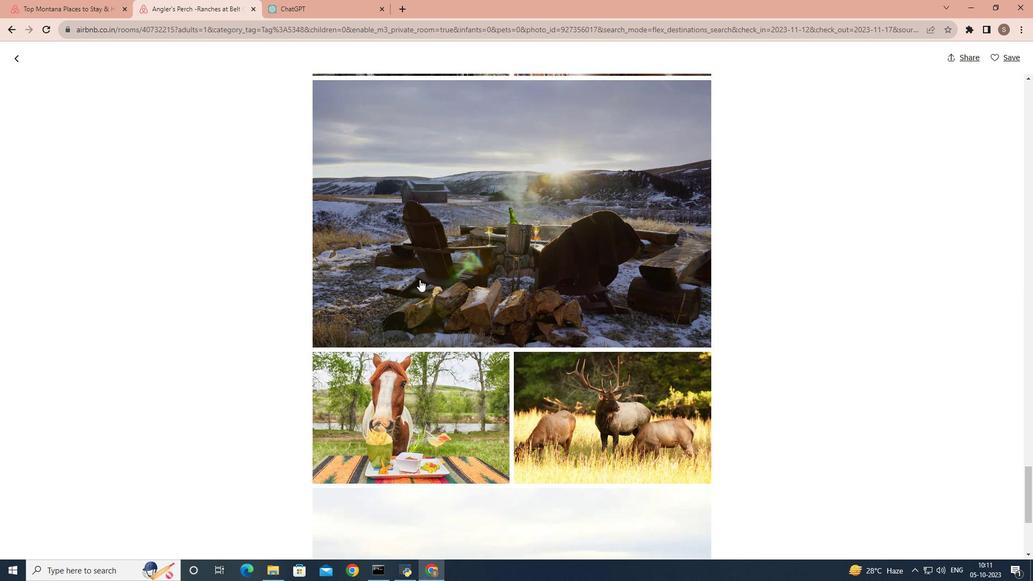 
Action: Mouse scrolled (419, 279) with delta (0, 0)
Screenshot: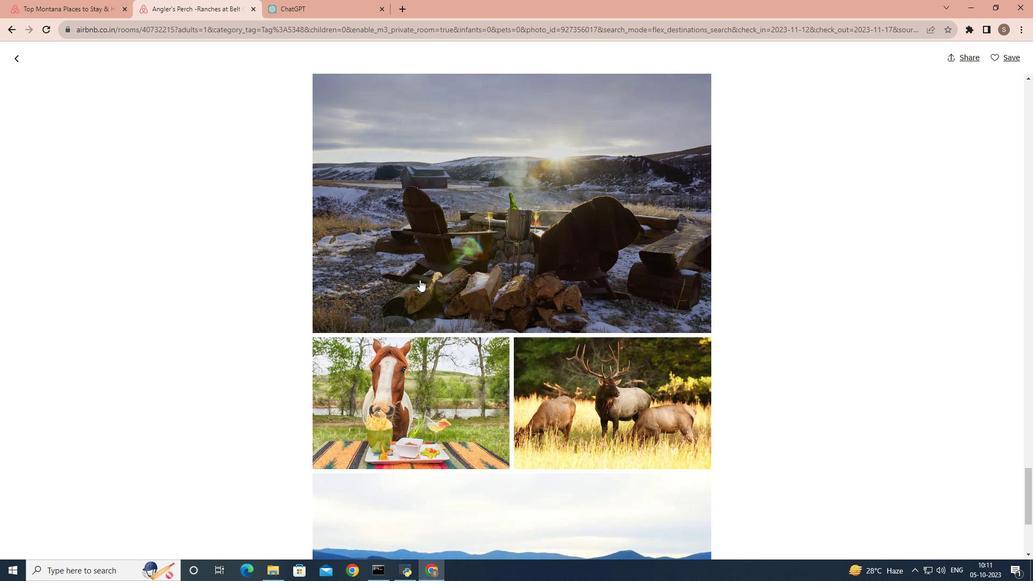 
Action: Mouse scrolled (419, 279) with delta (0, 0)
Screenshot: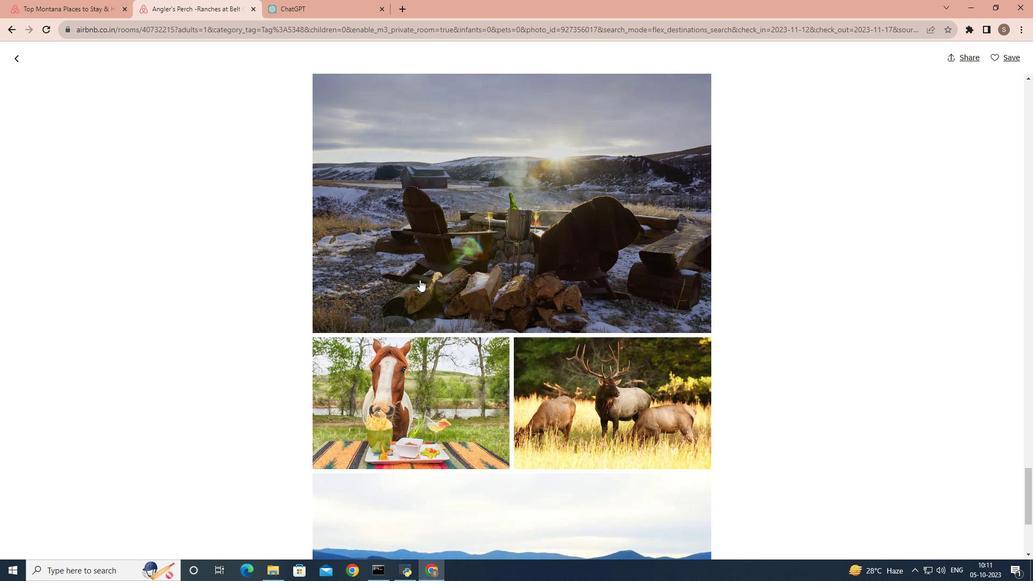 
Action: Mouse scrolled (419, 279) with delta (0, 0)
Screenshot: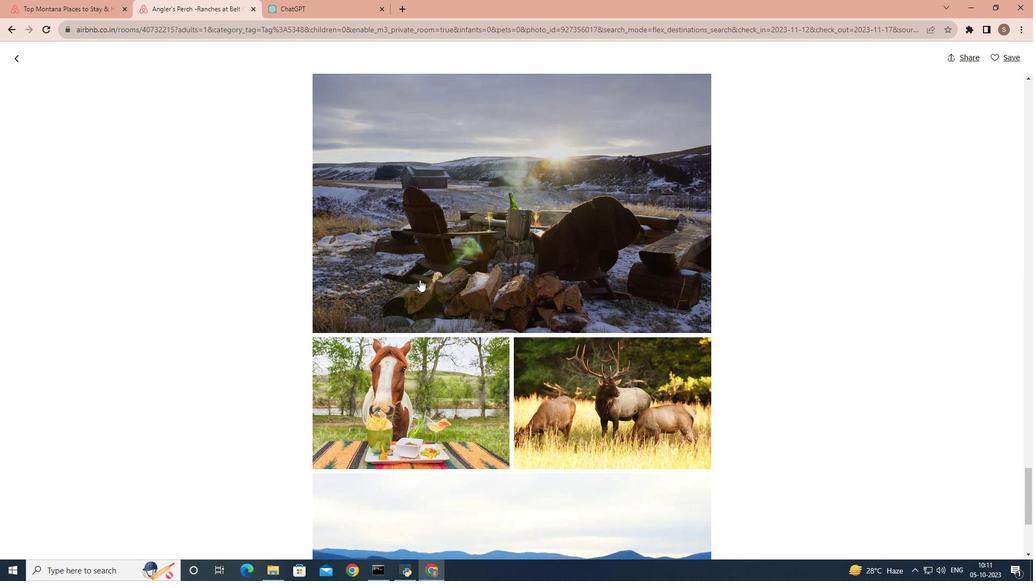 
Action: Mouse scrolled (419, 279) with delta (0, 0)
Screenshot: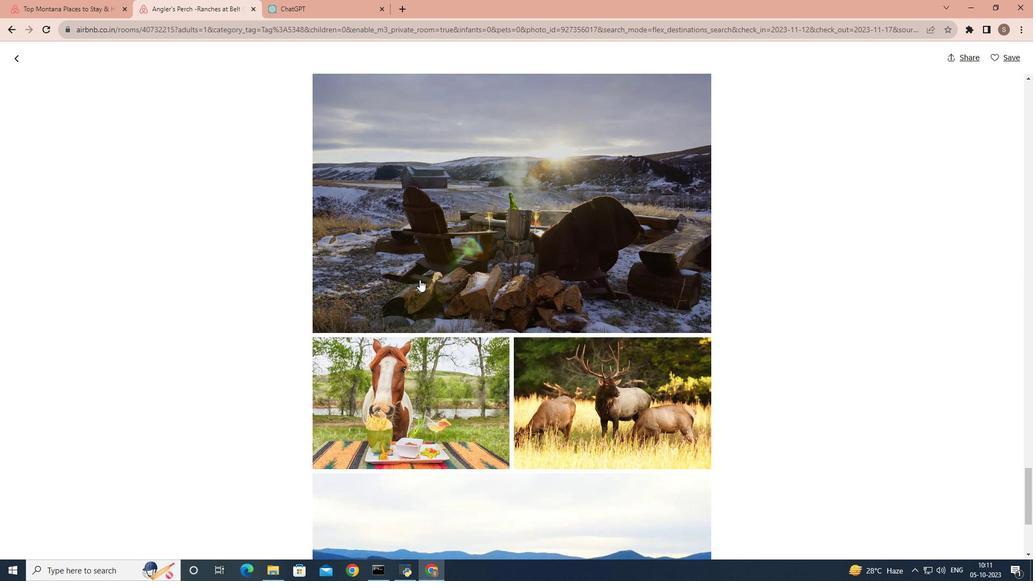 
Action: Mouse scrolled (419, 279) with delta (0, 0)
Screenshot: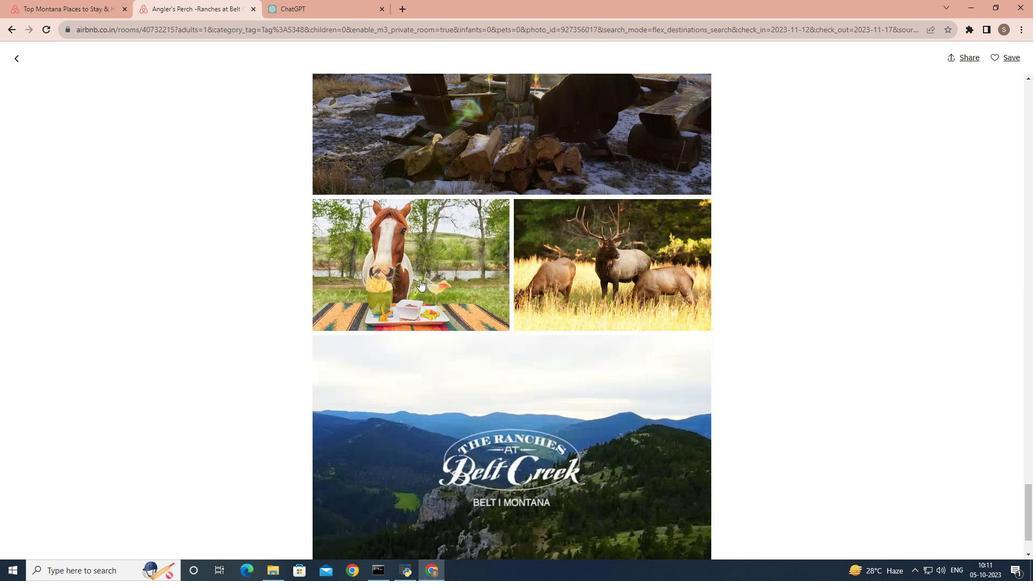 
Action: Mouse scrolled (419, 279) with delta (0, 0)
Screenshot: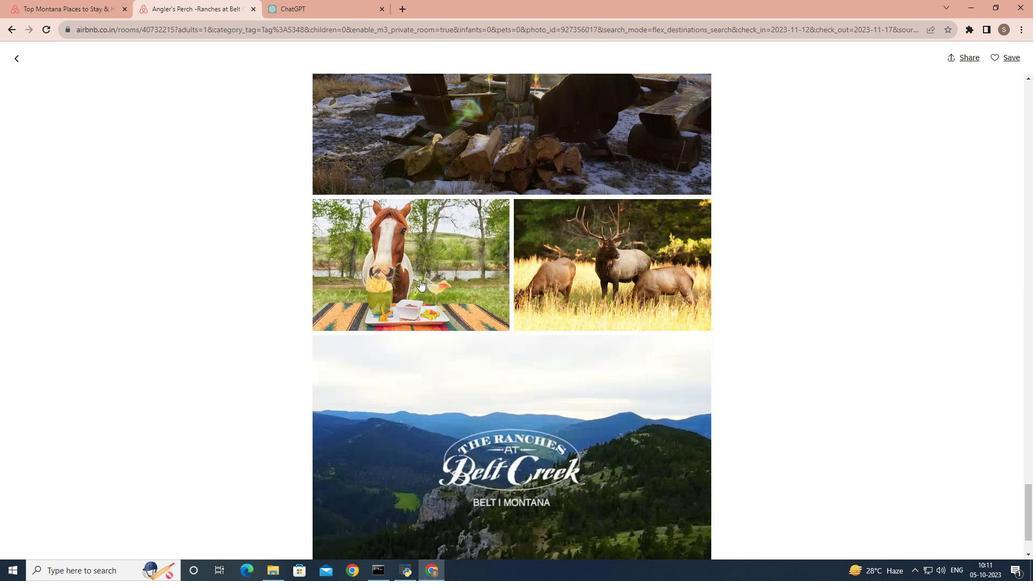 
Action: Mouse scrolled (419, 279) with delta (0, 0)
Screenshot: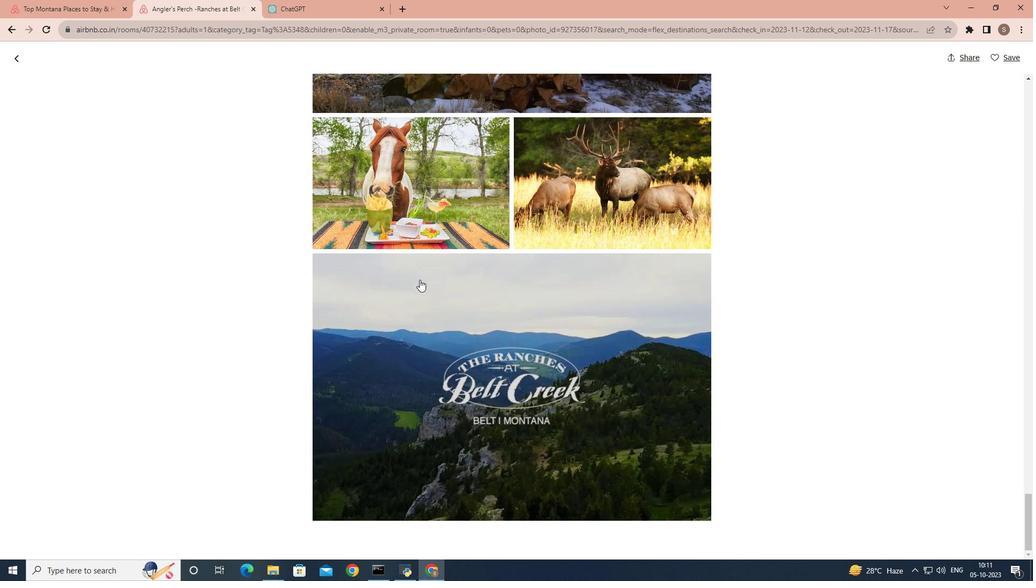 
Action: Mouse scrolled (419, 279) with delta (0, 0)
Screenshot: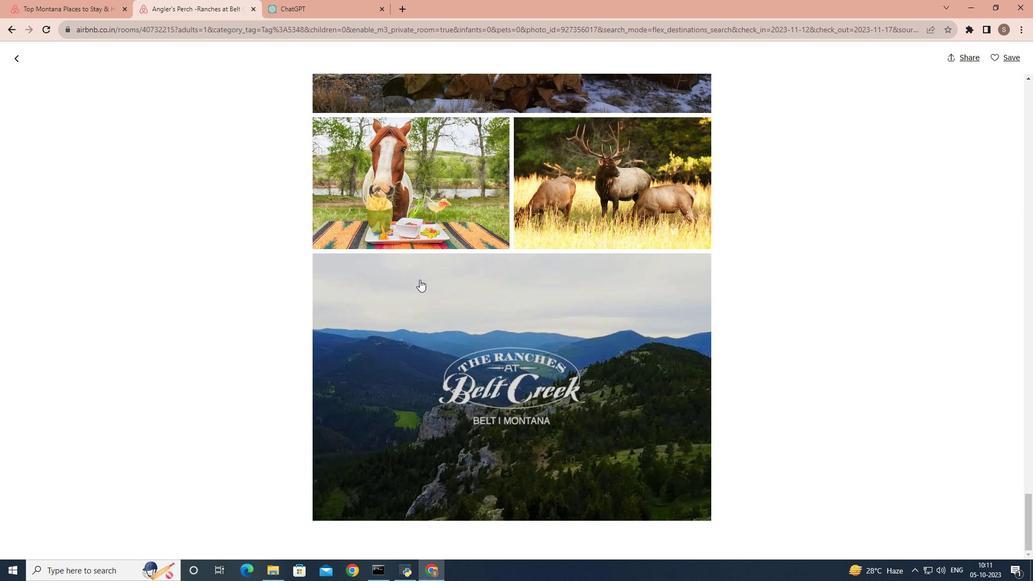
Action: Mouse scrolled (419, 279) with delta (0, 0)
Screenshot: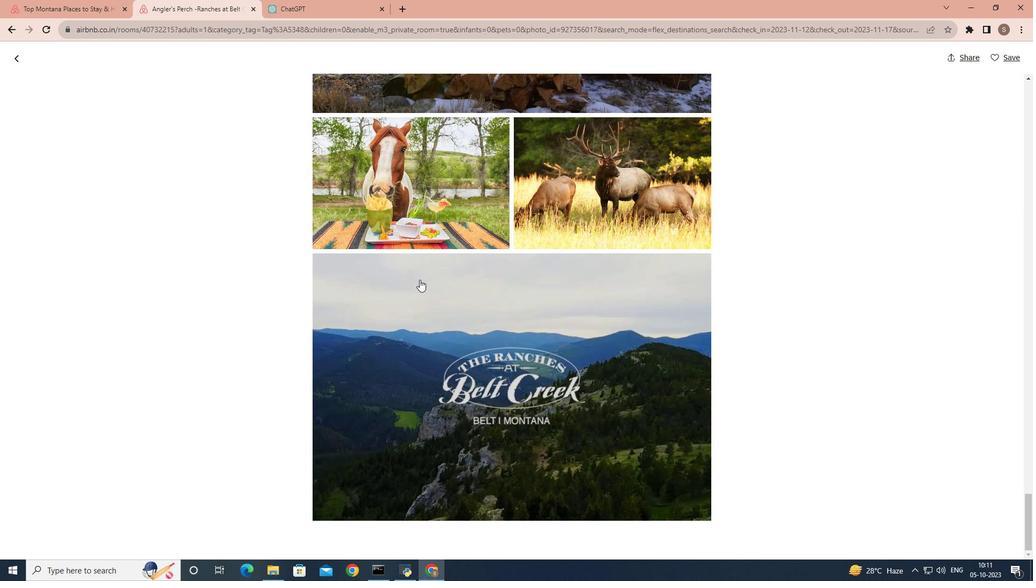 
Action: Mouse scrolled (419, 279) with delta (0, 0)
Screenshot: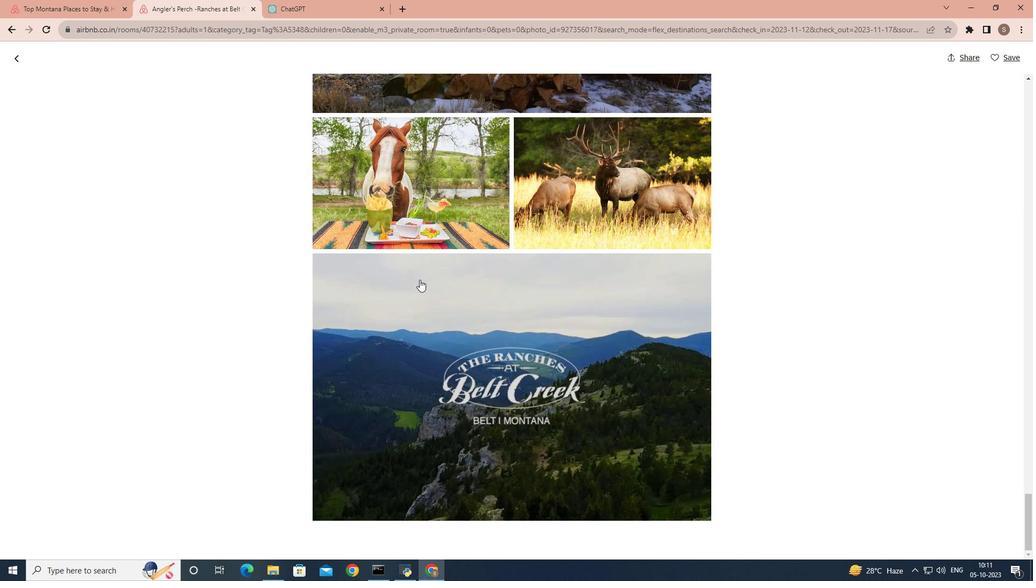 
Action: Mouse scrolled (419, 279) with delta (0, 0)
Screenshot: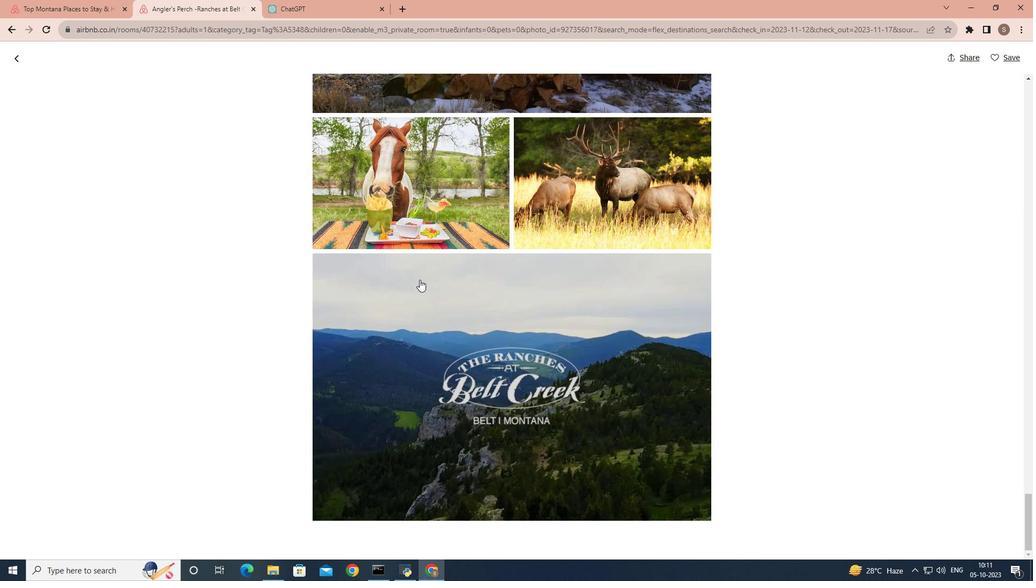 
Action: Mouse scrolled (419, 279) with delta (0, 0)
Screenshot: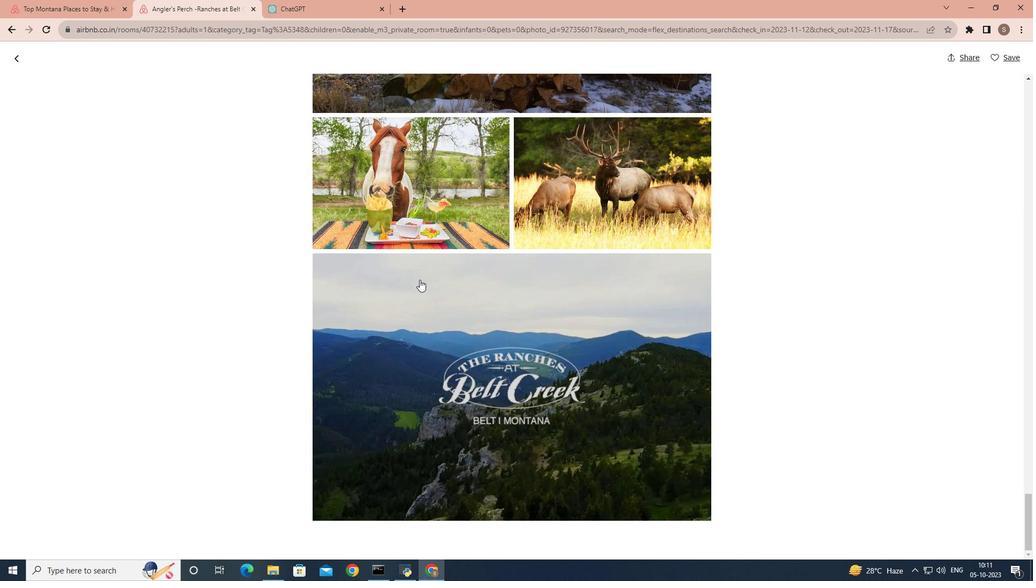 
Action: Mouse moved to (23, 57)
Screenshot: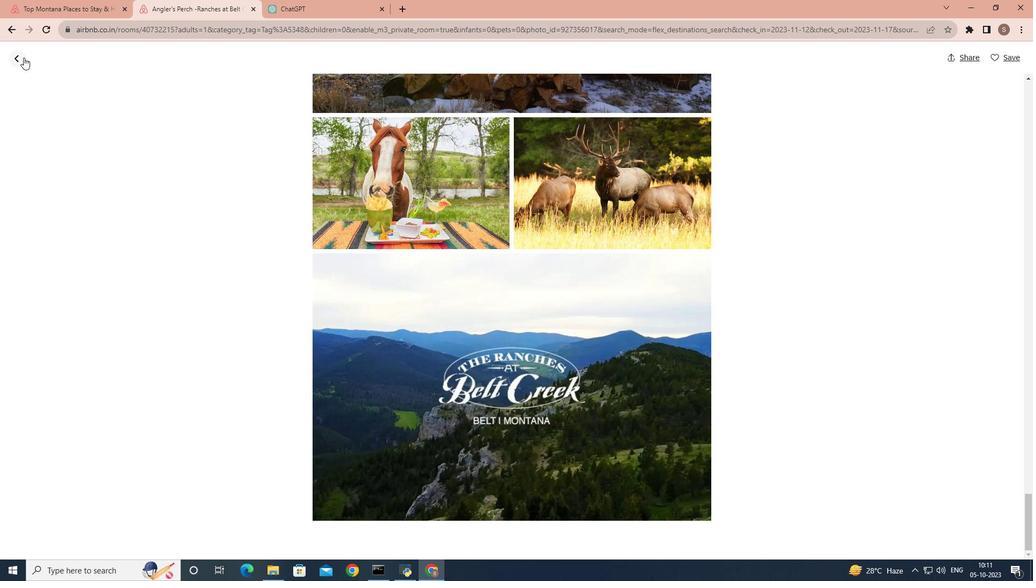 
Action: Mouse pressed left at (23, 57)
Screenshot: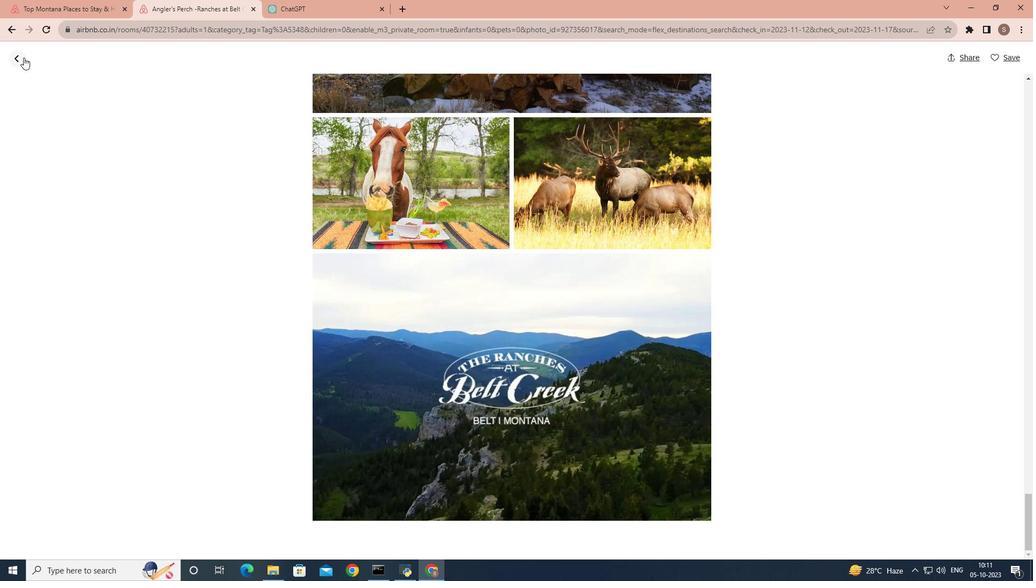 
Action: Mouse moved to (78, 6)
Screenshot: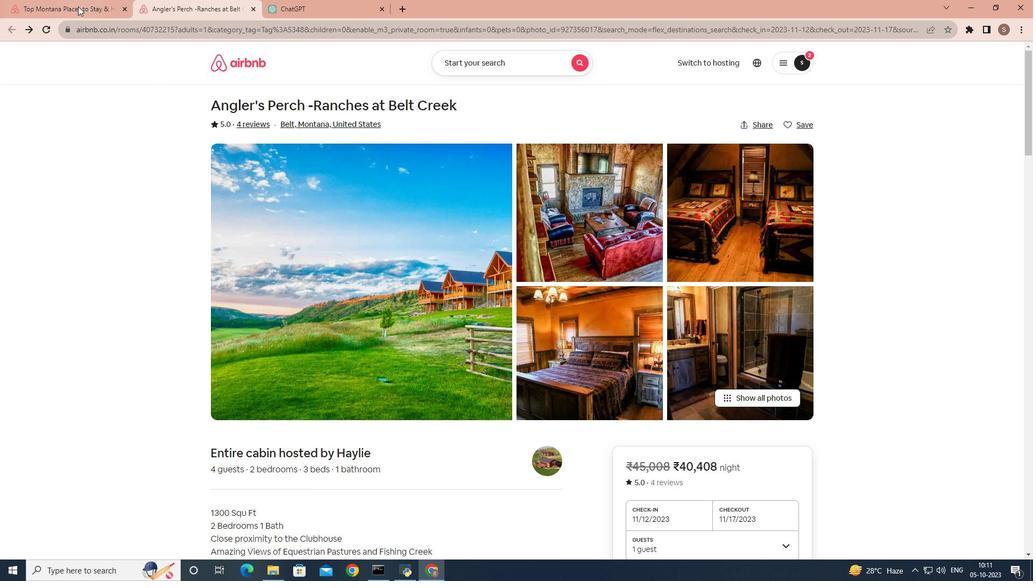 
Action: Mouse pressed left at (78, 6)
Screenshot: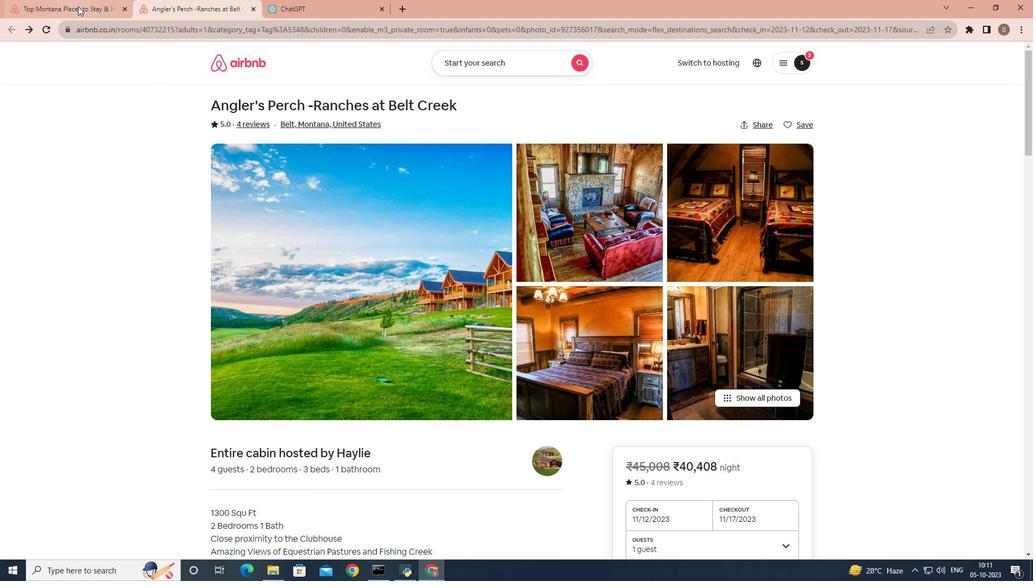 
Action: Mouse moved to (360, 300)
Screenshot: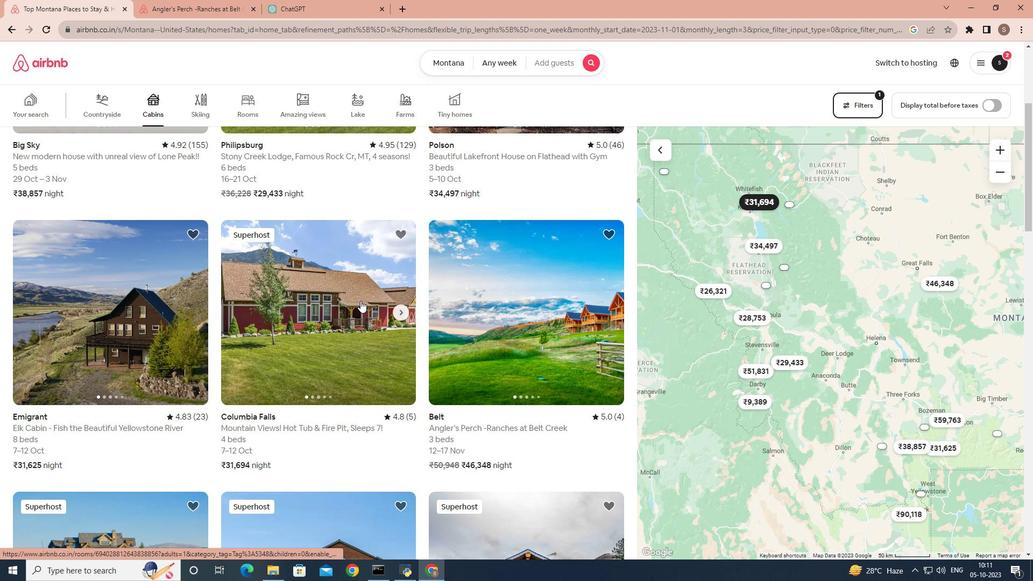 
Action: Mouse scrolled (360, 300) with delta (0, 0)
Screenshot: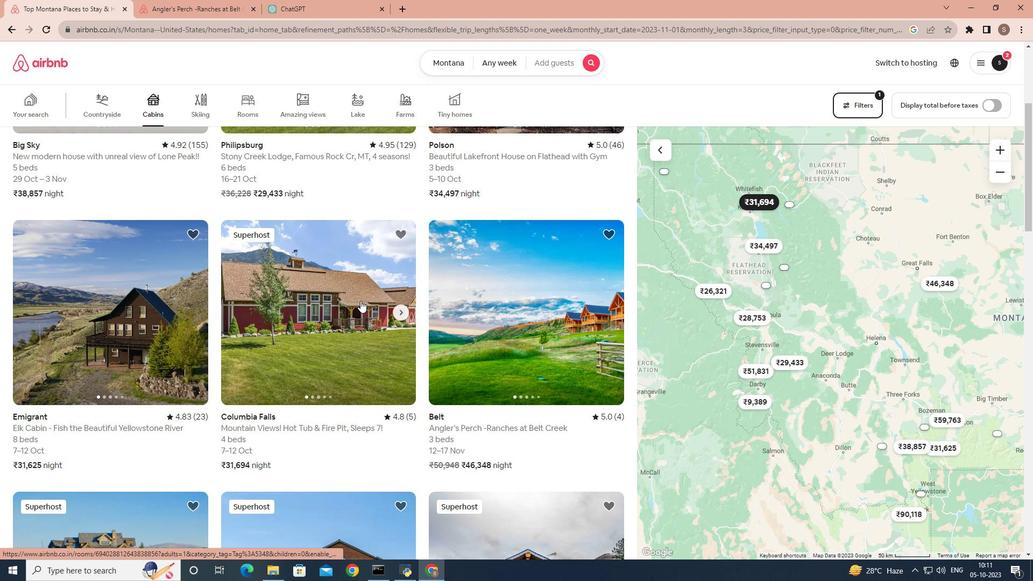 
Action: Mouse scrolled (360, 300) with delta (0, 0)
Screenshot: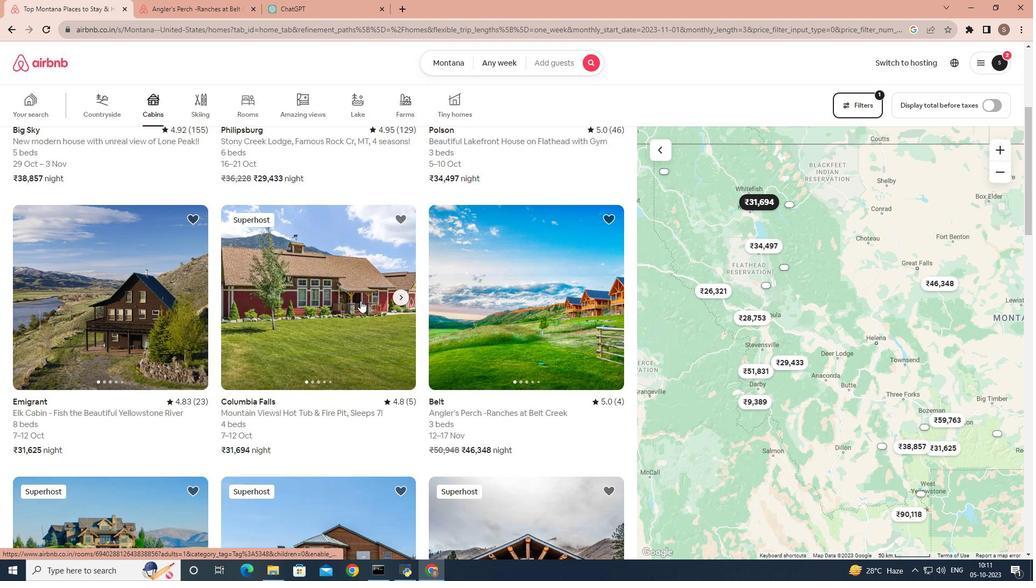 
Action: Mouse scrolled (360, 300) with delta (0, 0)
Screenshot: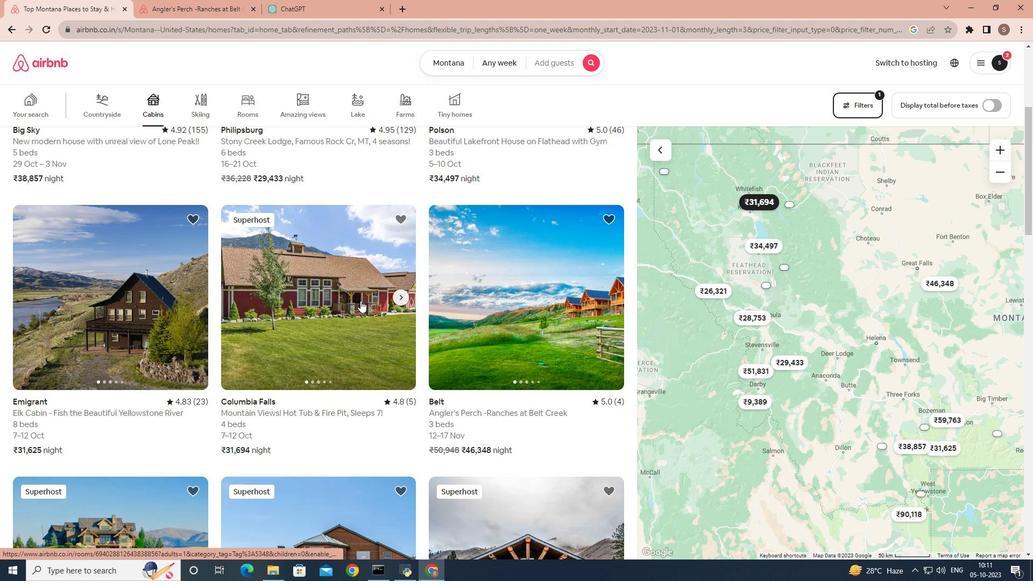 
Action: Mouse scrolled (360, 300) with delta (0, 0)
Screenshot: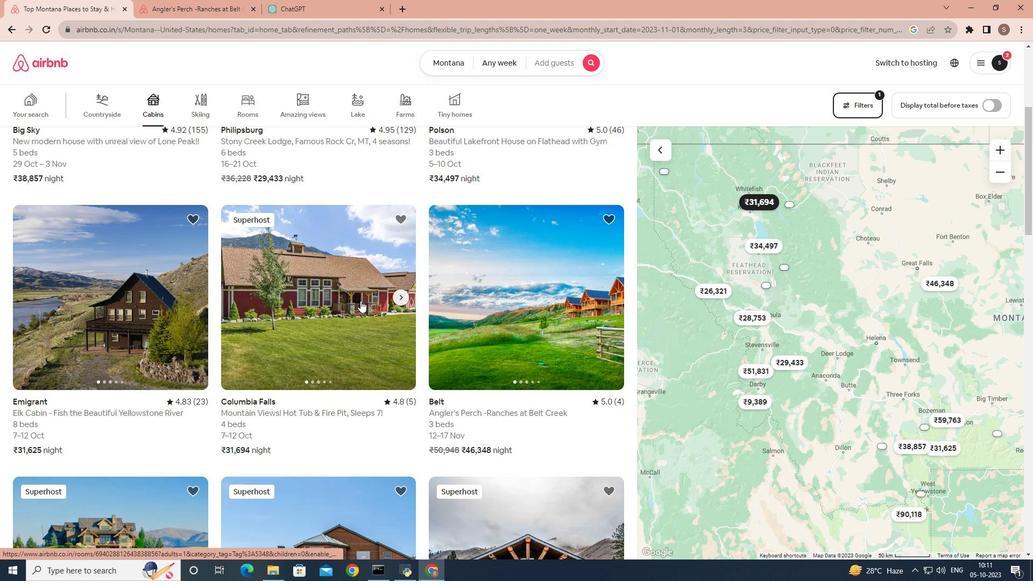 
Action: Mouse scrolled (360, 300) with delta (0, 0)
Screenshot: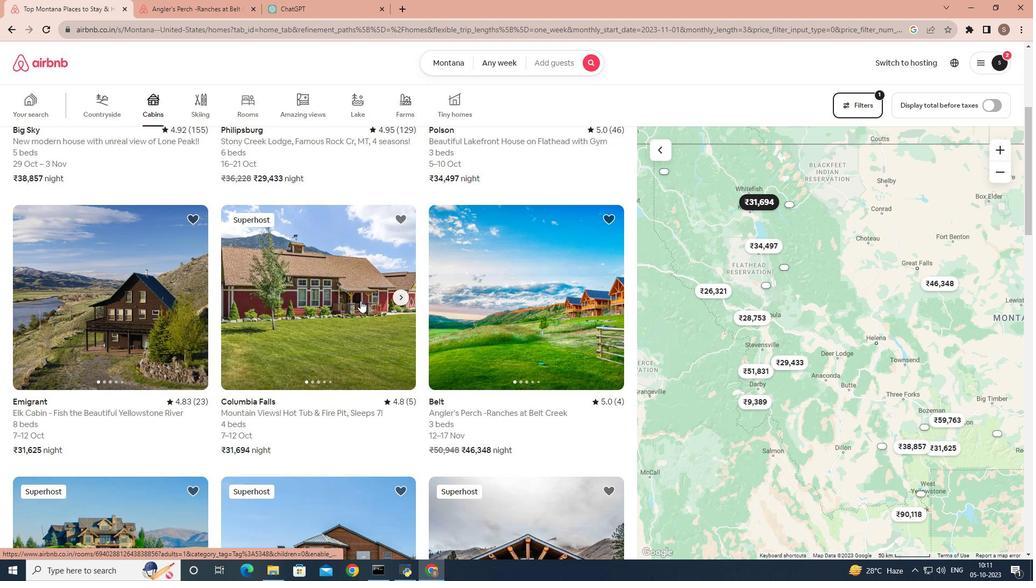 
Action: Mouse moved to (308, 329)
